 Task: Reply   to parteek.kumar@softage.net and add a cc to Aakash.mishra@softage.net and bcc to Ayush@softage.net with a subject Subject0000000012 with a message Message0000000014. Reply   to Aakash.mishra@softage.net with a subject Subject0000000013 with a message Message0000000014 and with an attachment of Attach0000000004. Reply   to parteek.kumar@softage.net and add a cc to Aakash.mishra@softage.net with a subject Subject0000000013 with a message Message0000000014 and with an attachment of Attach0000000004. Reply   to parteek.kumar@softage.net and add a cc to Aakash.mishra@softage.net and bcc to Ayush@softage.net with a subject Subject0000000012 with a message Message0000000014 and with an attachment of Attach0000000004. Reply   to Aakash.mishra@softage.net with a subject Subject0000000014 with a message Message0000000014 and with an attachment of Attach0000000004 and upload Attach0000000005 to Onedrive and share
Action: Mouse moved to (1030, 272)
Screenshot: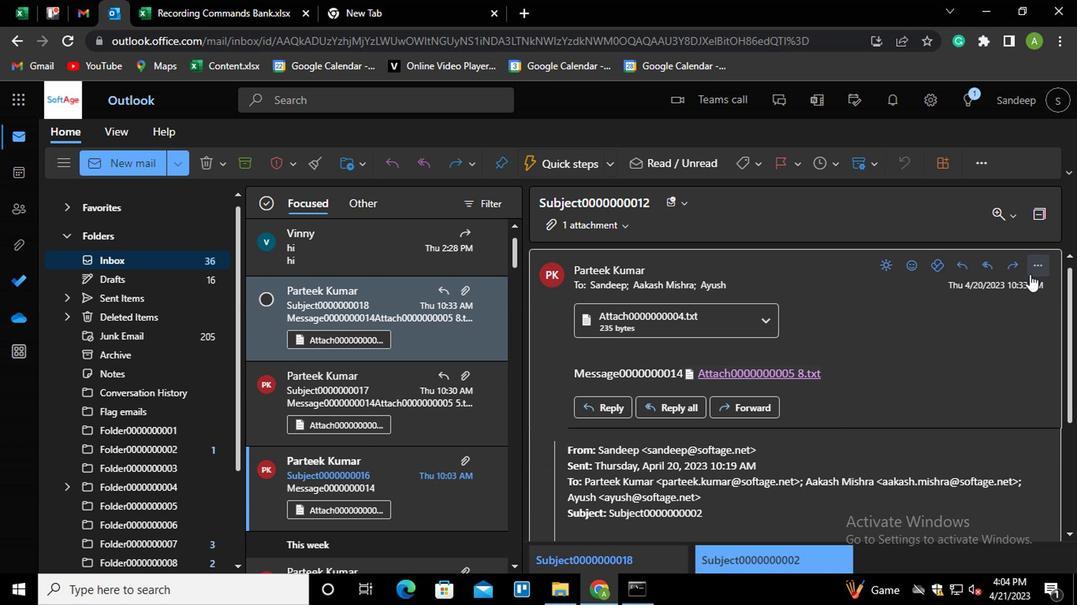 
Action: Mouse pressed left at (1030, 272)
Screenshot: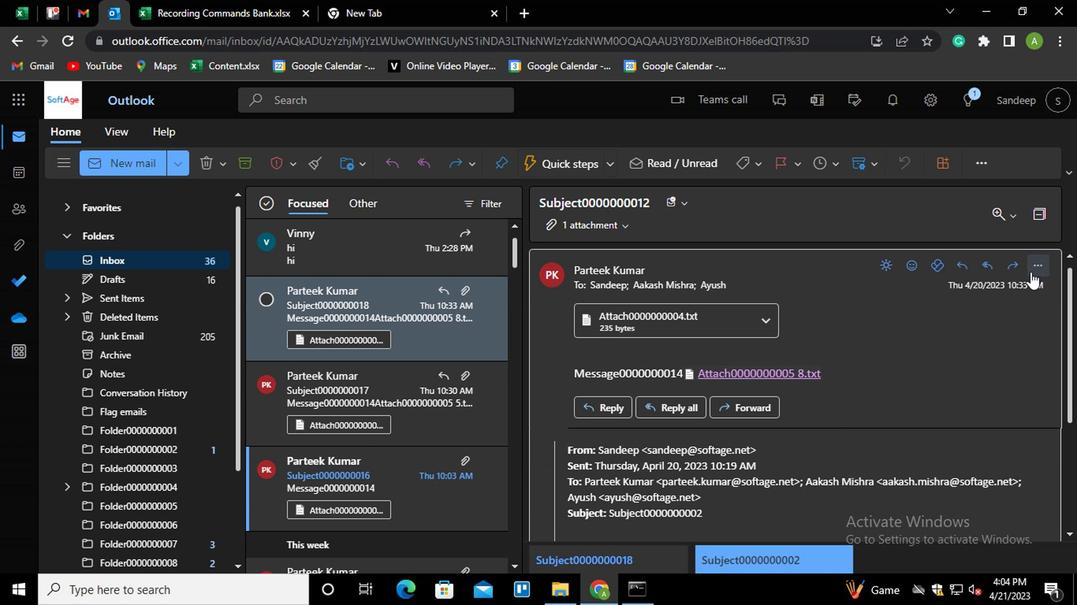 
Action: Mouse moved to (920, 106)
Screenshot: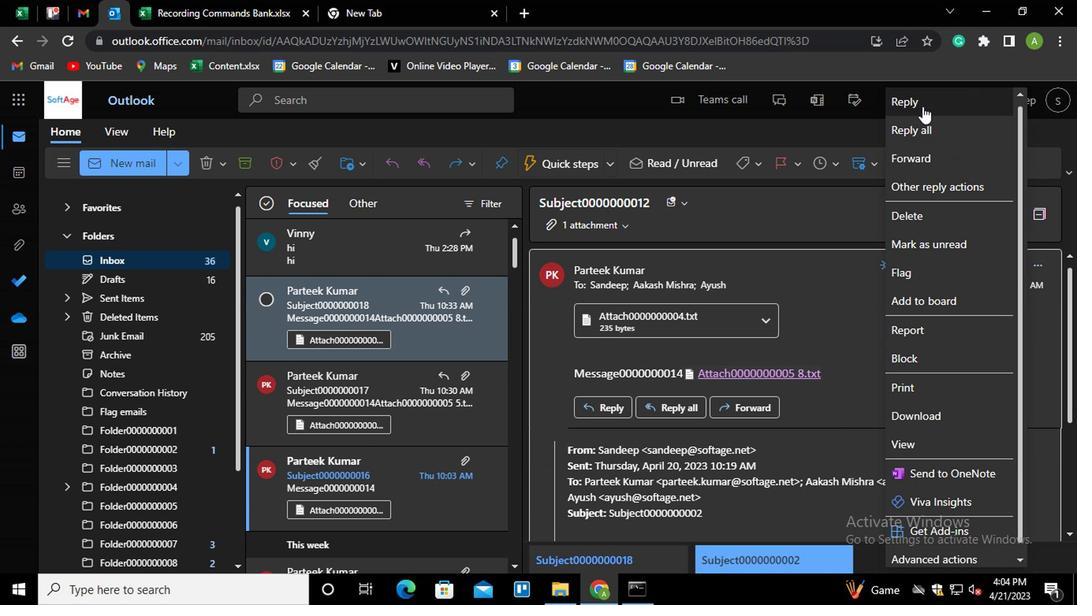
Action: Mouse pressed left at (920, 106)
Screenshot: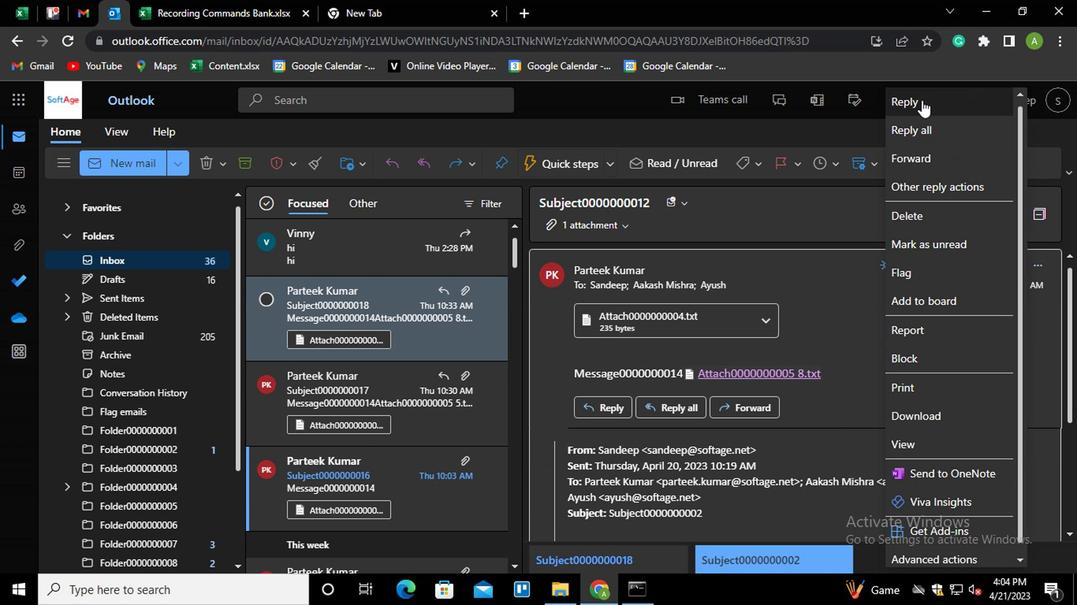 
Action: Mouse moved to (722, 274)
Screenshot: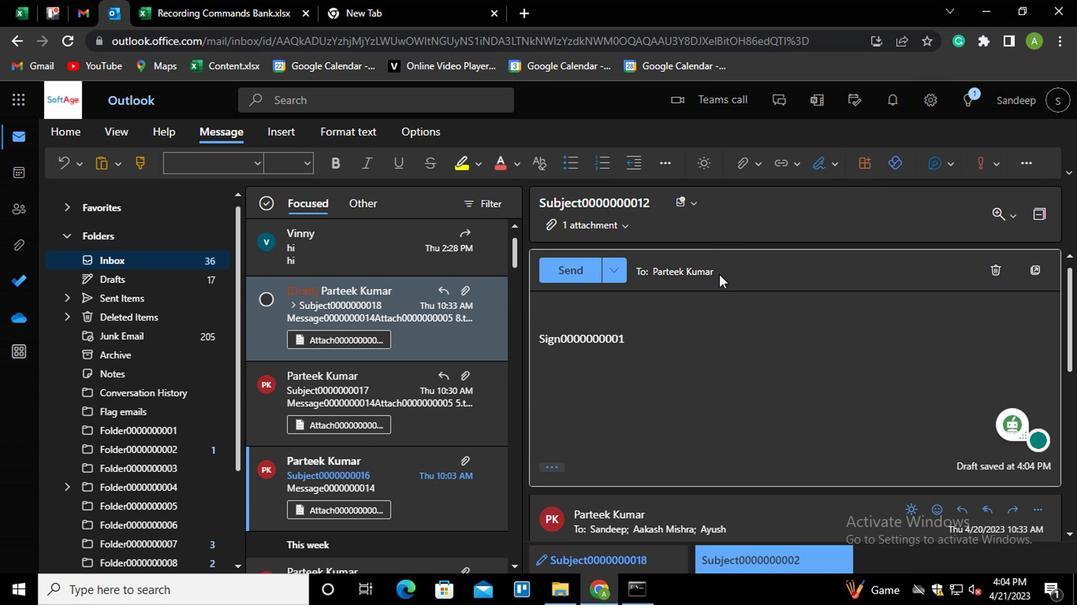 
Action: Mouse pressed left at (722, 274)
Screenshot: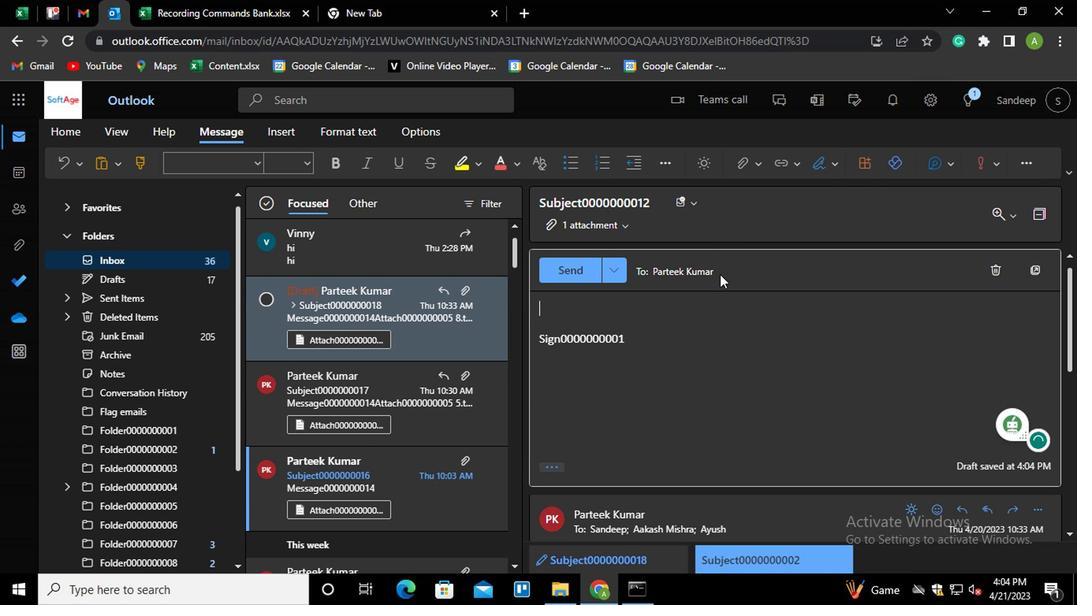 
Action: Mouse moved to (1013, 314)
Screenshot: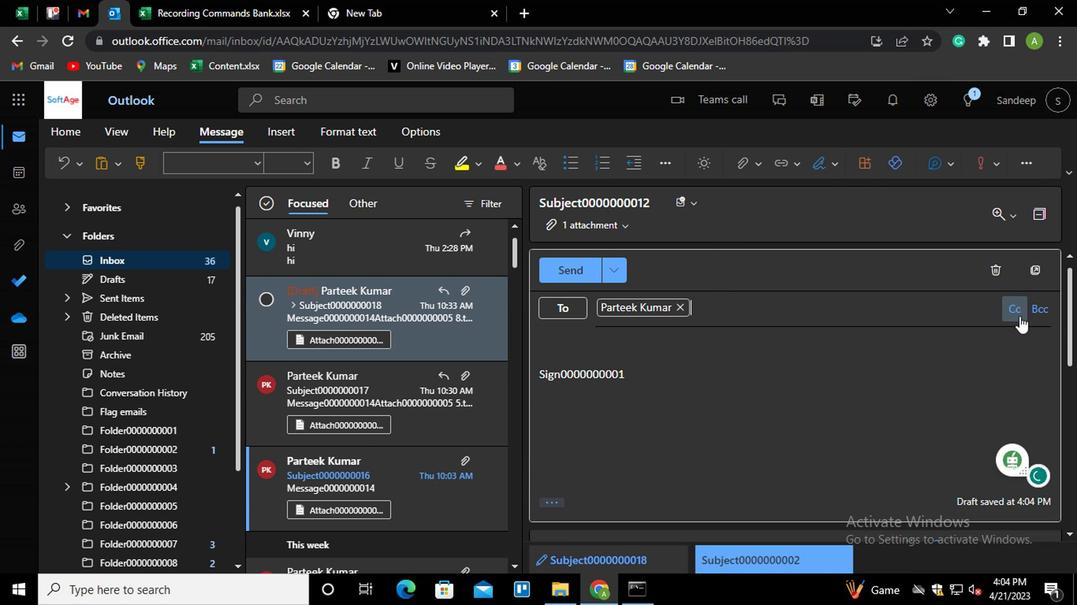 
Action: Mouse pressed left at (1013, 314)
Screenshot: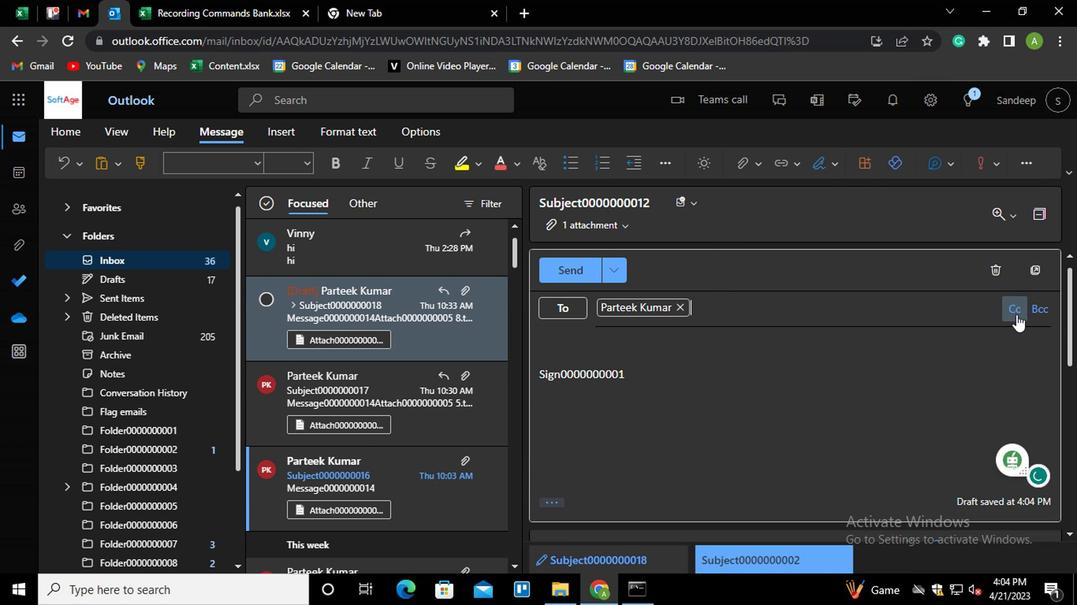 
Action: Mouse moved to (605, 318)
Screenshot: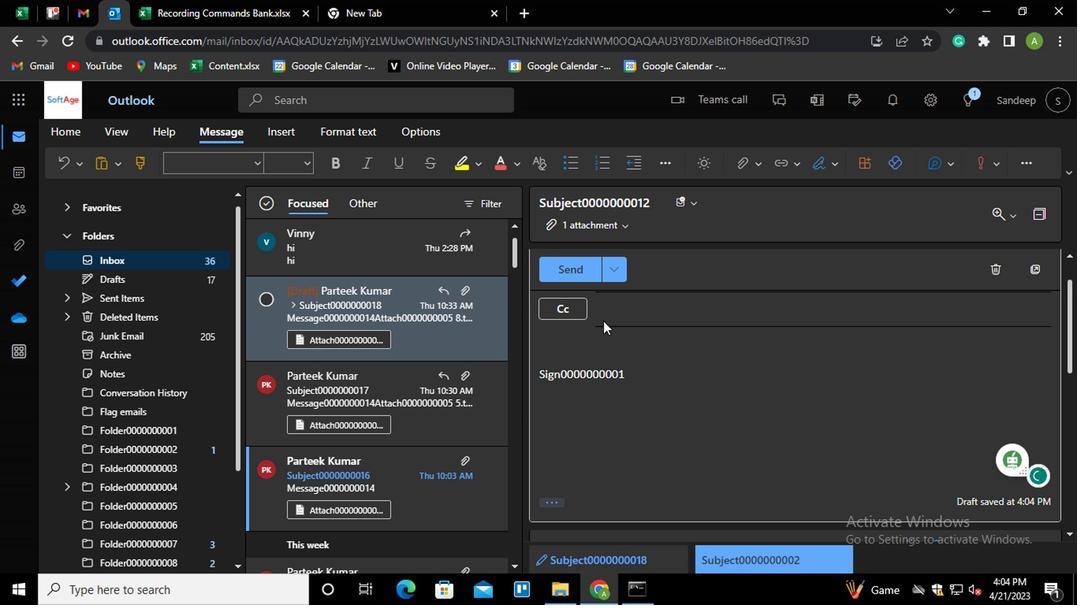 
Action: Key pressed aa<Key.enter>
Screenshot: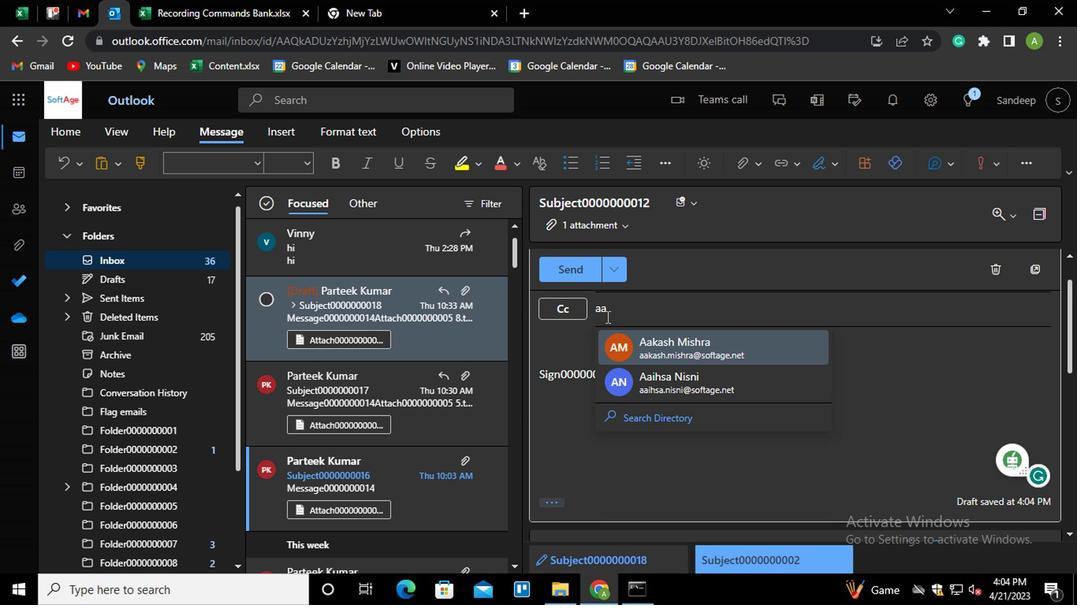
Action: Mouse moved to (1017, 354)
Screenshot: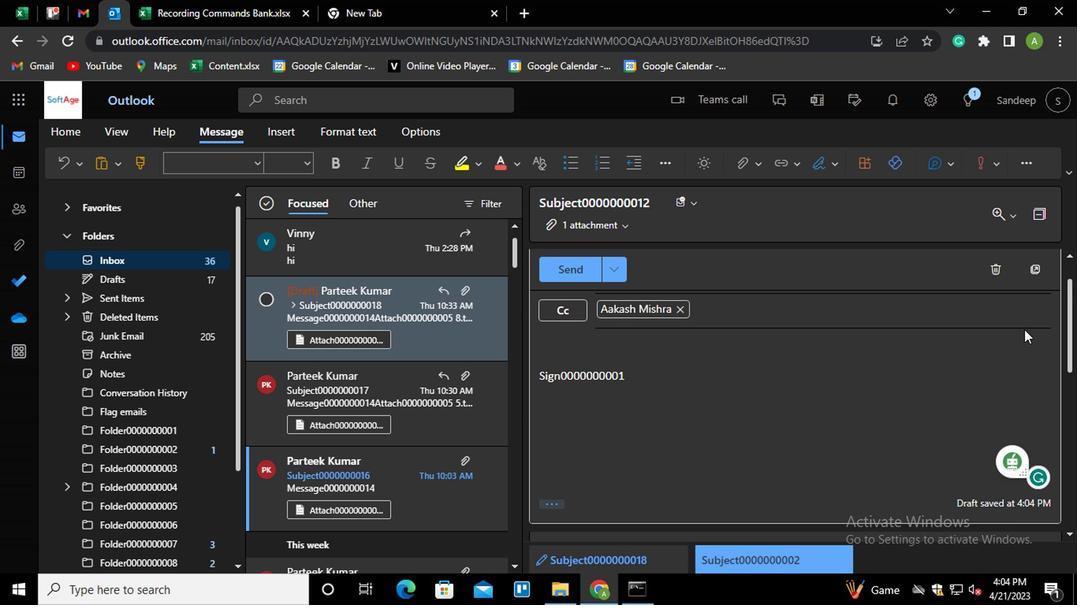 
Action: Mouse scrolled (1017, 354) with delta (0, 0)
Screenshot: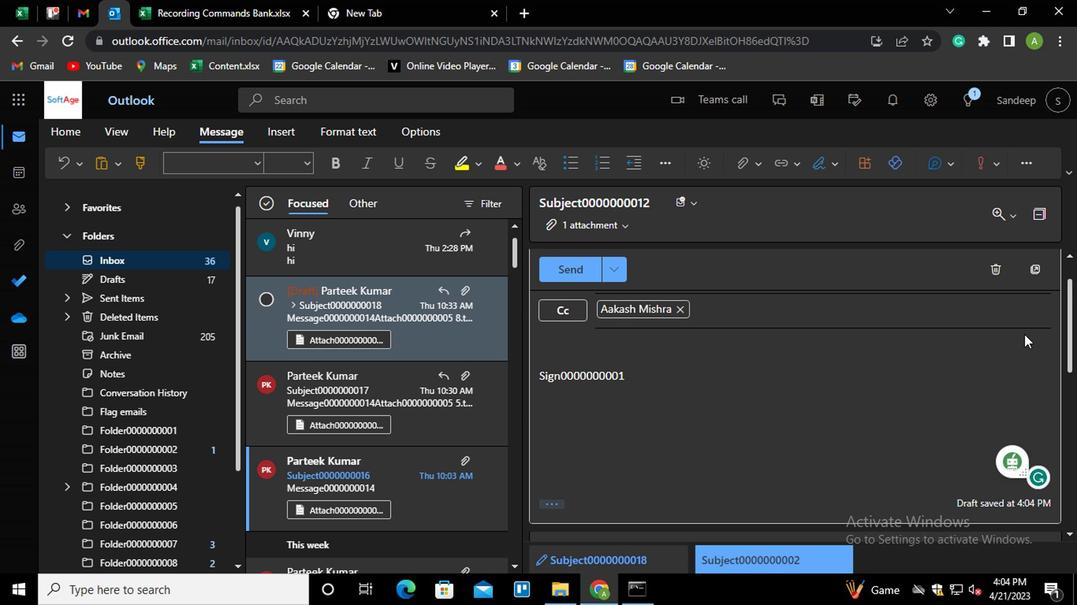 
Action: Mouse scrolled (1017, 354) with delta (0, 0)
Screenshot: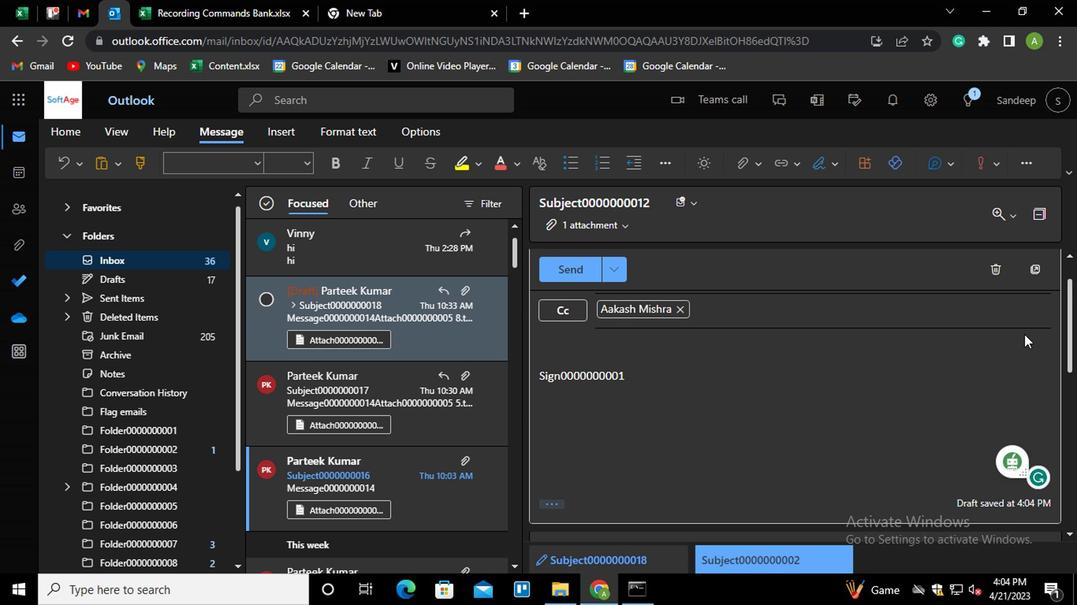 
Action: Mouse moved to (892, 387)
Screenshot: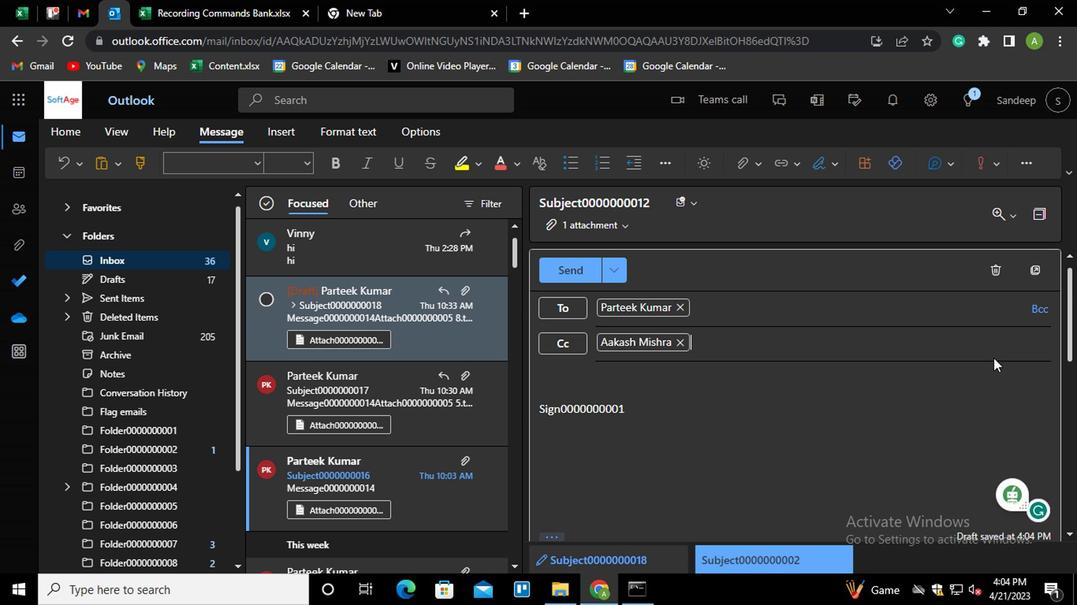 
Action: Mouse scrolled (892, 388) with delta (0, 1)
Screenshot: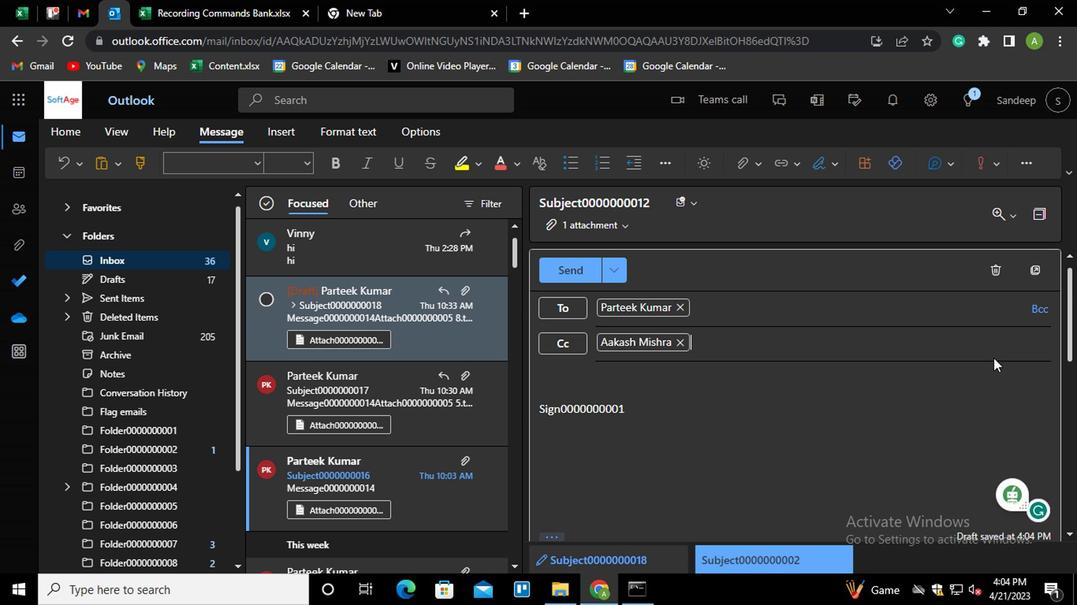 
Action: Mouse moved to (820, 394)
Screenshot: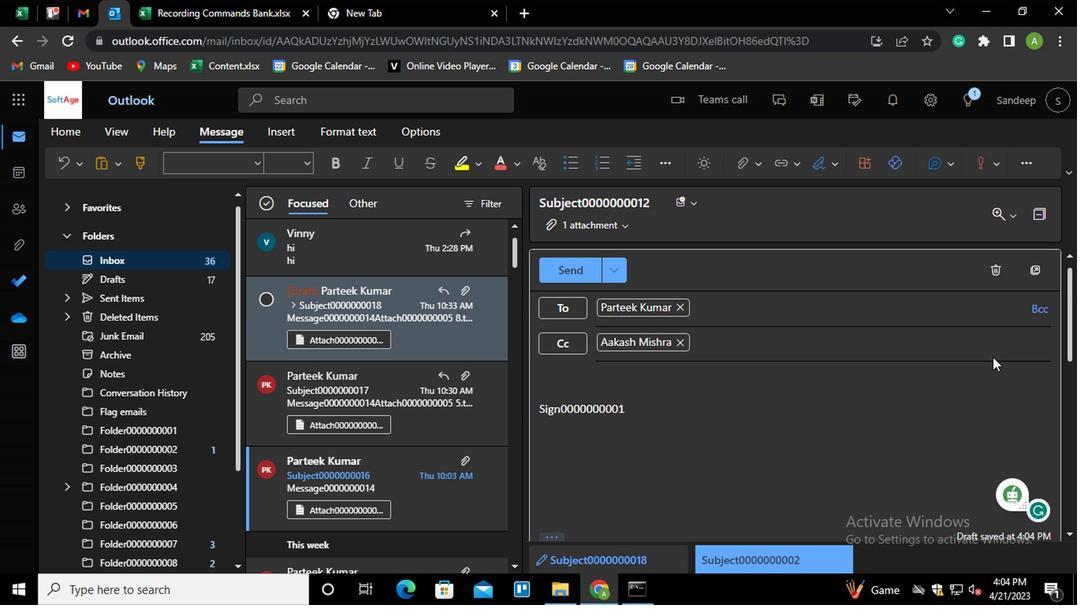 
Action: Mouse scrolled (820, 395) with delta (0, 0)
Screenshot: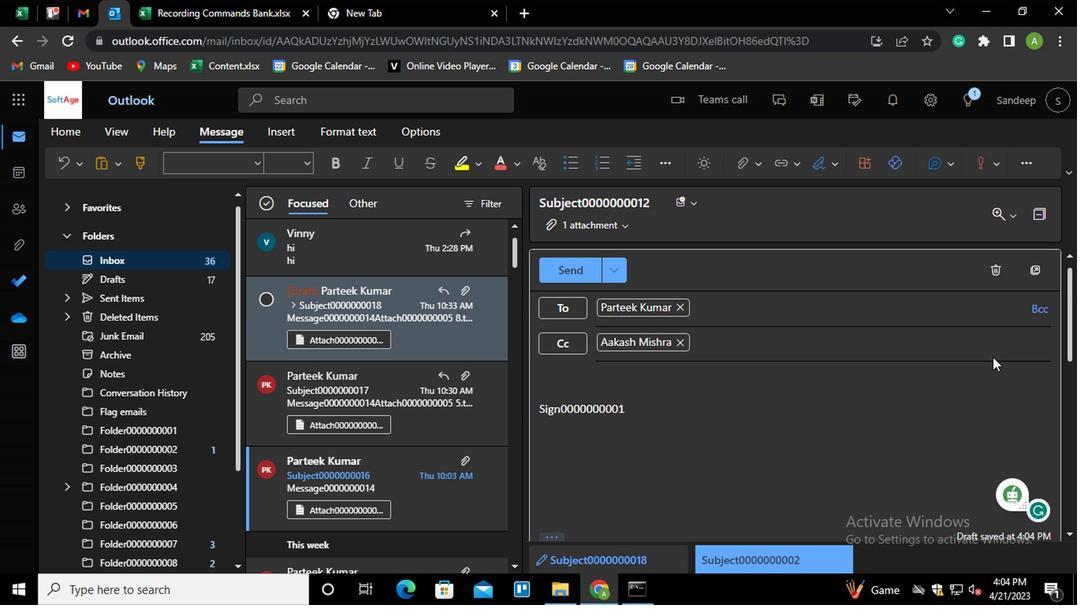 
Action: Mouse moved to (1044, 304)
Screenshot: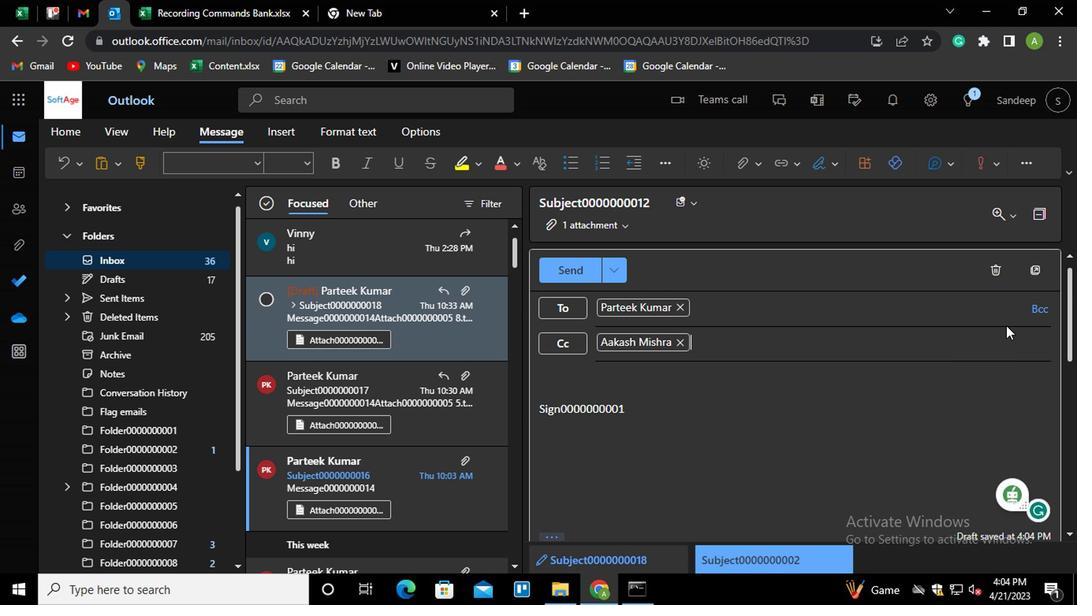 
Action: Mouse pressed left at (1044, 304)
Screenshot: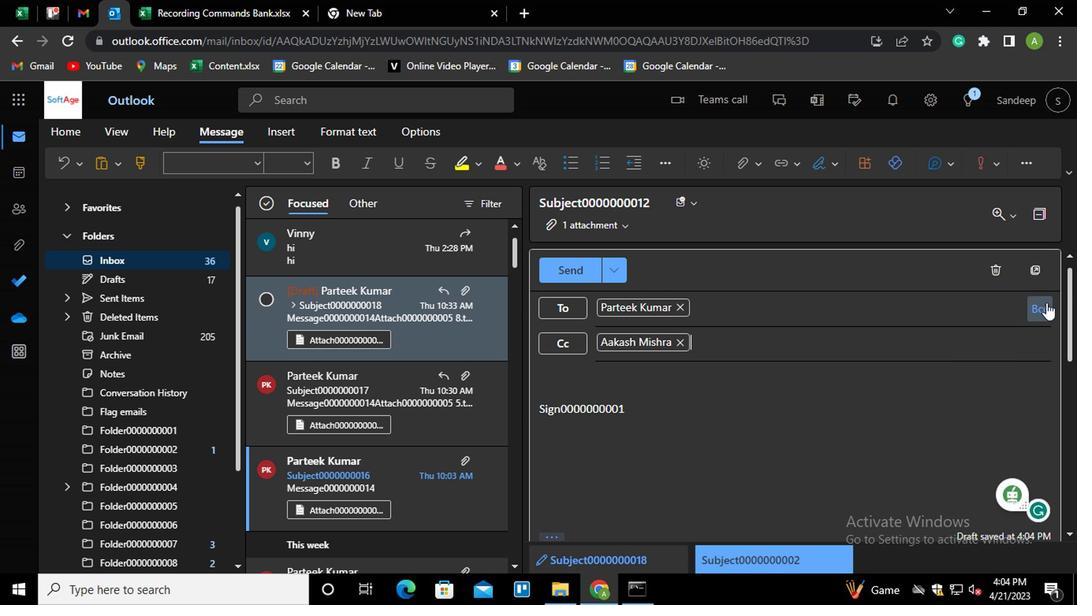 
Action: Mouse moved to (712, 349)
Screenshot: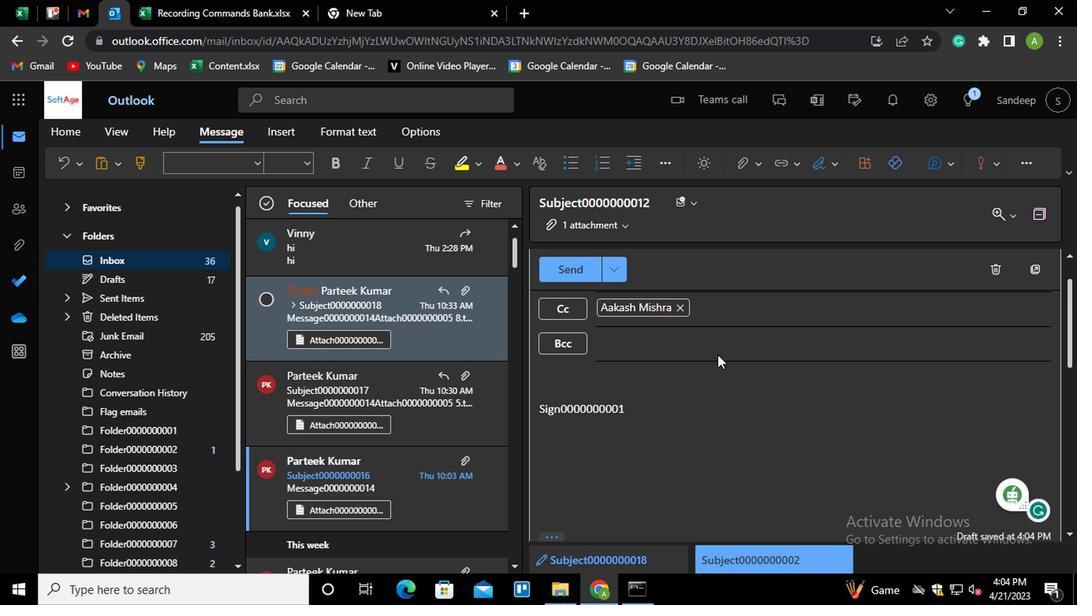
Action: Mouse pressed left at (712, 349)
Screenshot: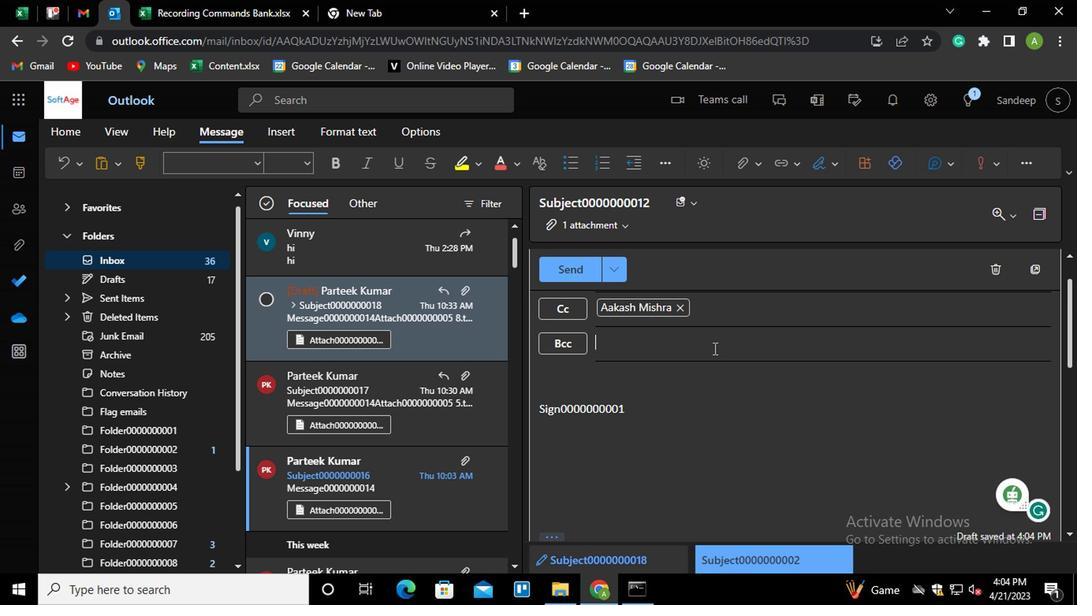 
Action: Key pressed ayu<Key.enter>
Screenshot: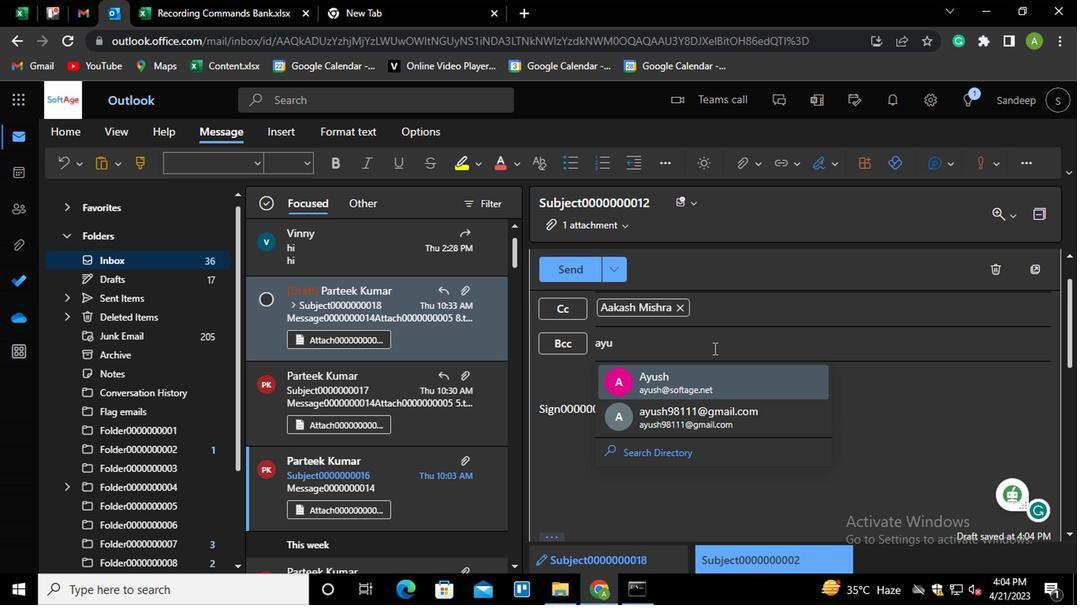 
Action: Mouse moved to (628, 457)
Screenshot: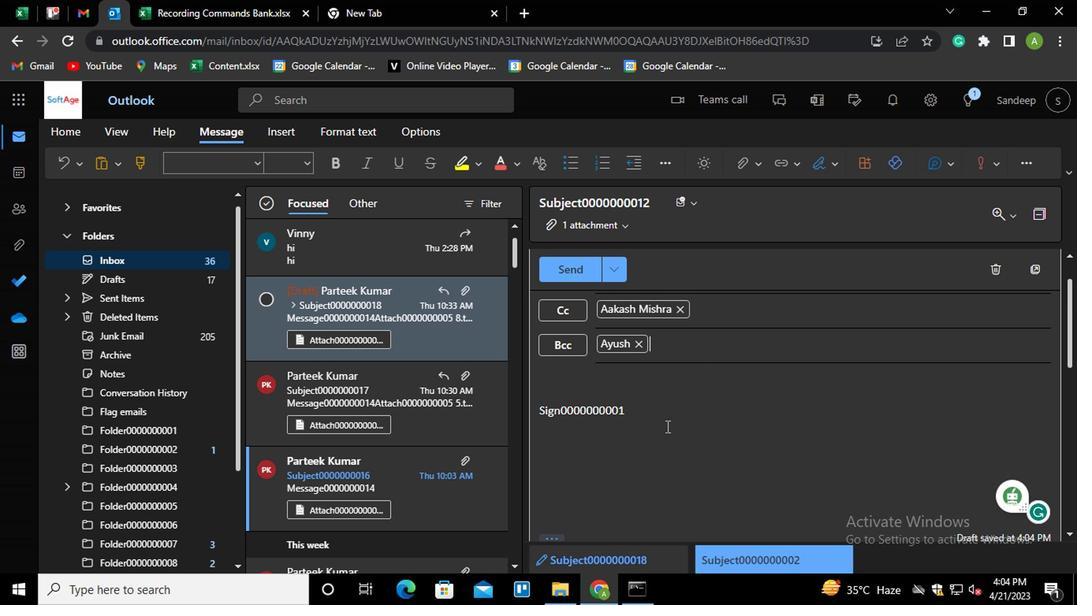 
Action: Mouse scrolled (628, 456) with delta (0, 0)
Screenshot: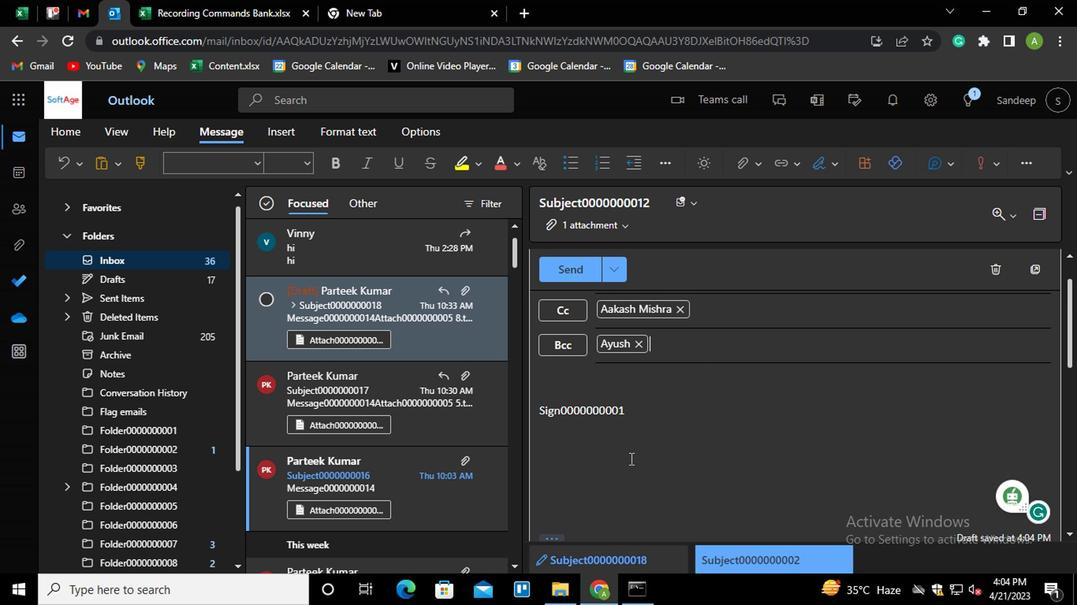 
Action: Mouse moved to (553, 458)
Screenshot: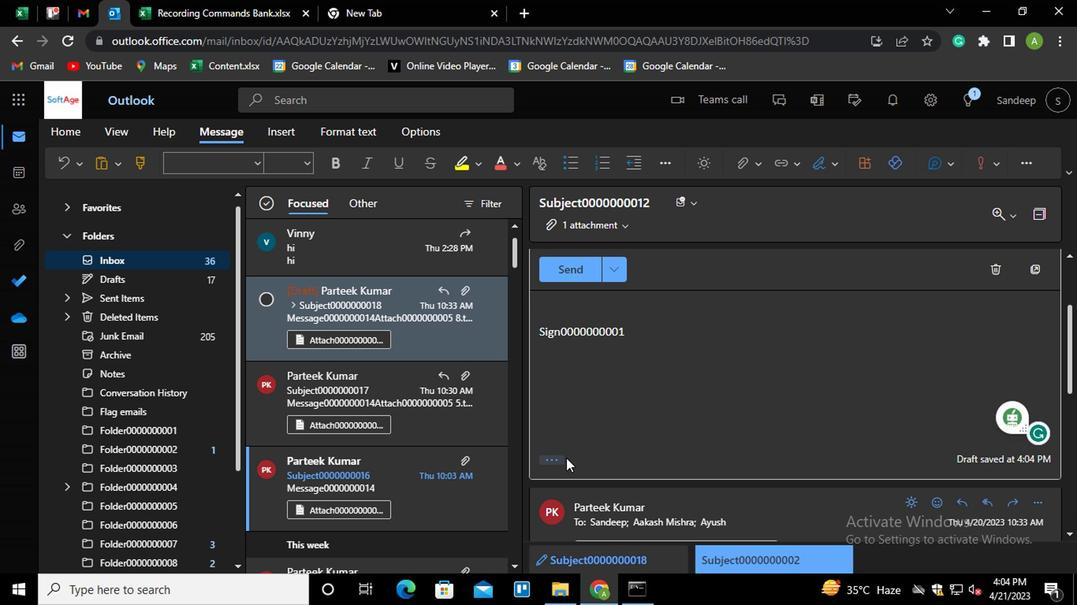 
Action: Mouse pressed left at (553, 458)
Screenshot: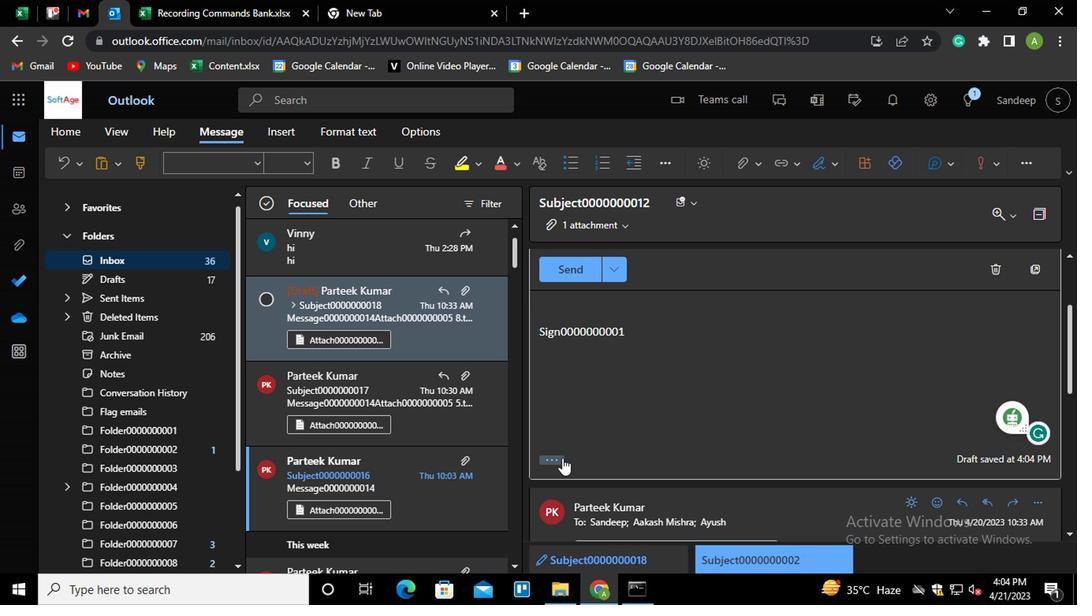 
Action: Mouse moved to (583, 436)
Screenshot: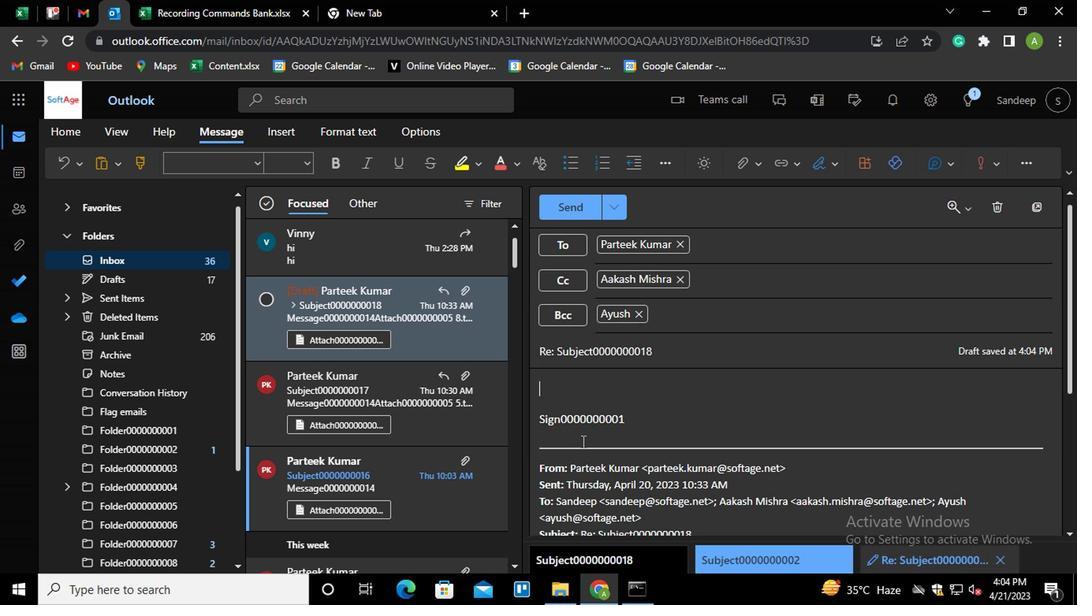 
Action: Mouse scrolled (583, 437) with delta (0, 1)
Screenshot: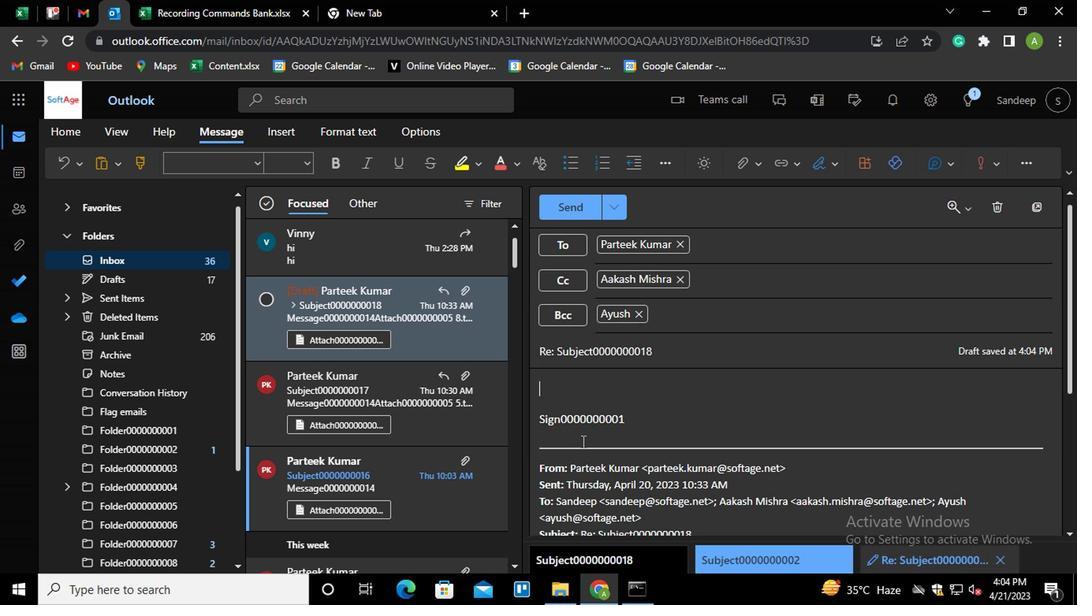 
Action: Mouse moved to (666, 351)
Screenshot: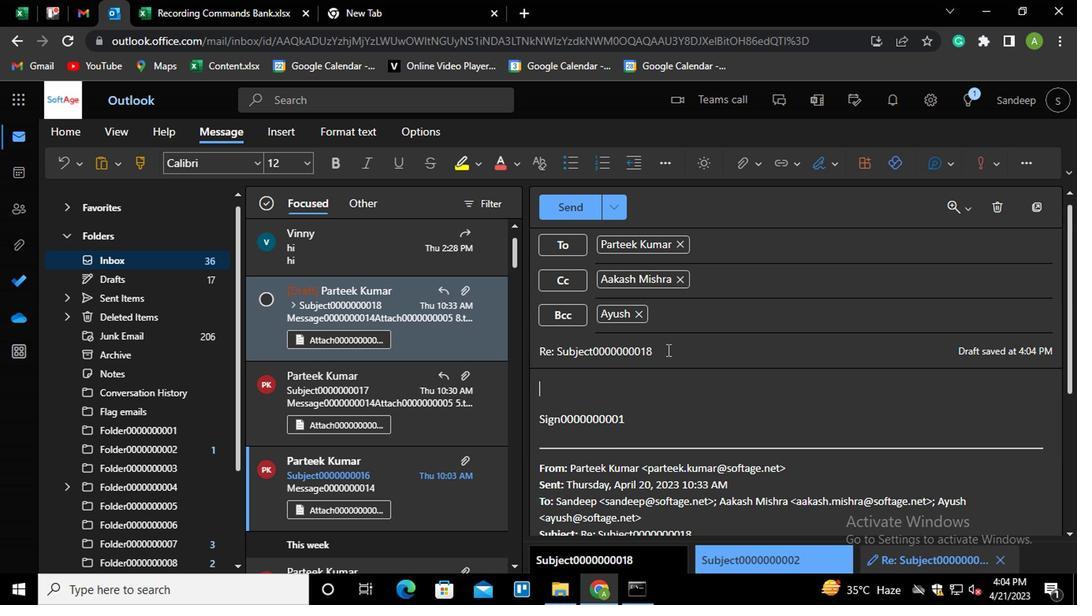 
Action: Mouse pressed left at (666, 351)
Screenshot: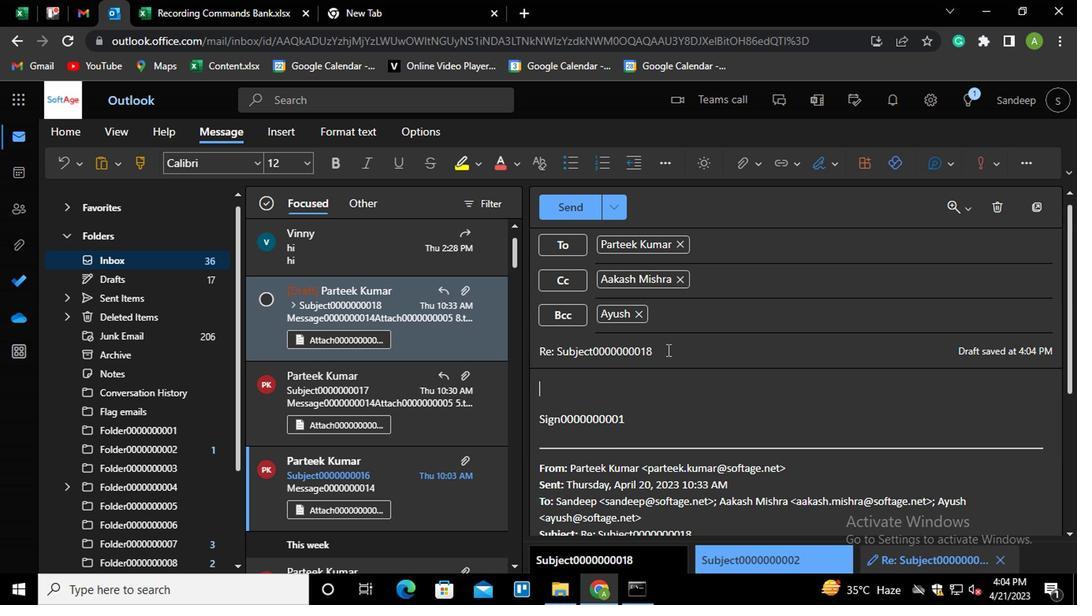
Action: Mouse moved to (664, 352)
Screenshot: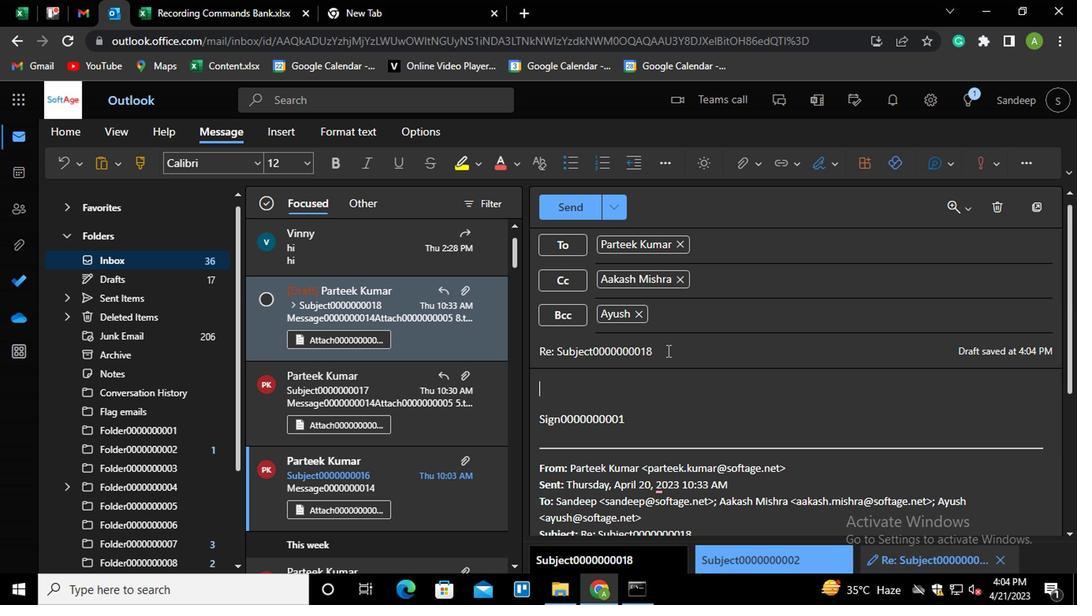 
Action: Key pressed <Key.shift_r><Key.home><Key.shift>SUBJECT0000000012
Screenshot: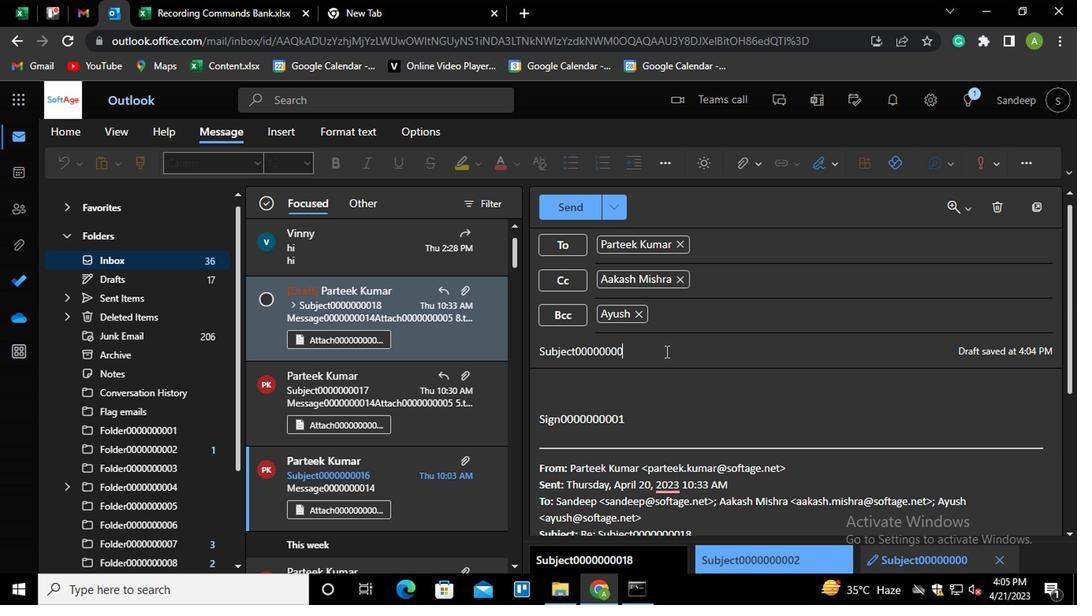 
Action: Mouse moved to (632, 424)
Screenshot: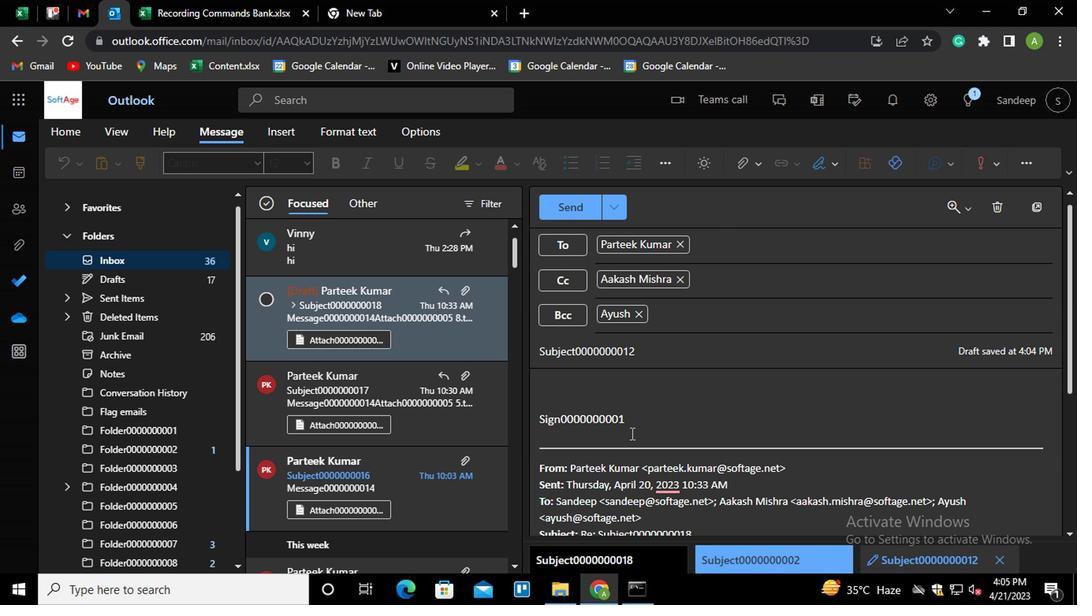 
Action: Mouse pressed left at (632, 424)
Screenshot: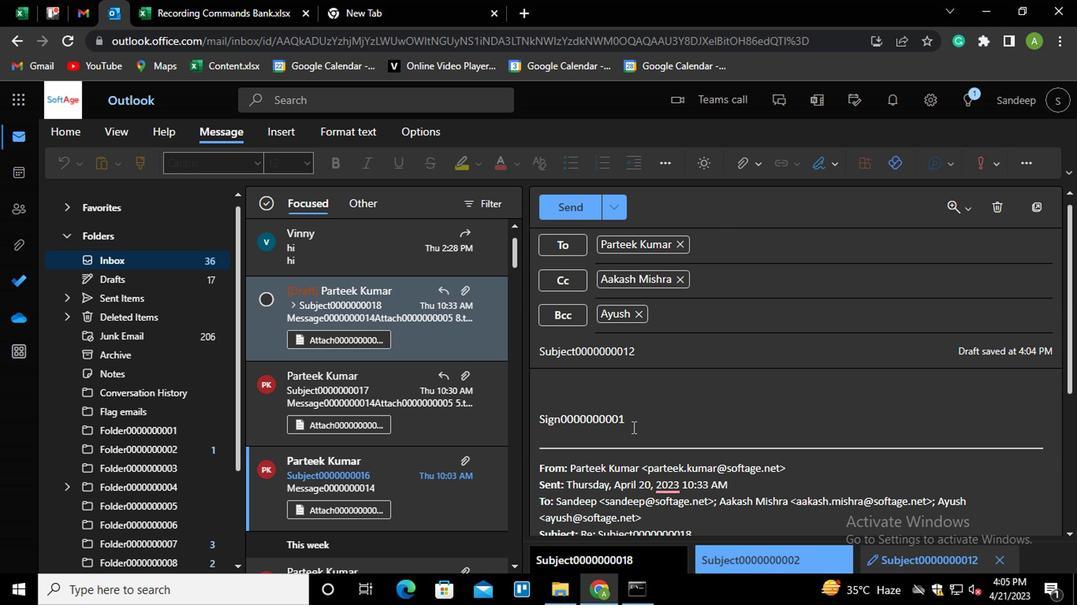 
Action: Key pressed <Key.shift_r><Key.enter><Key.shift_r><Key.home><Key.up><Key.backspace><Key.shift_r>MESSAGE0000000014
Screenshot: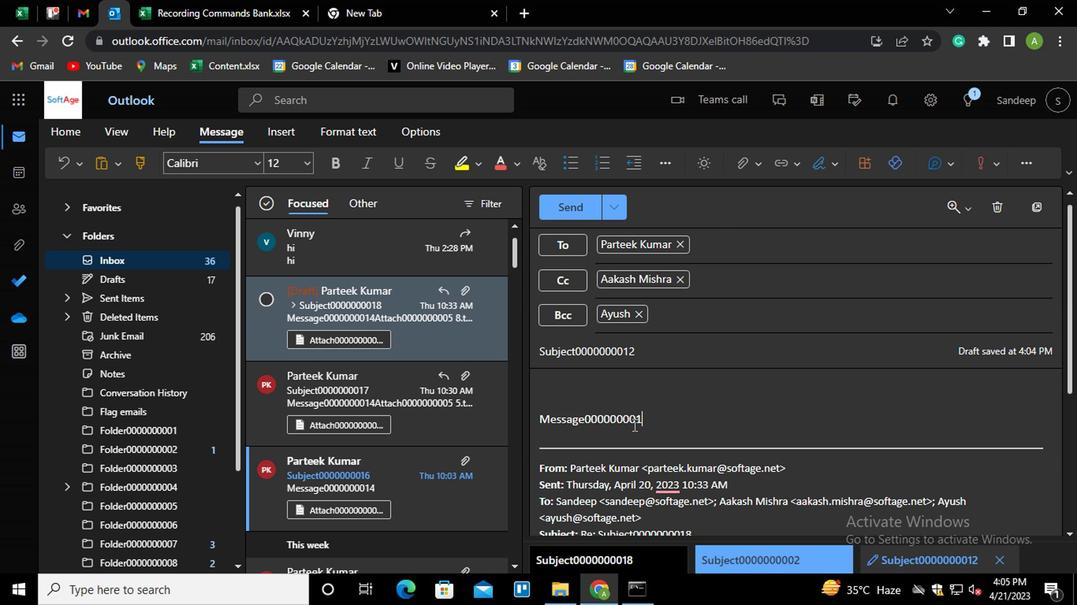 
Action: Mouse moved to (570, 215)
Screenshot: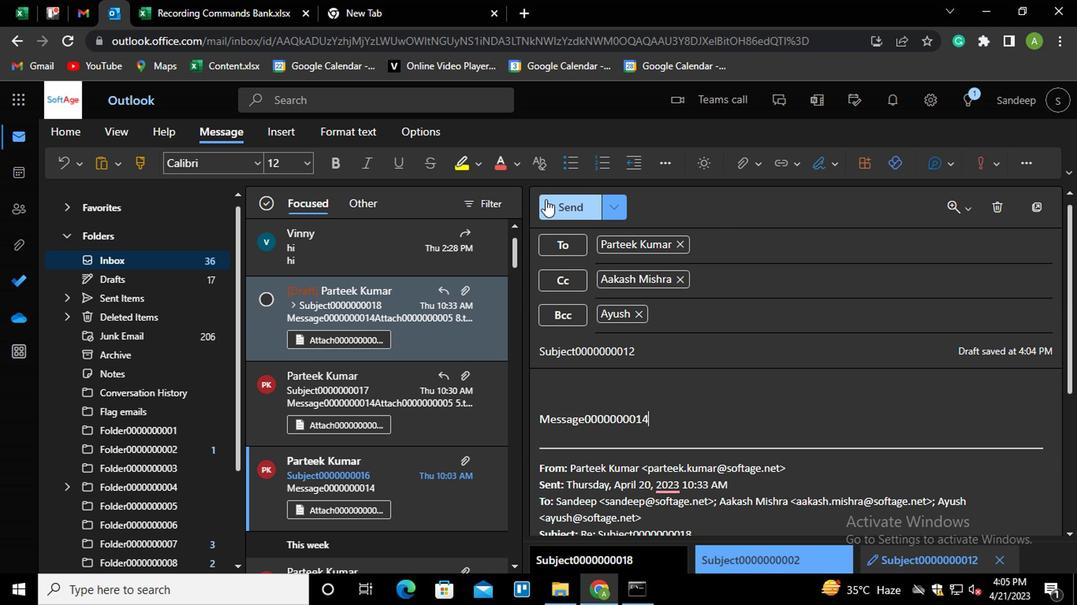 
Action: Mouse pressed left at (570, 215)
Screenshot: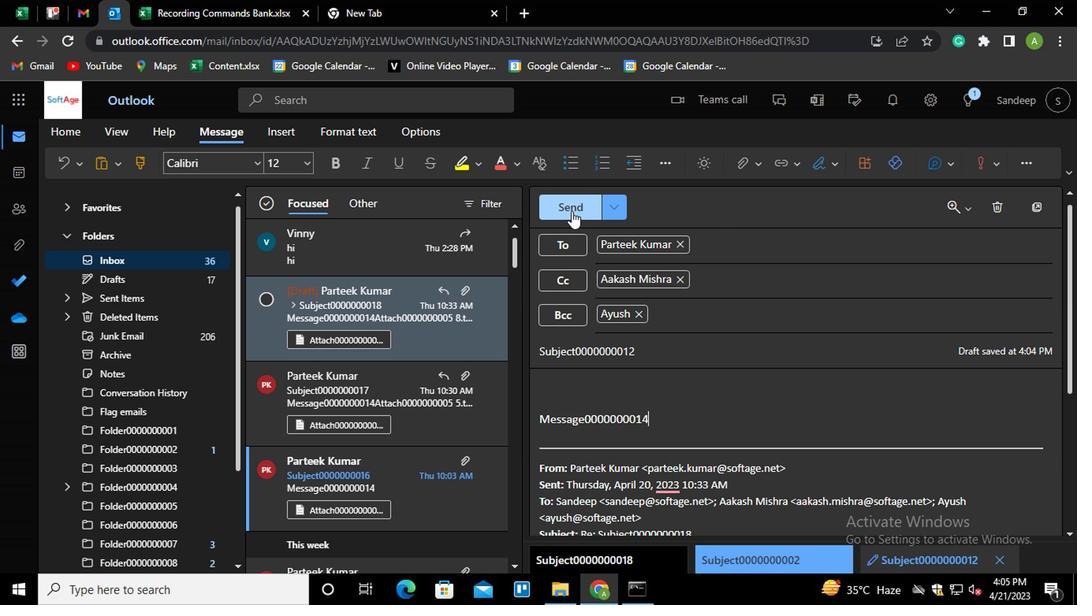 
Action: Mouse moved to (378, 401)
Screenshot: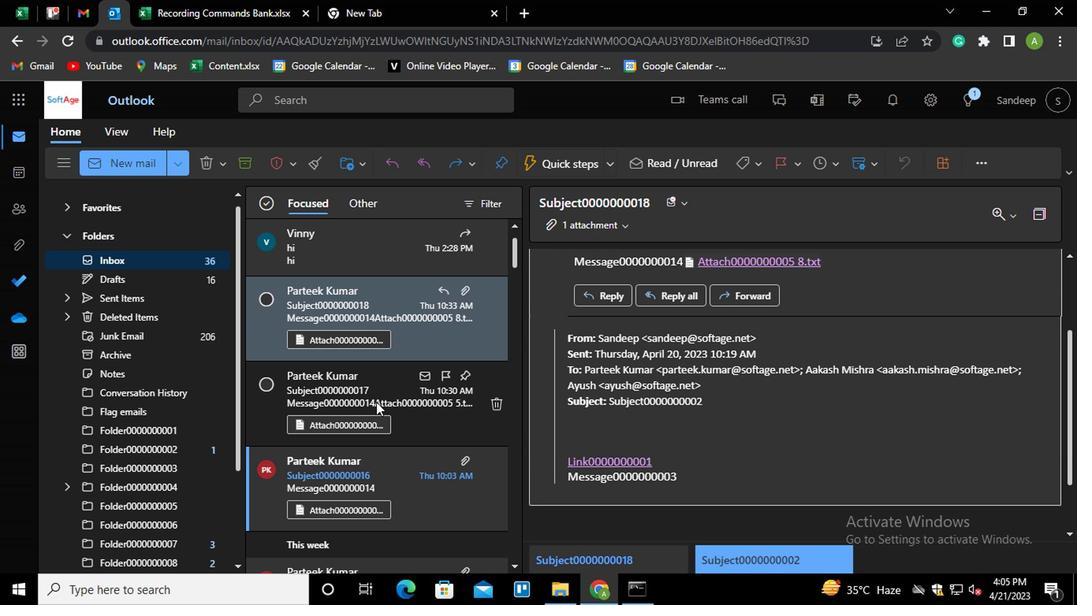 
Action: Mouse scrolled (378, 400) with delta (0, 0)
Screenshot: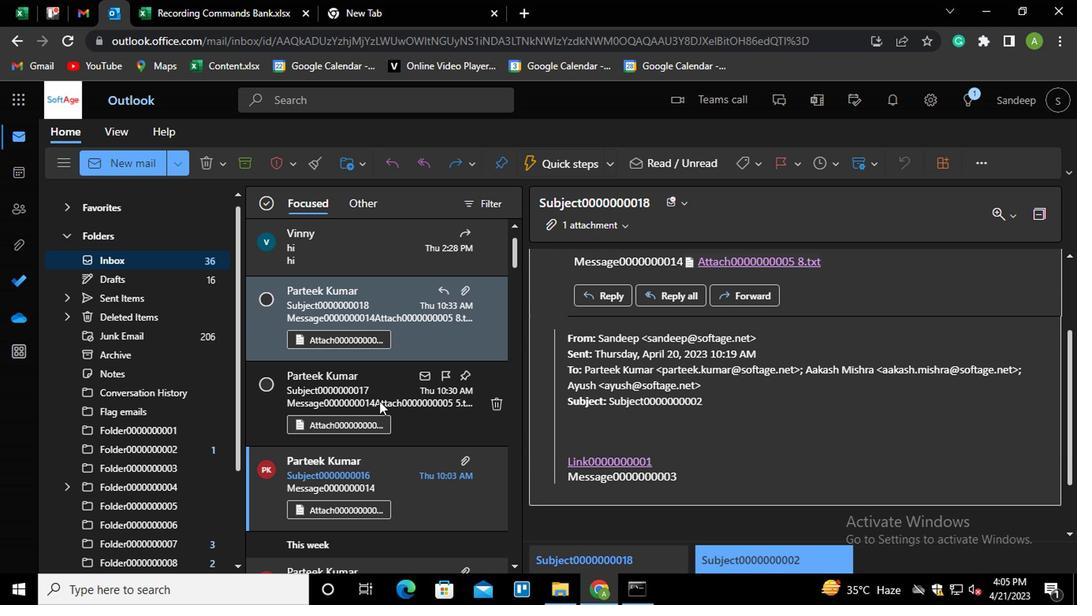 
Action: Mouse scrolled (378, 400) with delta (0, 0)
Screenshot: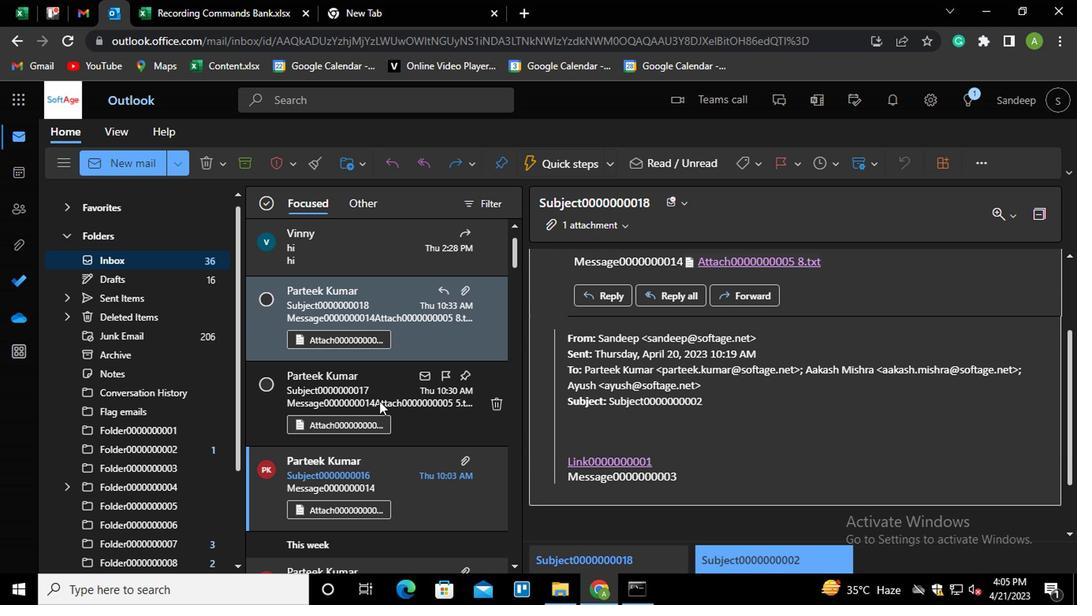 
Action: Mouse moved to (384, 398)
Screenshot: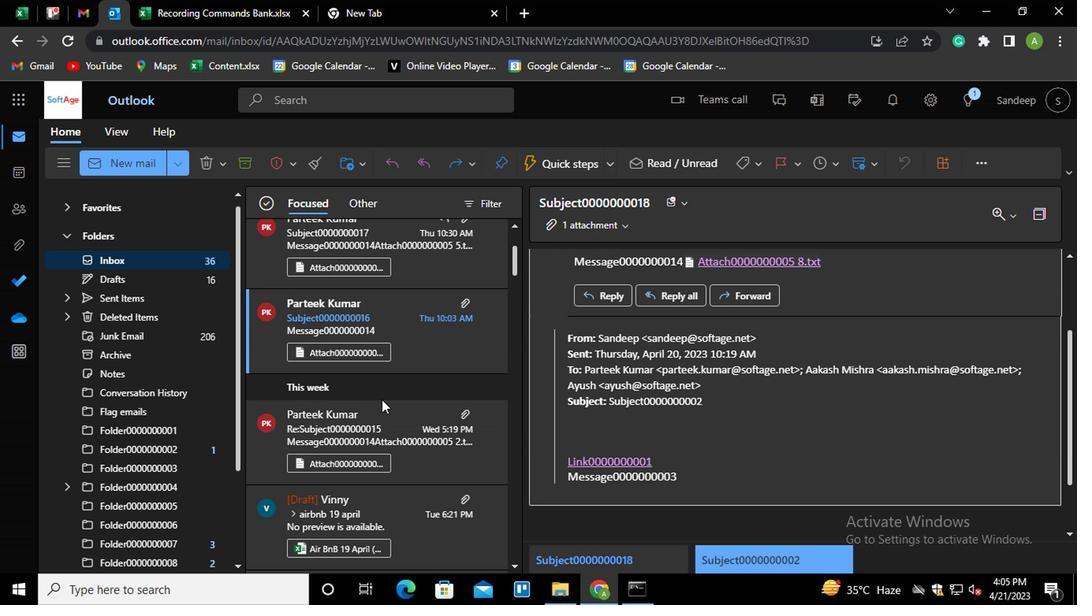 
Action: Mouse scrolled (384, 397) with delta (0, -1)
Screenshot: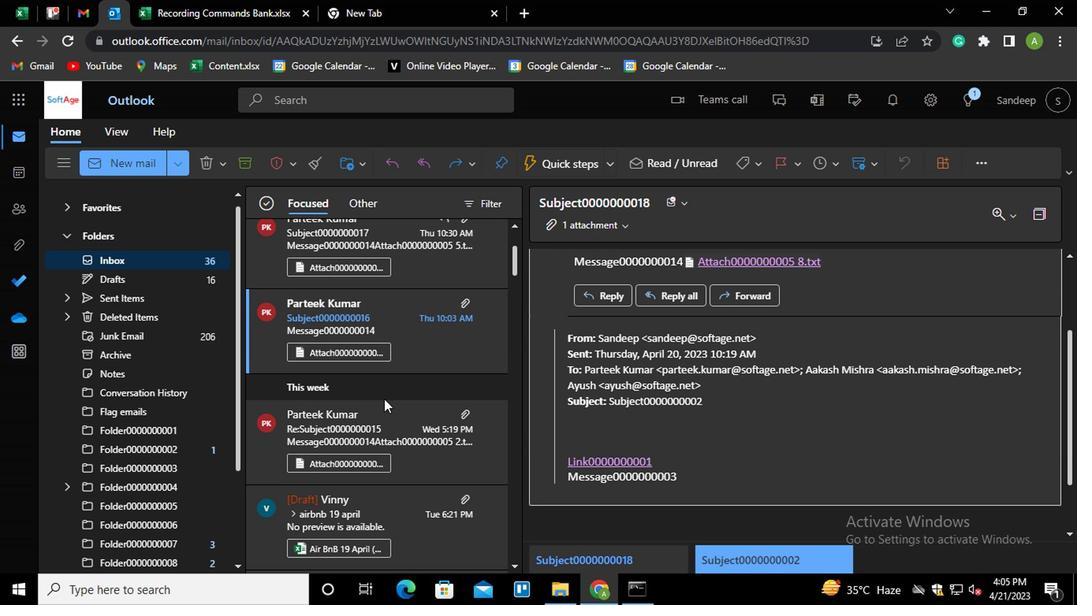 
Action: Mouse scrolled (384, 397) with delta (0, -1)
Screenshot: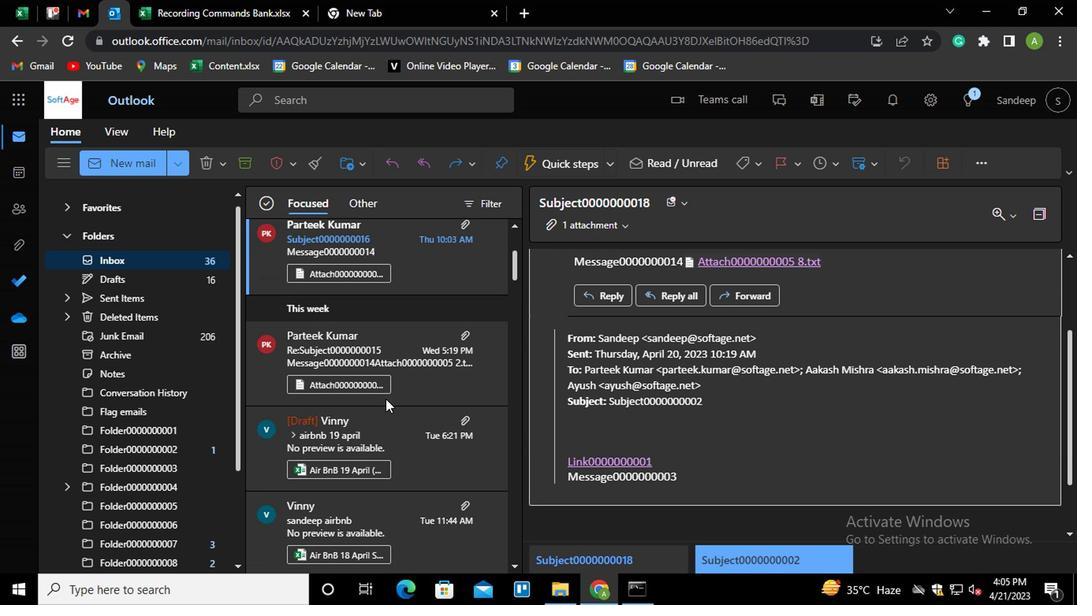 
Action: Mouse scrolled (384, 397) with delta (0, -1)
Screenshot: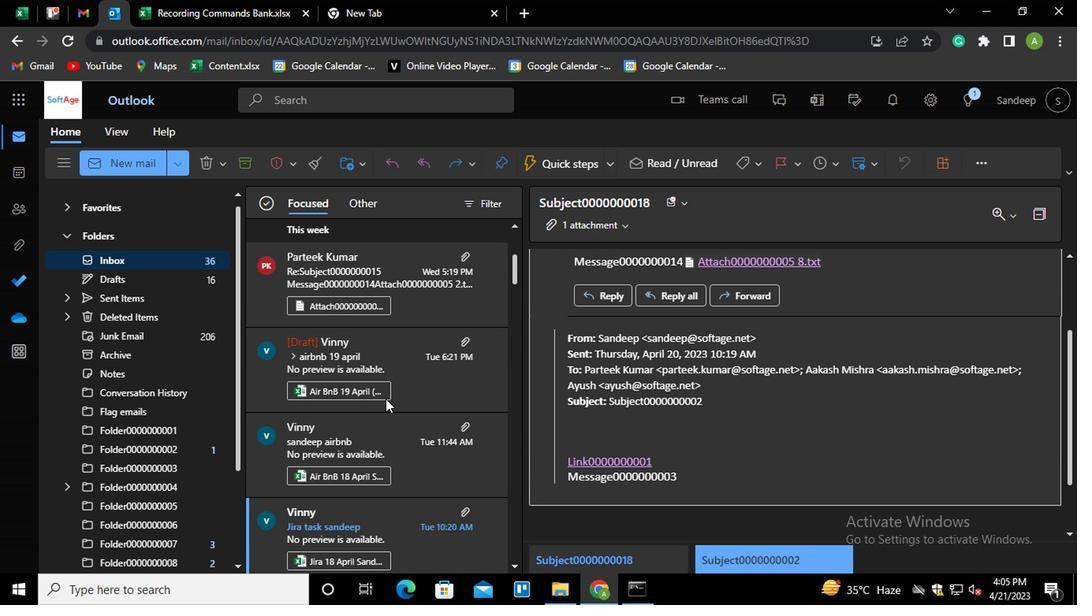 
Action: Mouse moved to (385, 398)
Screenshot: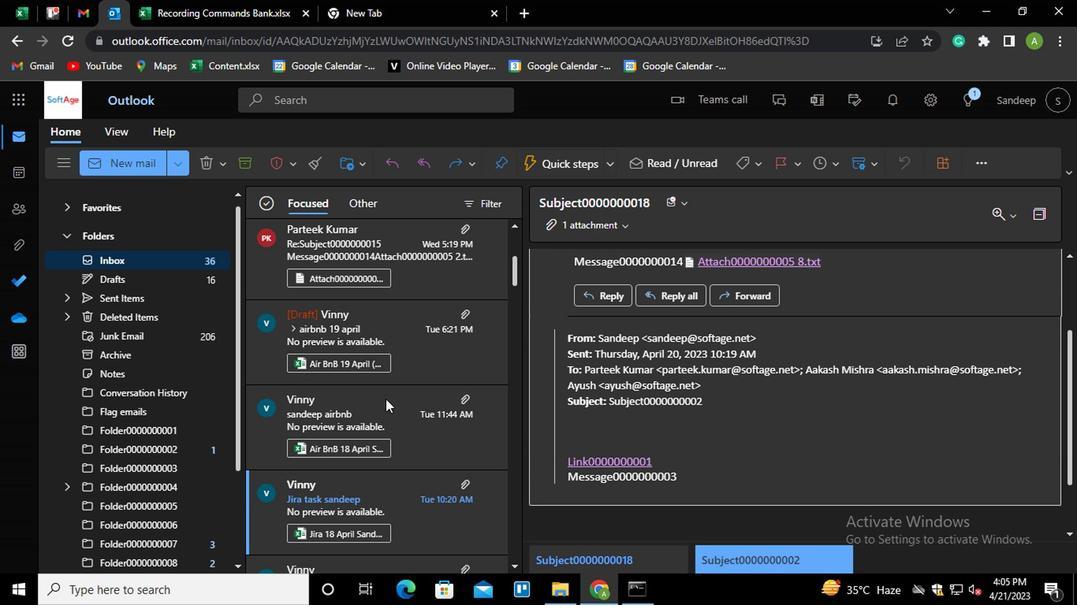
Action: Mouse scrolled (385, 397) with delta (0, -1)
Screenshot: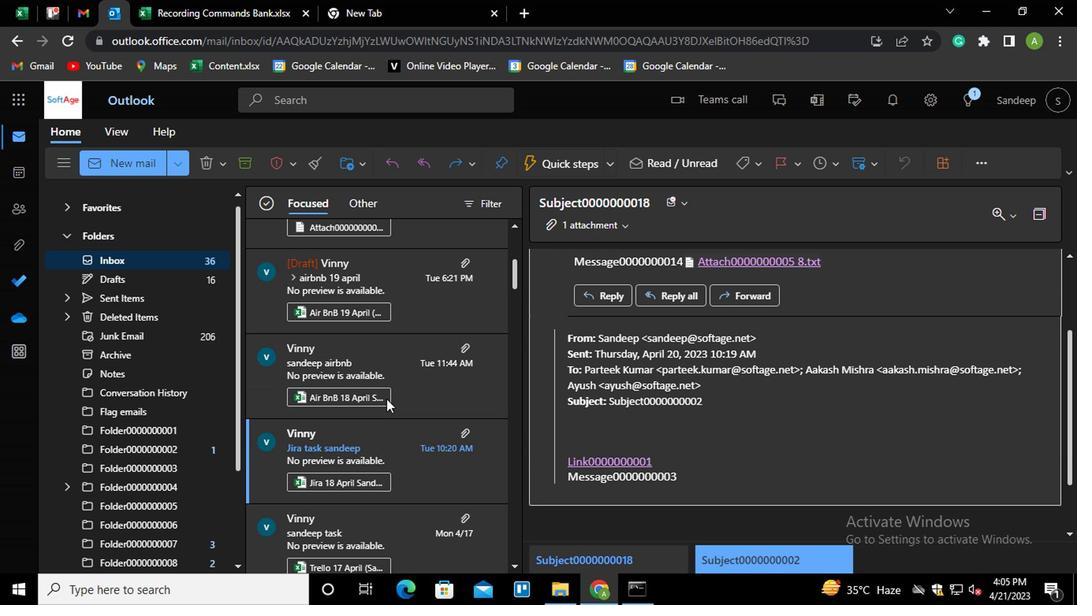 
Action: Mouse scrolled (385, 397) with delta (0, -1)
Screenshot: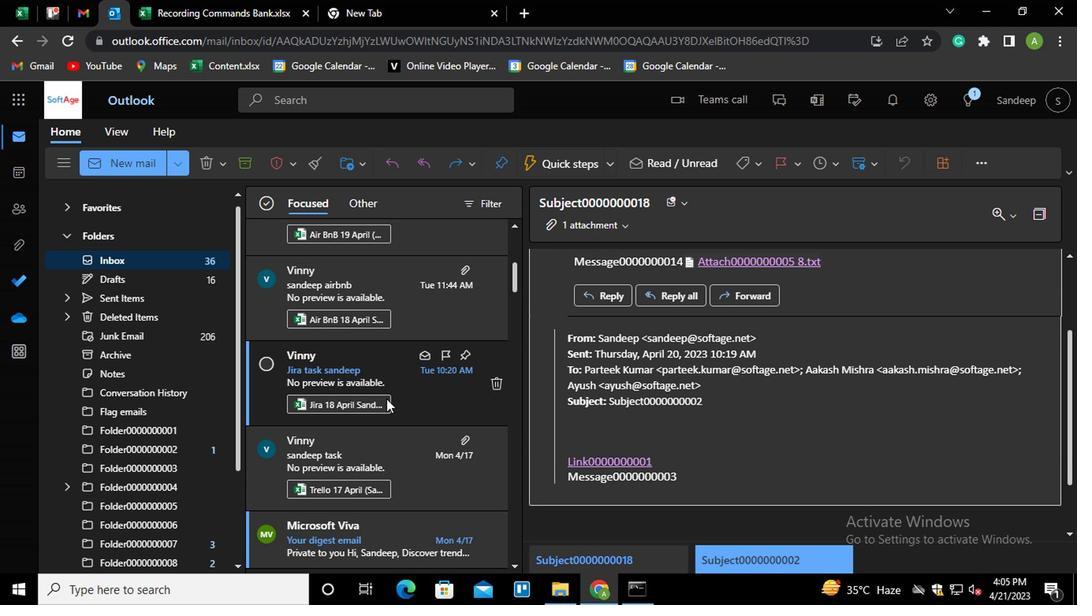 
Action: Mouse scrolled (385, 397) with delta (0, -1)
Screenshot: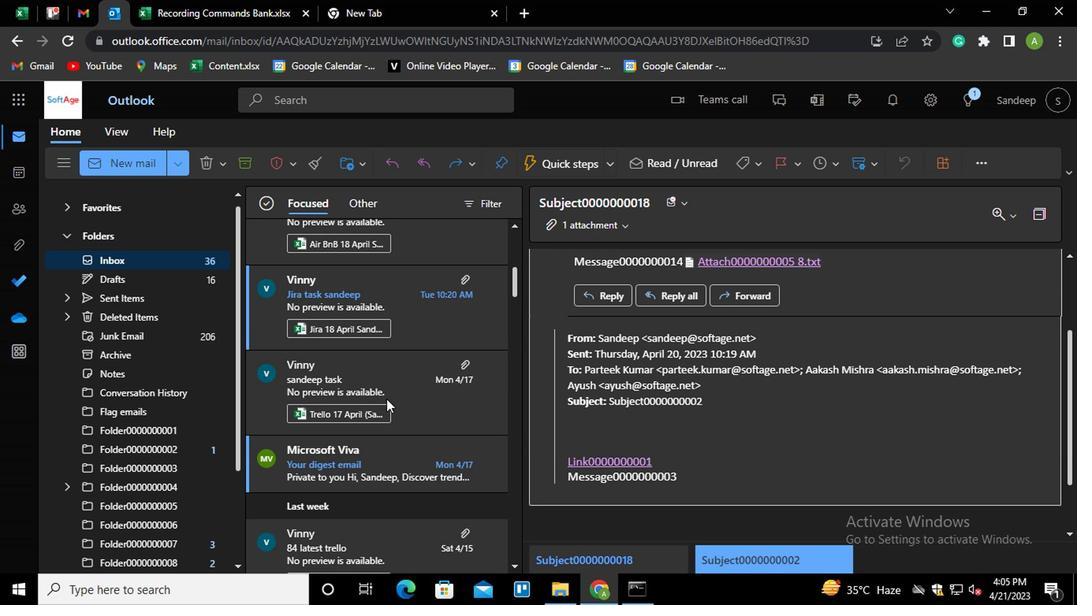 
Action: Mouse scrolled (385, 397) with delta (0, -1)
Screenshot: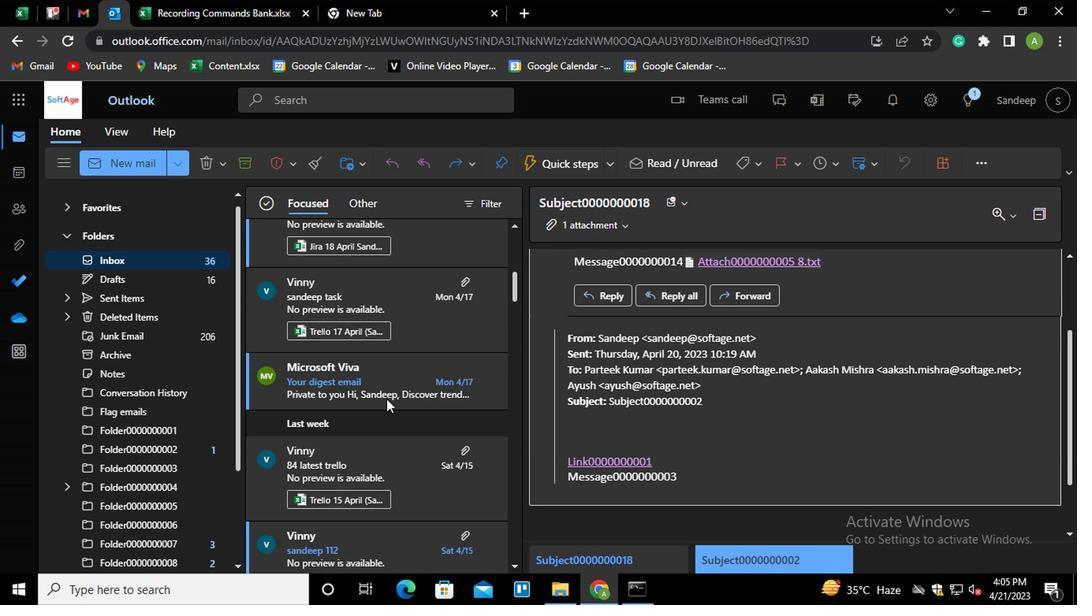 
Action: Mouse scrolled (385, 397) with delta (0, -1)
Screenshot: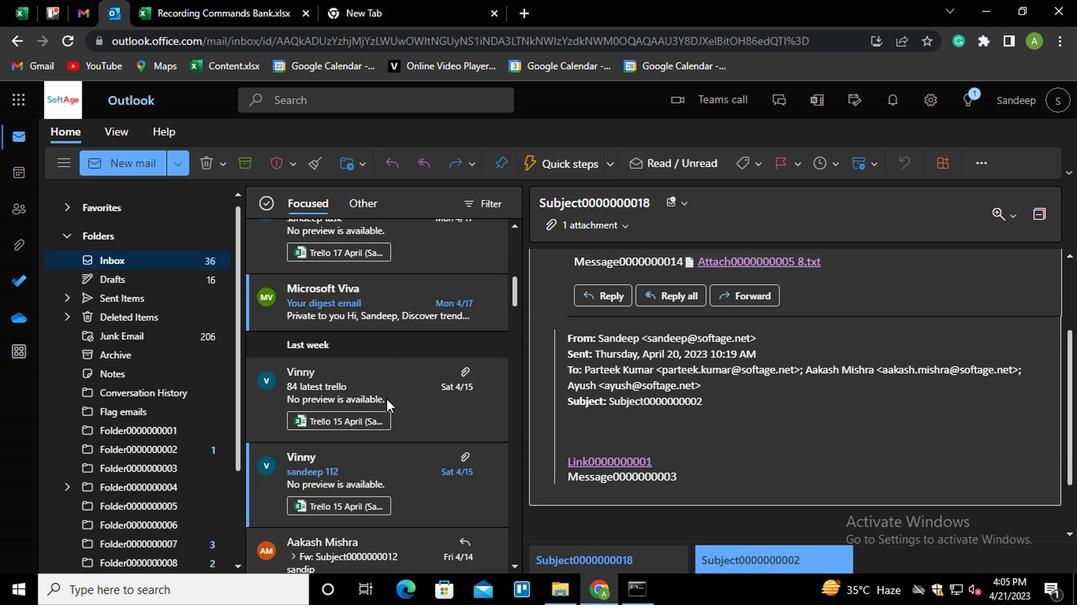 
Action: Mouse moved to (385, 398)
Screenshot: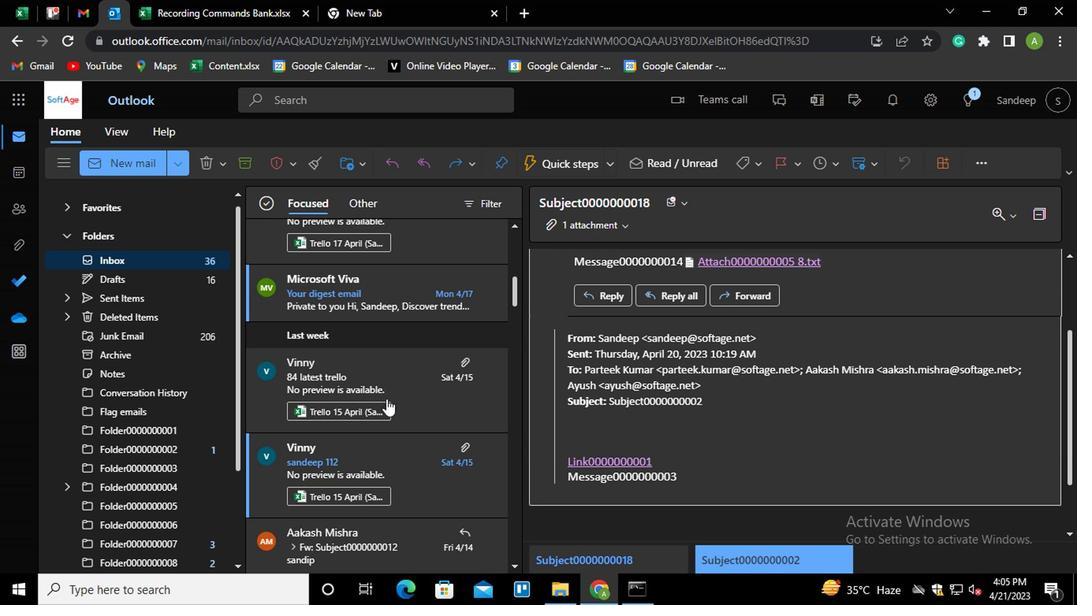 
Action: Mouse scrolled (385, 397) with delta (0, -1)
Screenshot: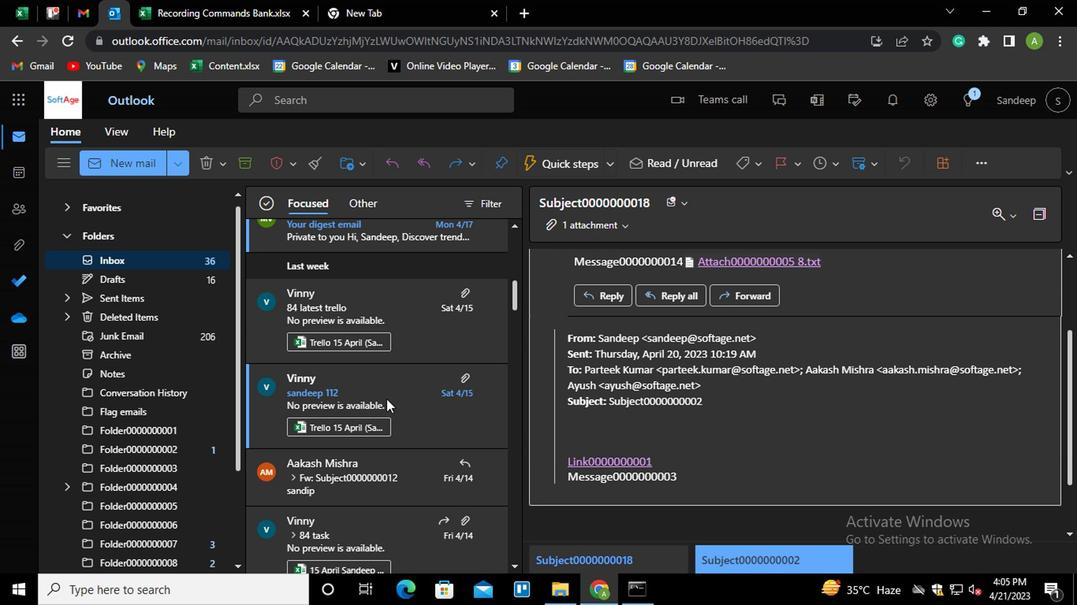 
Action: Mouse pressed left at (385, 398)
Screenshot: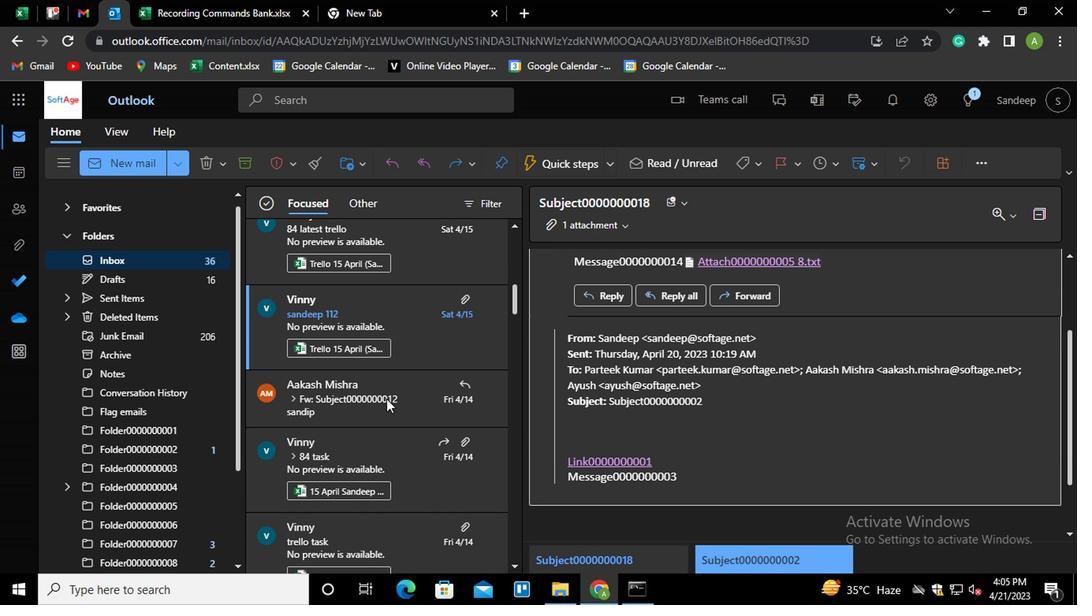 
Action: Mouse moved to (1039, 323)
Screenshot: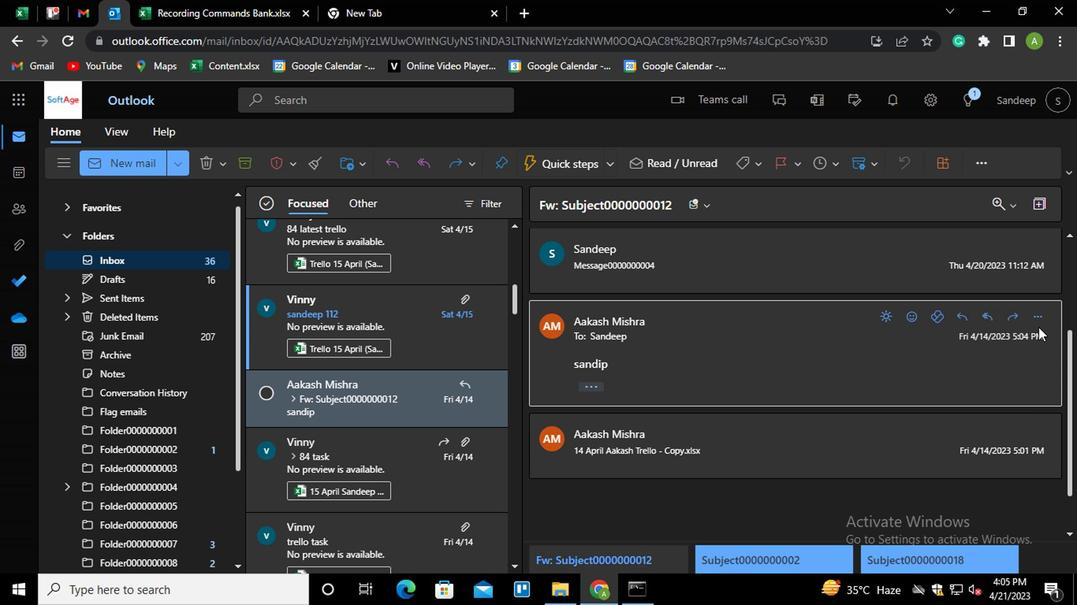 
Action: Mouse pressed left at (1039, 323)
Screenshot: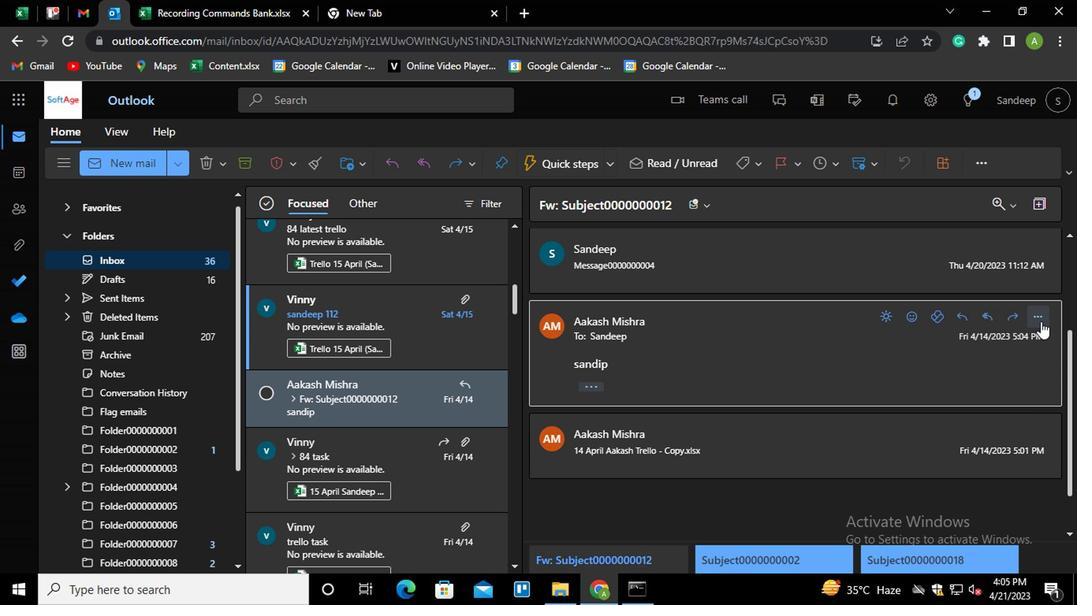 
Action: Mouse moved to (924, 110)
Screenshot: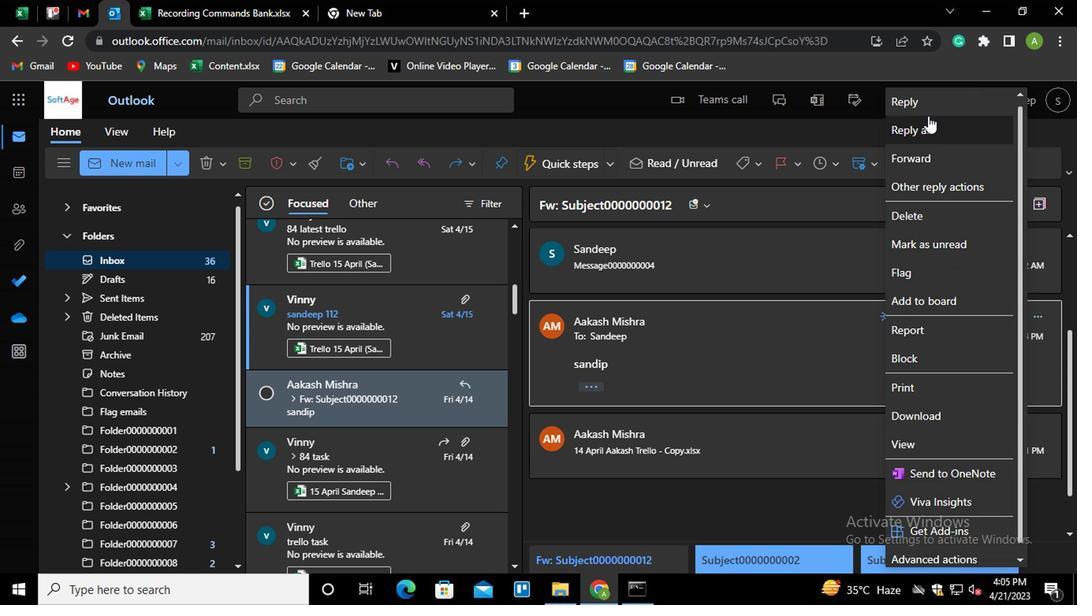 
Action: Mouse pressed left at (924, 110)
Screenshot: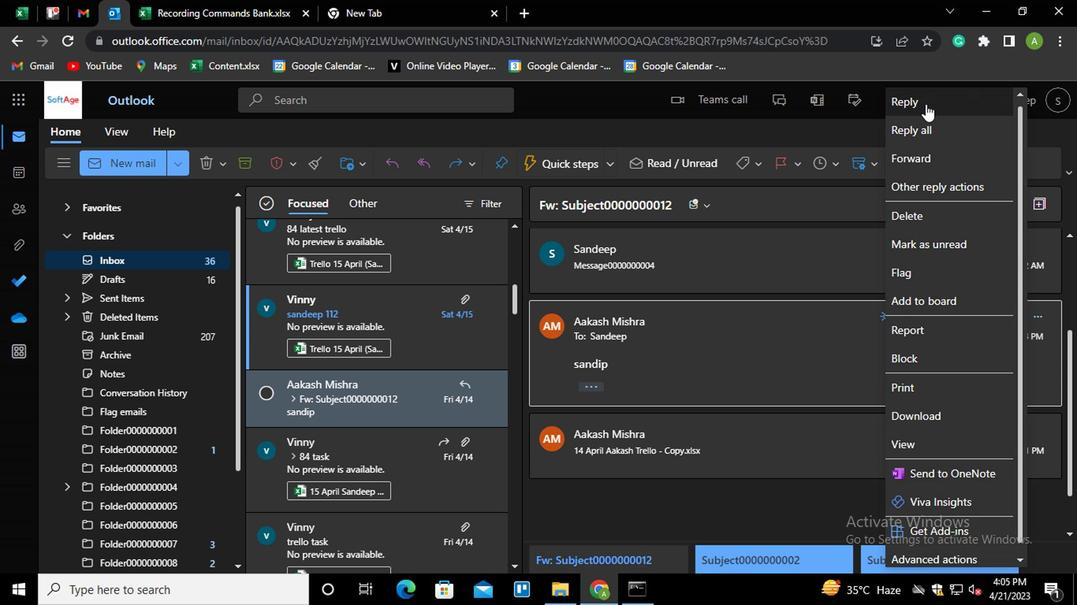 
Action: Mouse moved to (556, 514)
Screenshot: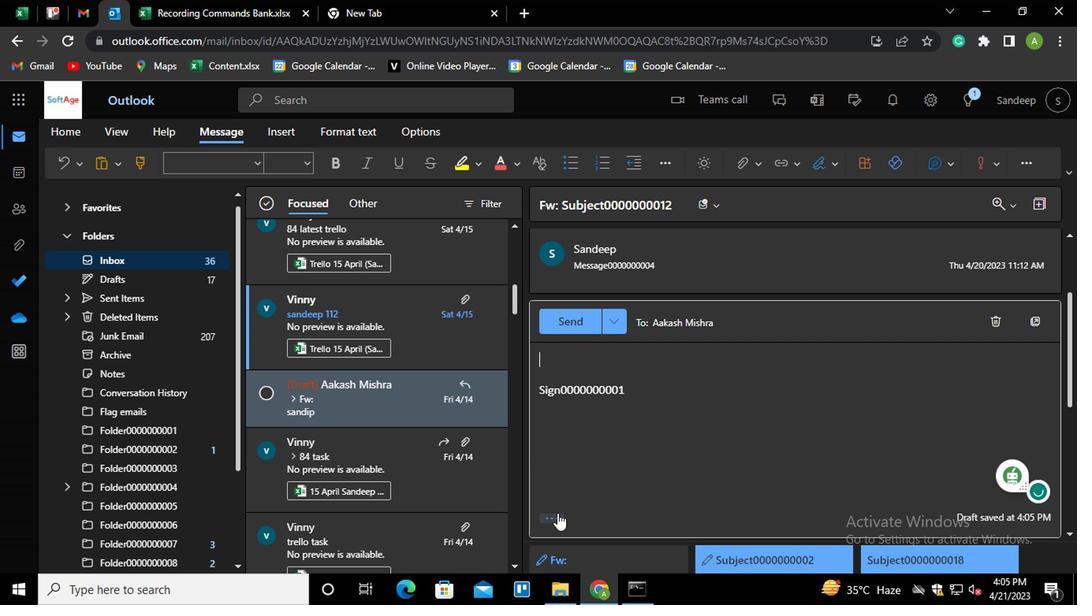 
Action: Mouse pressed left at (556, 514)
Screenshot: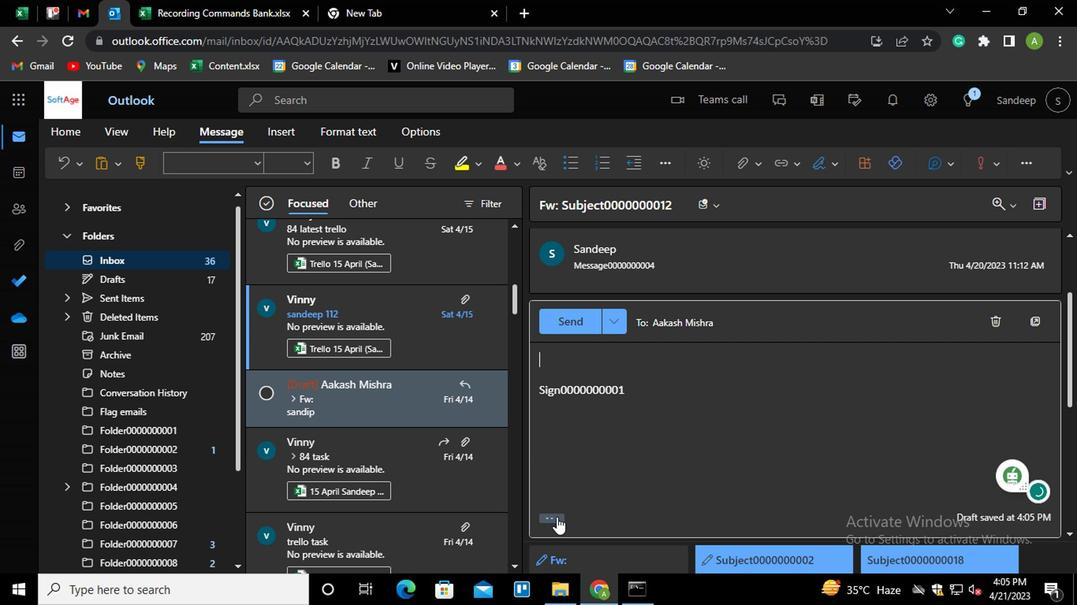 
Action: Mouse moved to (599, 407)
Screenshot: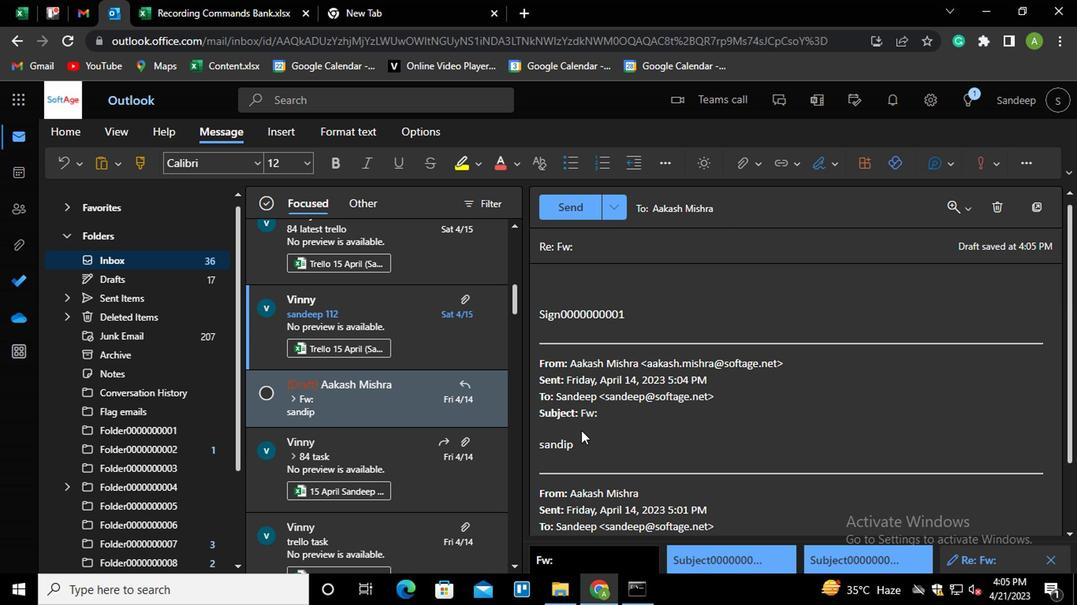 
Action: Mouse scrolled (599, 409) with delta (0, 1)
Screenshot: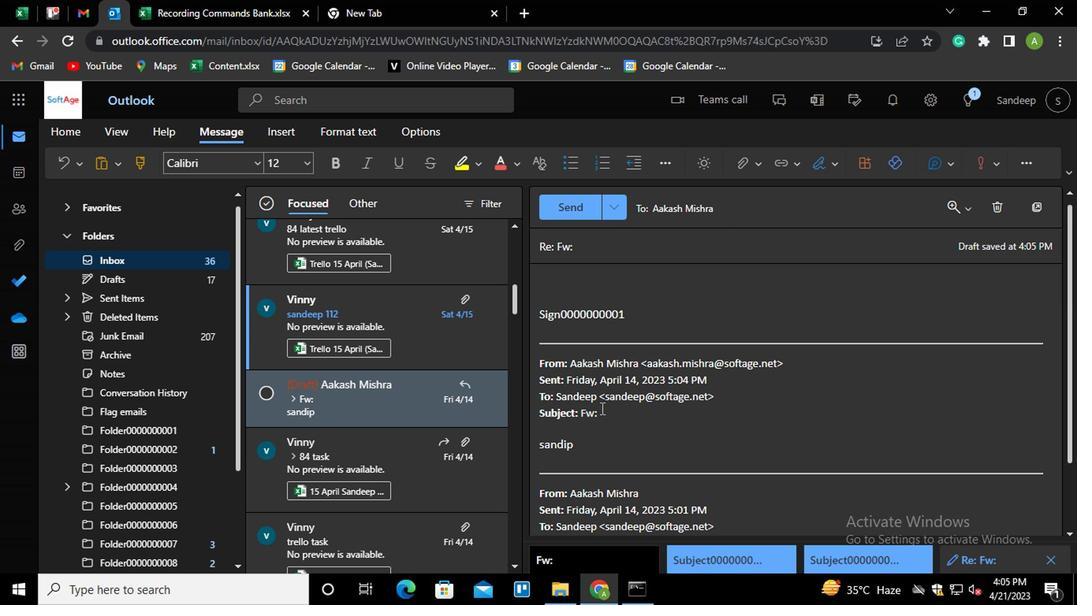 
Action: Mouse scrolled (599, 409) with delta (0, 1)
Screenshot: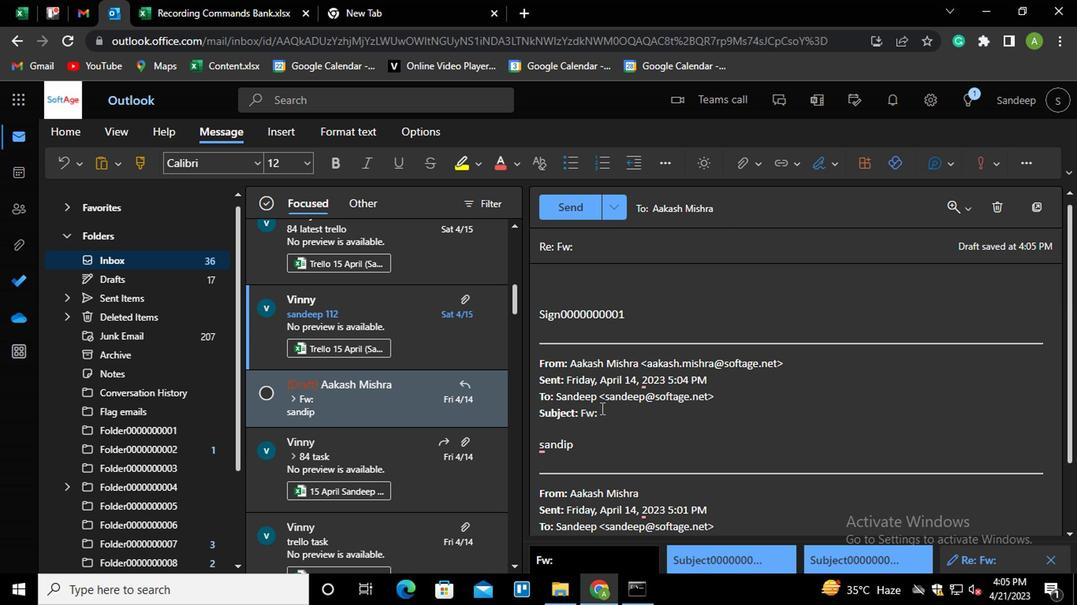 
Action: Mouse scrolled (599, 409) with delta (0, 1)
Screenshot: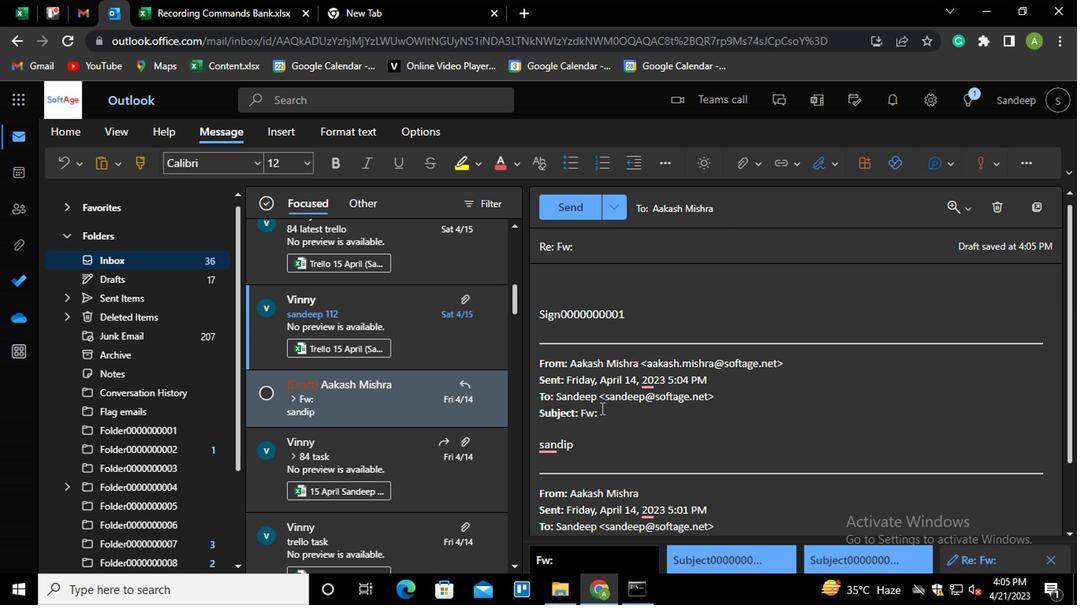 
Action: Mouse moved to (591, 308)
Screenshot: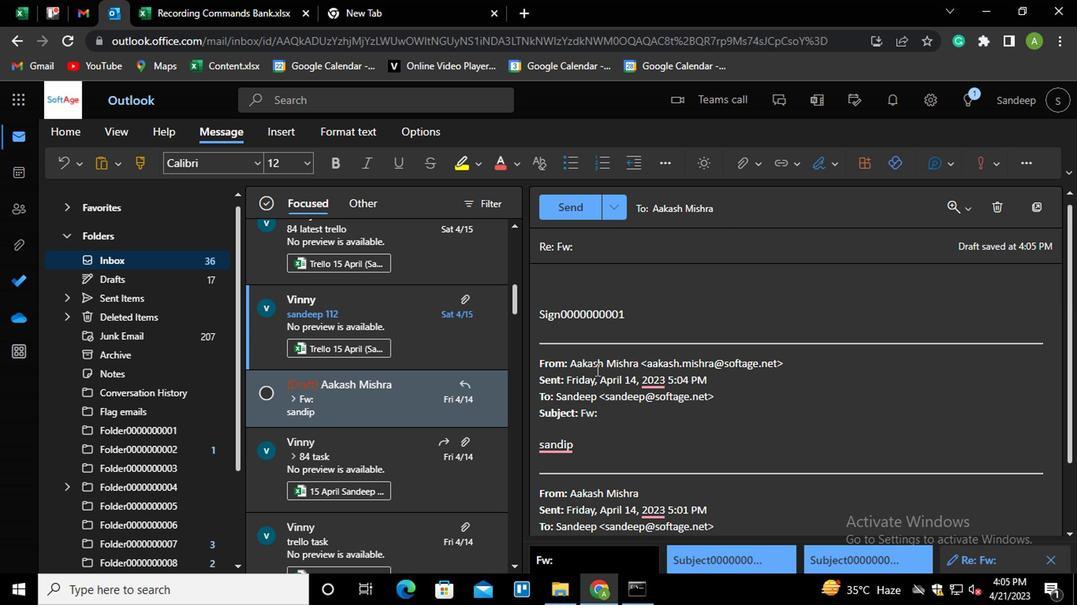 
Action: Mouse scrolled (591, 308) with delta (0, 0)
Screenshot: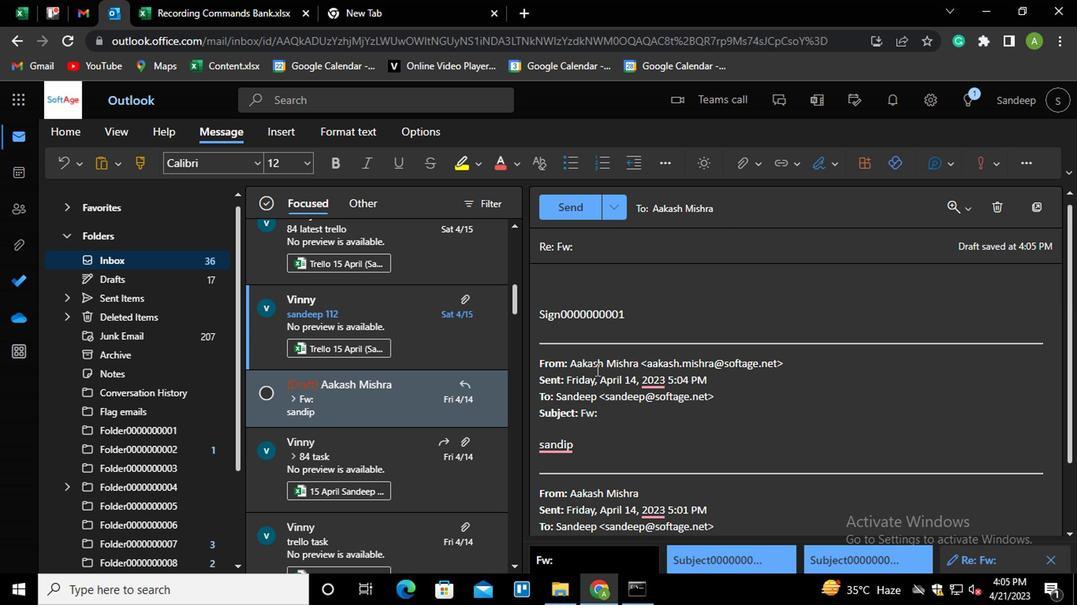 
Action: Mouse moved to (591, 306)
Screenshot: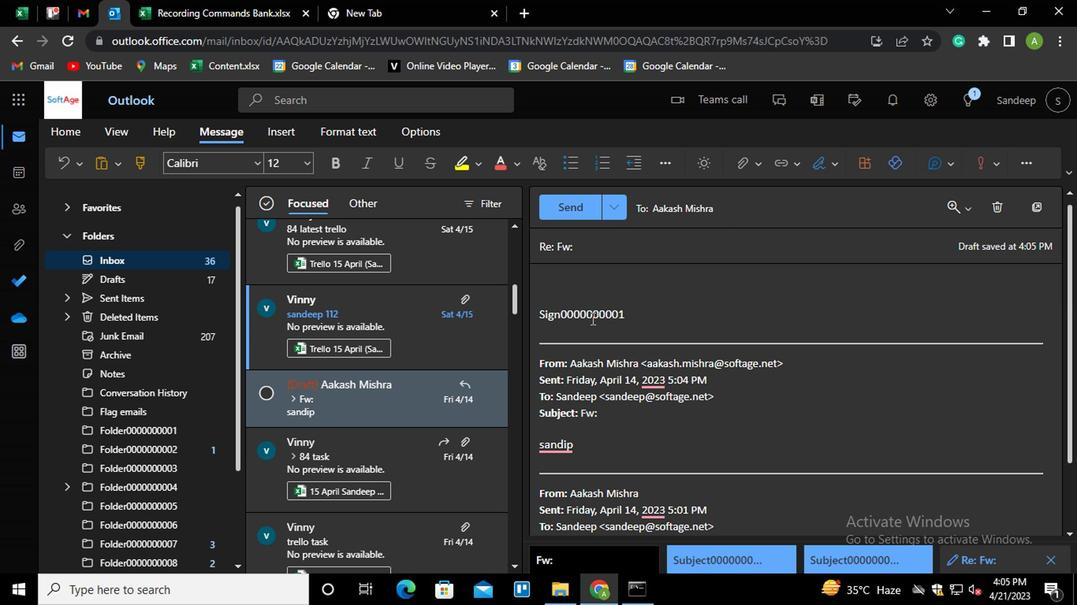 
Action: Mouse scrolled (591, 308) with delta (0, 1)
Screenshot: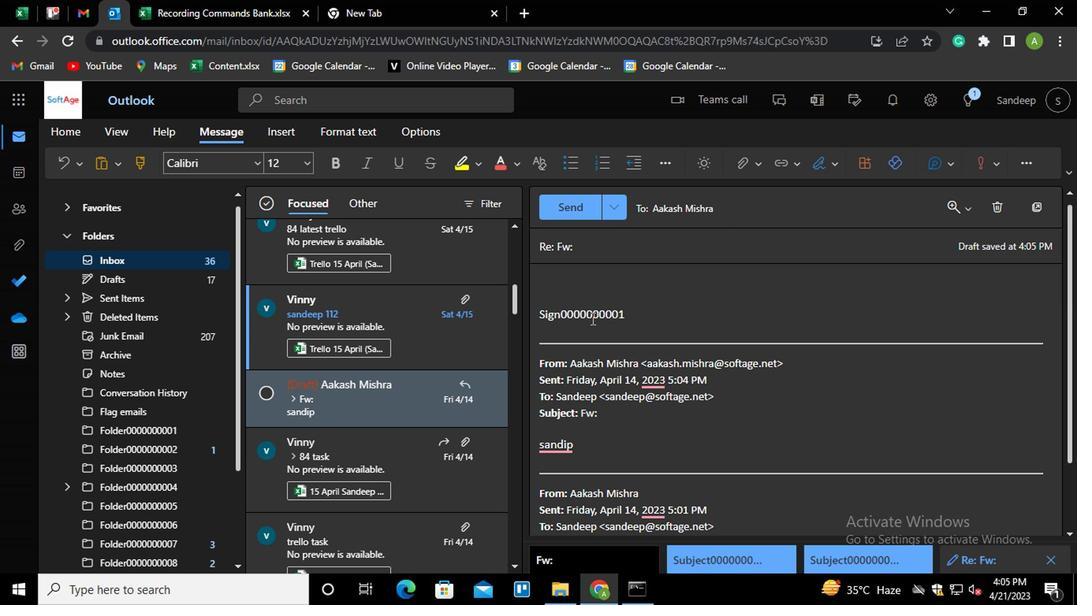 
Action: Mouse moved to (591, 306)
Screenshot: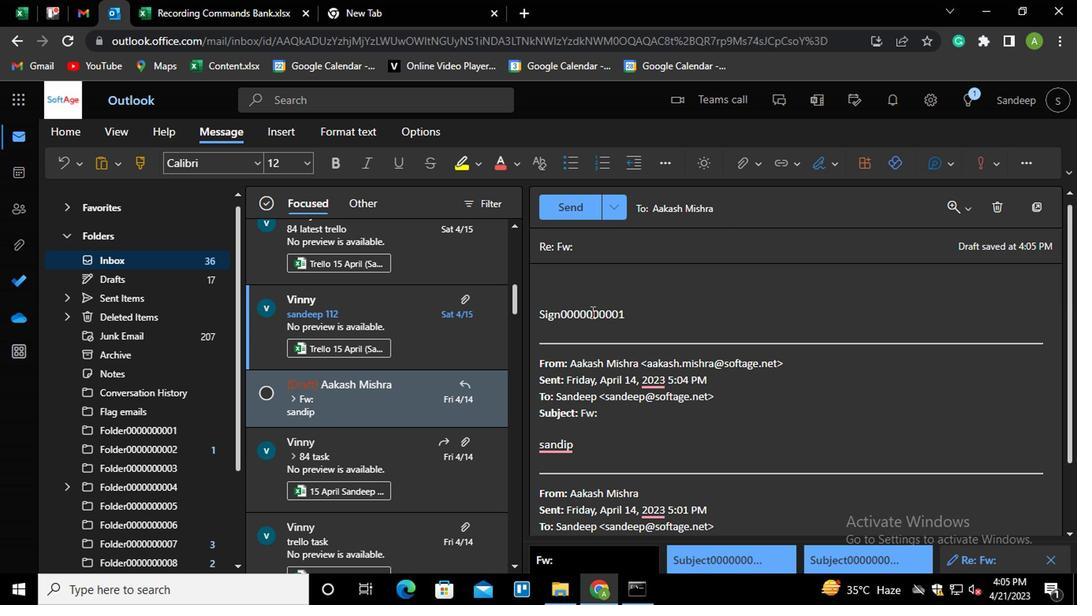 
Action: Mouse scrolled (591, 306) with delta (0, 0)
Screenshot: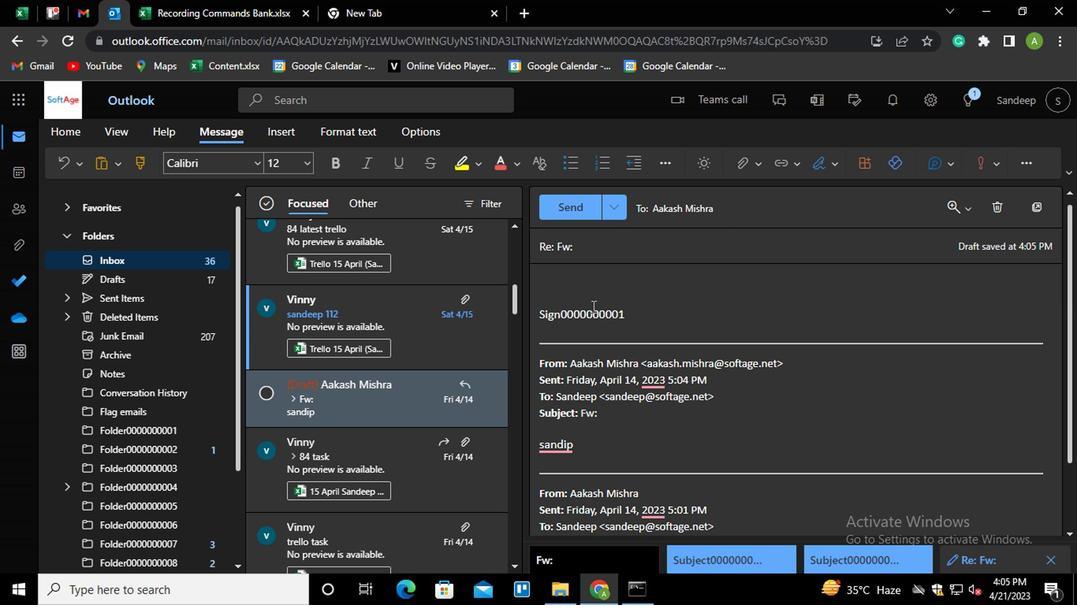 
Action: Mouse scrolled (591, 306) with delta (0, 0)
Screenshot: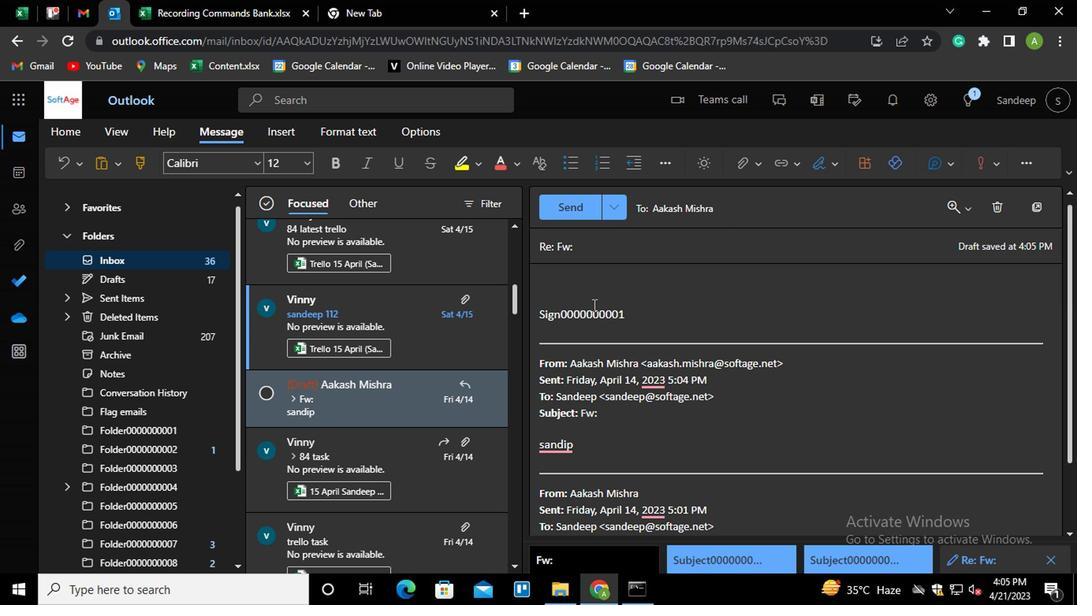 
Action: Mouse moved to (597, 294)
Screenshot: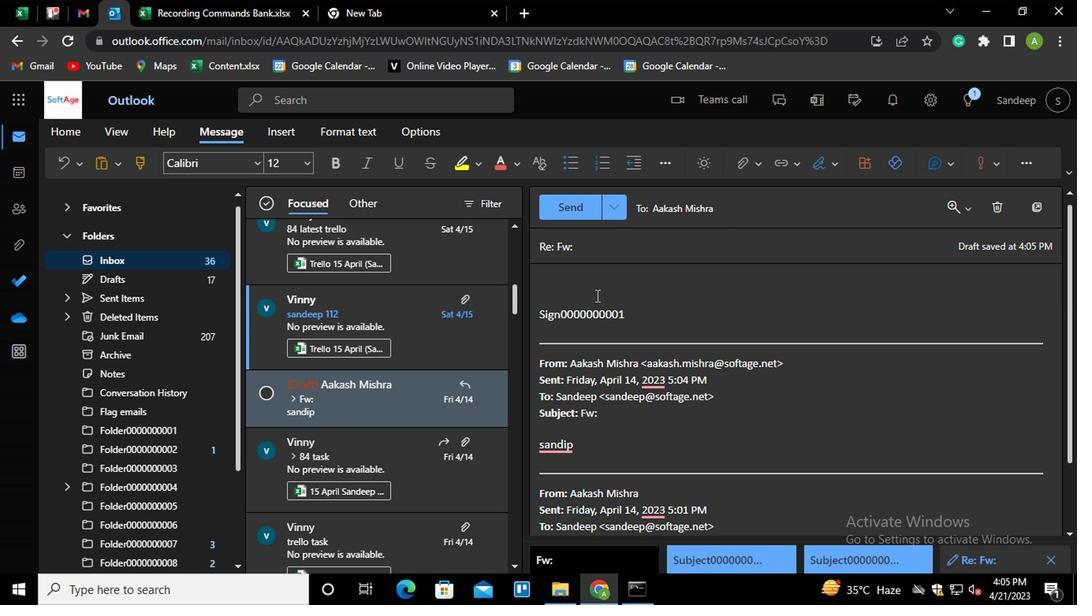 
Action: Mouse scrolled (597, 295) with delta (0, 1)
Screenshot: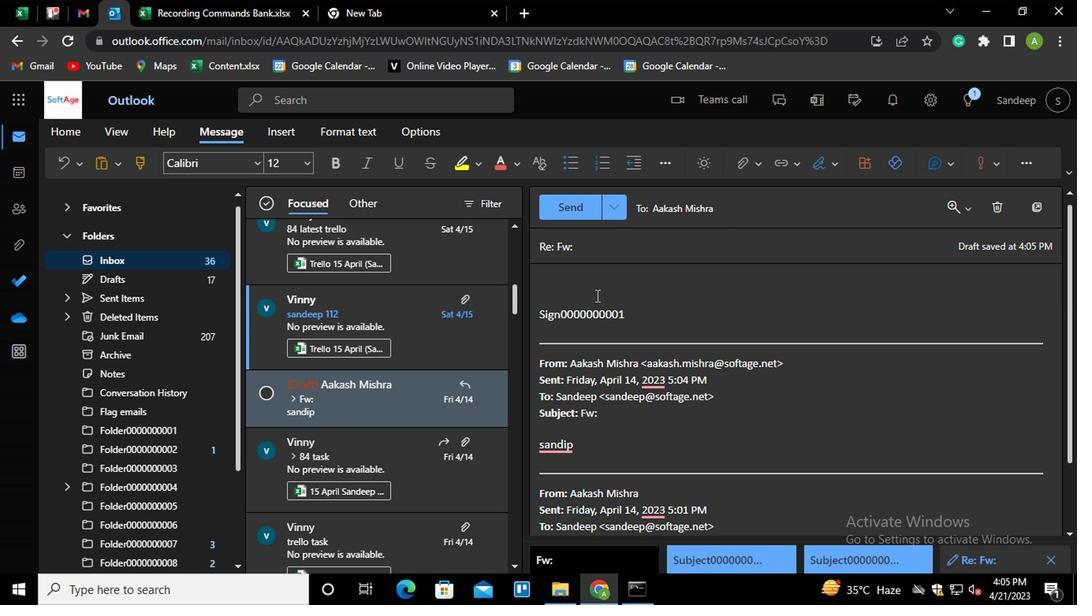 
Action: Mouse moved to (597, 294)
Screenshot: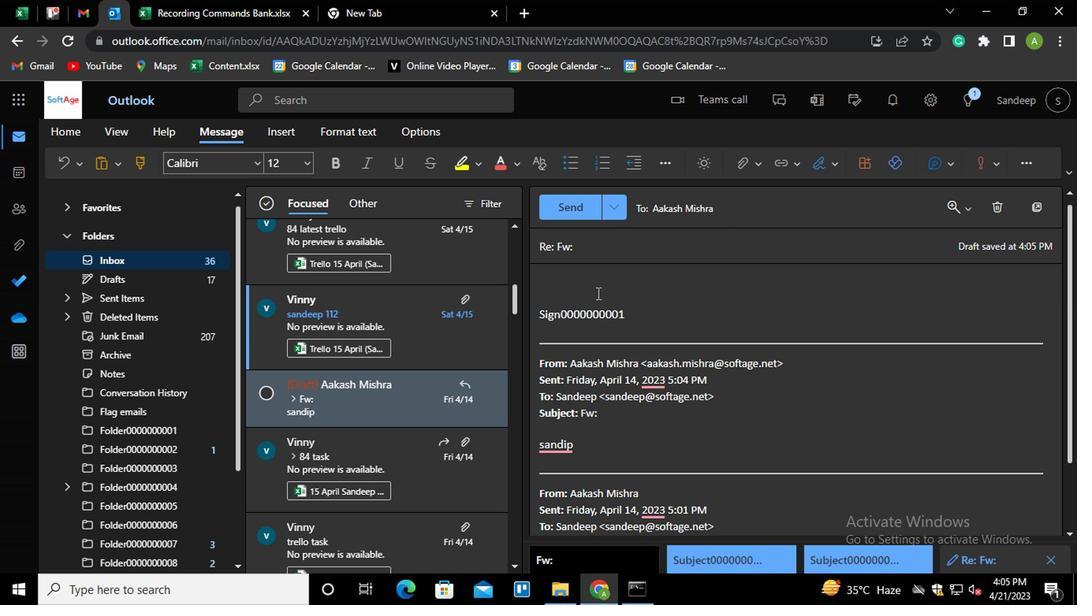 
Action: Mouse scrolled (597, 294) with delta (0, 0)
Screenshot: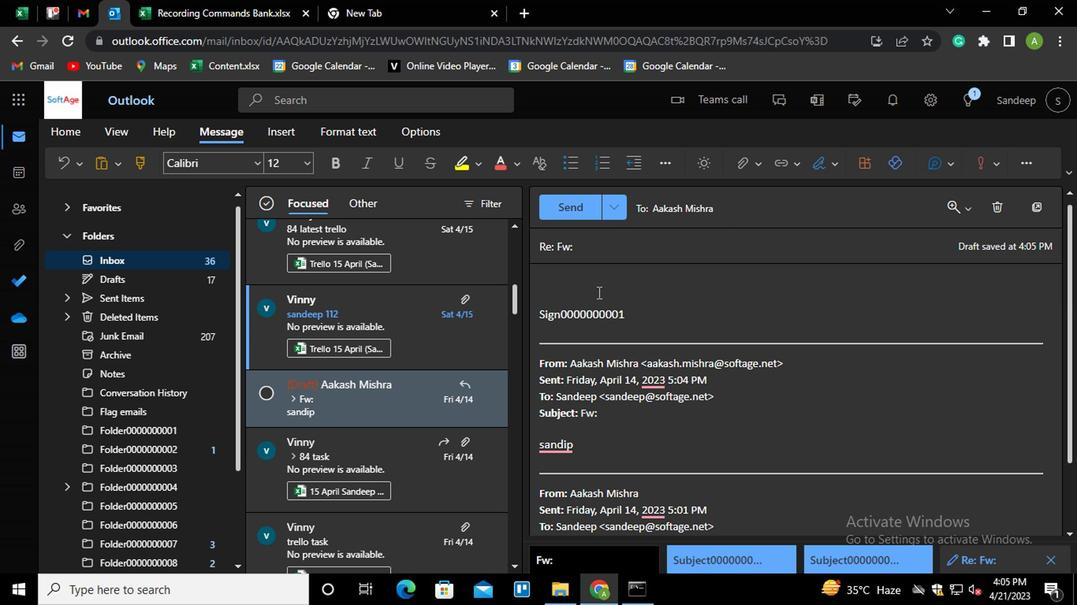 
Action: Mouse scrolled (597, 294) with delta (0, 0)
Screenshot: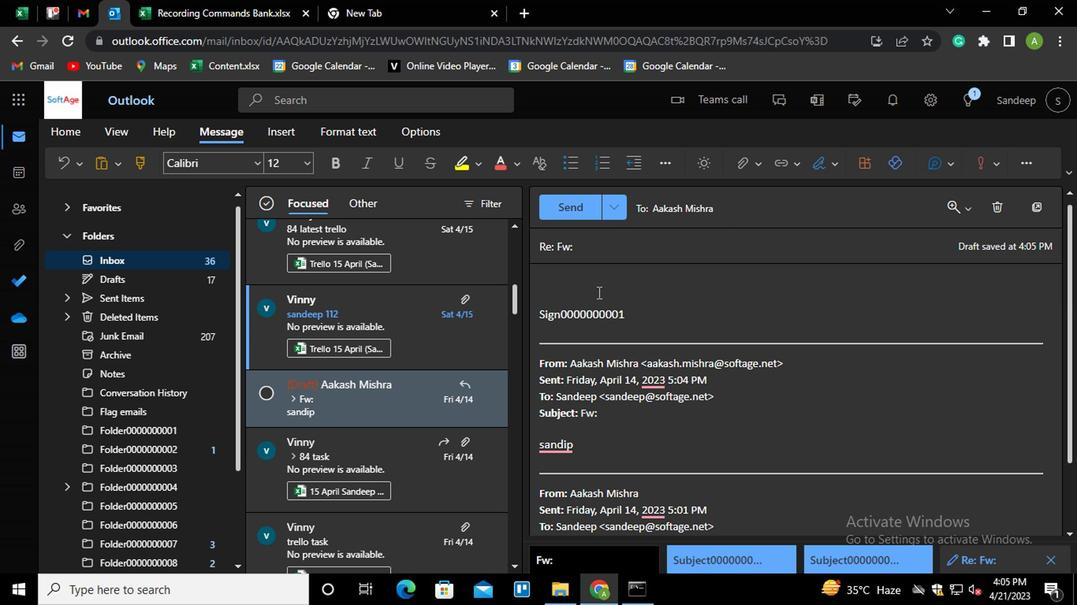 
Action: Mouse moved to (743, 247)
Screenshot: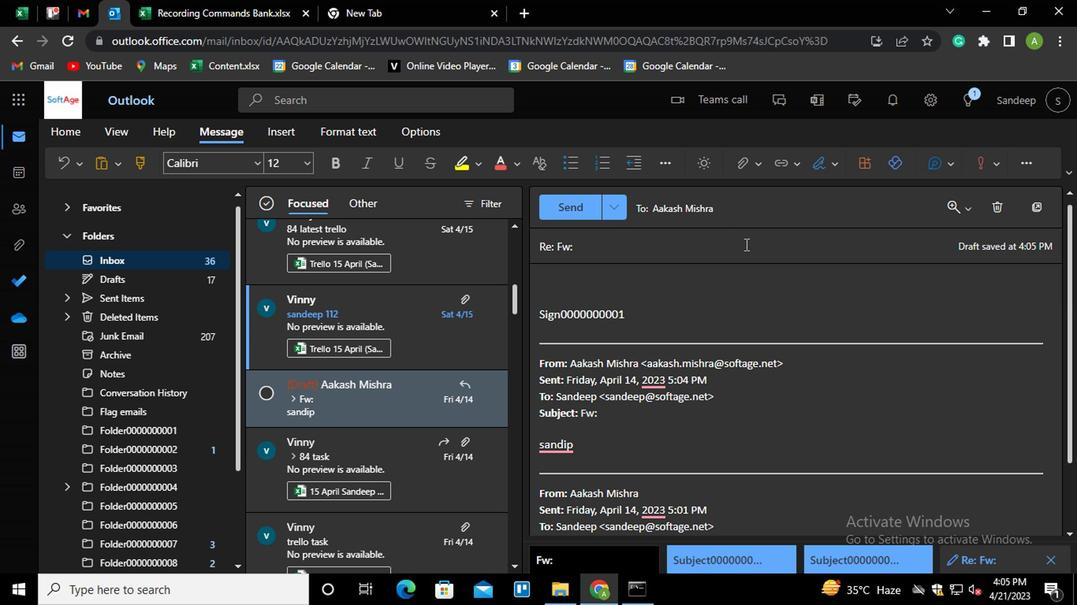 
Action: Mouse pressed left at (743, 247)
Screenshot: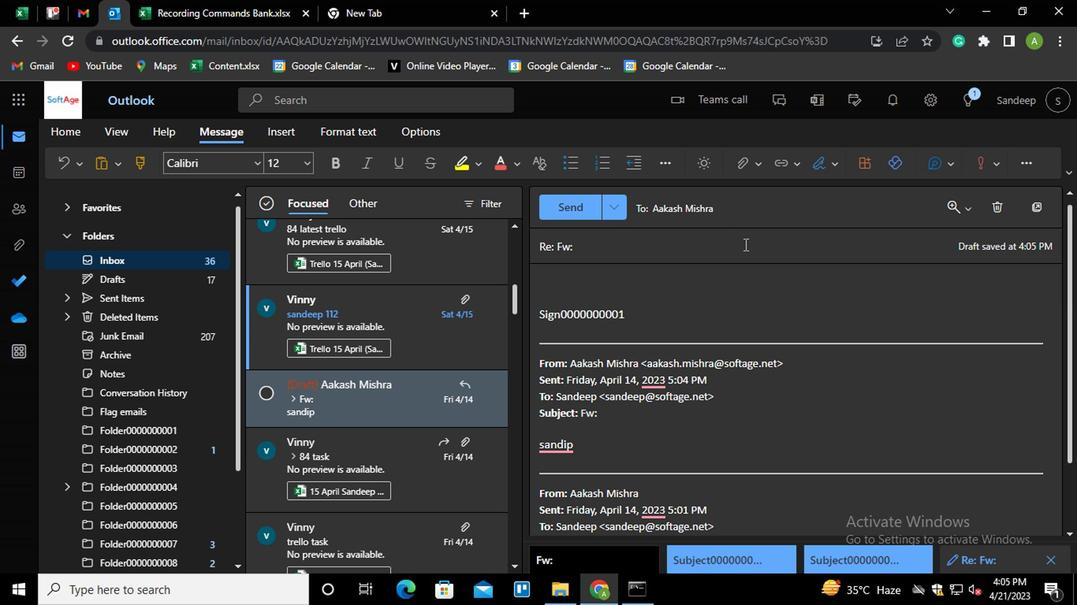 
Action: Mouse moved to (743, 247)
Screenshot: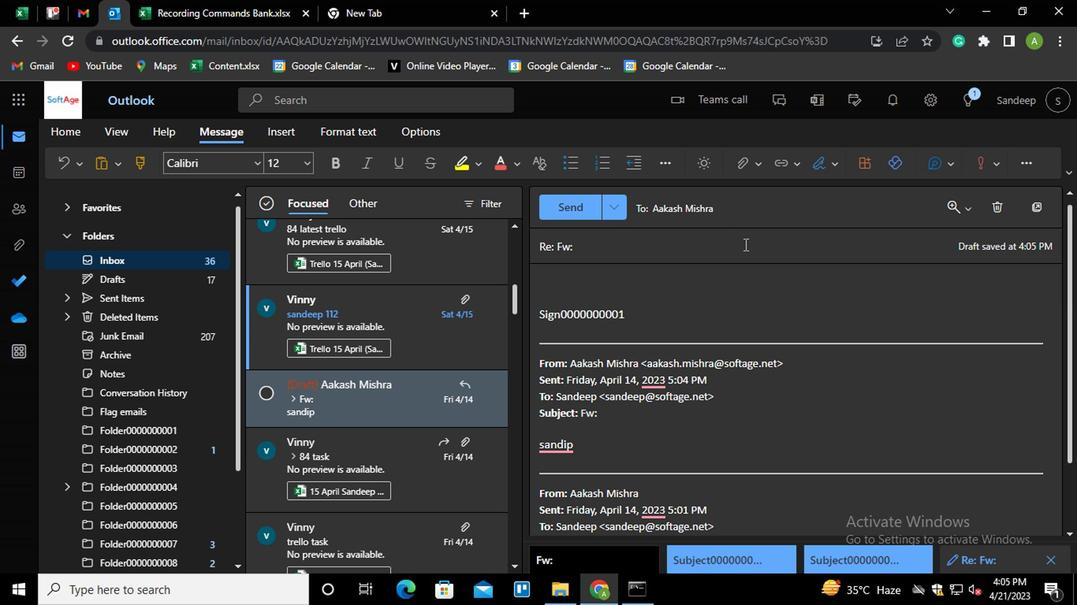 
Action: Key pressed <Key.shift>SUBJECT0000000013
Screenshot: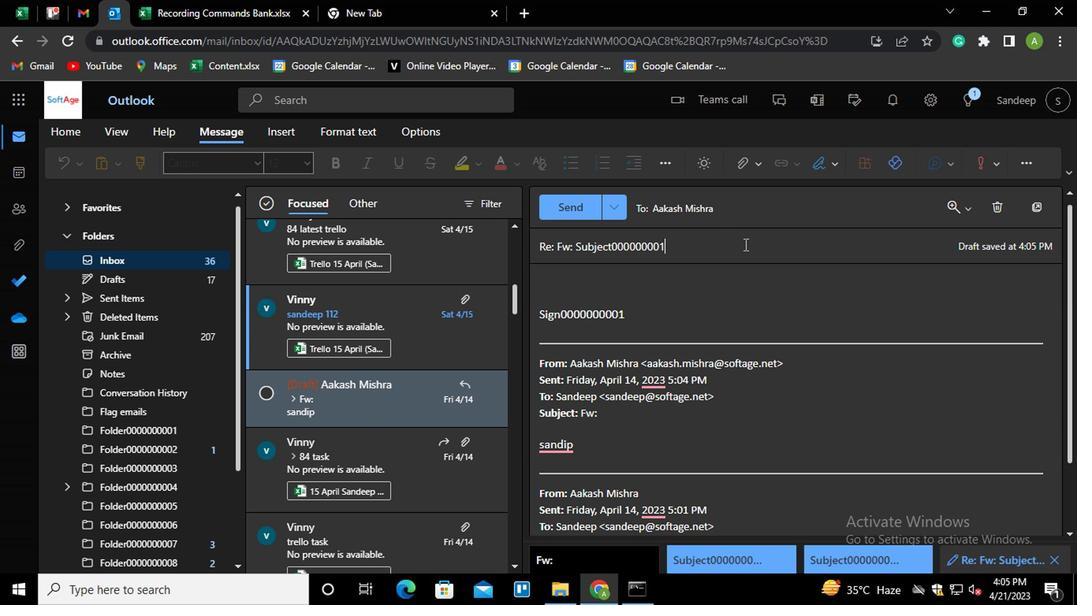 
Action: Mouse moved to (652, 315)
Screenshot: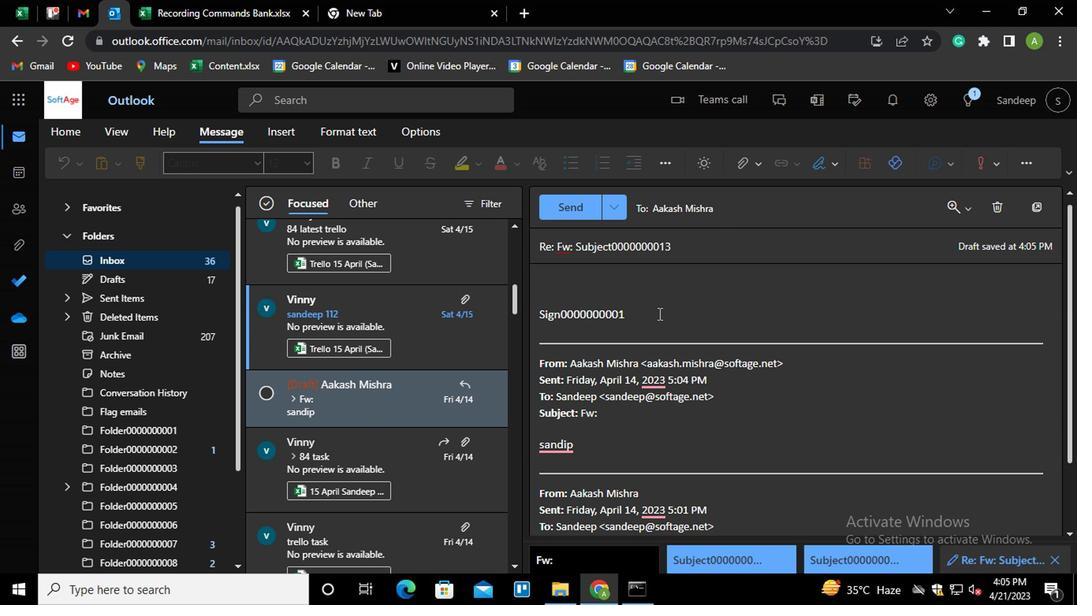 
Action: Mouse pressed left at (652, 315)
Screenshot: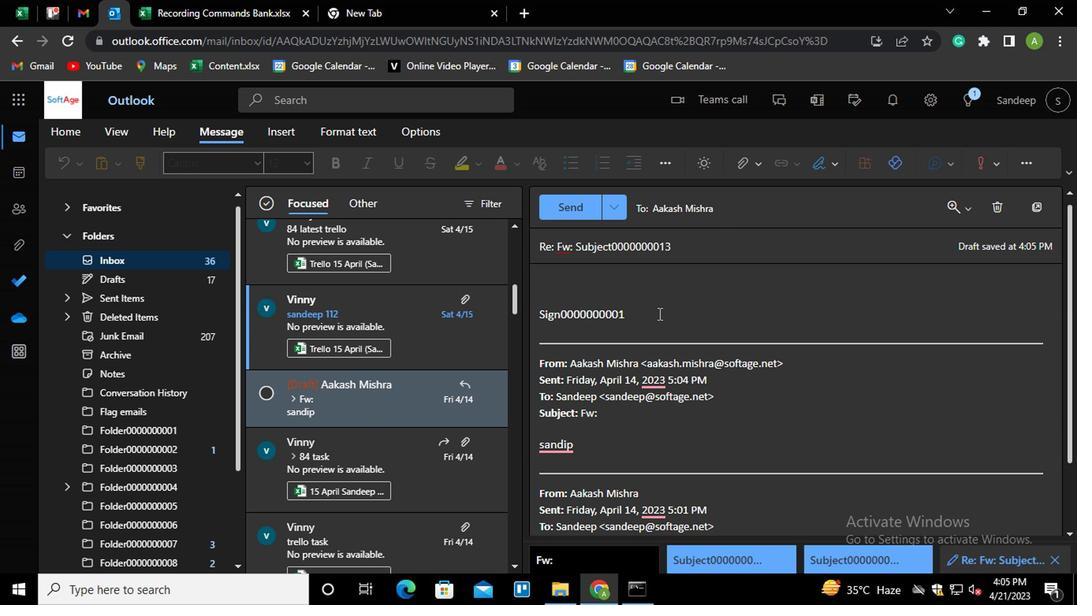 
Action: Key pressed <Key.shift_r><Key.home><Key.shift_r><Key.shift_r><Key.shift_r><Key.shift_r><Key.shift_r><Key.shift_r><Key.shift_r><Key.shift_r><Key.shift_r>MESSAGE0000000014
Screenshot: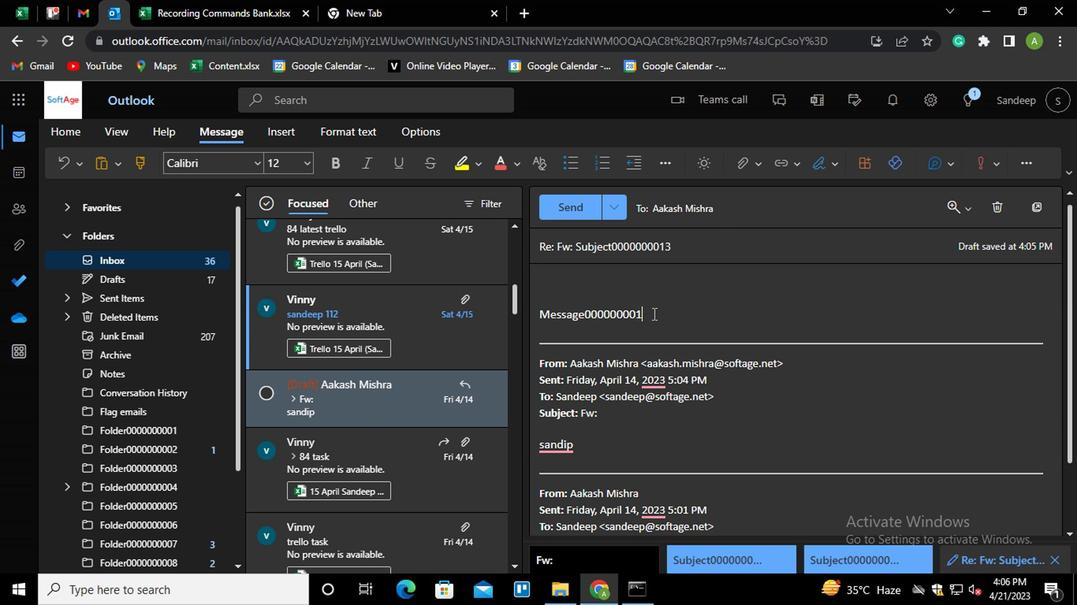 
Action: Mouse moved to (740, 172)
Screenshot: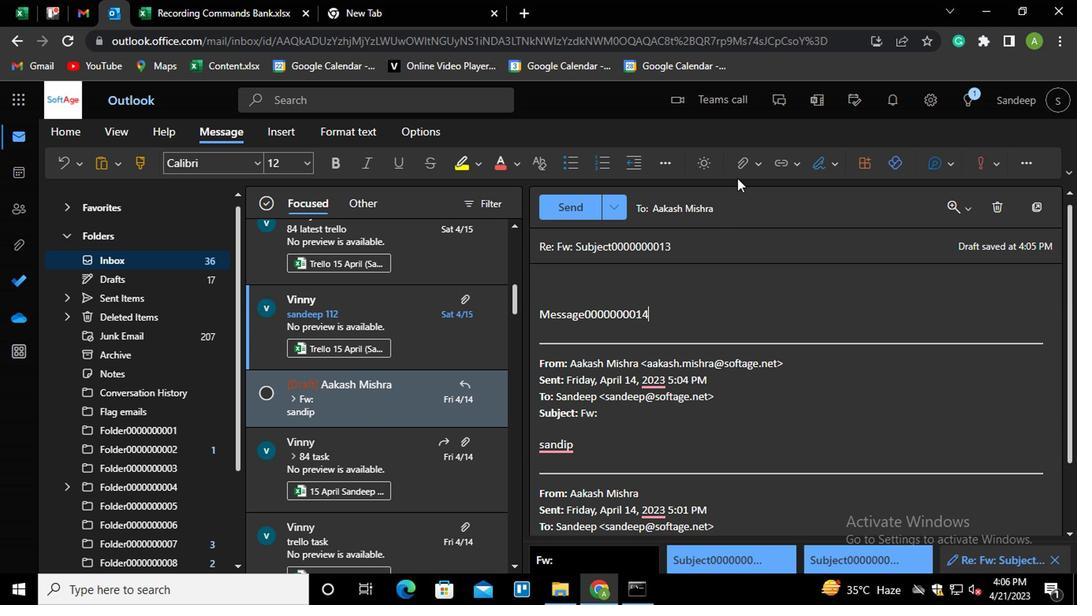 
Action: Mouse pressed left at (740, 172)
Screenshot: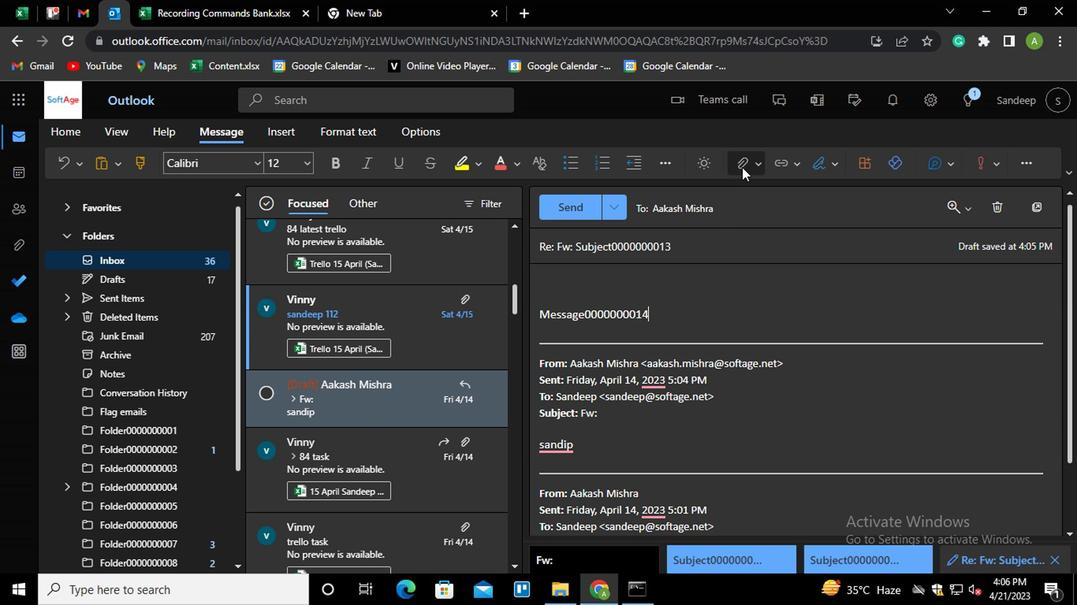 
Action: Mouse moved to (646, 194)
Screenshot: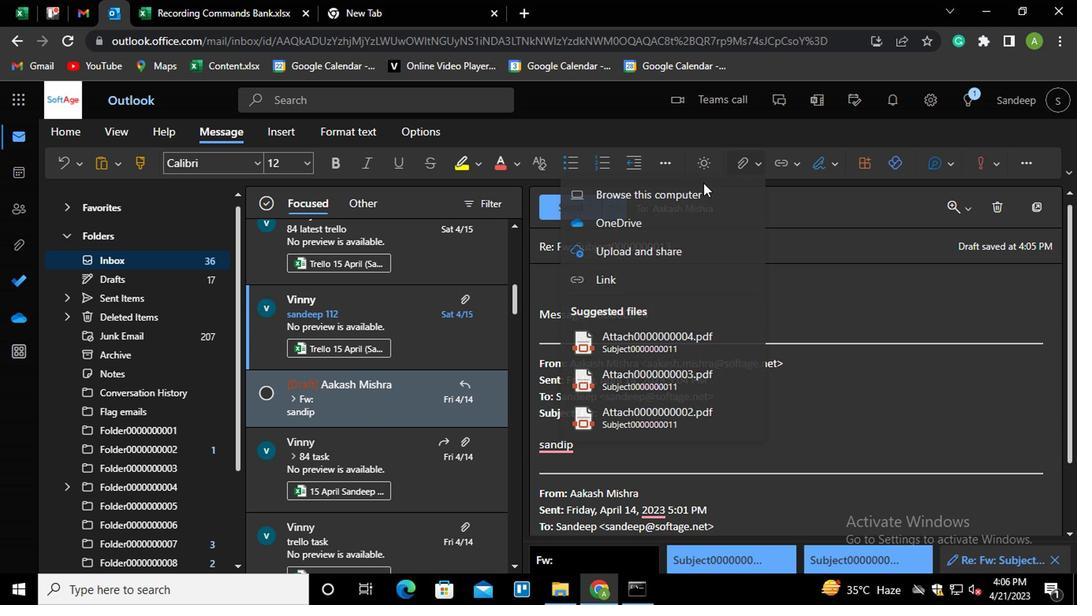 
Action: Mouse pressed left at (646, 194)
Screenshot: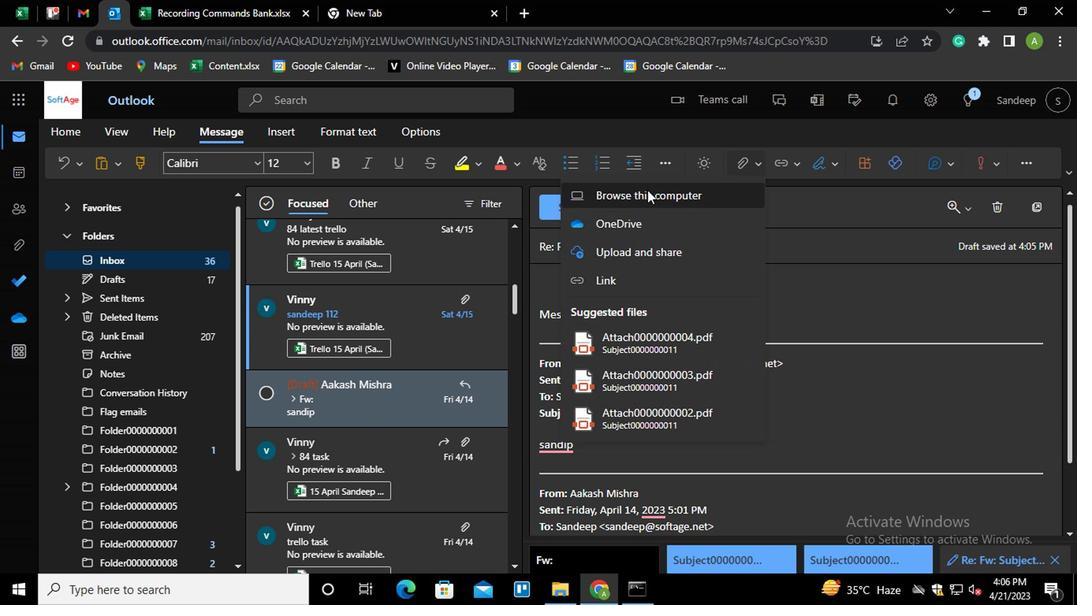 
Action: Mouse moved to (276, 174)
Screenshot: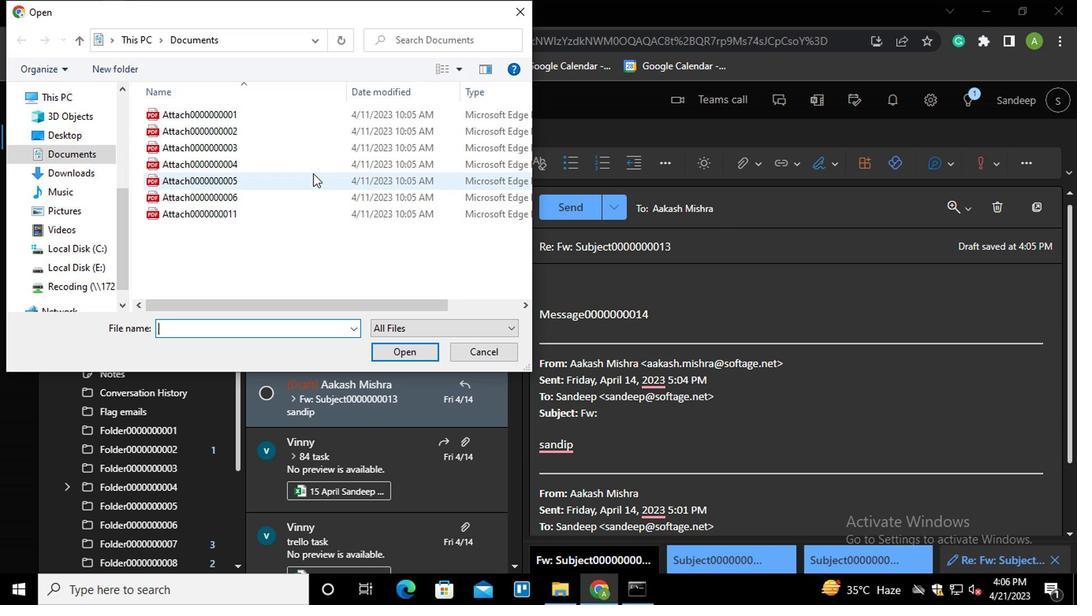 
Action: Mouse pressed left at (276, 174)
Screenshot: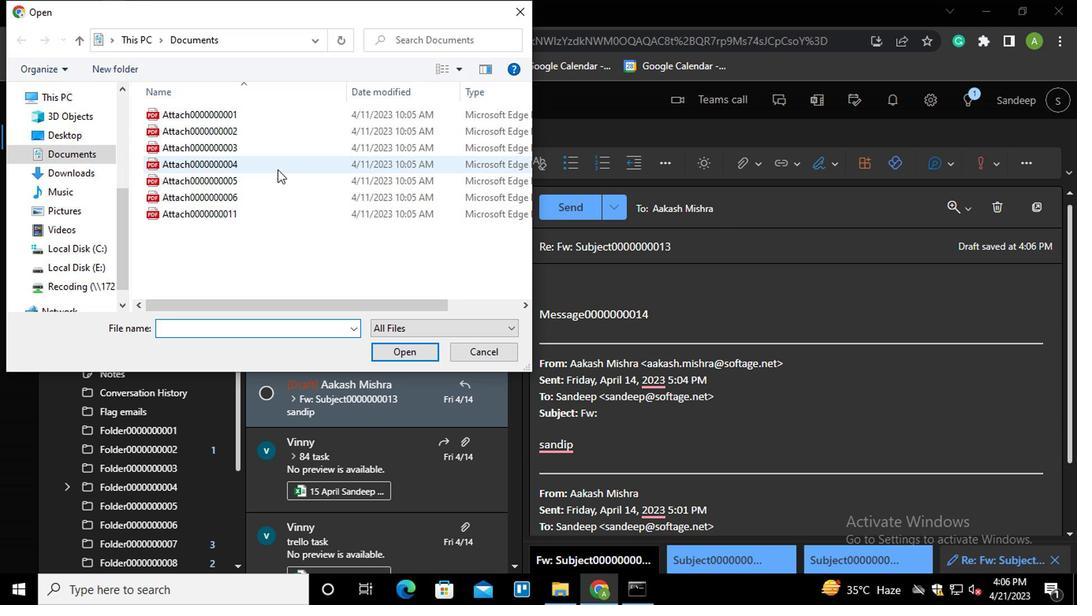 
Action: Mouse moved to (400, 356)
Screenshot: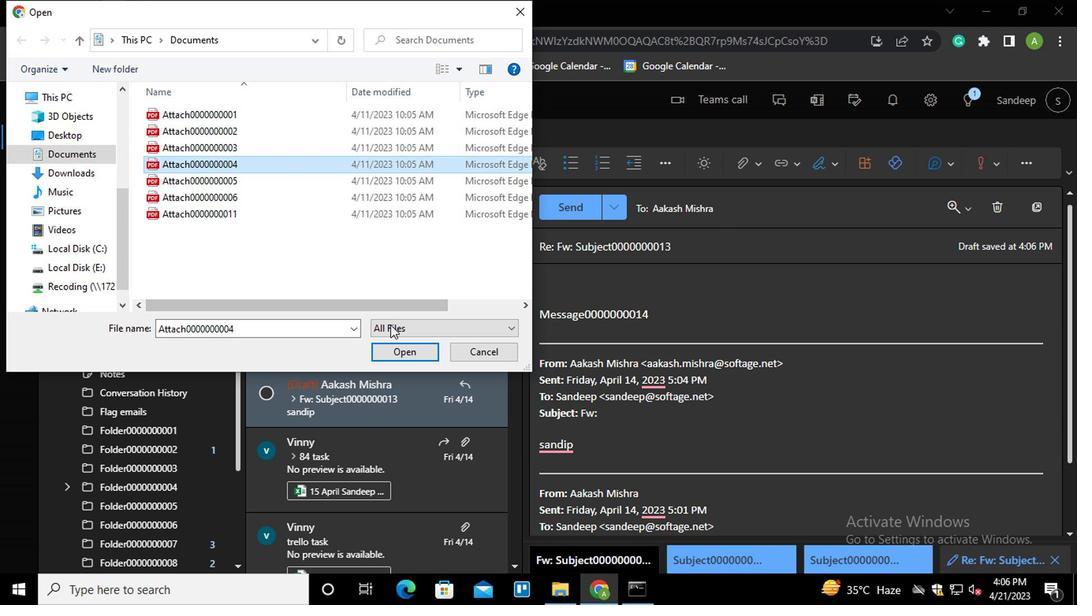 
Action: Mouse pressed left at (400, 356)
Screenshot: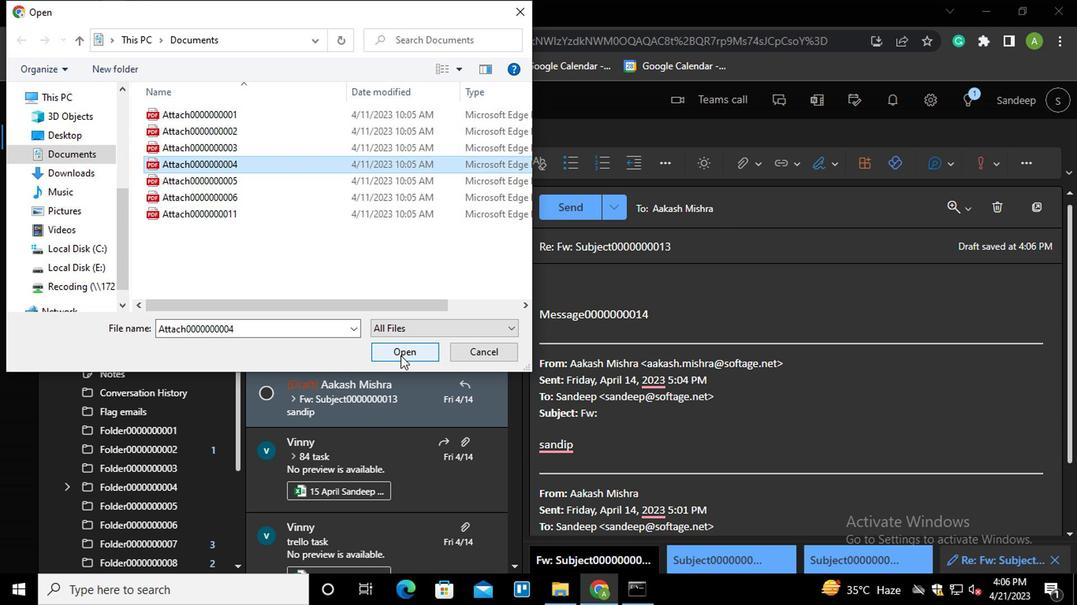 
Action: Mouse moved to (580, 214)
Screenshot: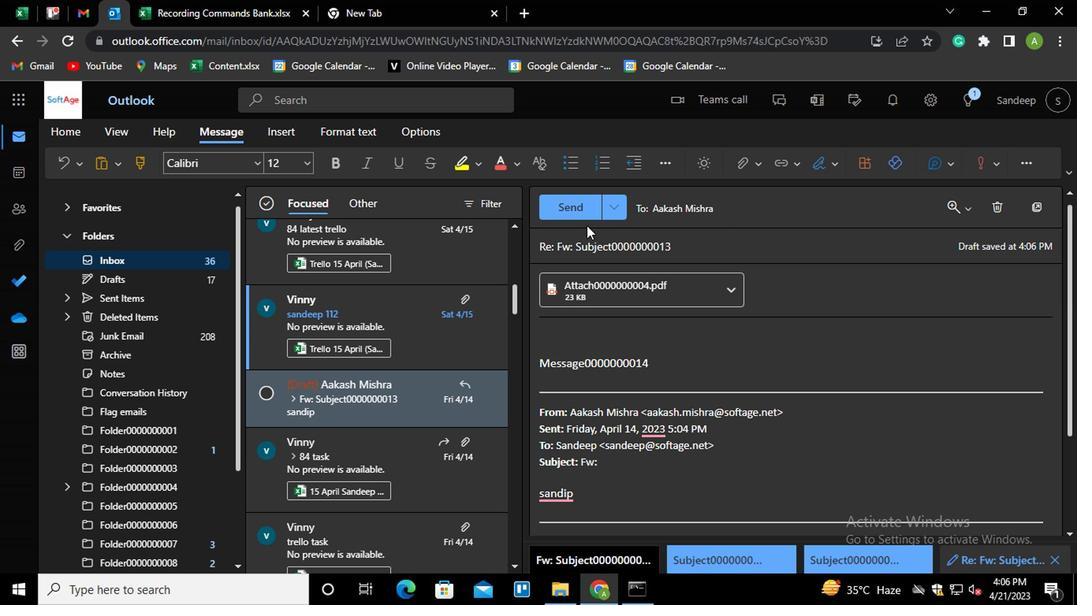 
Action: Mouse pressed left at (580, 214)
Screenshot: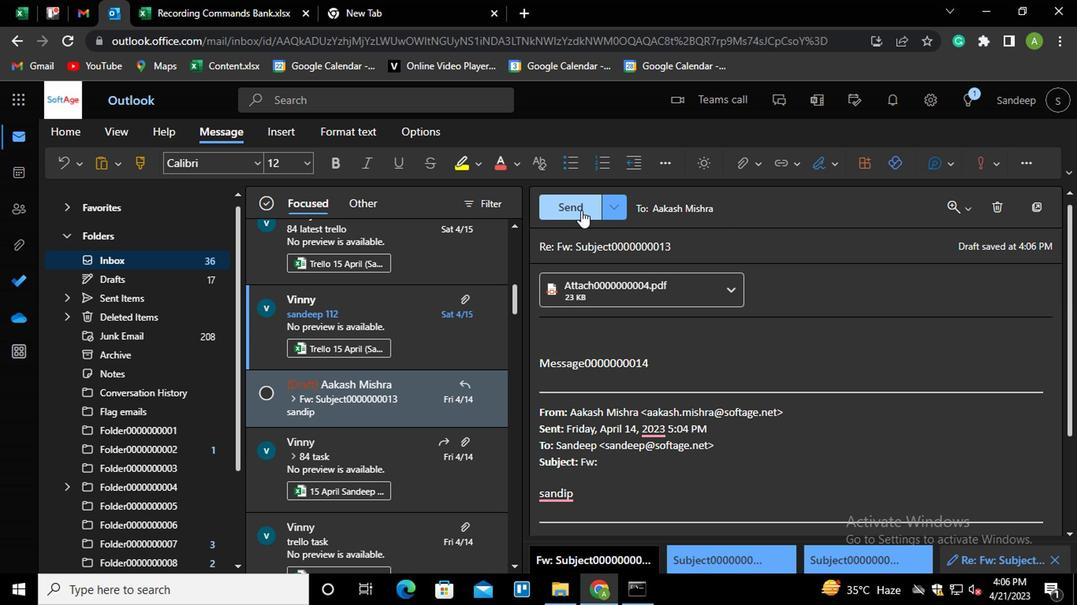 
Action: Mouse moved to (382, 346)
Screenshot: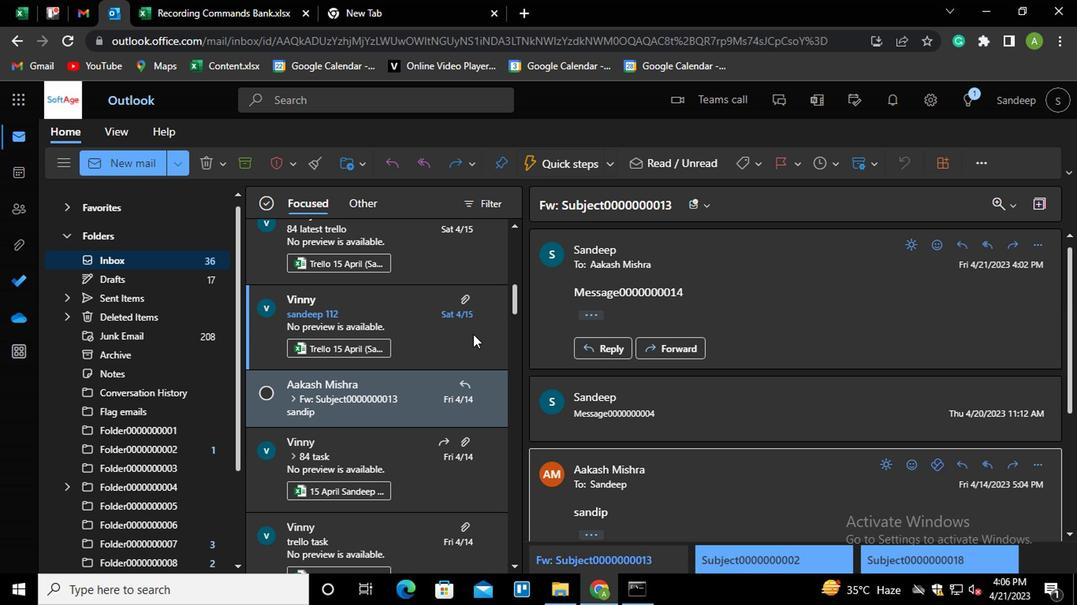 
Action: Mouse scrolled (382, 347) with delta (0, 1)
Screenshot: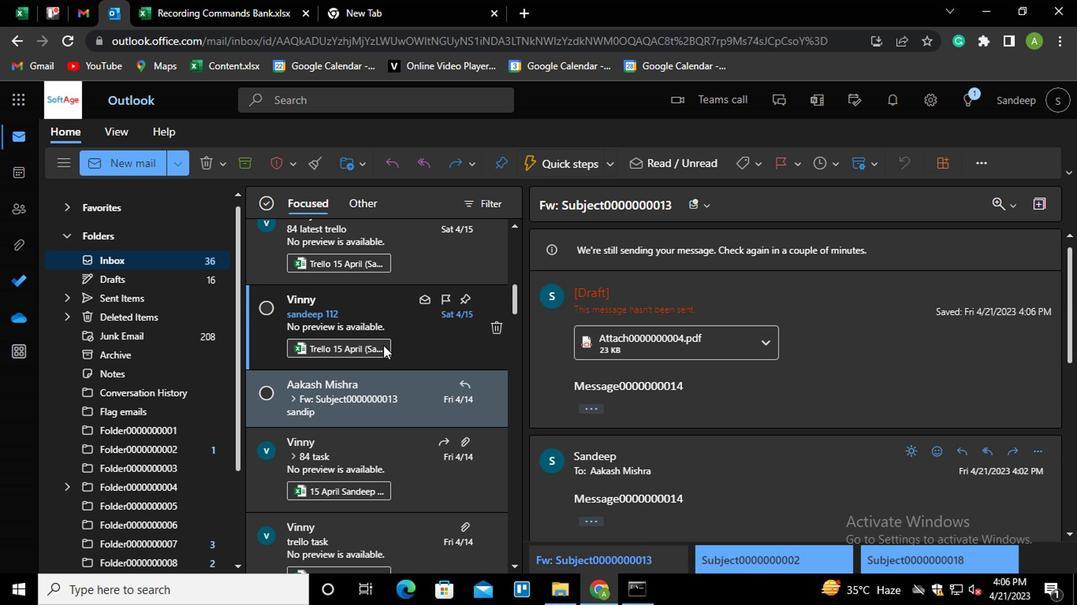 
Action: Mouse scrolled (382, 347) with delta (0, 1)
Screenshot: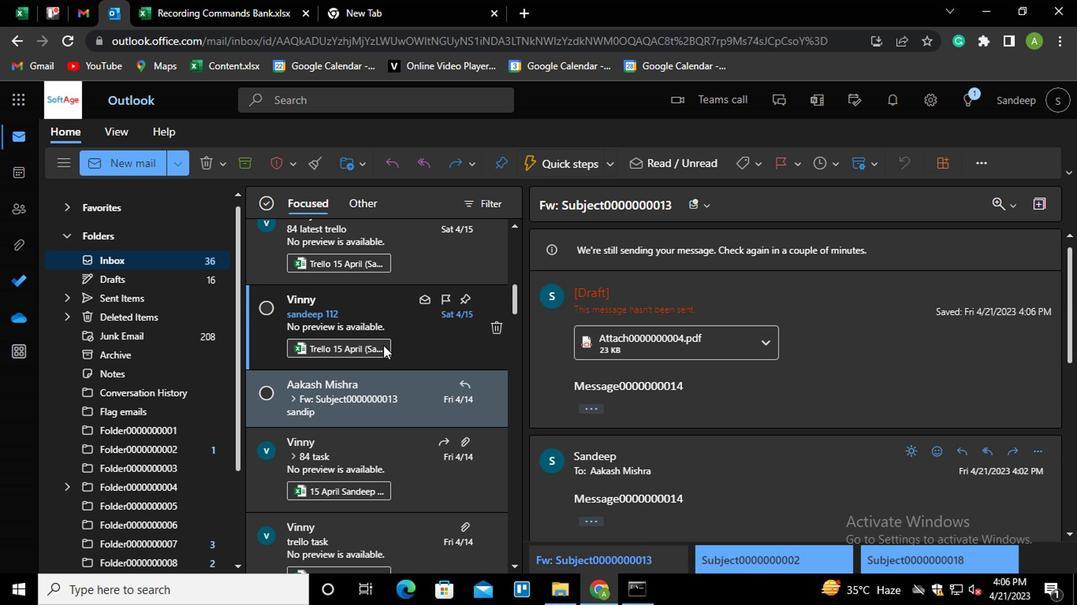 
Action: Mouse moved to (381, 346)
Screenshot: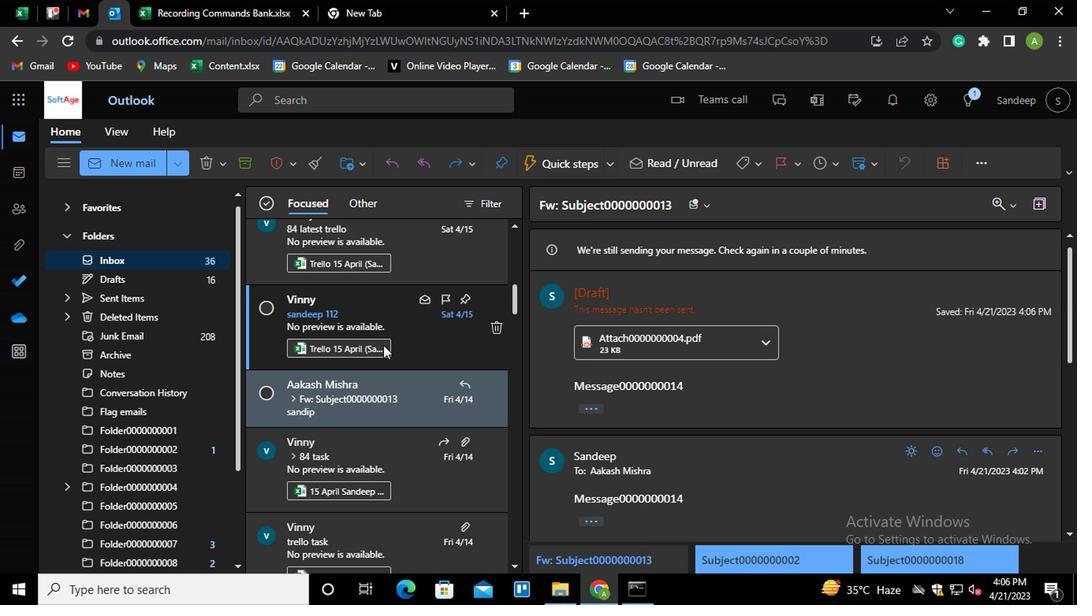 
Action: Mouse scrolled (381, 347) with delta (0, 1)
Screenshot: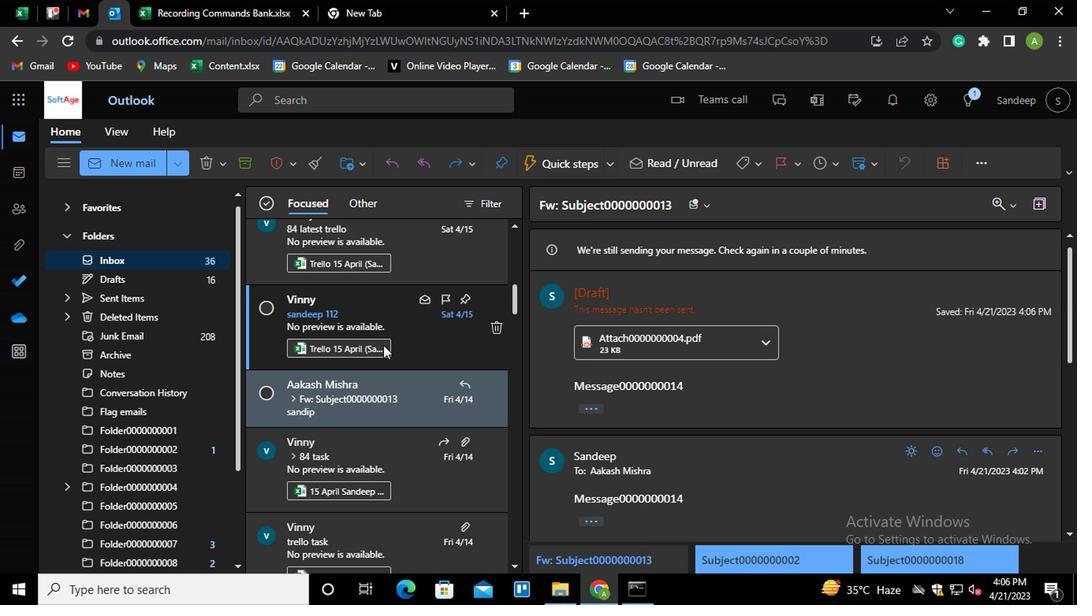 
Action: Mouse scrolled (381, 347) with delta (0, 1)
Screenshot: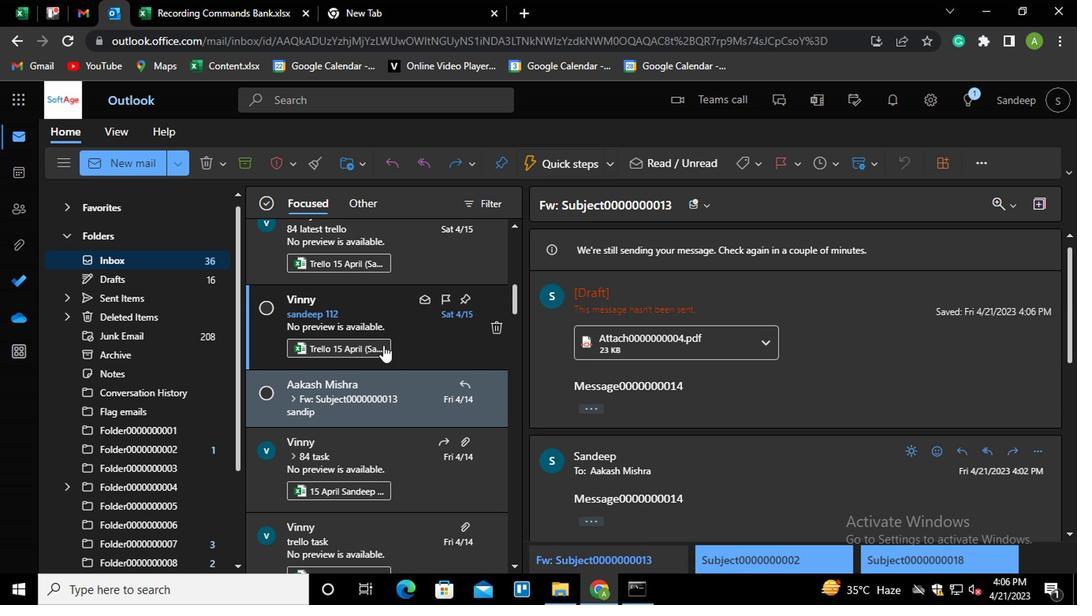 
Action: Mouse scrolled (381, 347) with delta (0, 1)
Screenshot: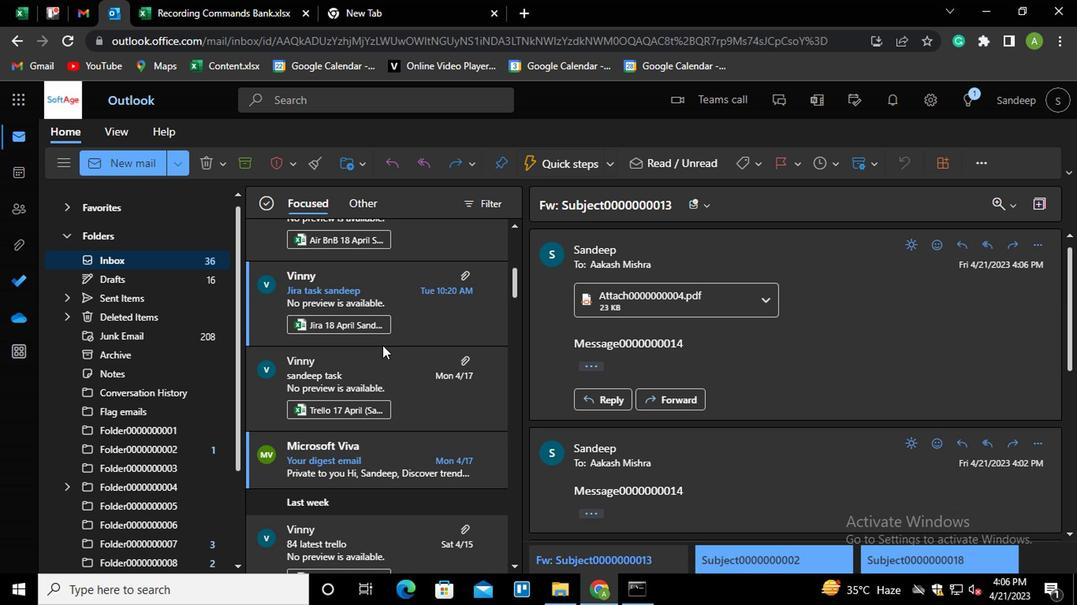
Action: Mouse scrolled (381, 347) with delta (0, 1)
Screenshot: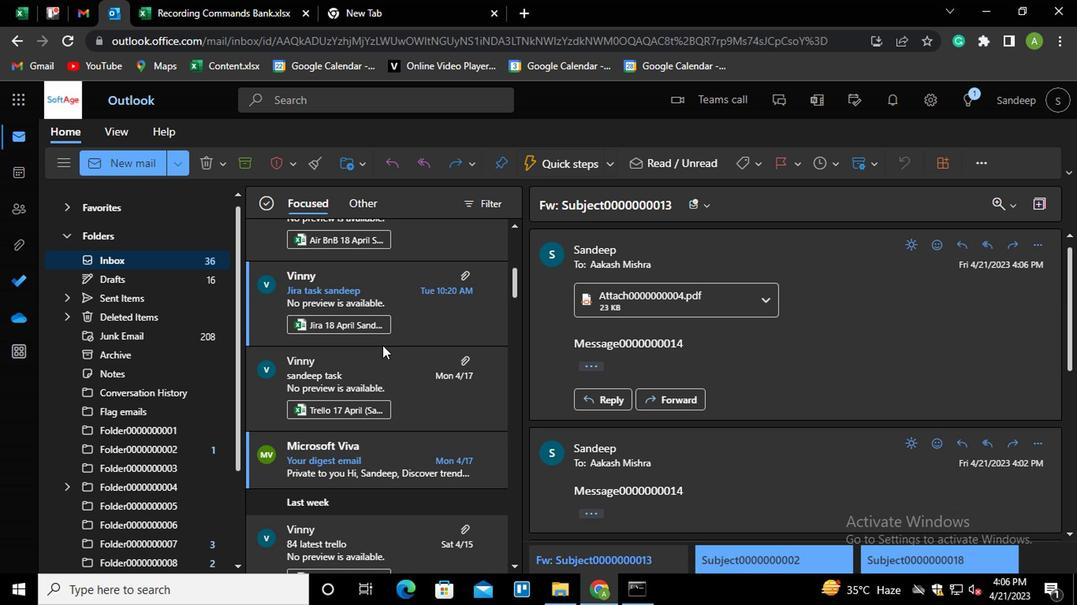 
Action: Mouse scrolled (381, 347) with delta (0, 1)
Screenshot: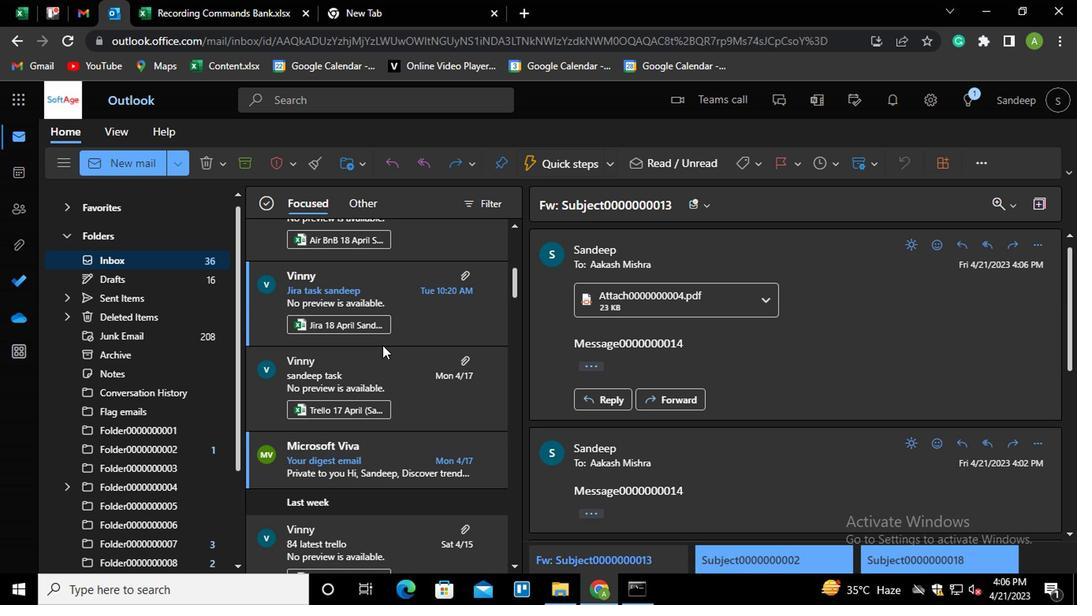 
Action: Mouse scrolled (381, 347) with delta (0, 1)
Screenshot: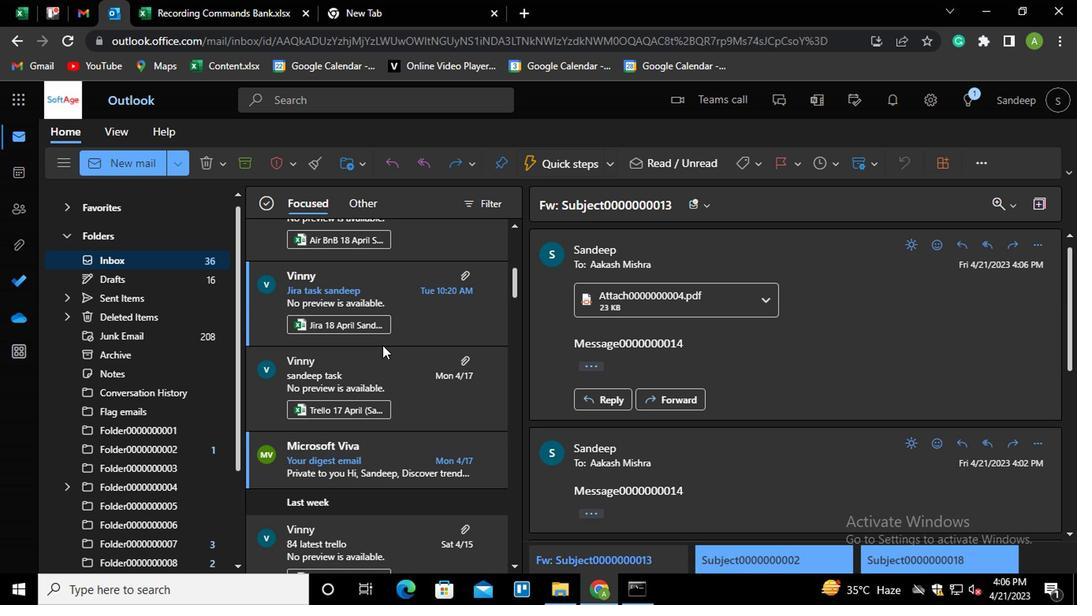 
Action: Mouse scrolled (381, 347) with delta (0, 1)
Screenshot: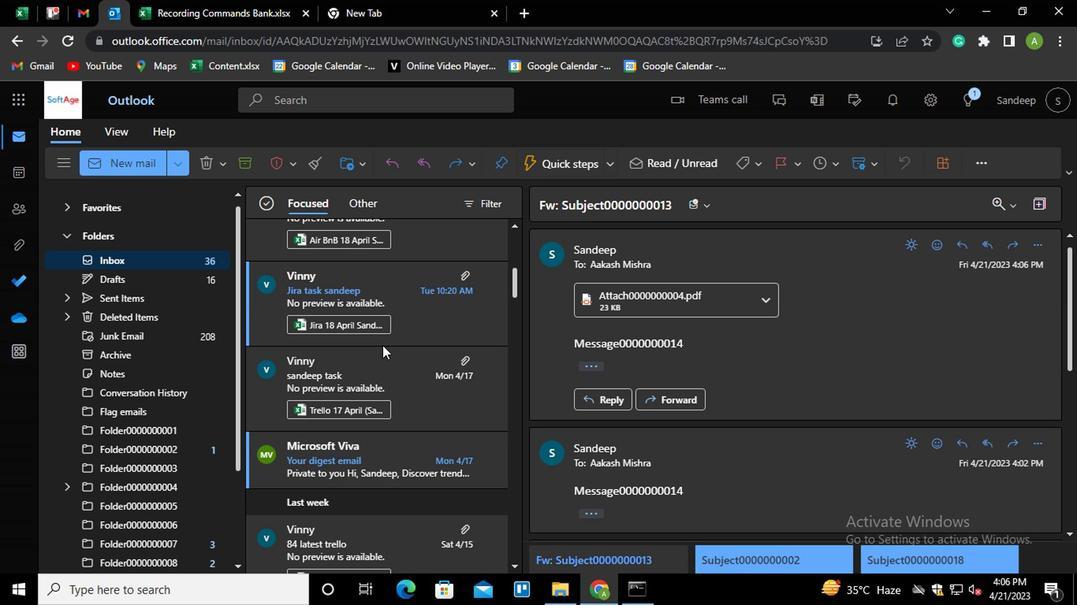 
Action: Mouse scrolled (381, 347) with delta (0, 1)
Screenshot: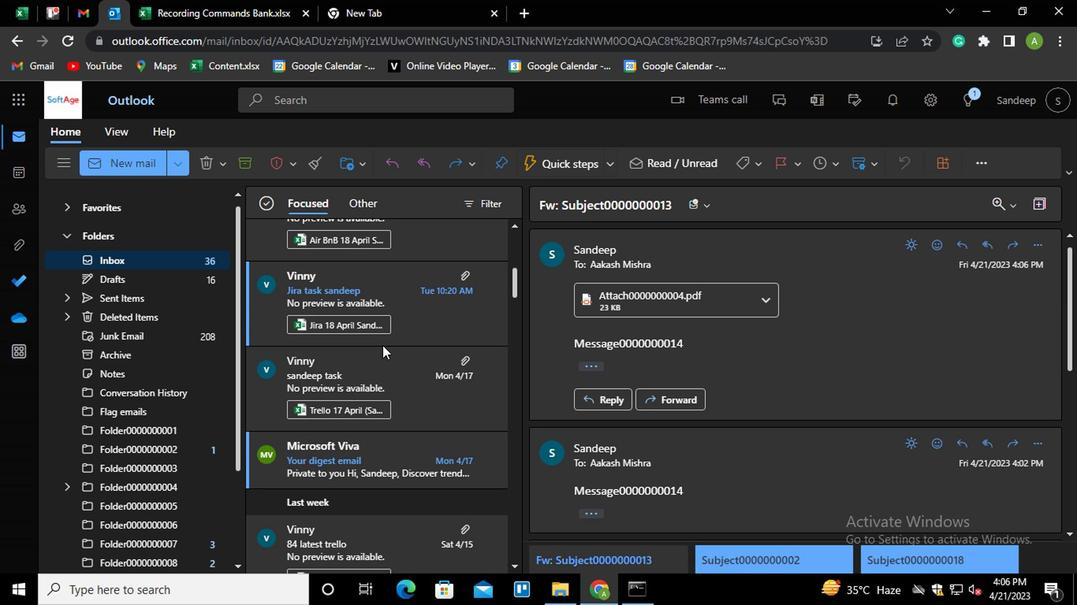 
Action: Mouse scrolled (381, 347) with delta (0, 1)
Screenshot: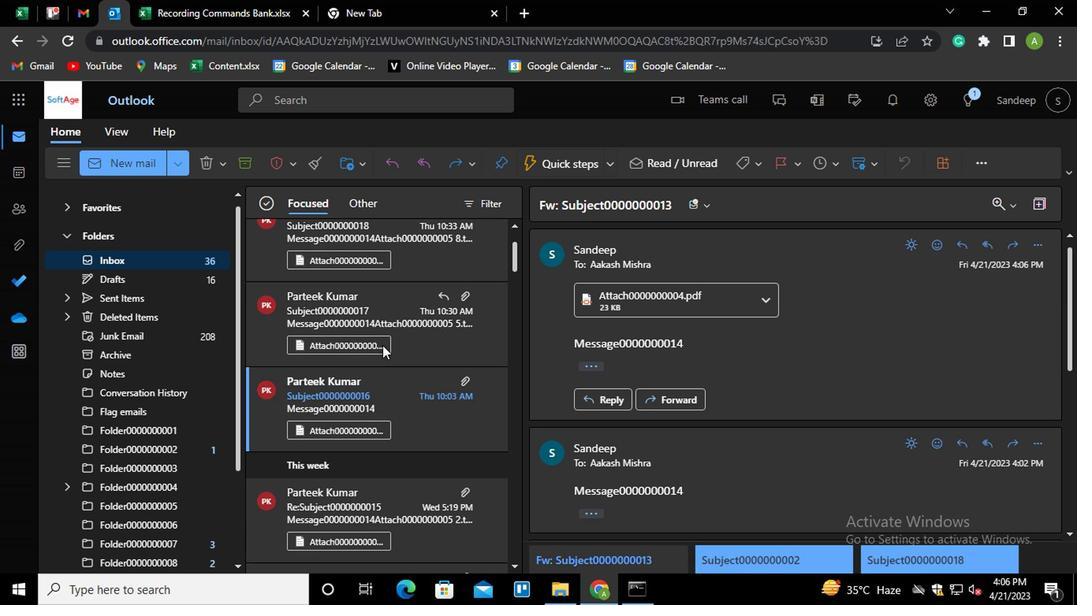 
Action: Mouse scrolled (381, 347) with delta (0, 1)
Screenshot: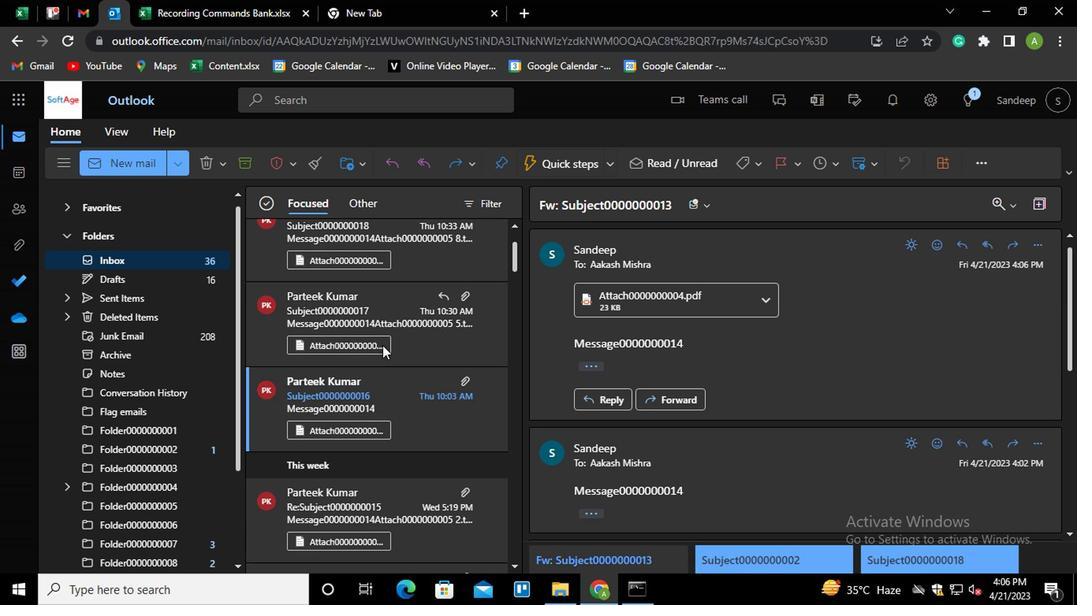 
Action: Mouse scrolled (381, 347) with delta (0, 1)
Screenshot: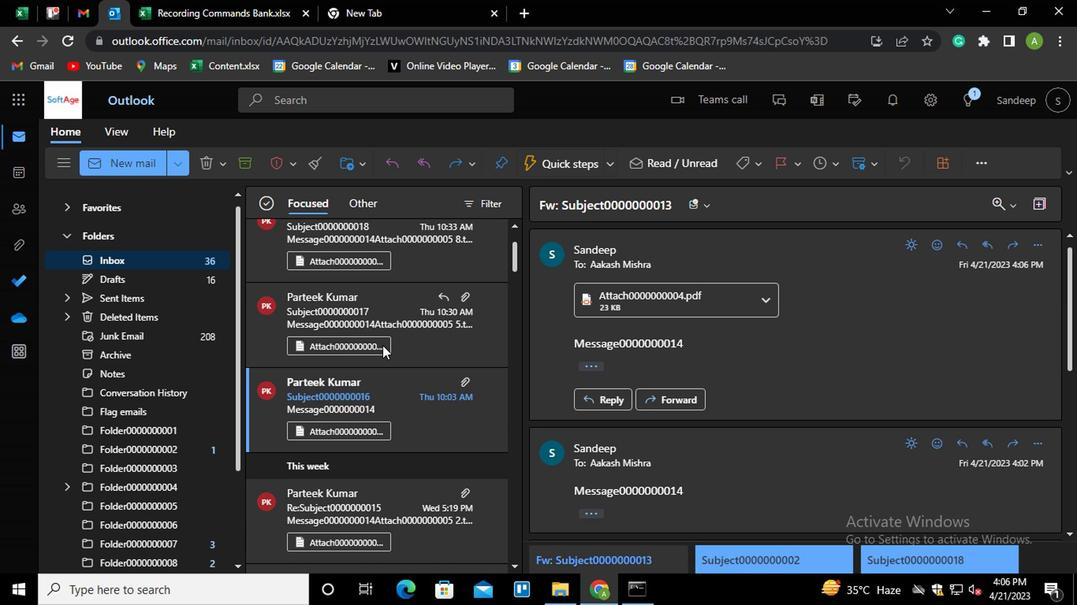 
Action: Mouse scrolled (381, 347) with delta (0, 1)
Screenshot: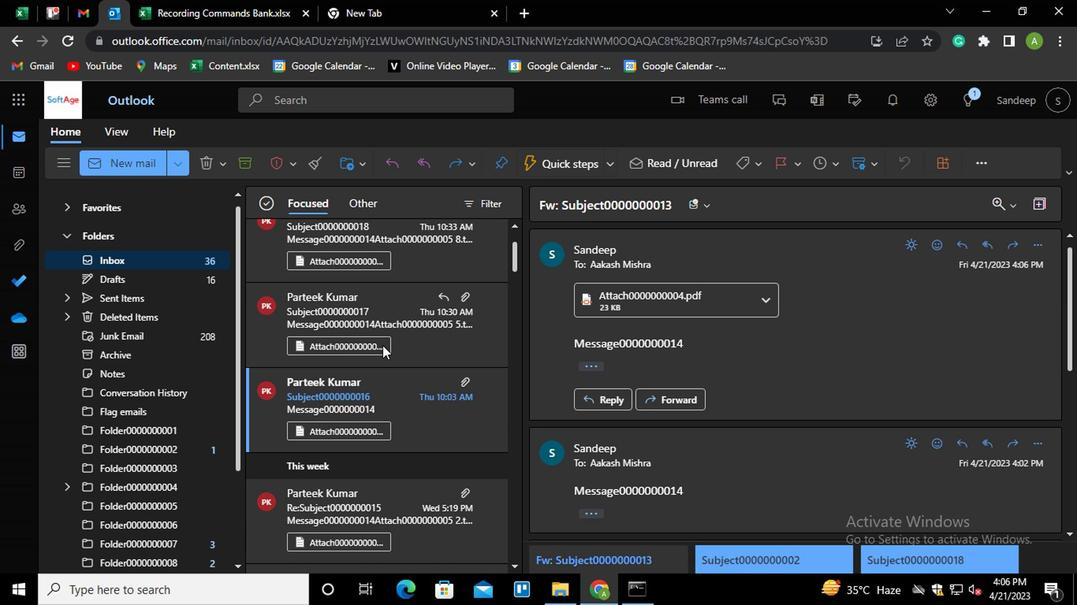 
Action: Mouse scrolled (381, 347) with delta (0, 1)
Screenshot: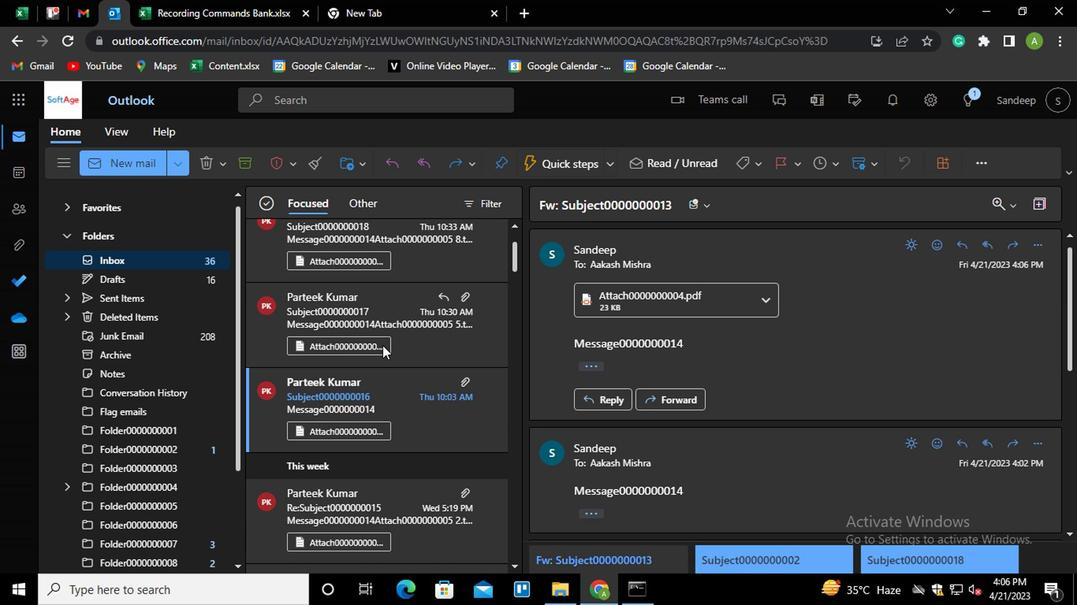 
Action: Mouse scrolled (381, 347) with delta (0, 1)
Screenshot: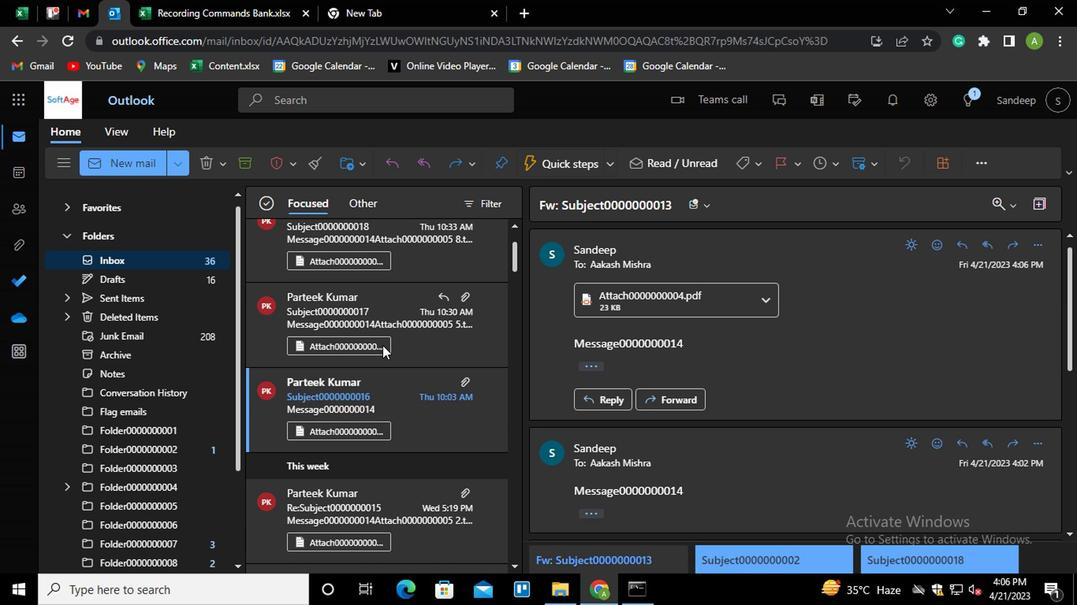 
Action: Mouse moved to (381, 314)
Screenshot: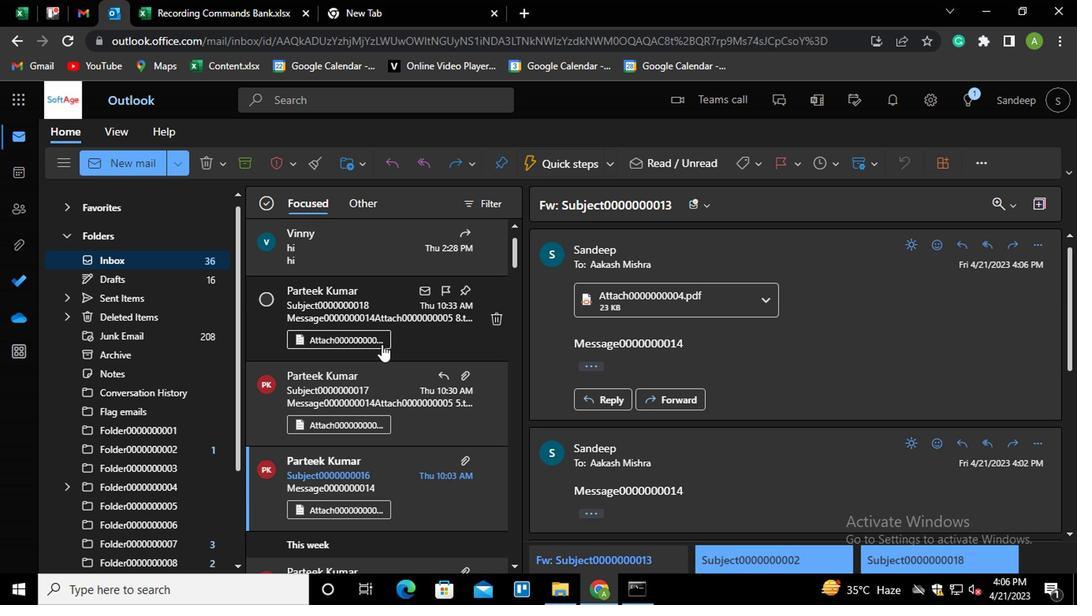 
Action: Mouse pressed left at (381, 314)
Screenshot: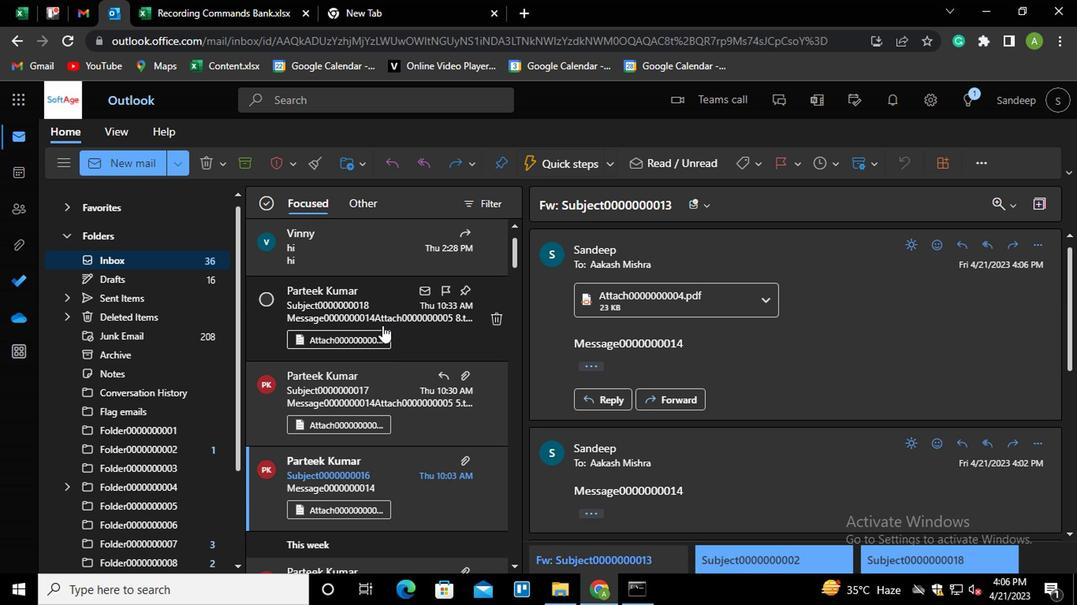 
Action: Mouse moved to (1040, 267)
Screenshot: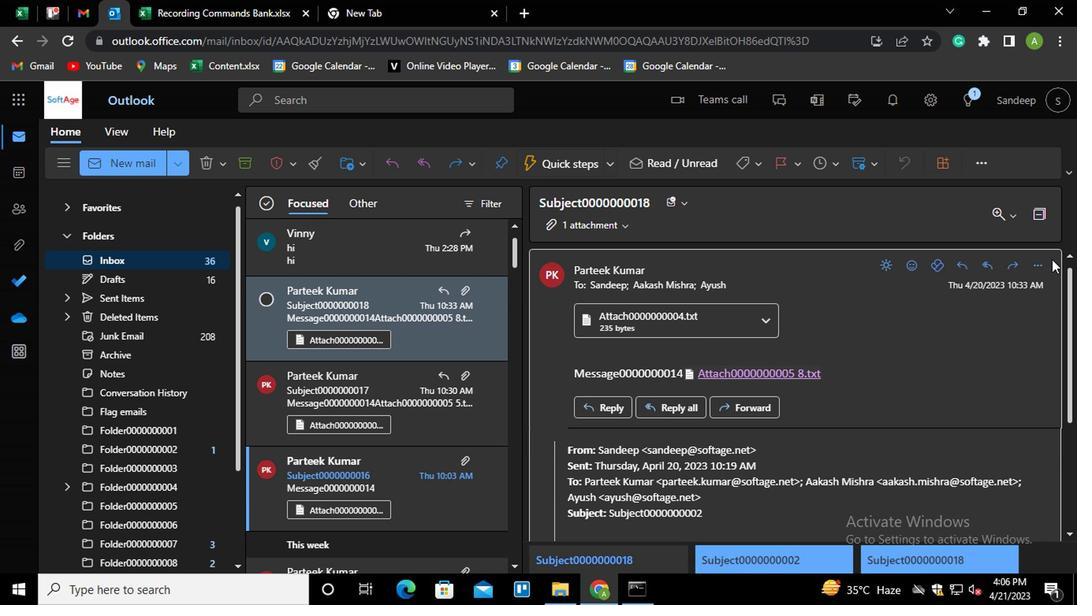 
Action: Mouse pressed left at (1040, 267)
Screenshot: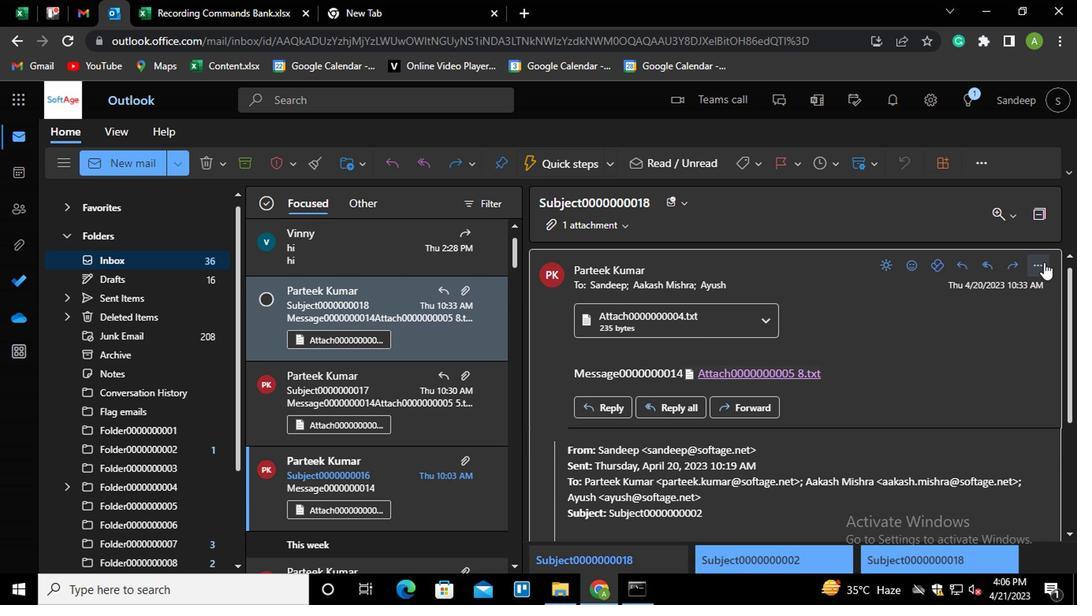 
Action: Mouse moved to (916, 106)
Screenshot: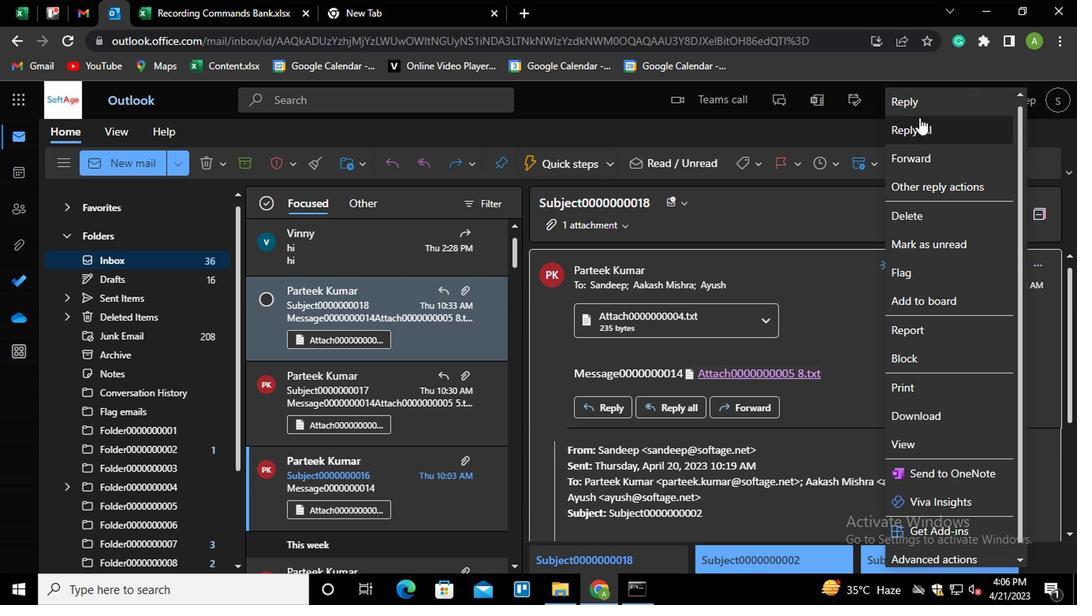 
Action: Mouse pressed left at (916, 106)
Screenshot: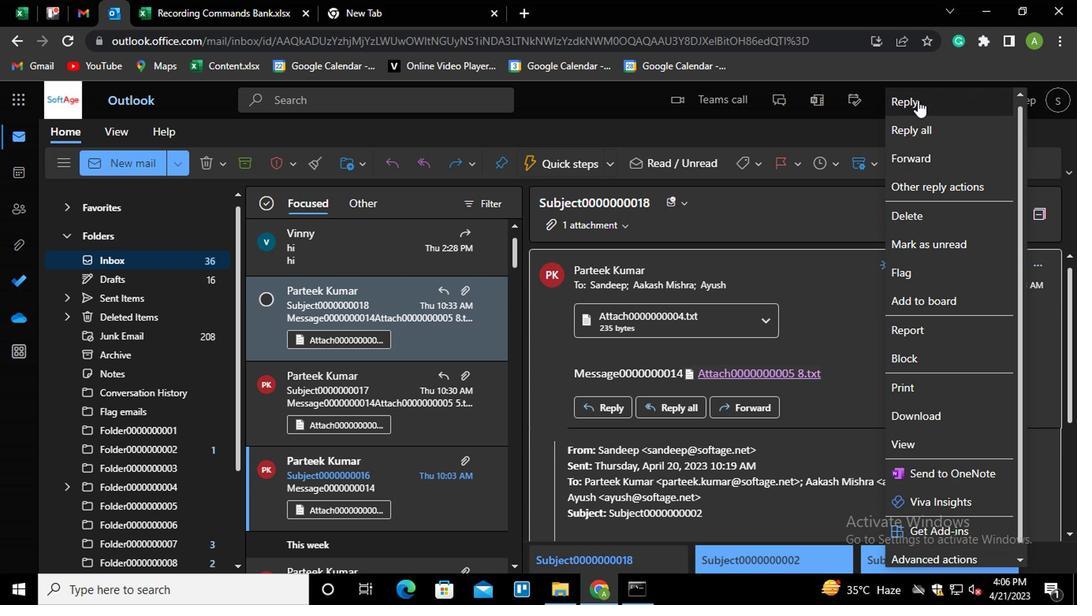 
Action: Mouse moved to (553, 460)
Screenshot: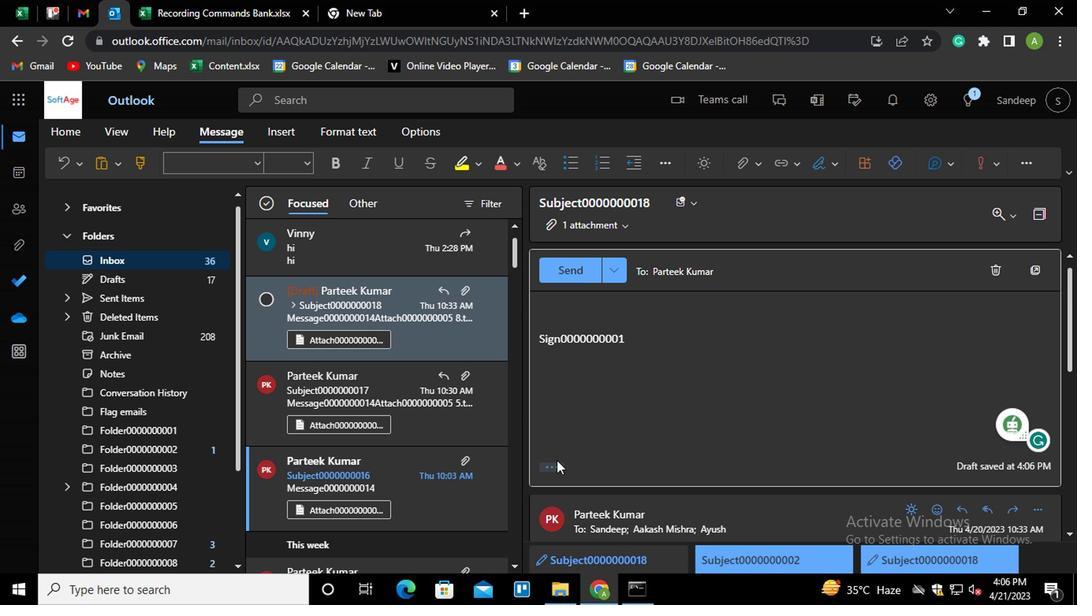 
Action: Mouse pressed left at (553, 460)
Screenshot: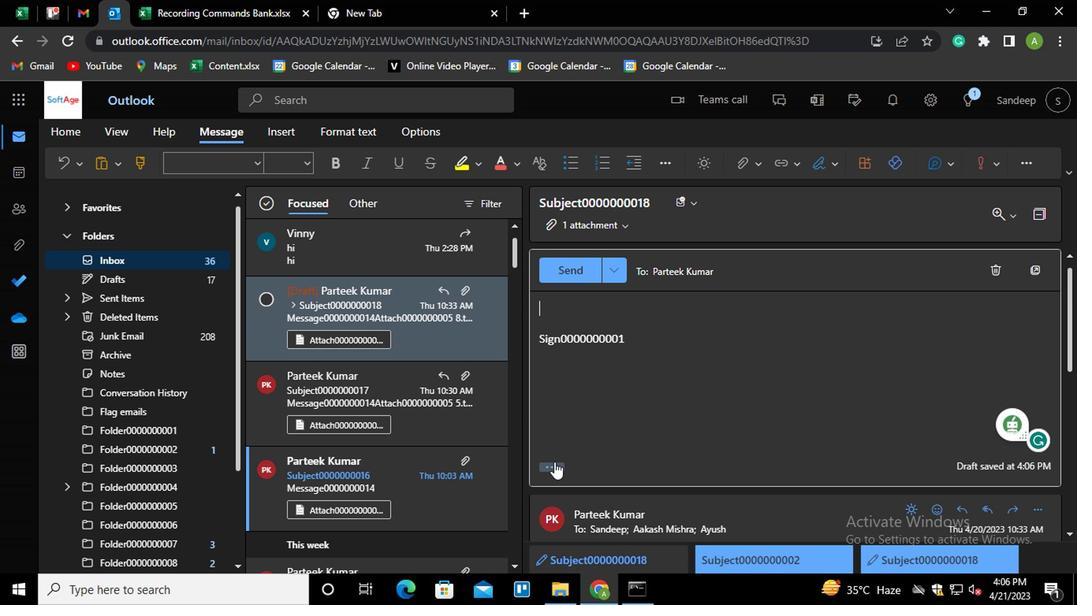 
Action: Mouse moved to (666, 312)
Screenshot: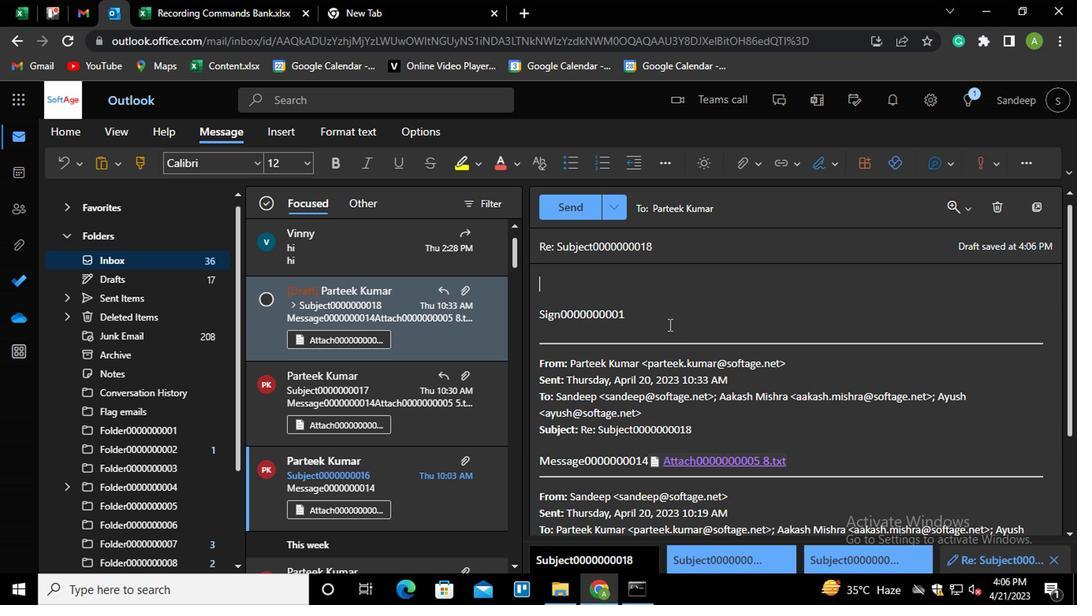 
Action: Mouse scrolled (666, 313) with delta (0, 0)
Screenshot: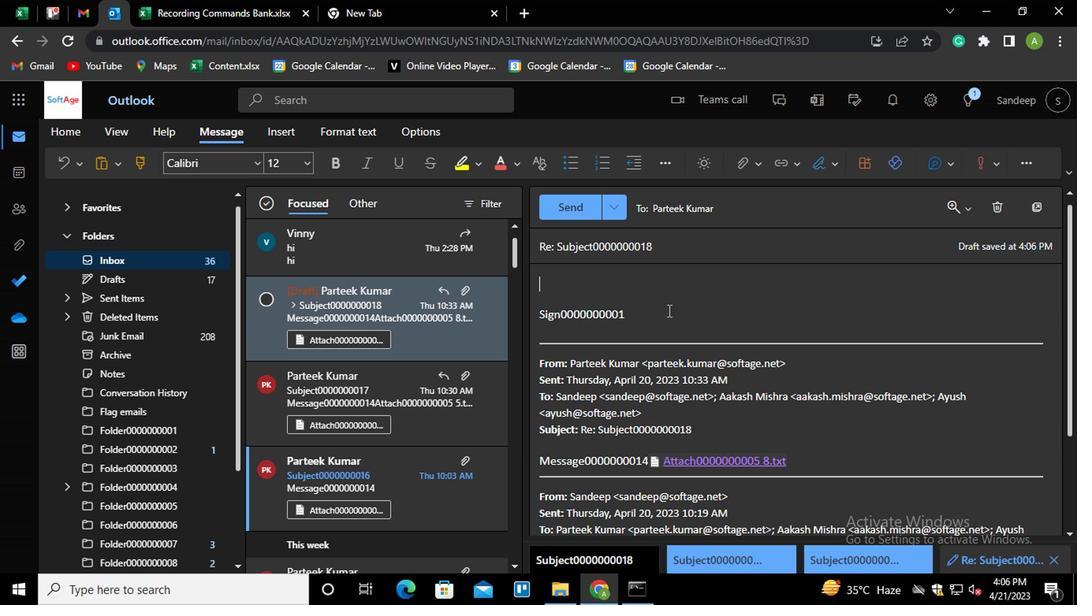 
Action: Mouse scrolled (666, 313) with delta (0, 0)
Screenshot: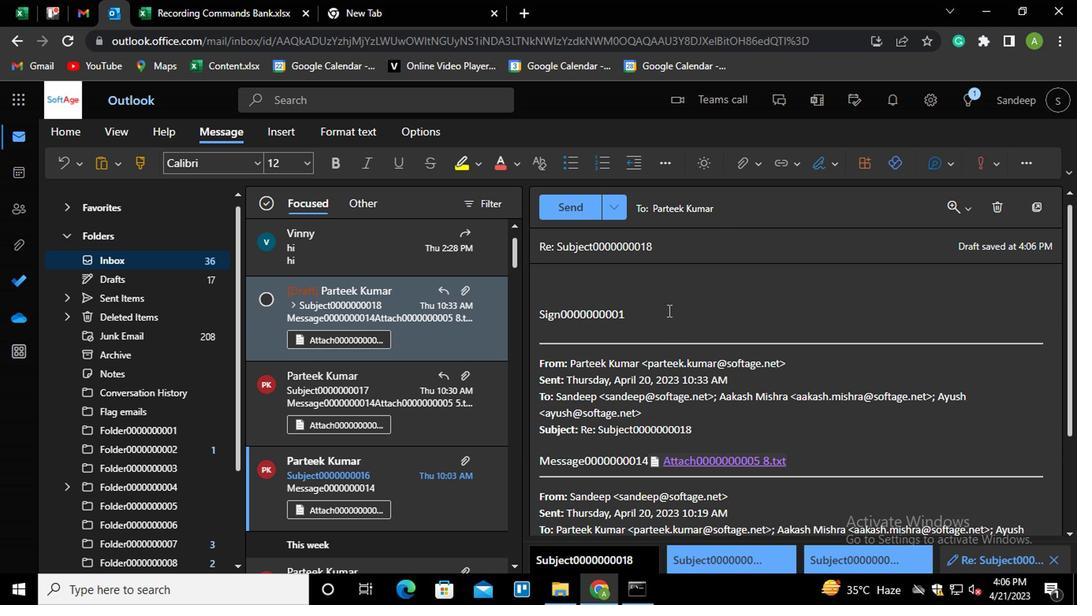 
Action: Mouse moved to (679, 295)
Screenshot: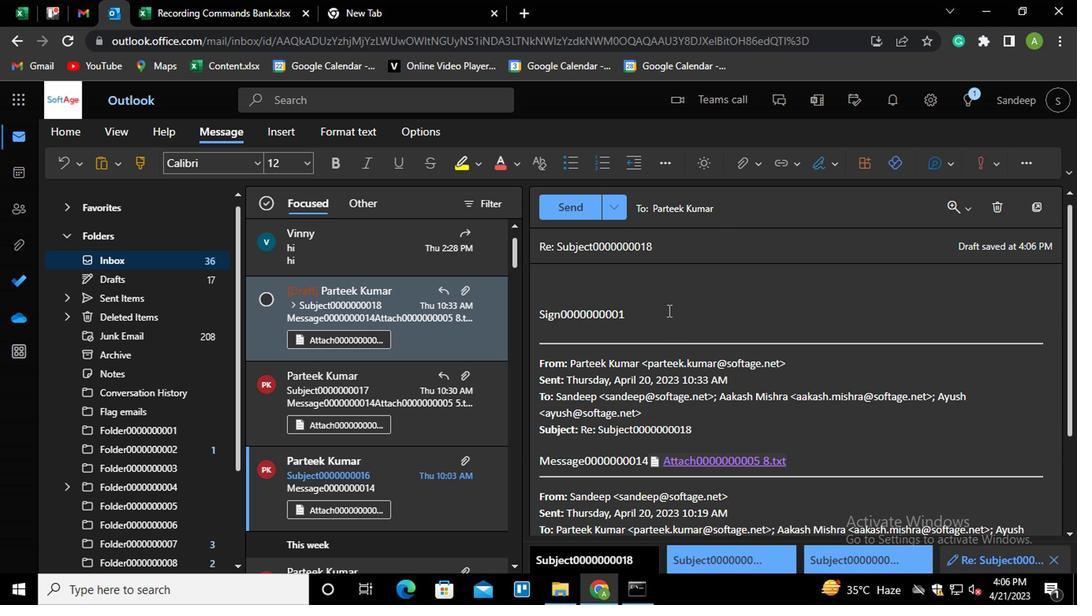 
Action: Mouse scrolled (679, 296) with delta (0, 0)
Screenshot: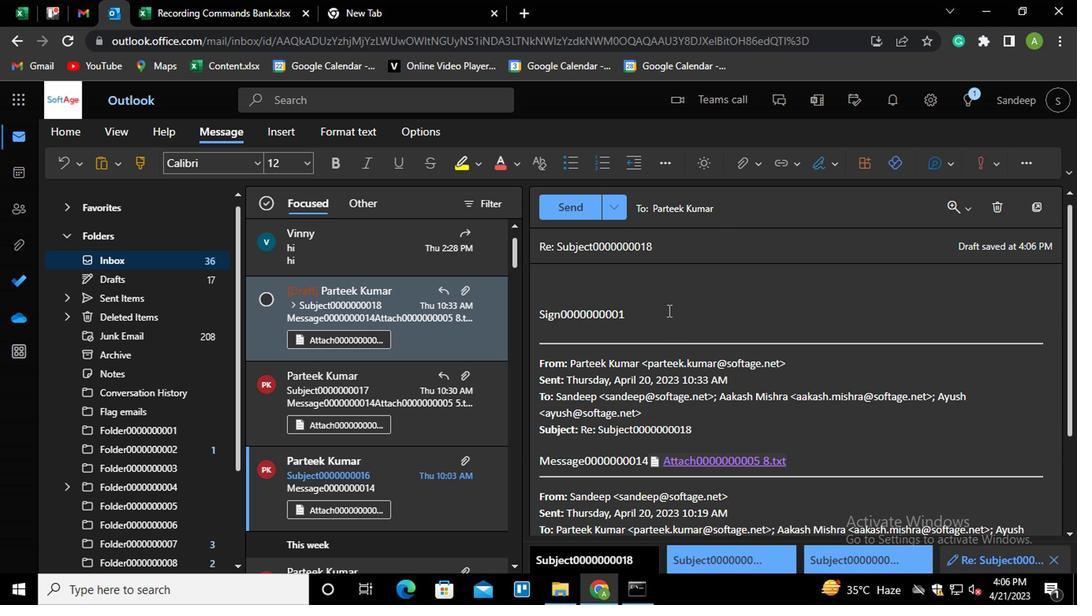 
Action: Mouse scrolled (679, 296) with delta (0, 0)
Screenshot: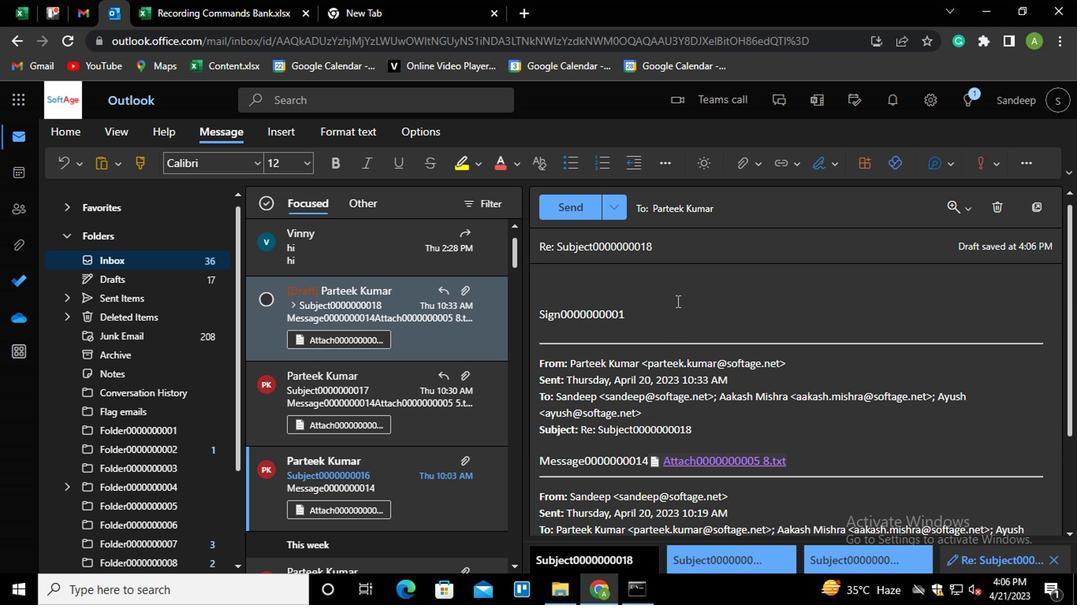 
Action: Mouse scrolled (679, 296) with delta (0, 0)
Screenshot: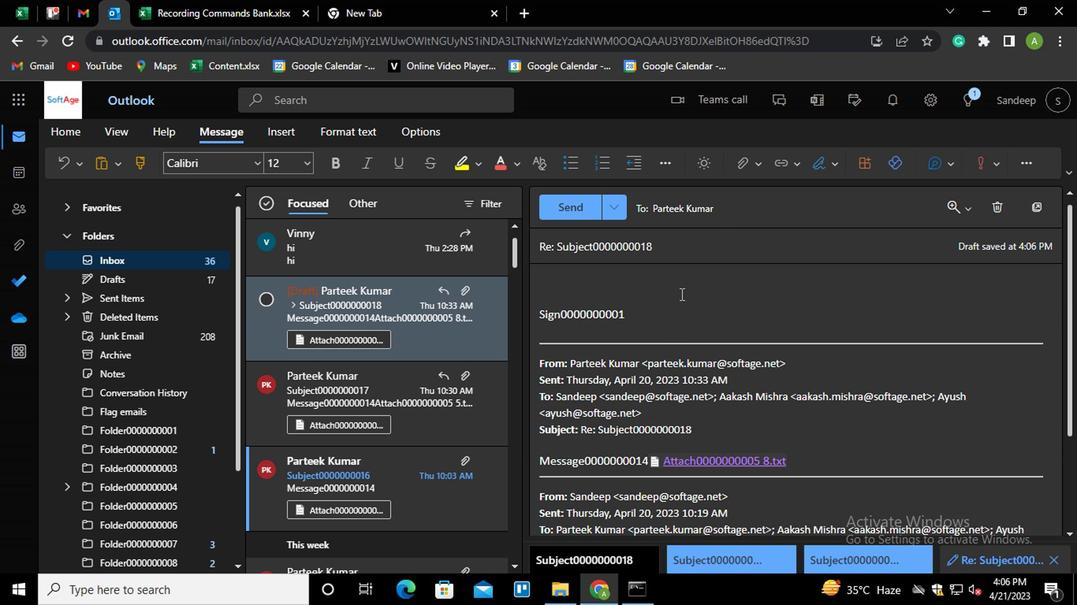 
Action: Mouse moved to (765, 219)
Screenshot: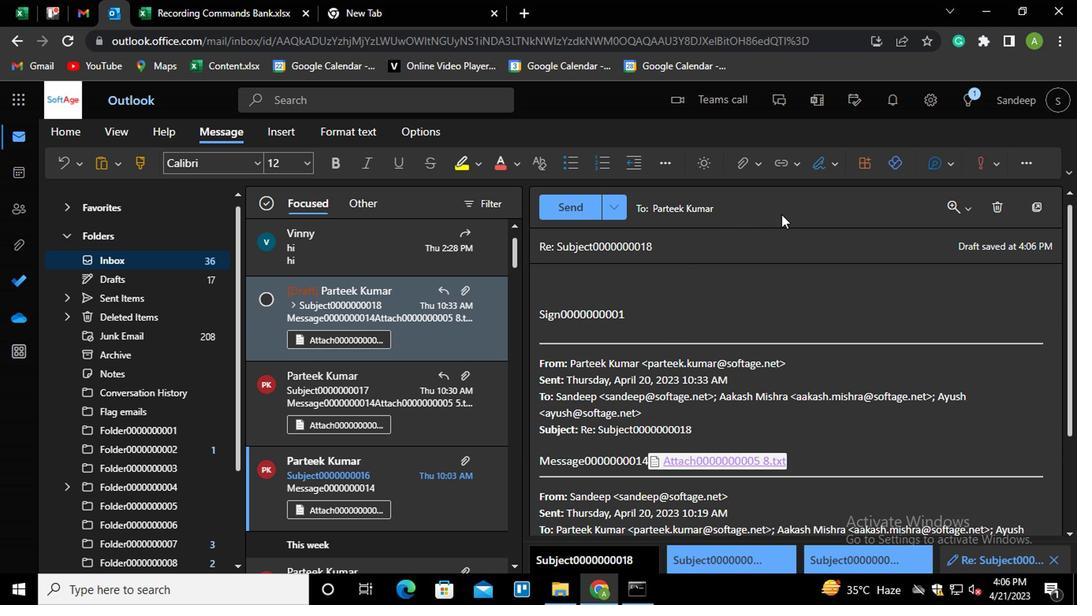 
Action: Mouse pressed left at (765, 219)
Screenshot: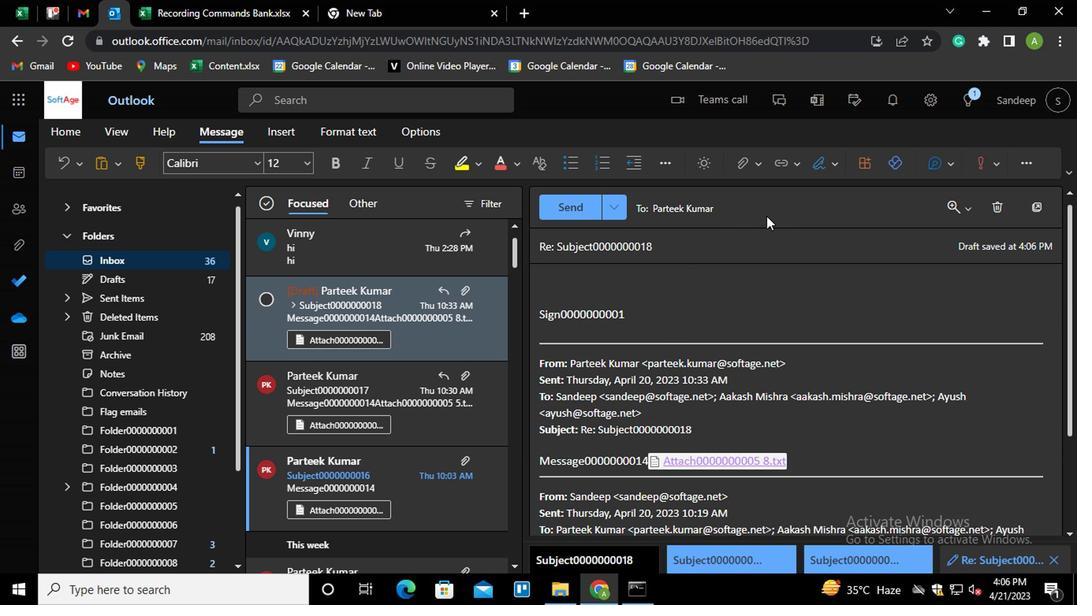 
Action: Mouse moved to (666, 290)
Screenshot: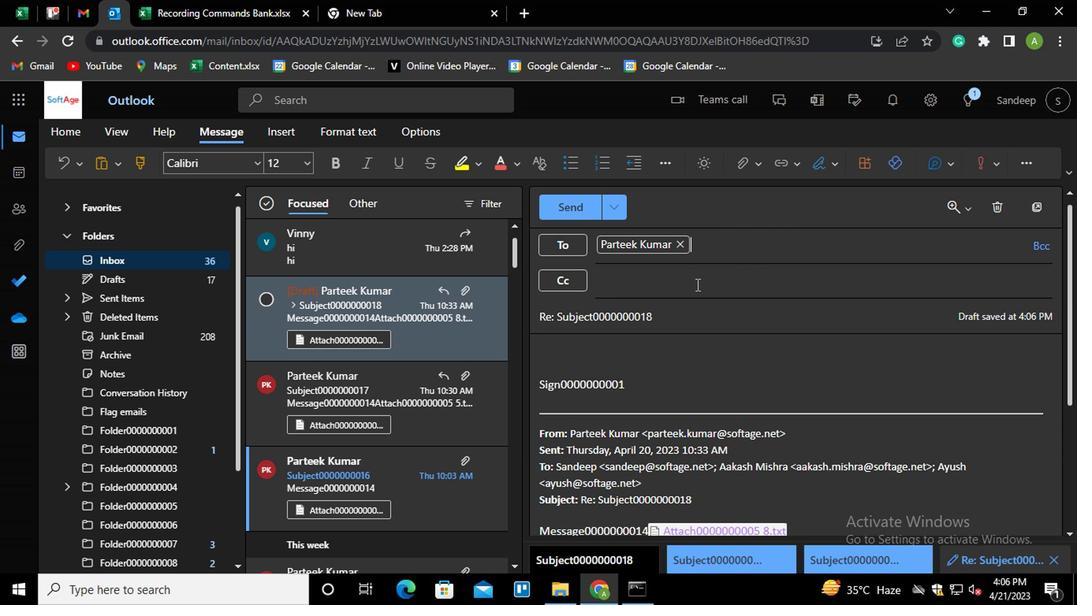 
Action: Mouse pressed left at (666, 290)
Screenshot: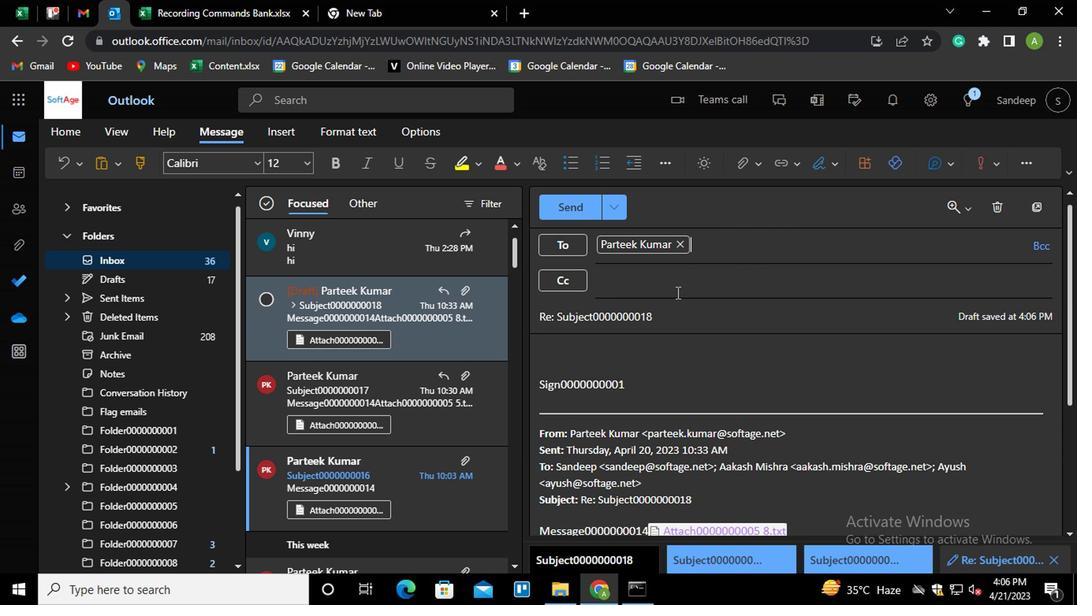 
Action: Key pressed AA<Key.enter>
Screenshot: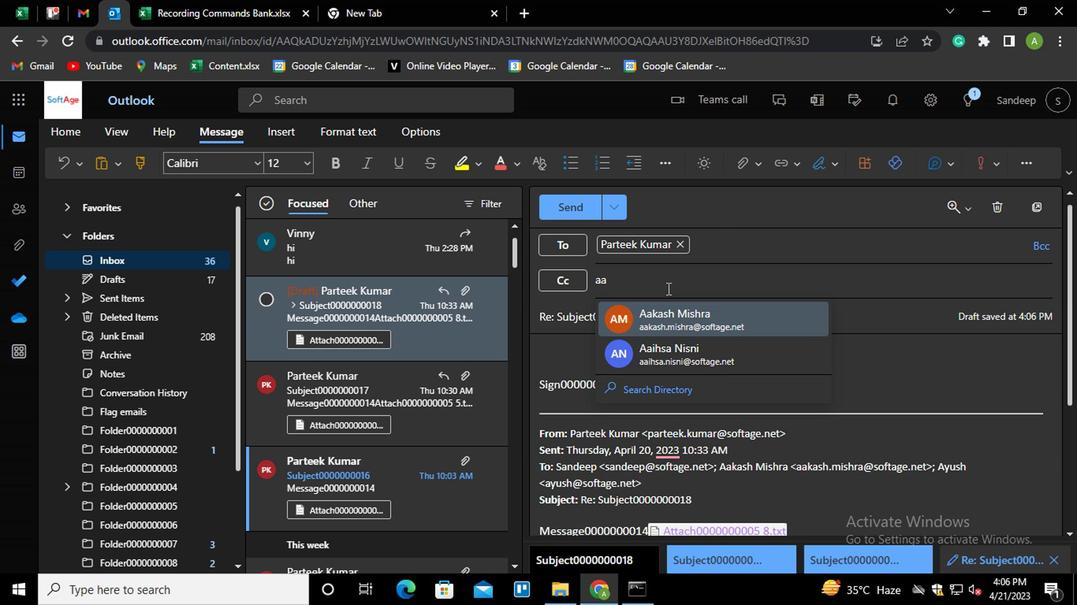 
Action: Mouse moved to (664, 324)
Screenshot: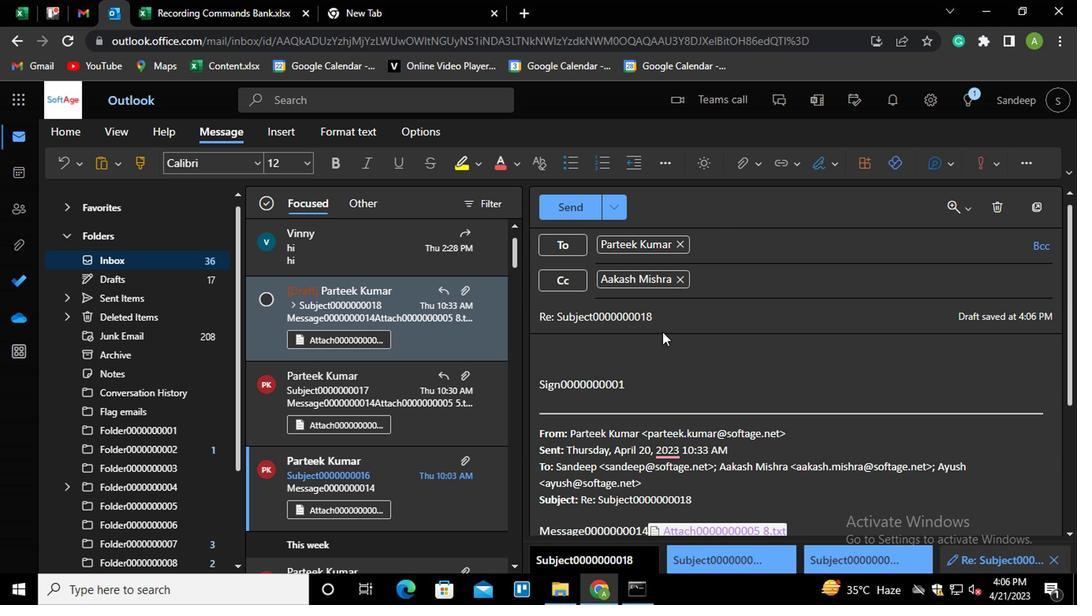 
Action: Mouse pressed left at (664, 324)
Screenshot: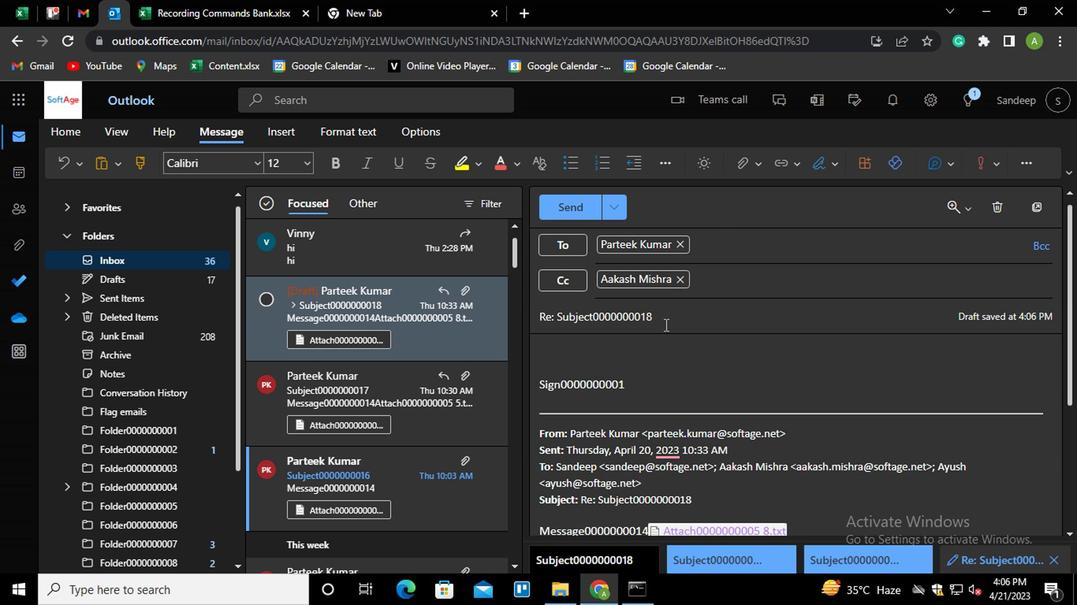 
Action: Key pressed <Key.shift_r><Key.home><Key.shift>SUBJECT0000000013
Screenshot: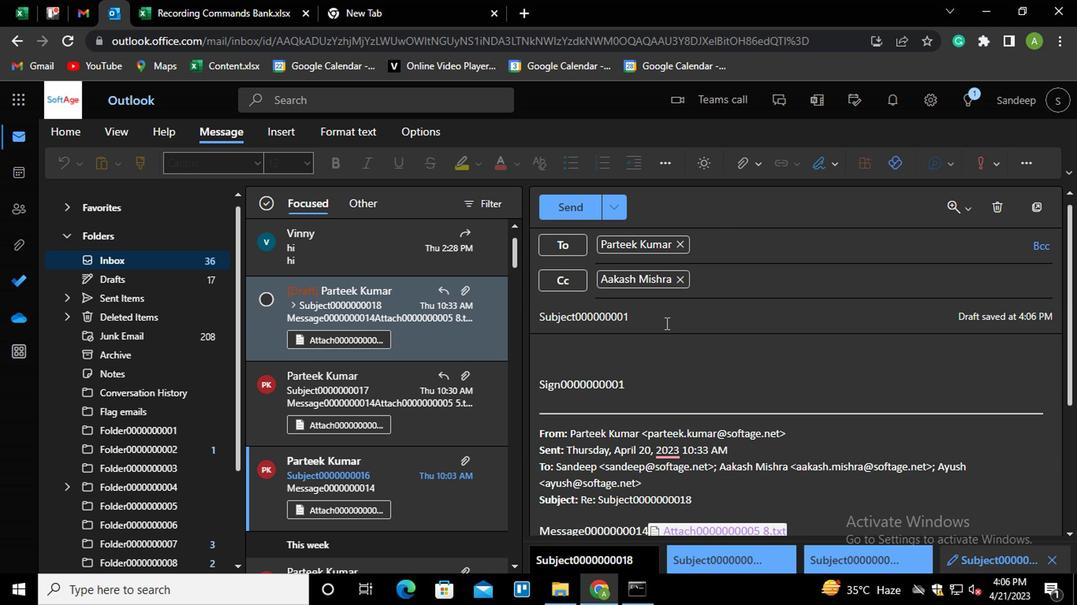 
Action: Mouse moved to (631, 389)
Screenshot: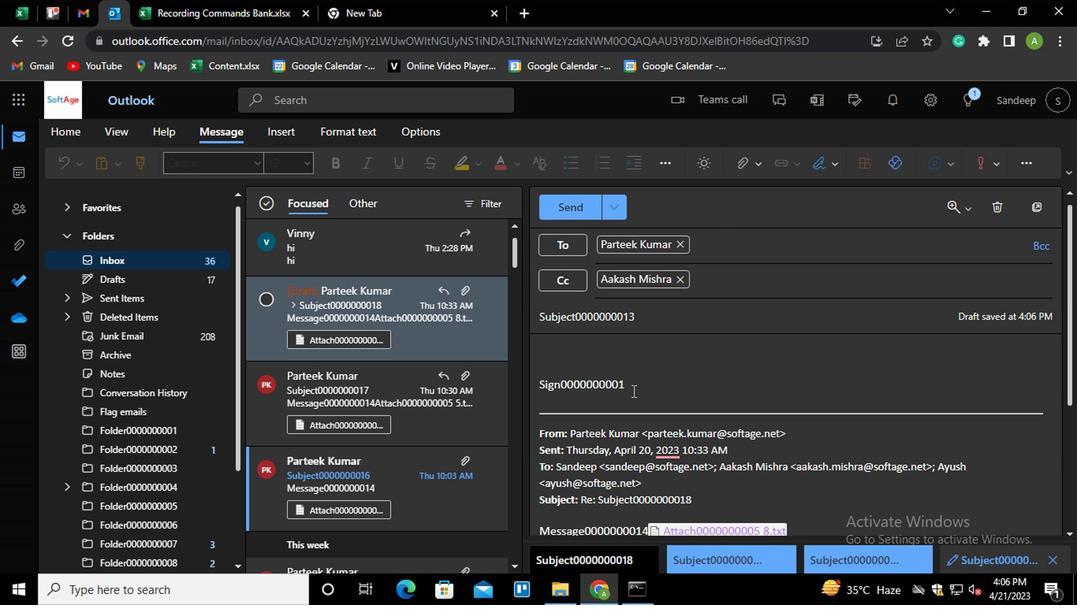 
Action: Mouse pressed left at (631, 389)
Screenshot: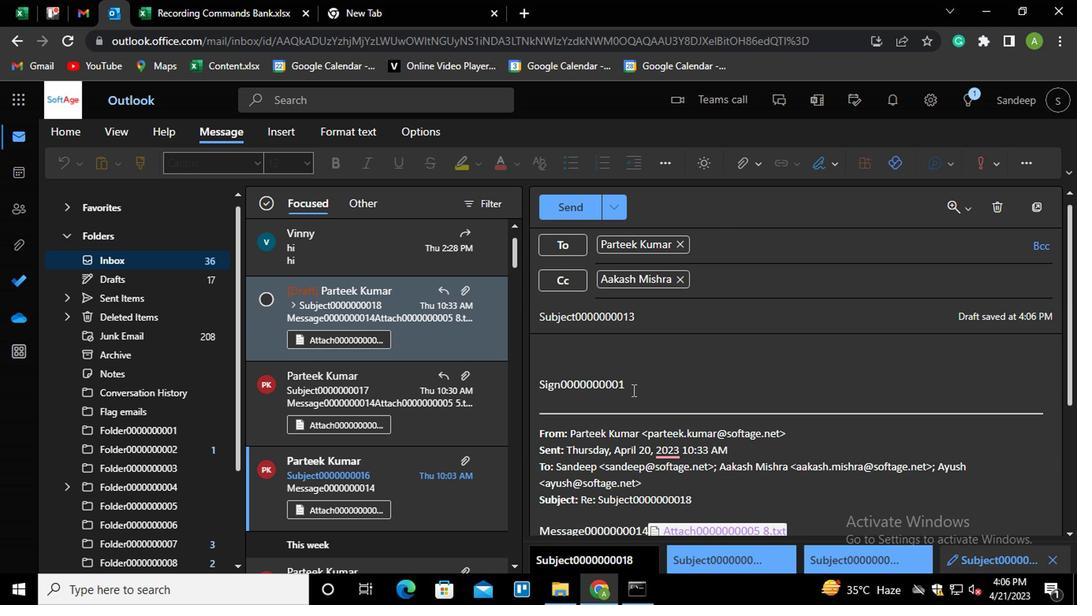 
Action: Key pressed <Key.shift_r><Key.home><Key.shift_r>MESSAGE0000000014
Screenshot: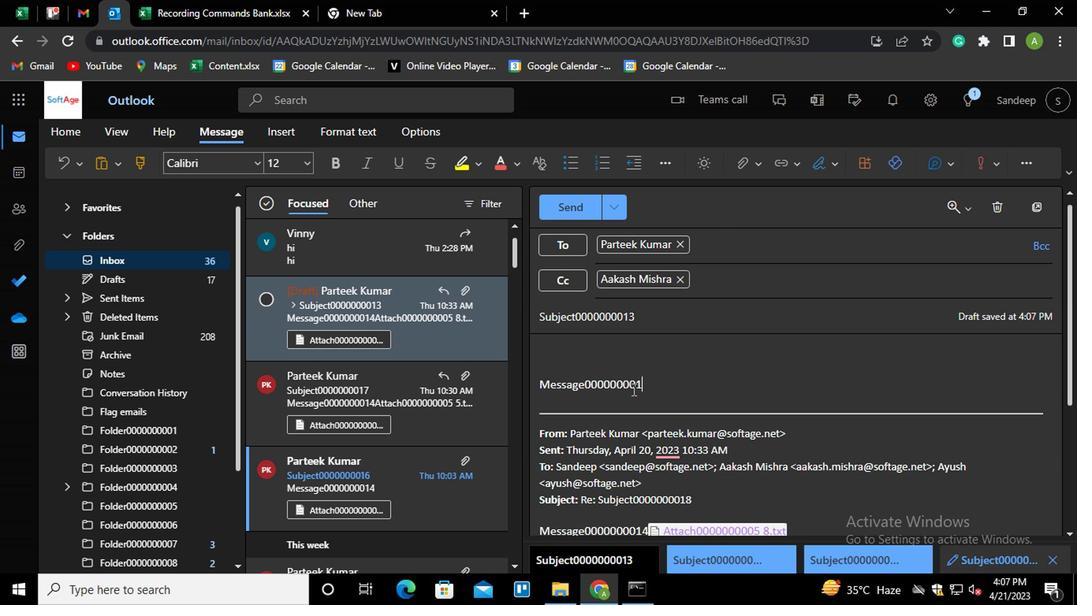 
Action: Mouse moved to (744, 171)
Screenshot: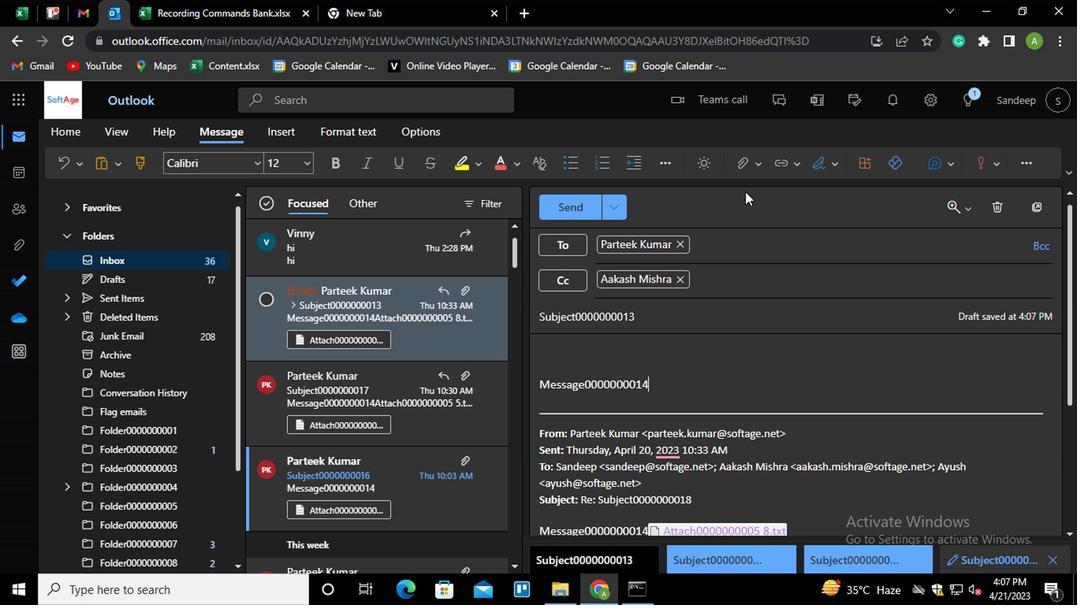 
Action: Mouse pressed left at (744, 171)
Screenshot: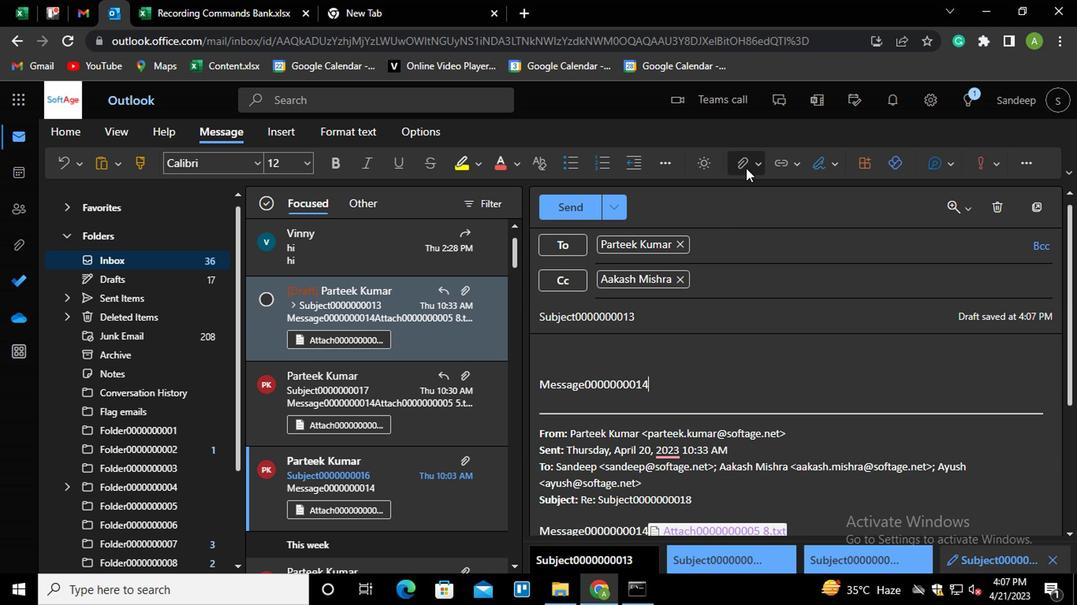 
Action: Mouse moved to (644, 207)
Screenshot: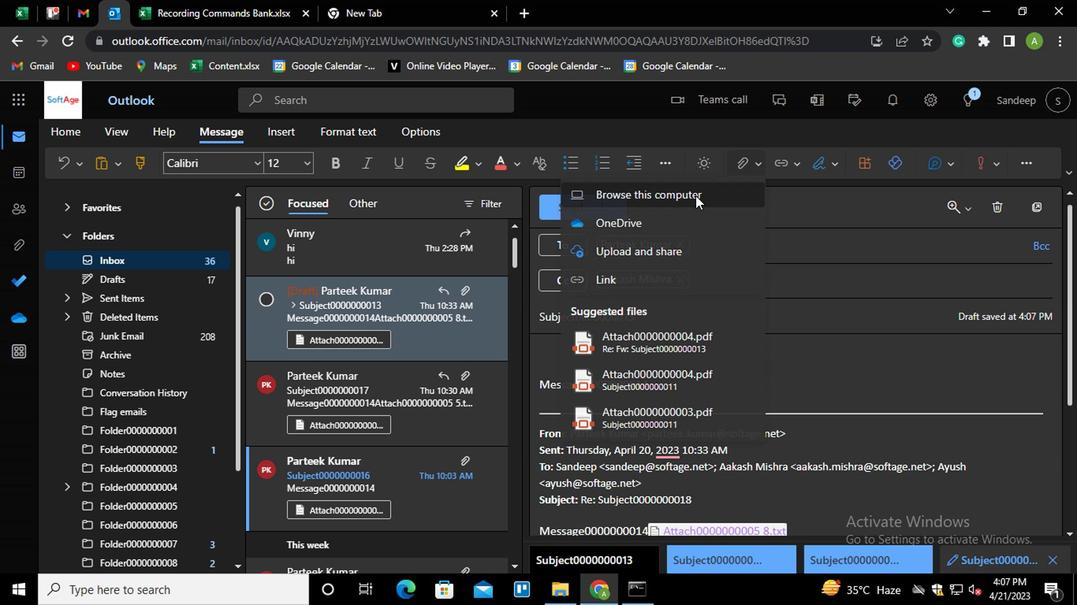 
Action: Mouse pressed left at (644, 207)
Screenshot: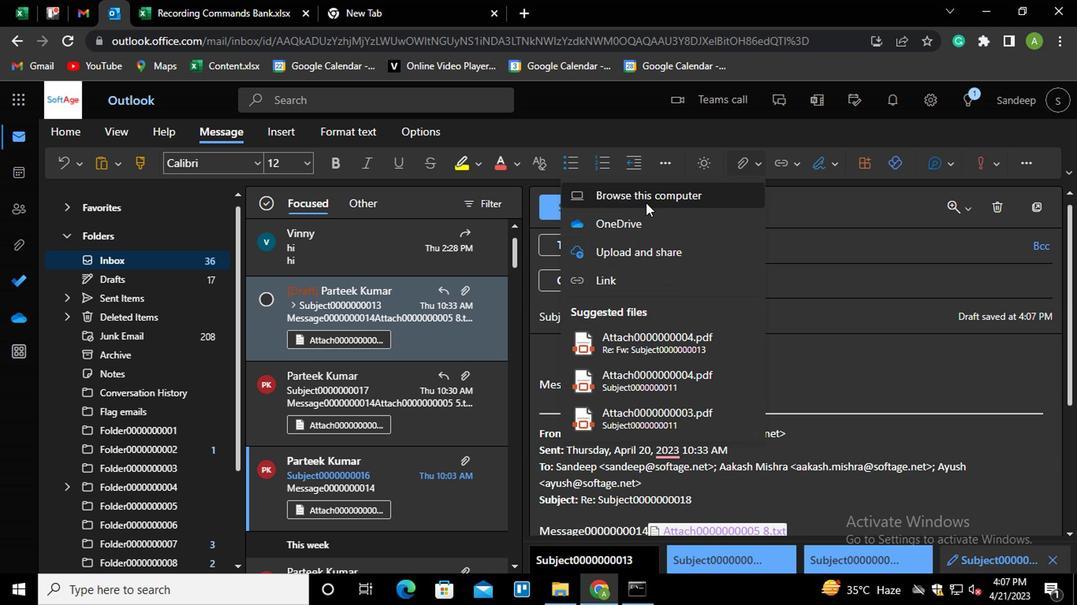
Action: Mouse moved to (208, 164)
Screenshot: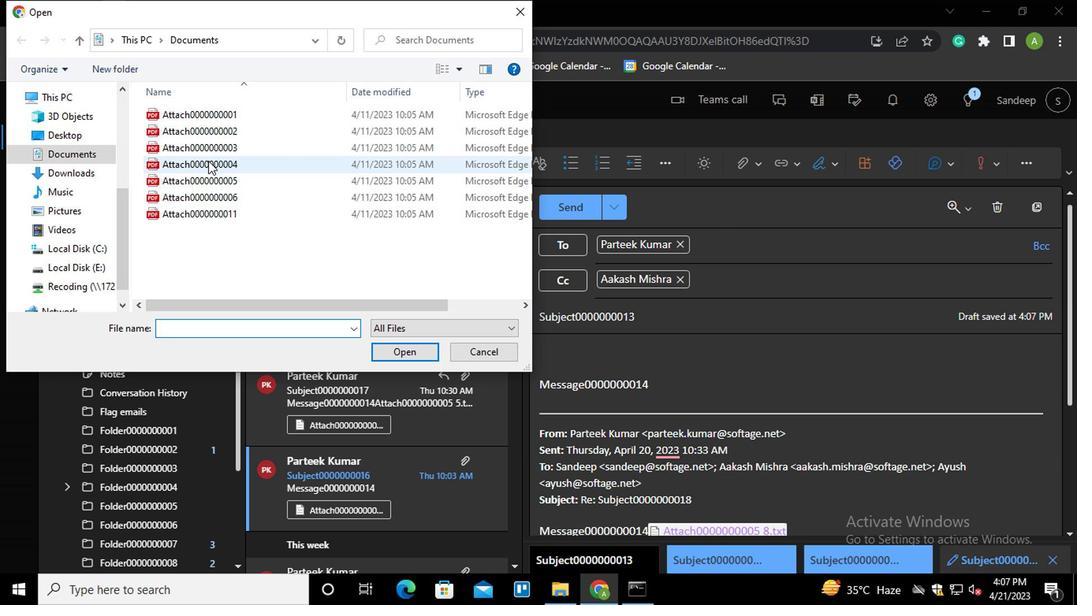 
Action: Mouse pressed left at (208, 164)
Screenshot: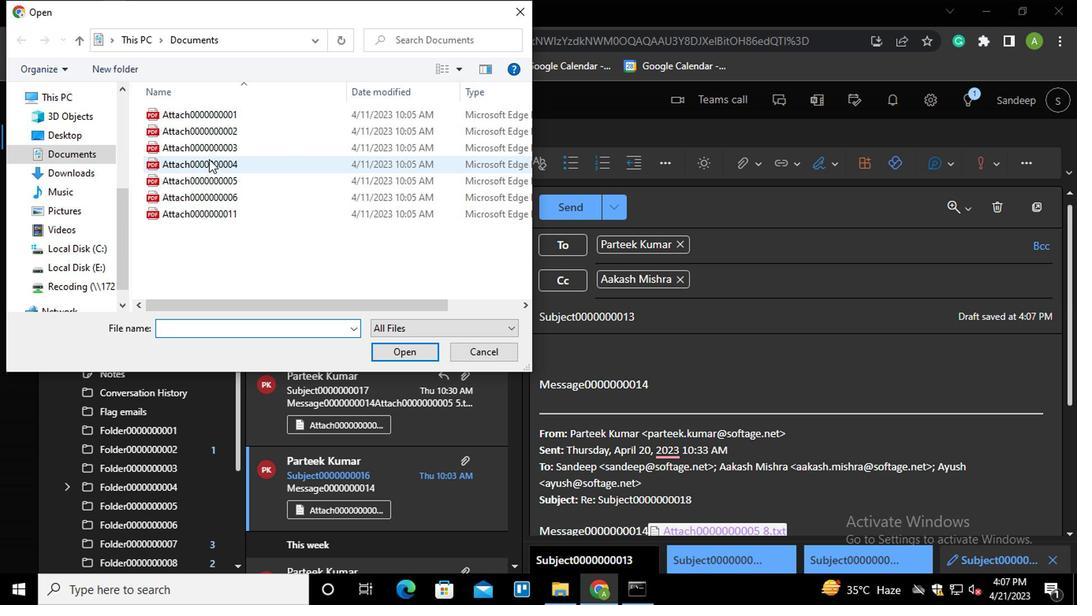 
Action: Mouse moved to (396, 352)
Screenshot: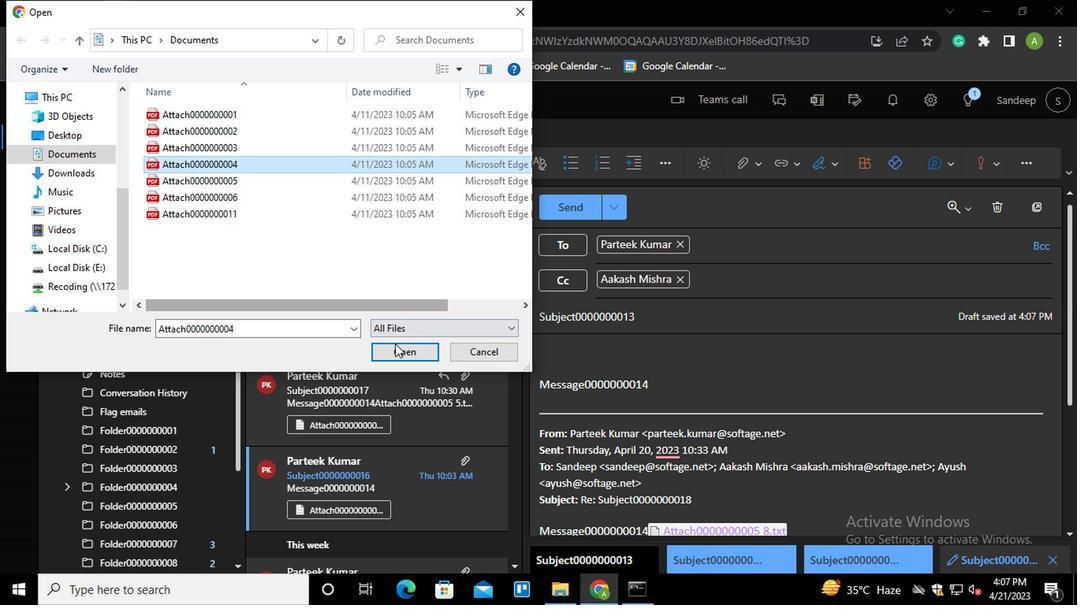 
Action: Mouse pressed left at (396, 352)
Screenshot: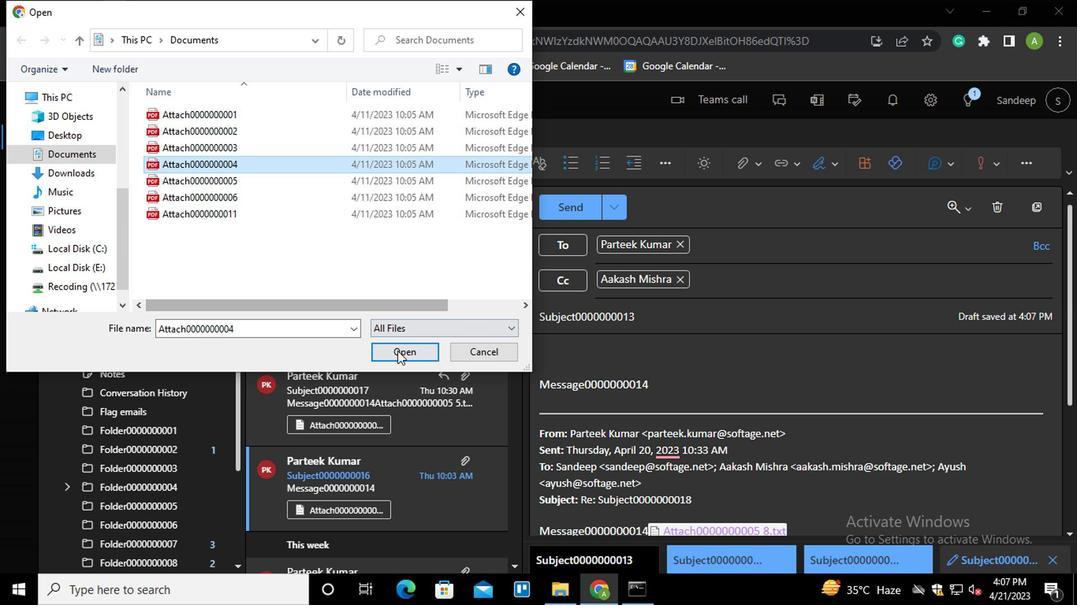 
Action: Mouse moved to (575, 213)
Screenshot: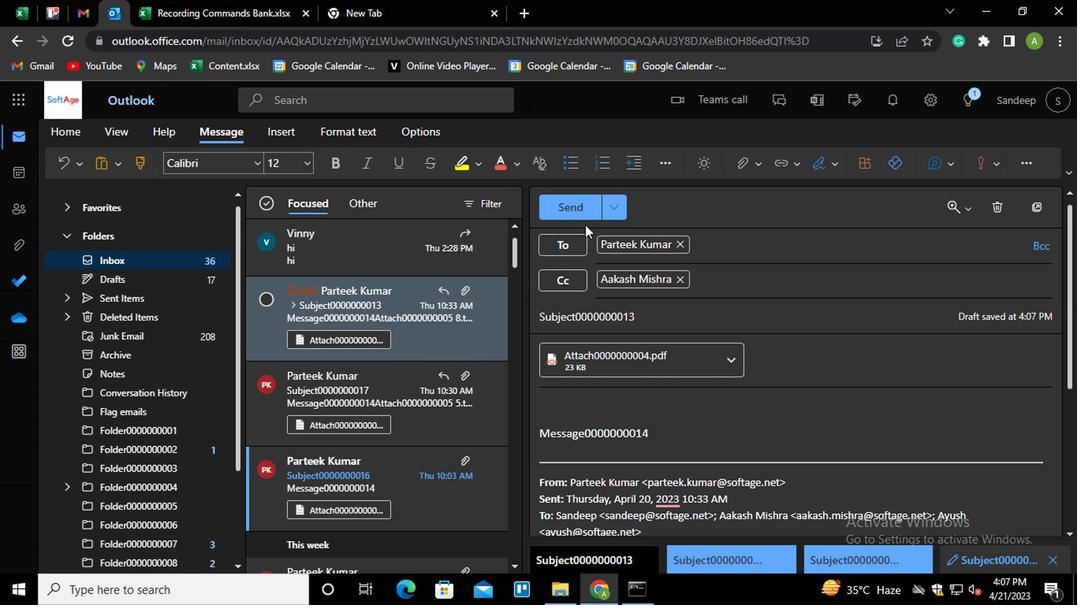 
Action: Mouse pressed left at (575, 213)
Screenshot: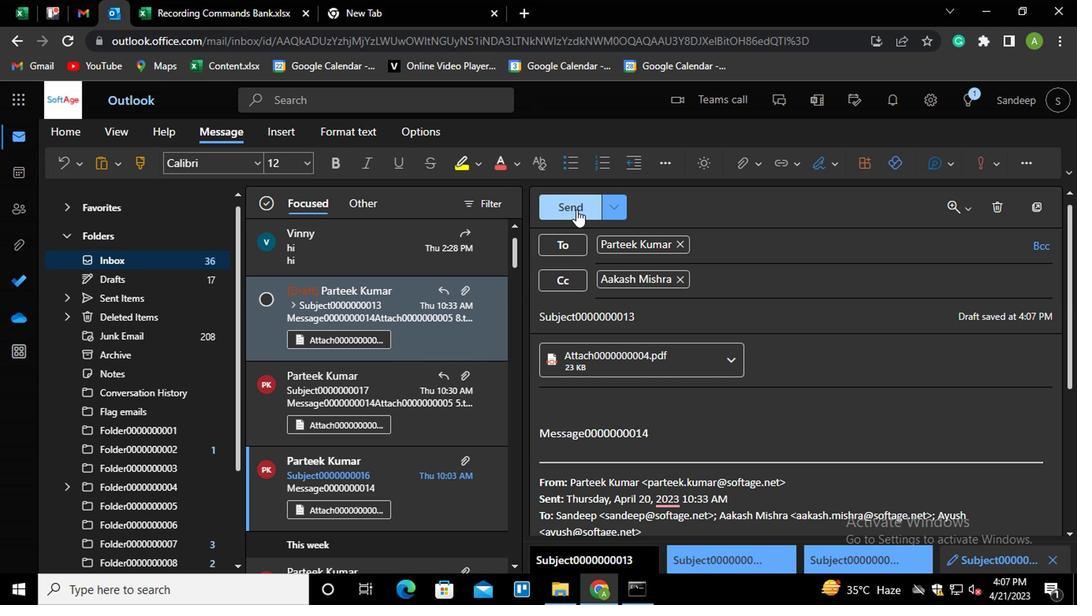 
Action: Mouse moved to (365, 304)
Screenshot: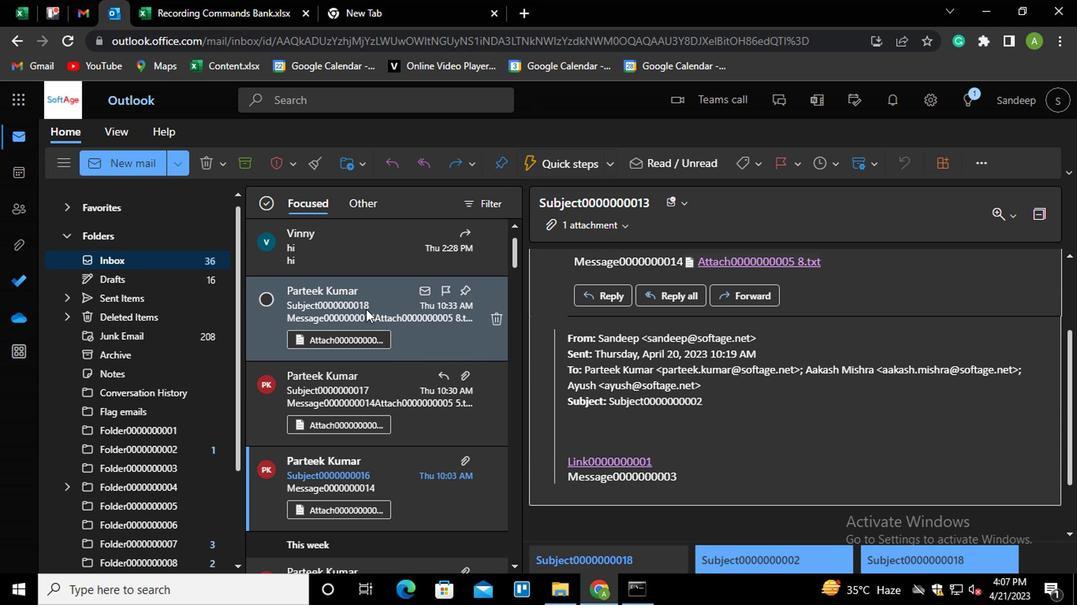 
Action: Mouse pressed left at (365, 304)
Screenshot: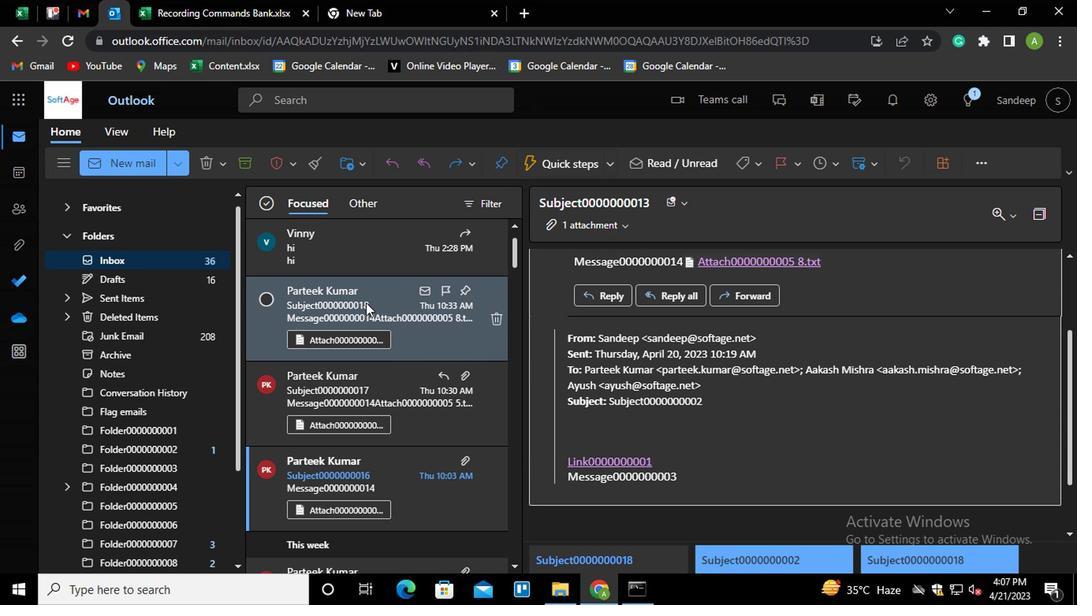 
Action: Mouse moved to (1002, 306)
Screenshot: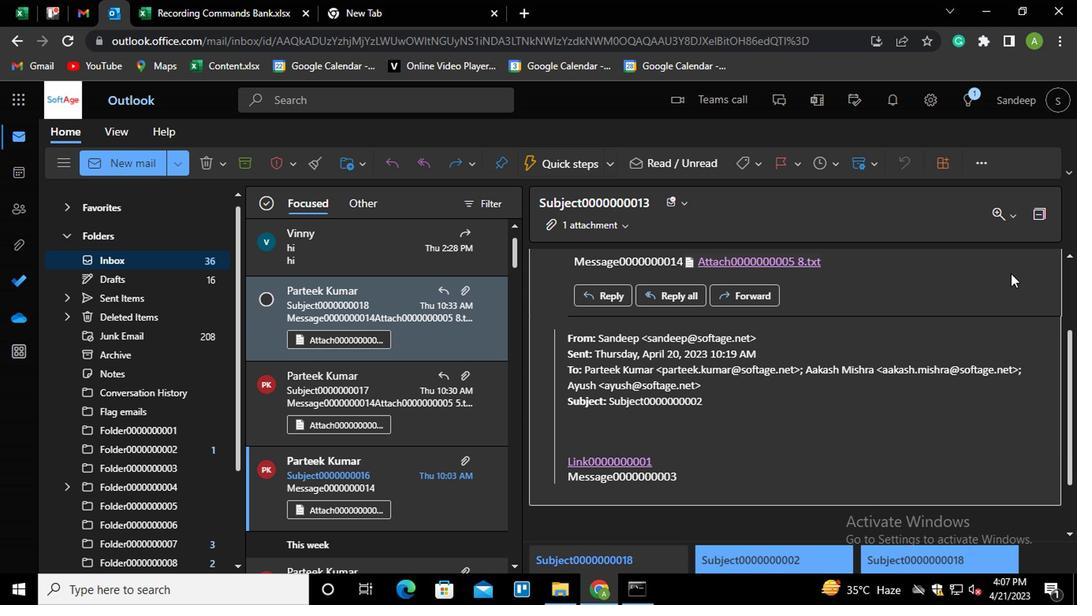 
Action: Mouse scrolled (1002, 306) with delta (0, 0)
Screenshot: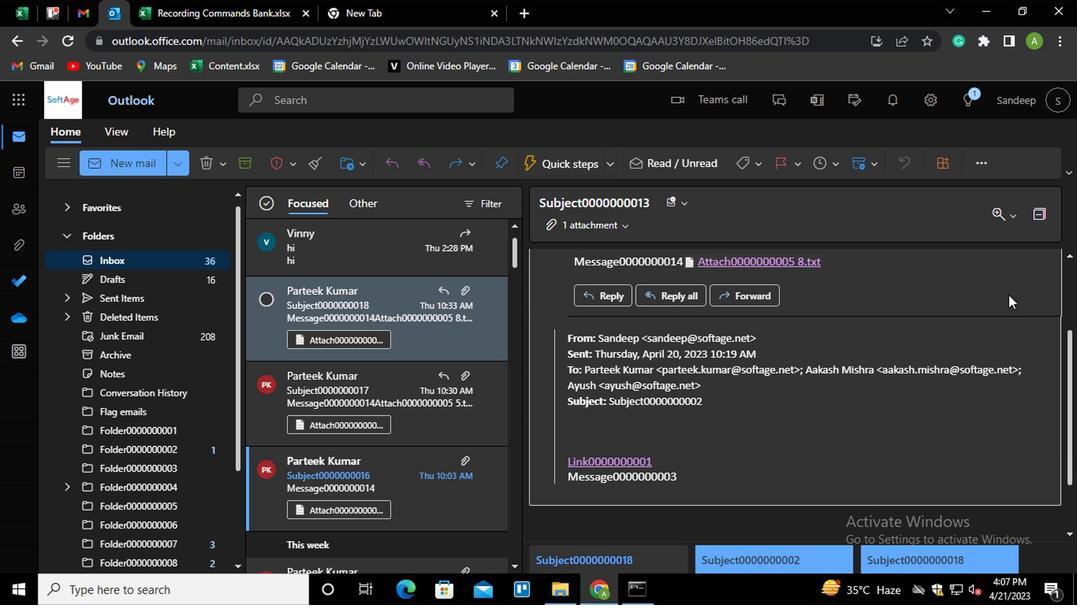 
Action: Mouse scrolled (1002, 306) with delta (0, 0)
Screenshot: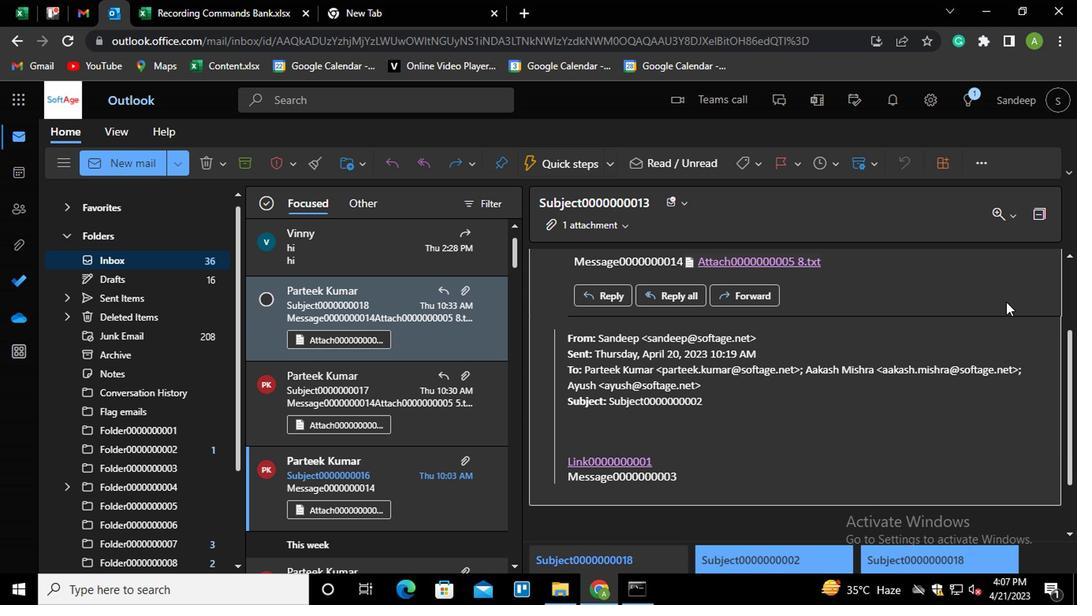 
Action: Mouse scrolled (1002, 306) with delta (0, 0)
Screenshot: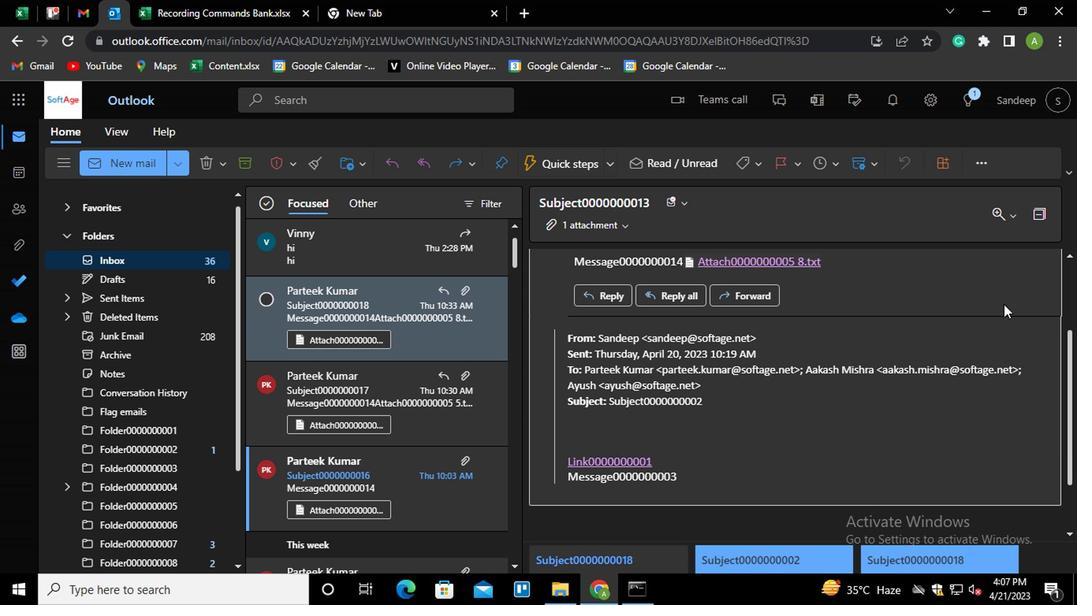 
Action: Mouse moved to (1034, 271)
Screenshot: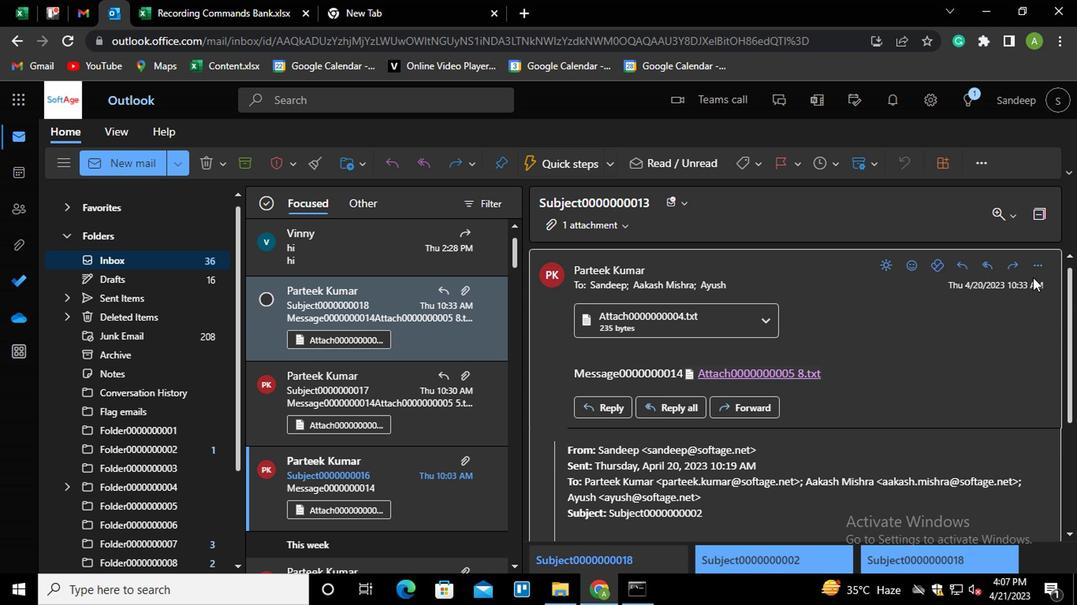 
Action: Mouse pressed left at (1034, 271)
Screenshot: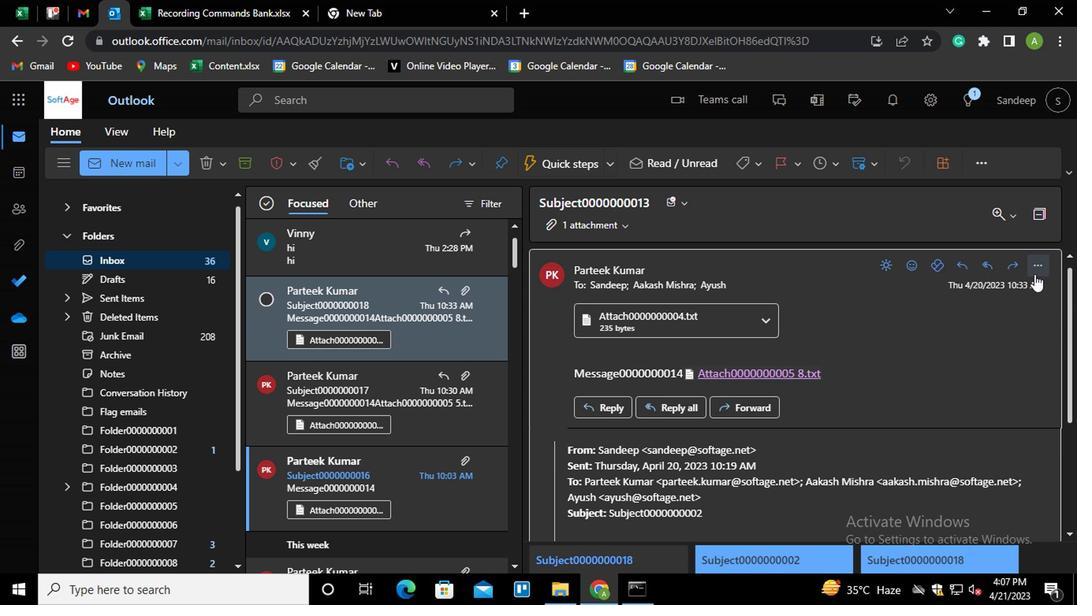 
Action: Mouse moved to (924, 102)
Screenshot: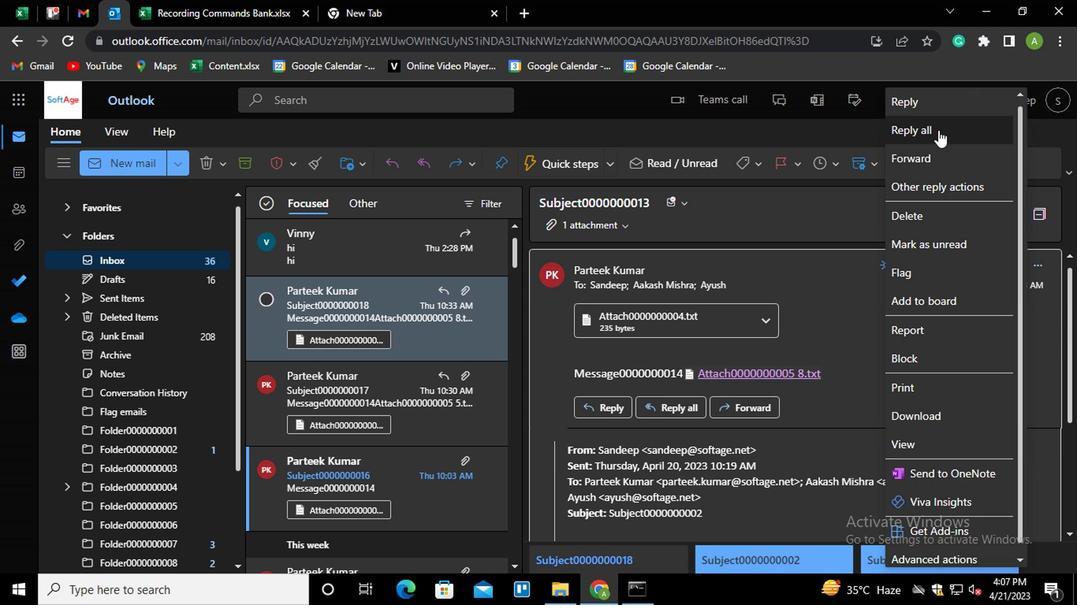 
Action: Mouse pressed left at (924, 102)
Screenshot: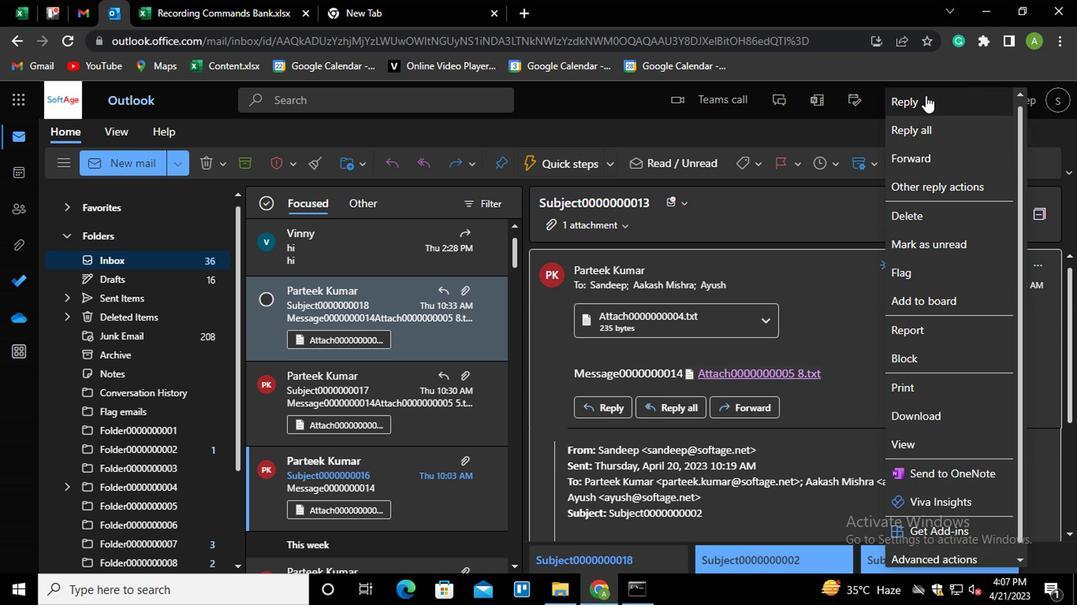 
Action: Mouse moved to (558, 465)
Screenshot: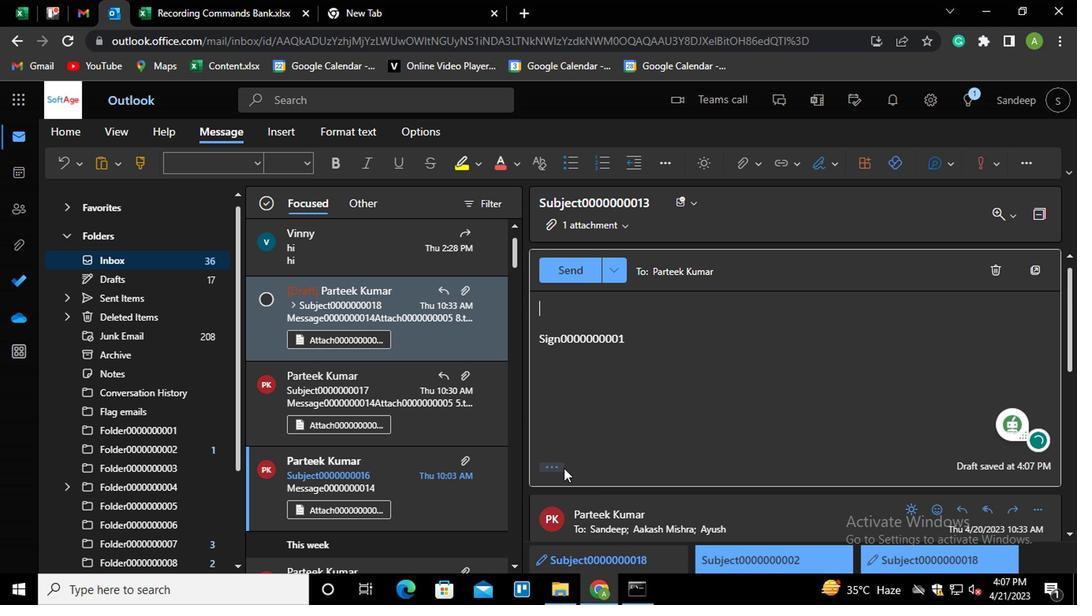 
Action: Mouse pressed left at (558, 465)
Screenshot: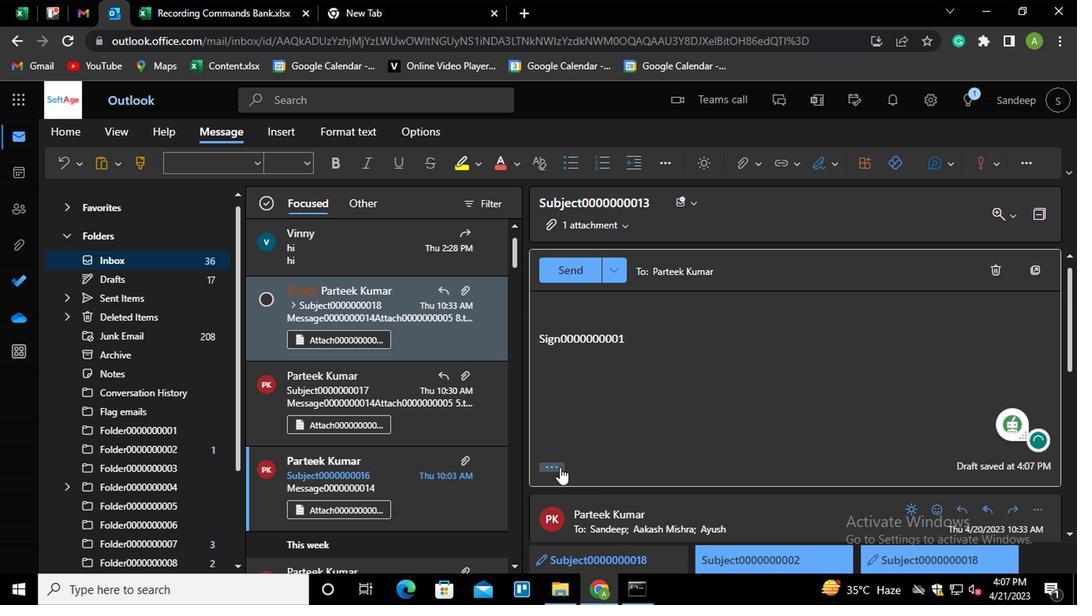 
Action: Mouse moved to (734, 296)
Screenshot: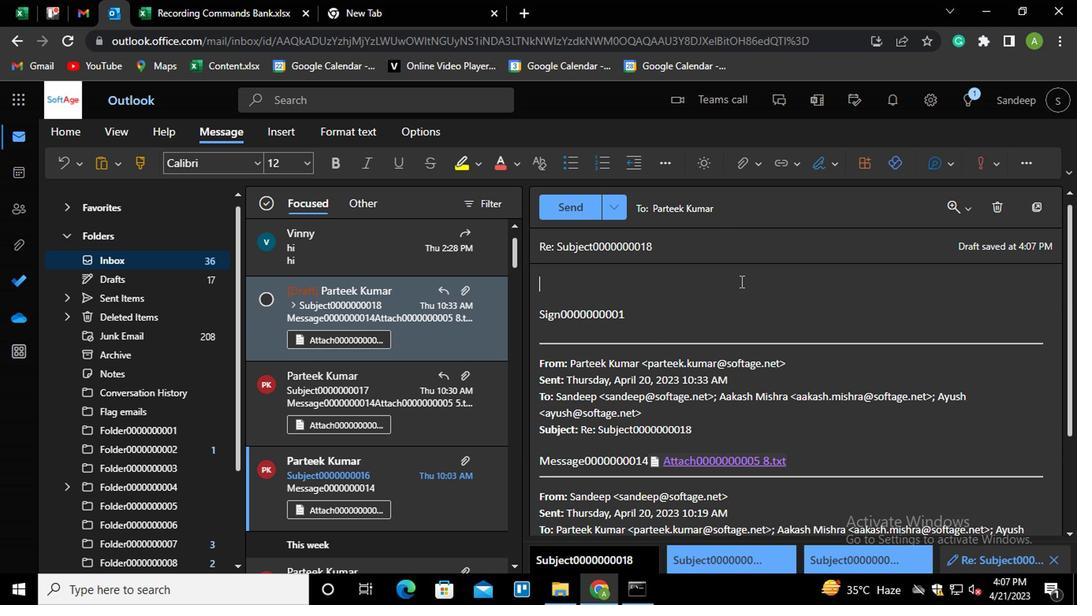 
Action: Mouse scrolled (734, 297) with delta (0, 1)
Screenshot: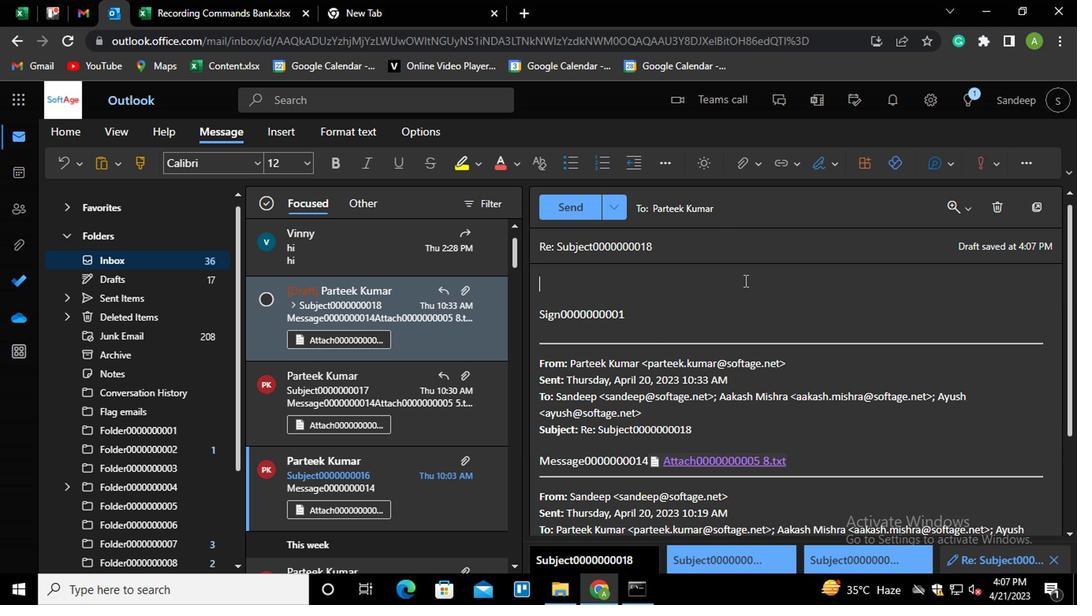 
Action: Mouse scrolled (734, 297) with delta (0, 1)
Screenshot: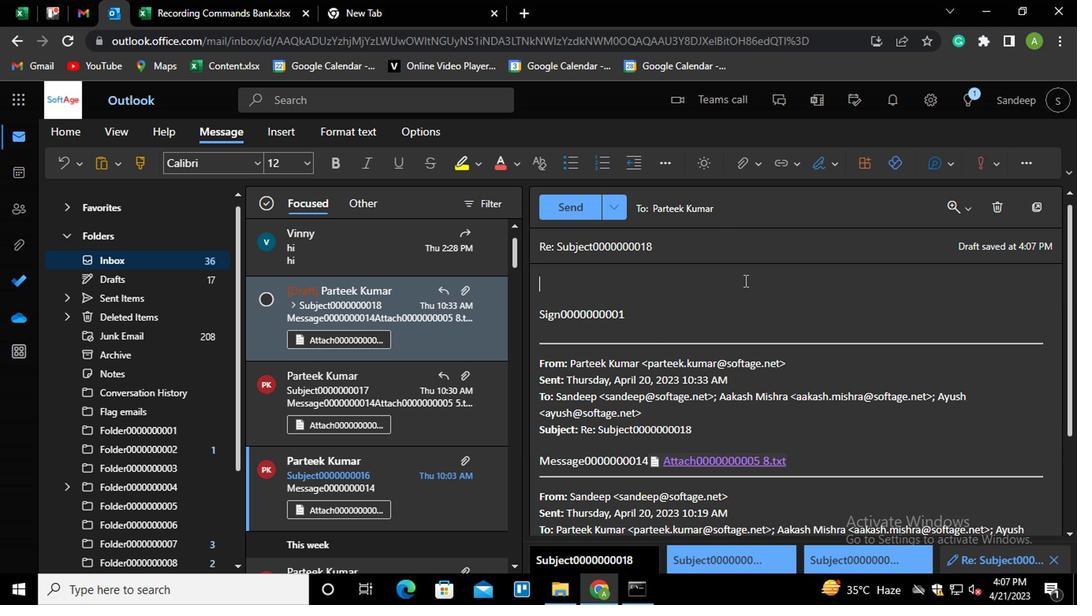 
Action: Mouse scrolled (734, 297) with delta (0, 1)
Screenshot: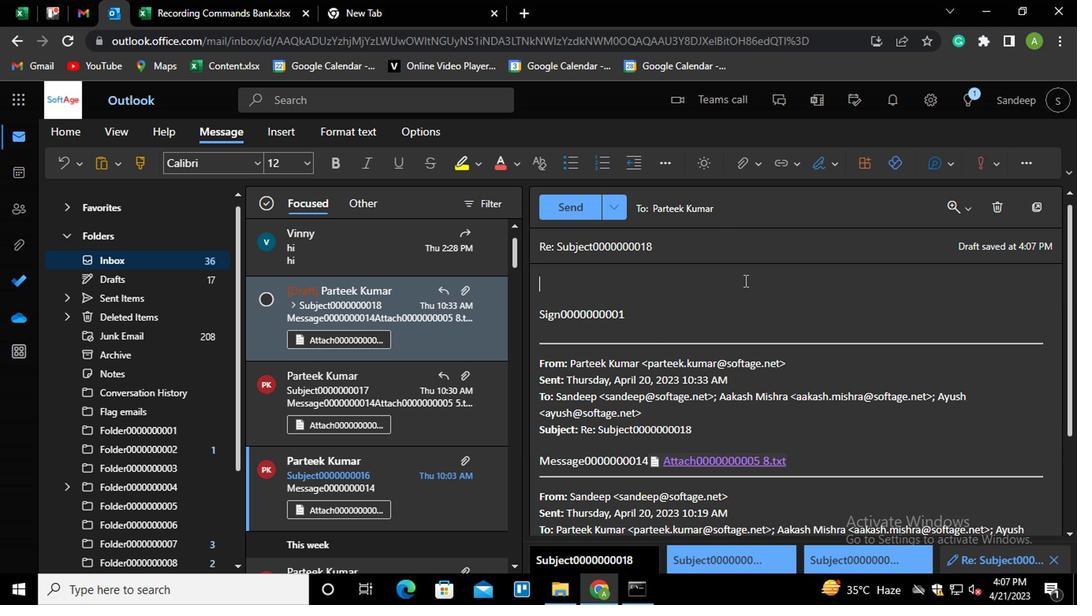 
Action: Mouse moved to (716, 213)
Screenshot: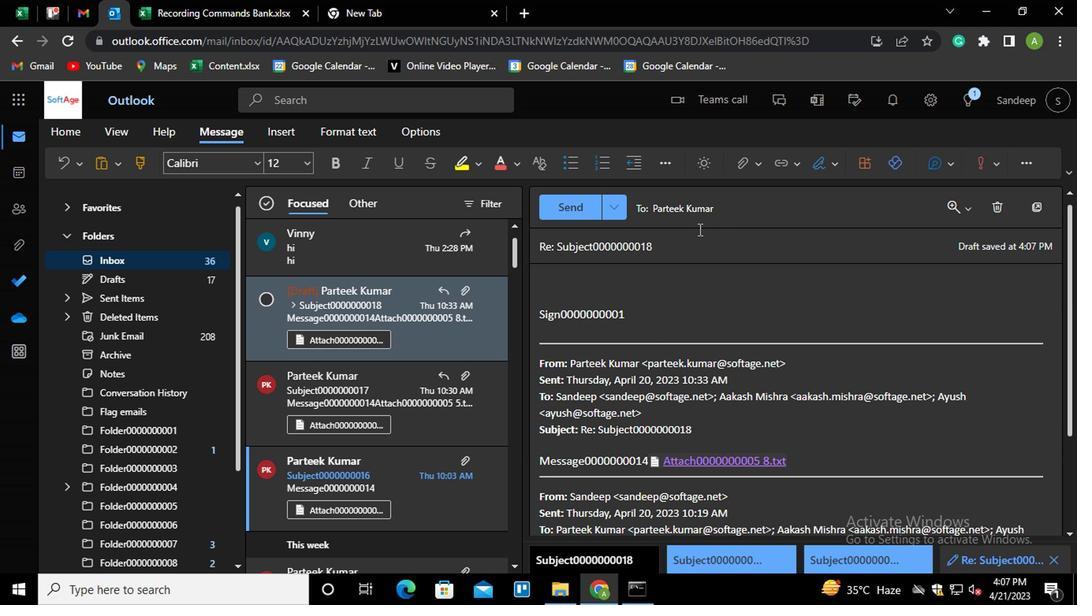 
Action: Mouse pressed left at (716, 213)
Screenshot: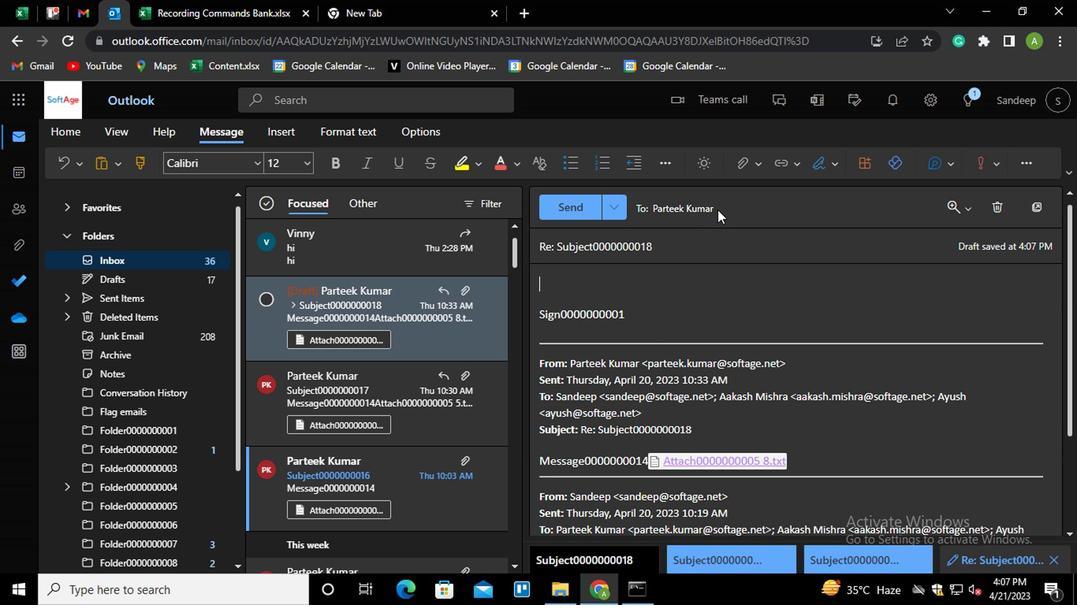 
Action: Mouse moved to (650, 292)
Screenshot: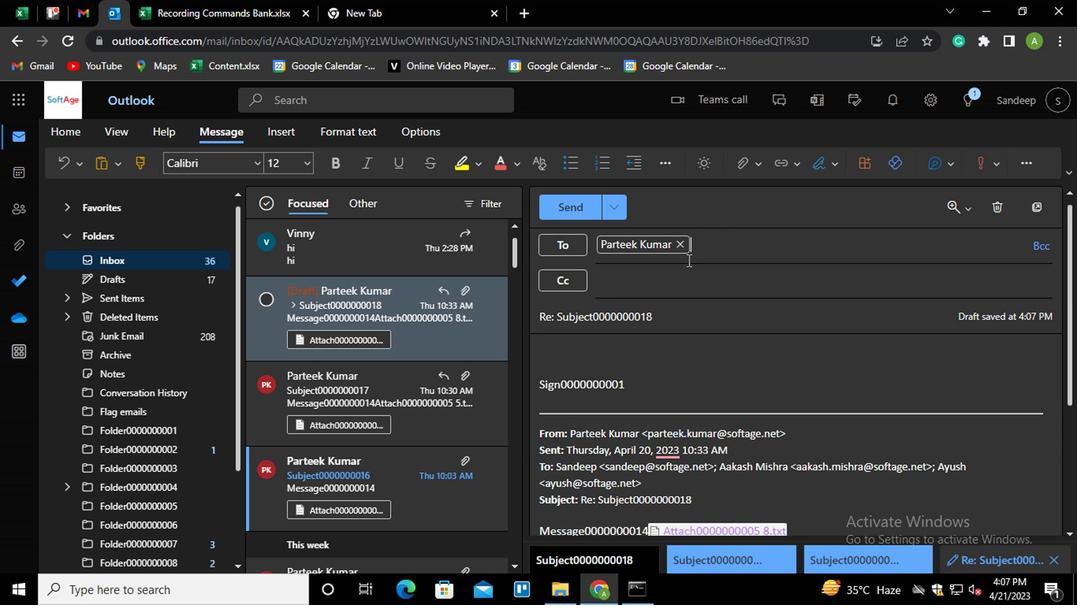 
Action: Mouse pressed left at (650, 292)
Screenshot: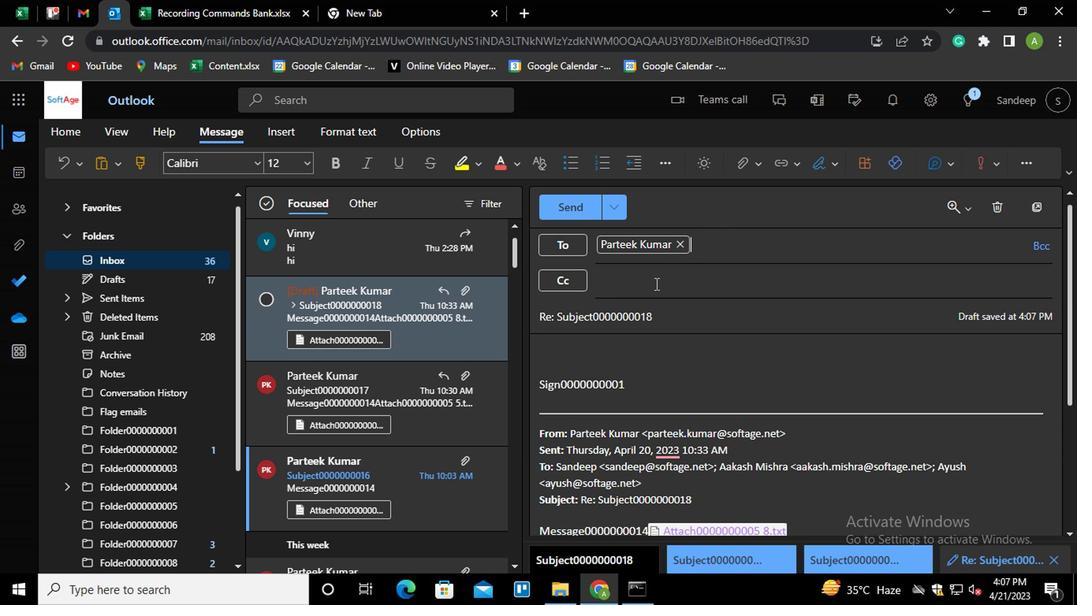 
Action: Mouse moved to (644, 291)
Screenshot: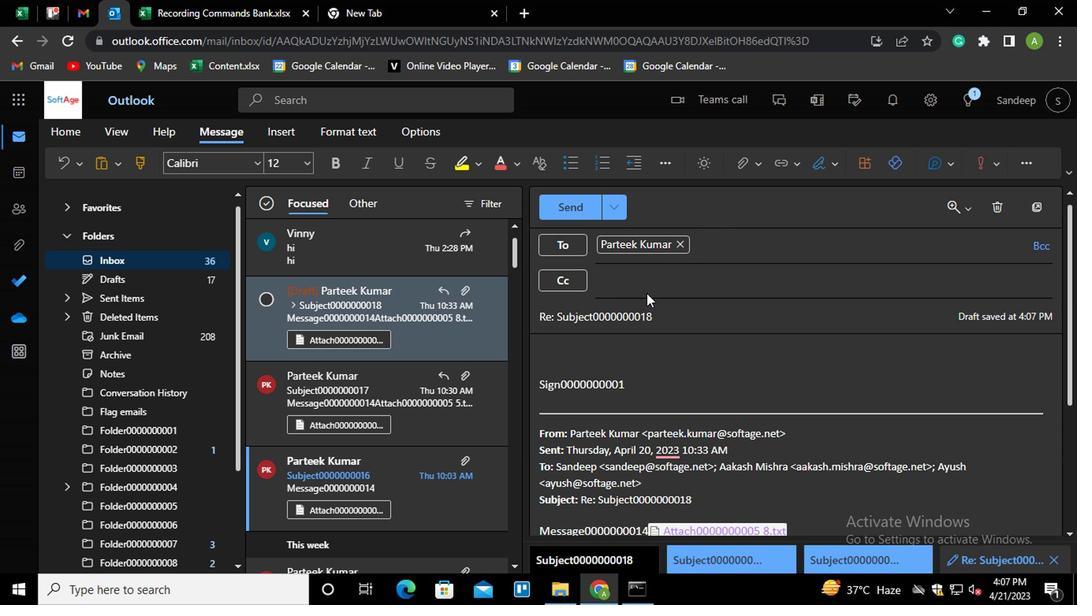 
Action: Mouse pressed left at (644, 291)
Screenshot: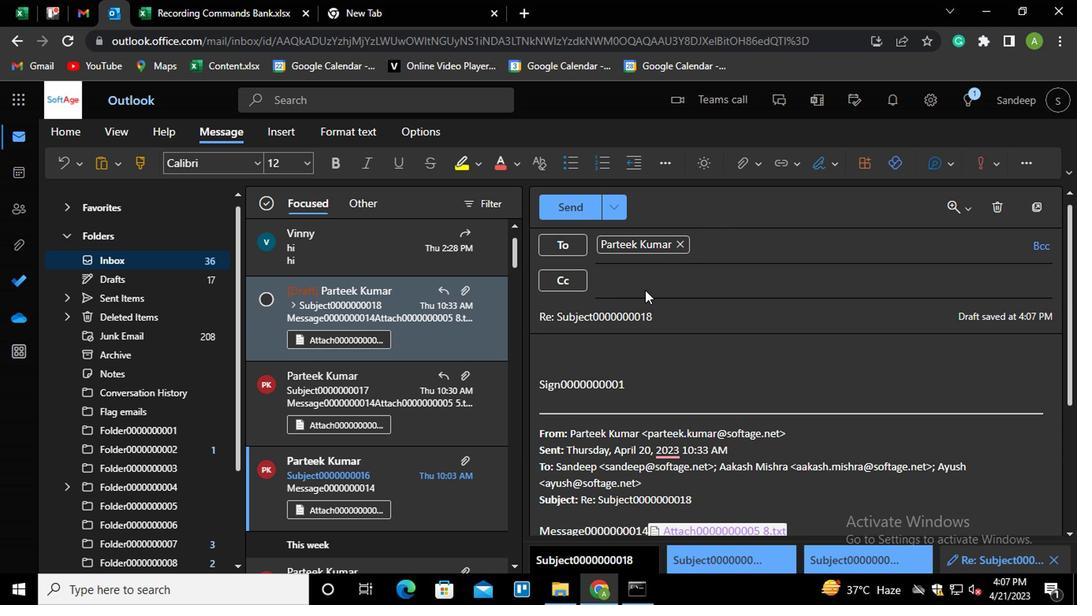 
Action: Mouse moved to (642, 289)
Screenshot: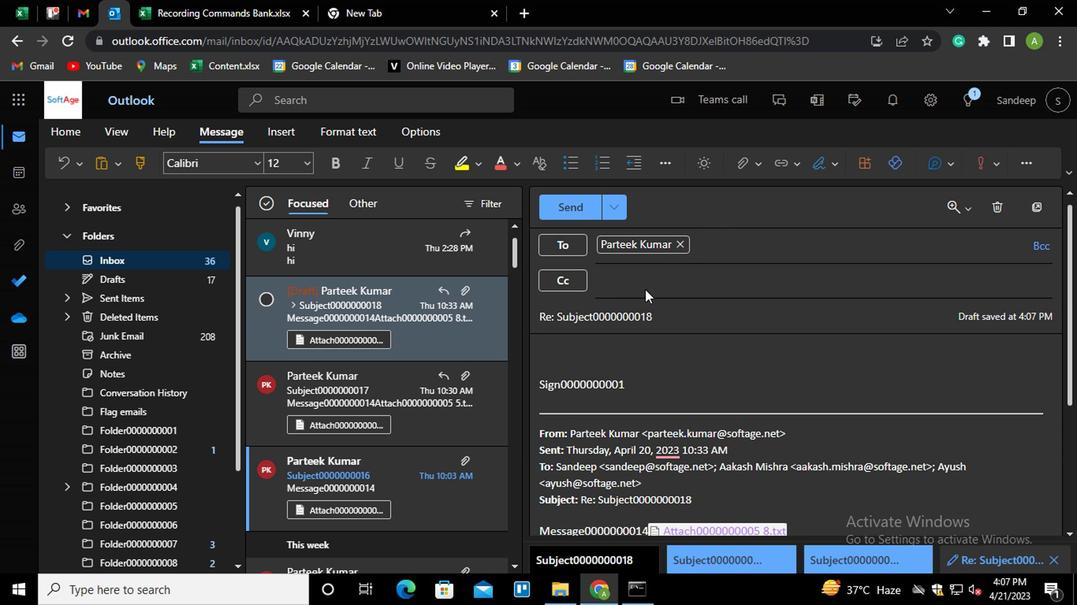 
Action: Key pressed AA<Key.enter>
Screenshot: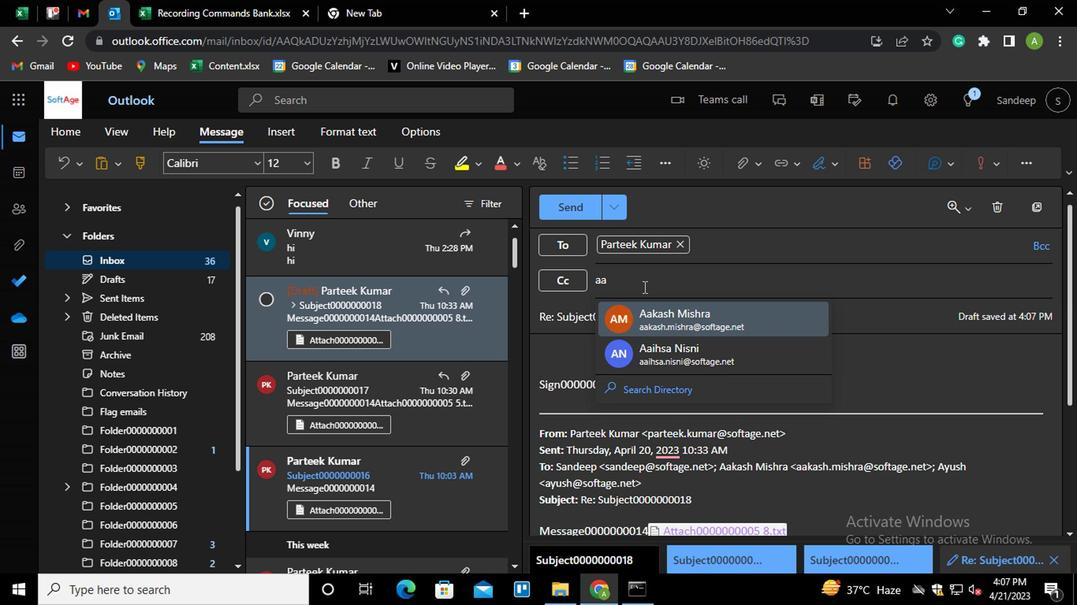 
Action: Mouse moved to (1038, 252)
Screenshot: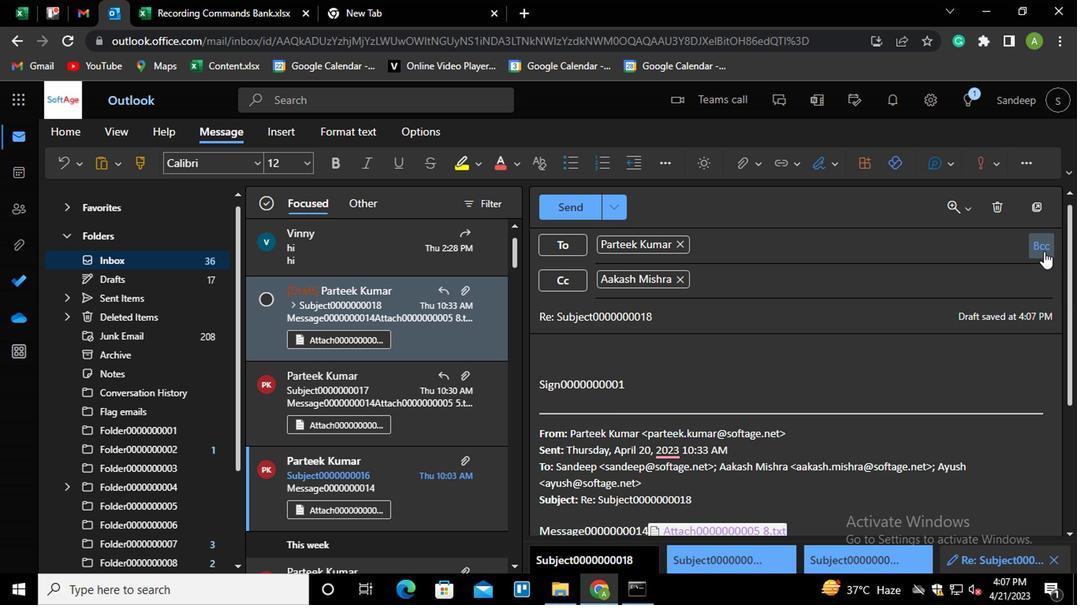 
Action: Mouse pressed left at (1038, 252)
Screenshot: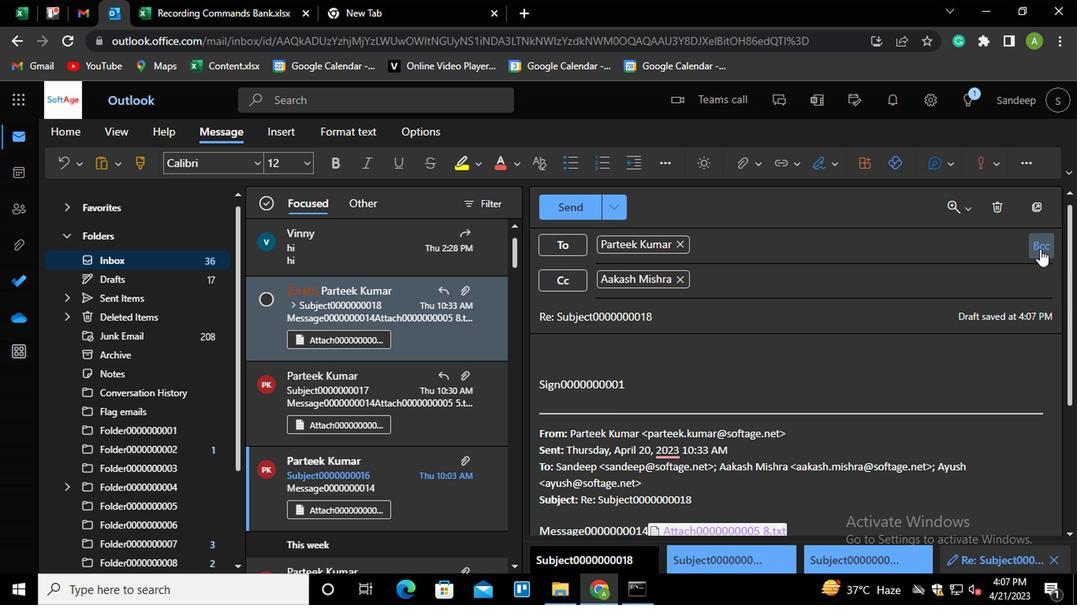
Action: Mouse moved to (794, 292)
Screenshot: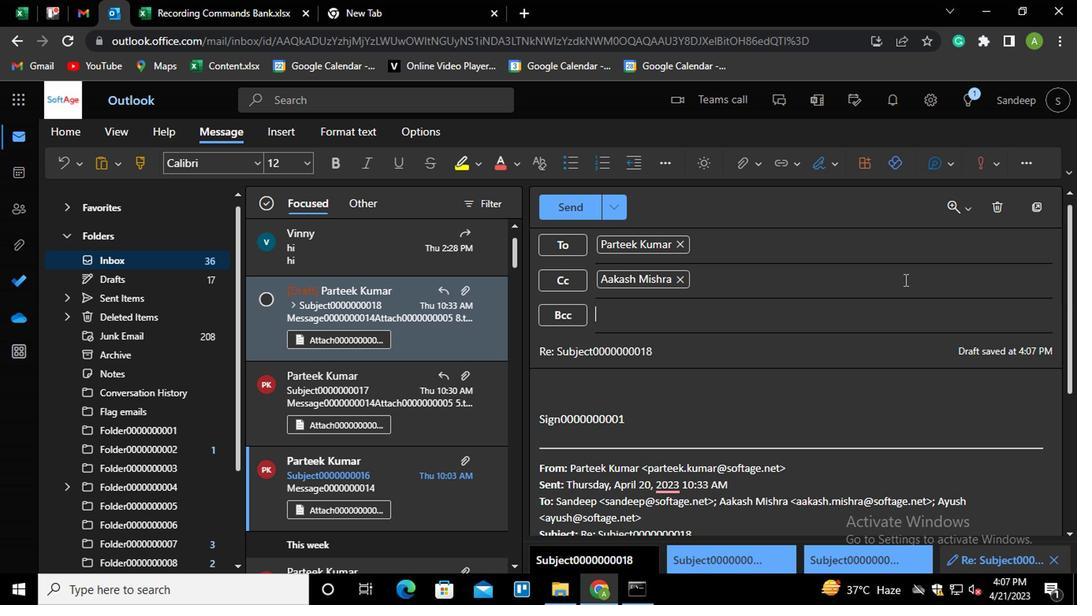 
Action: Key pressed AYU<Key.enter>
Screenshot: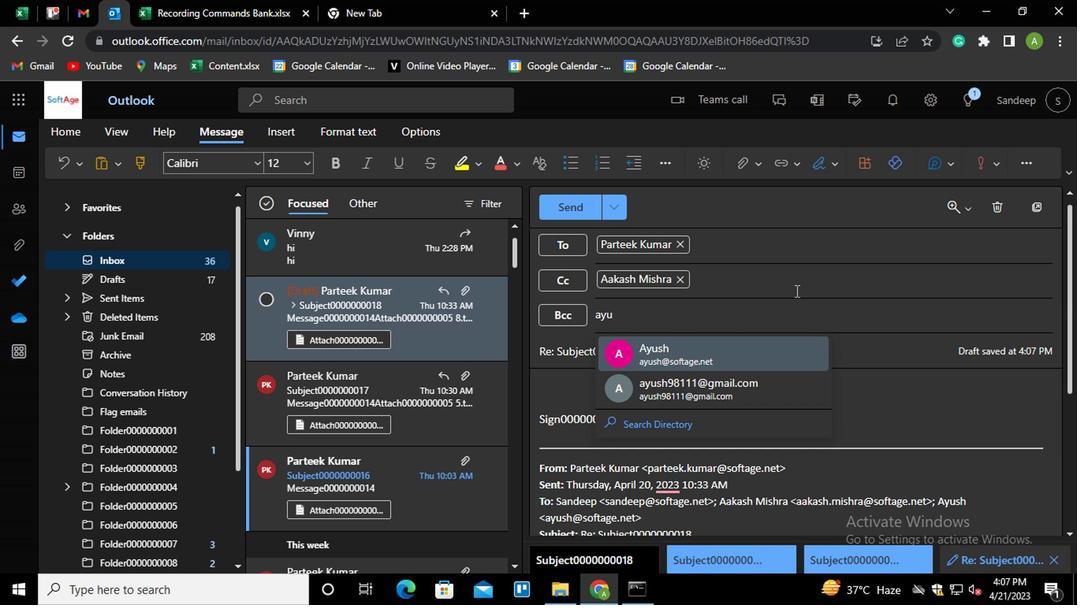 
Action: Mouse moved to (682, 352)
Screenshot: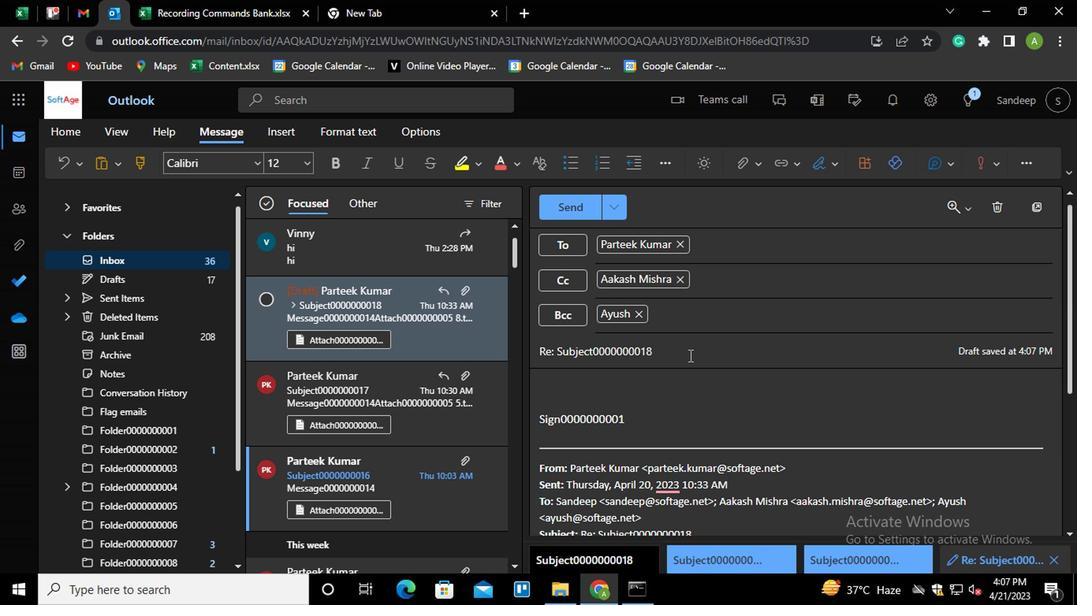 
Action: Mouse pressed left at (682, 352)
Screenshot: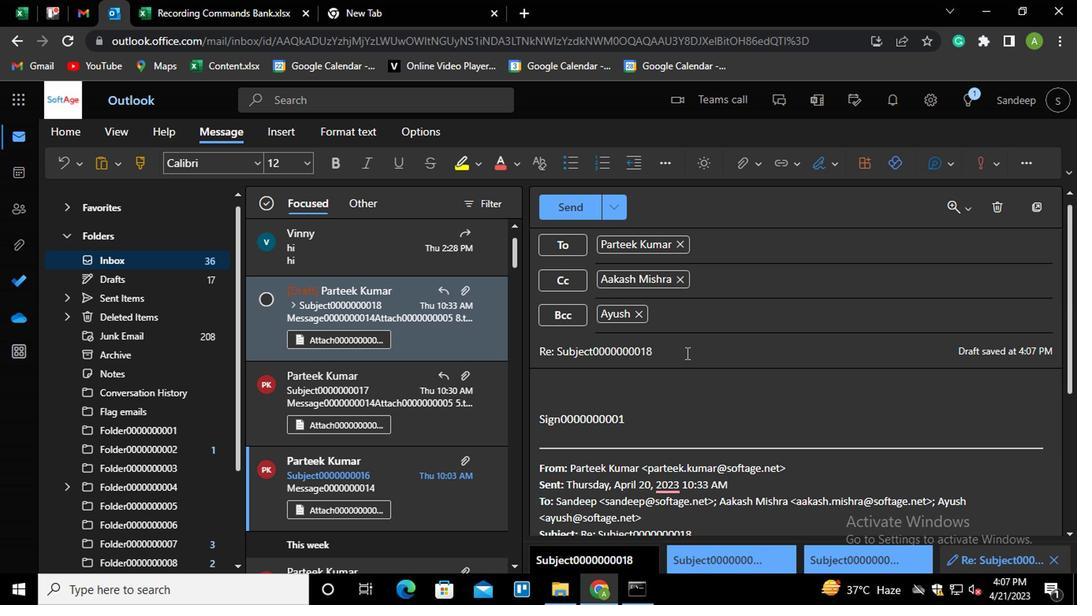 
Action: Key pressed <Key.shift_r><Key.home><Key.shift>SUBJECT0000000012
Screenshot: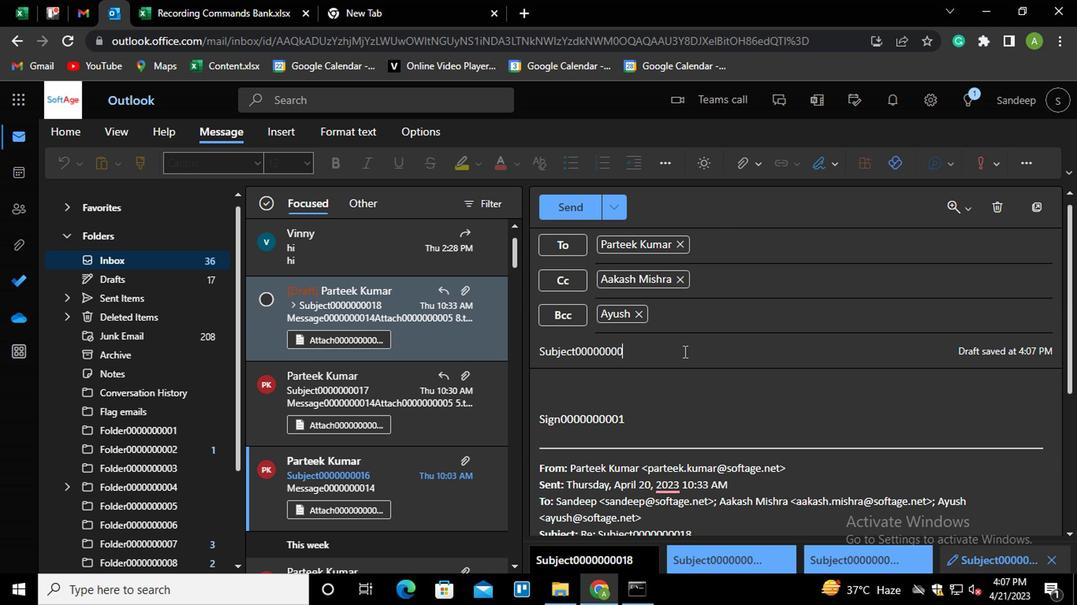 
Action: Mouse moved to (629, 432)
Screenshot: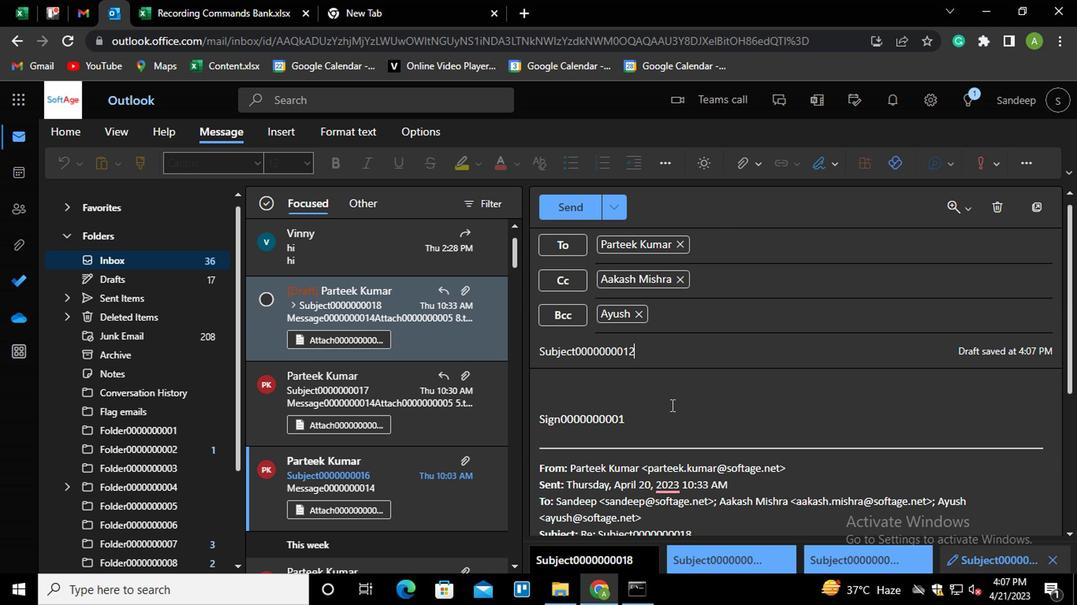 
Action: Mouse pressed left at (629, 432)
Screenshot: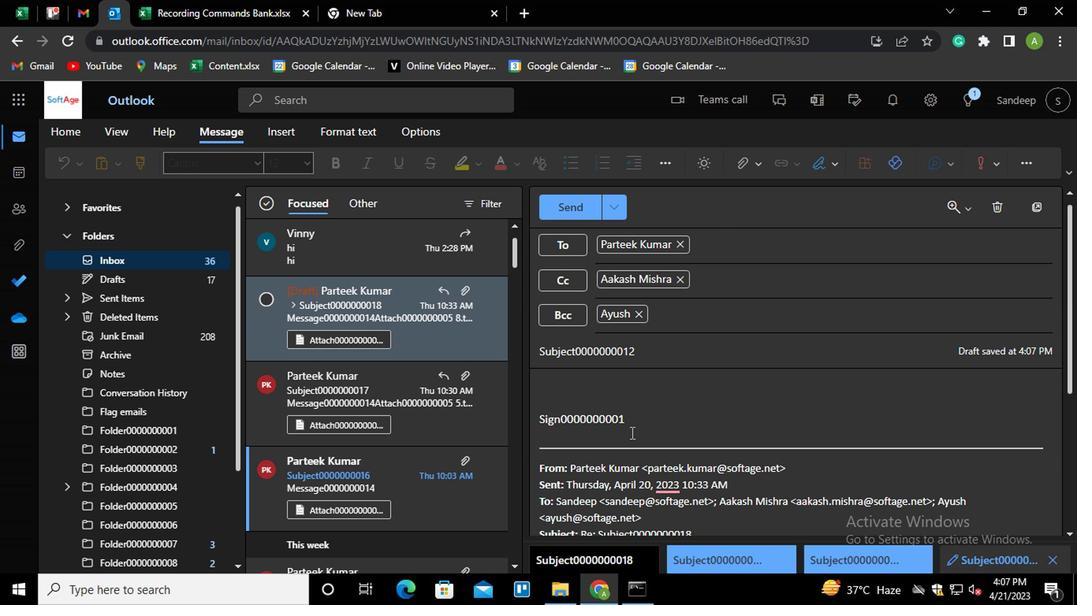 
Action: Mouse moved to (632, 420)
Screenshot: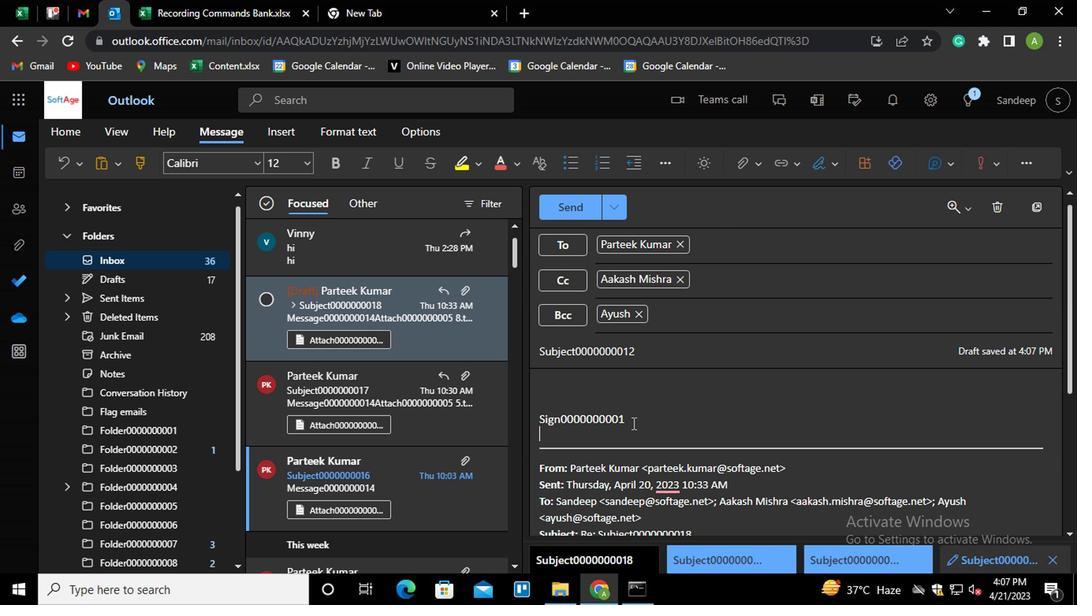 
Action: Mouse pressed left at (632, 420)
Screenshot: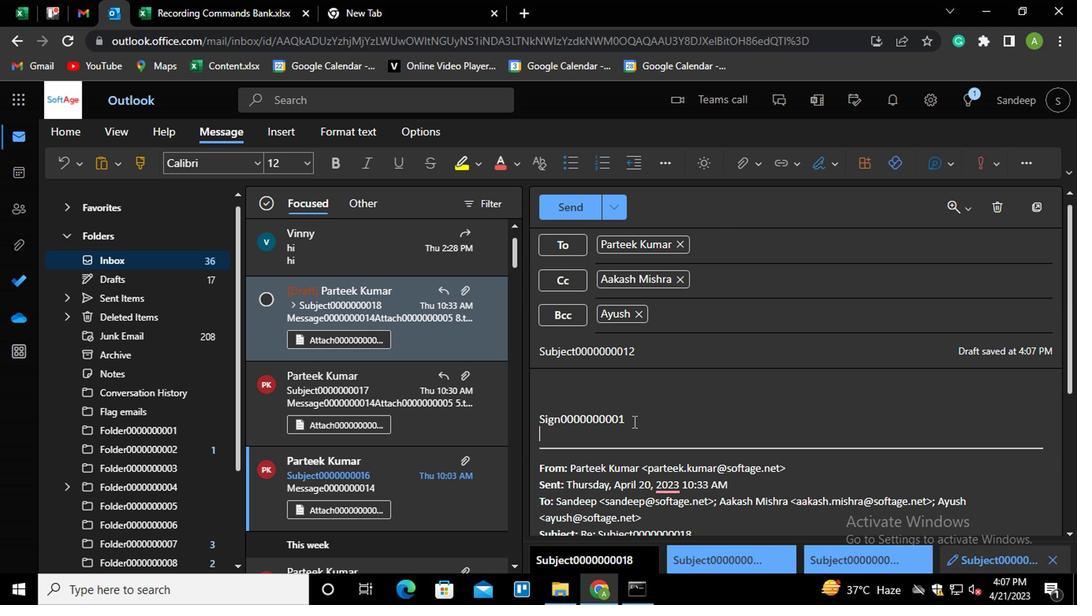 
Action: Key pressed <Key.shift_r><Key.home><Key.shift_r>MESSAGE0000000014
Screenshot: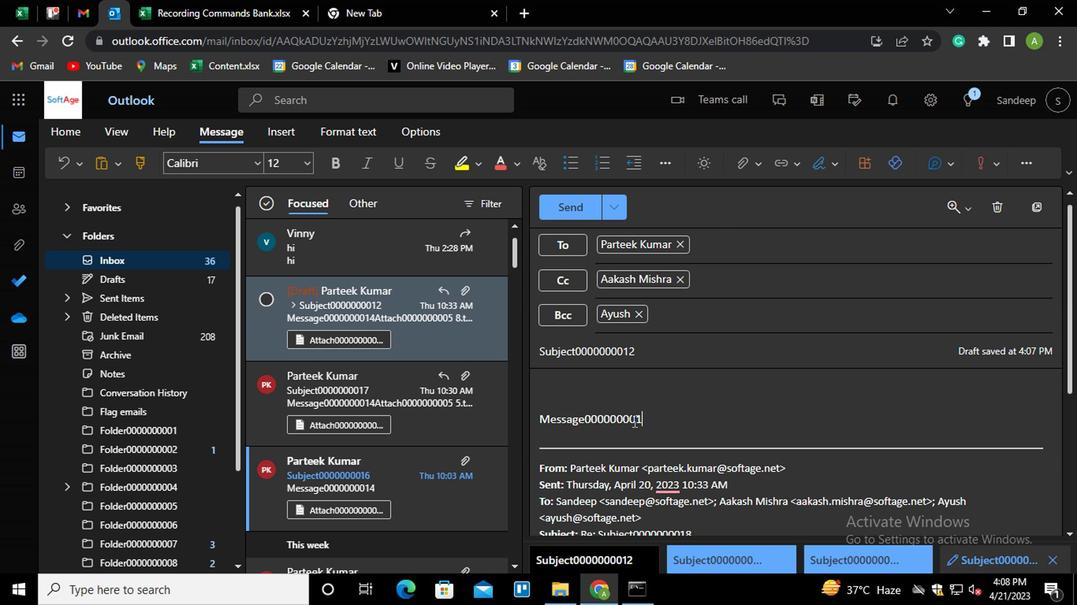 
Action: Mouse moved to (754, 171)
Screenshot: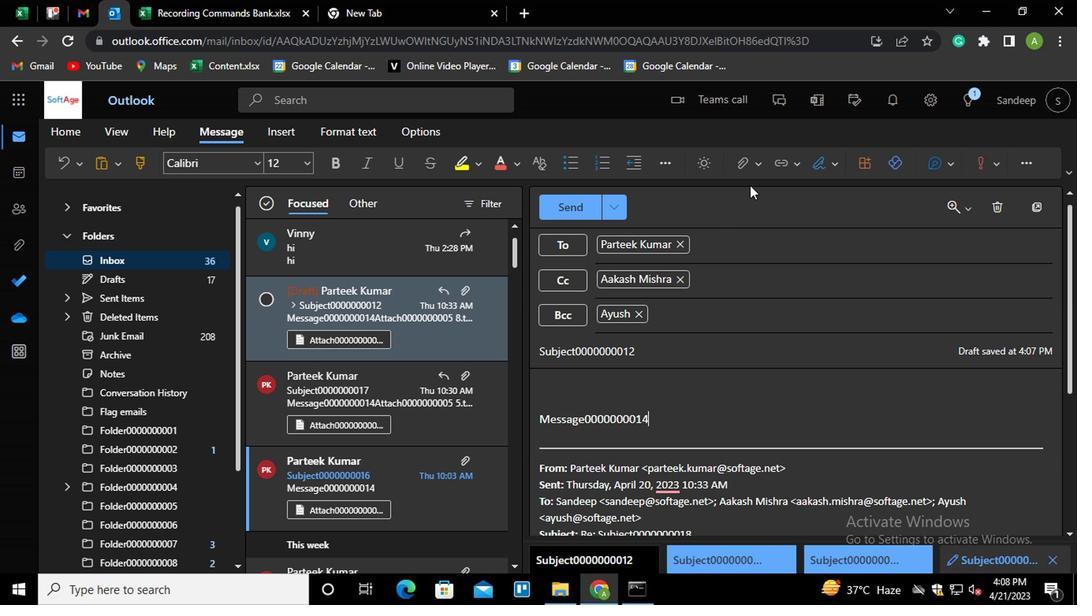 
Action: Mouse pressed left at (754, 171)
Screenshot: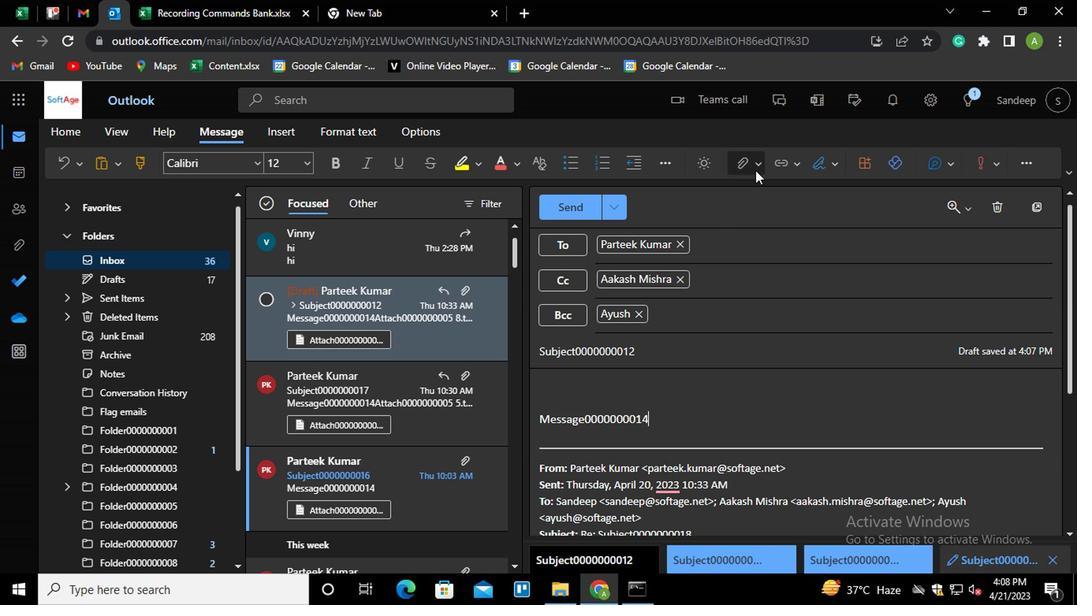 
Action: Mouse moved to (640, 203)
Screenshot: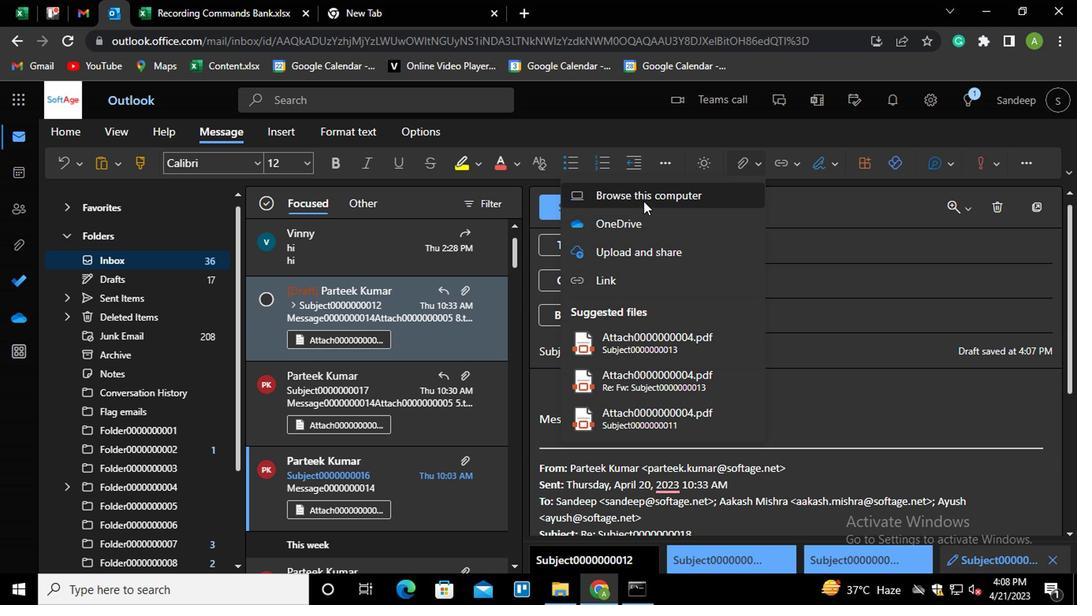 
Action: Mouse pressed left at (640, 203)
Screenshot: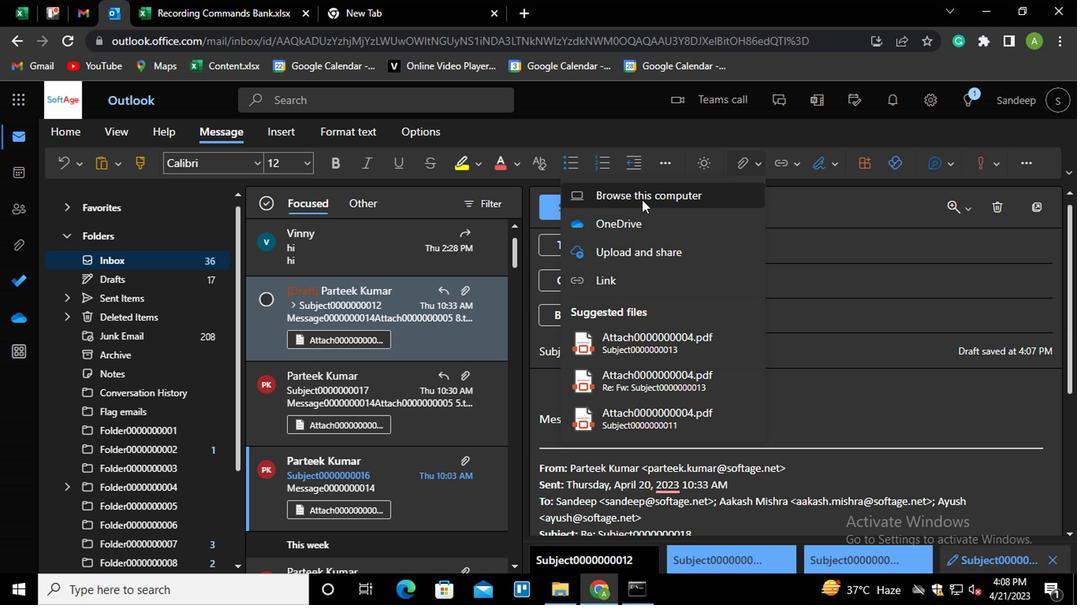 
Action: Mouse moved to (240, 166)
Screenshot: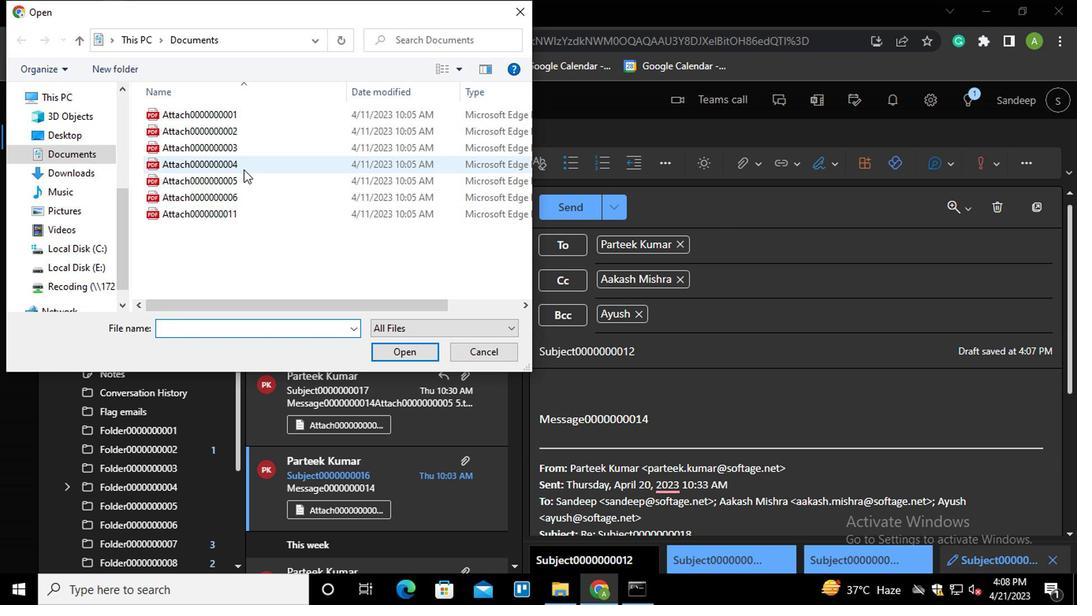 
Action: Mouse pressed left at (240, 166)
Screenshot: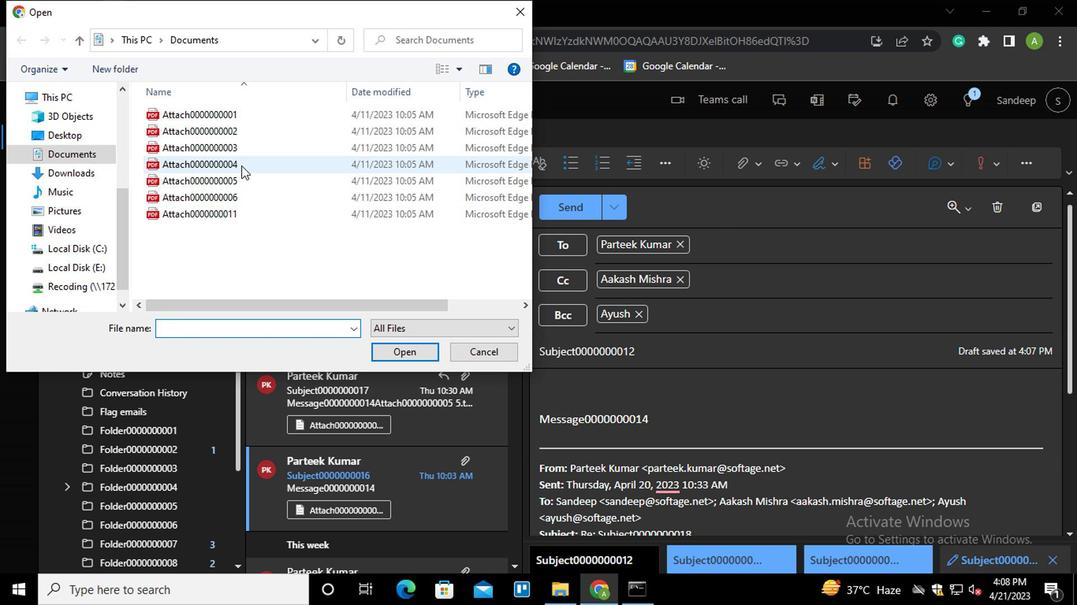 
Action: Mouse moved to (403, 351)
Screenshot: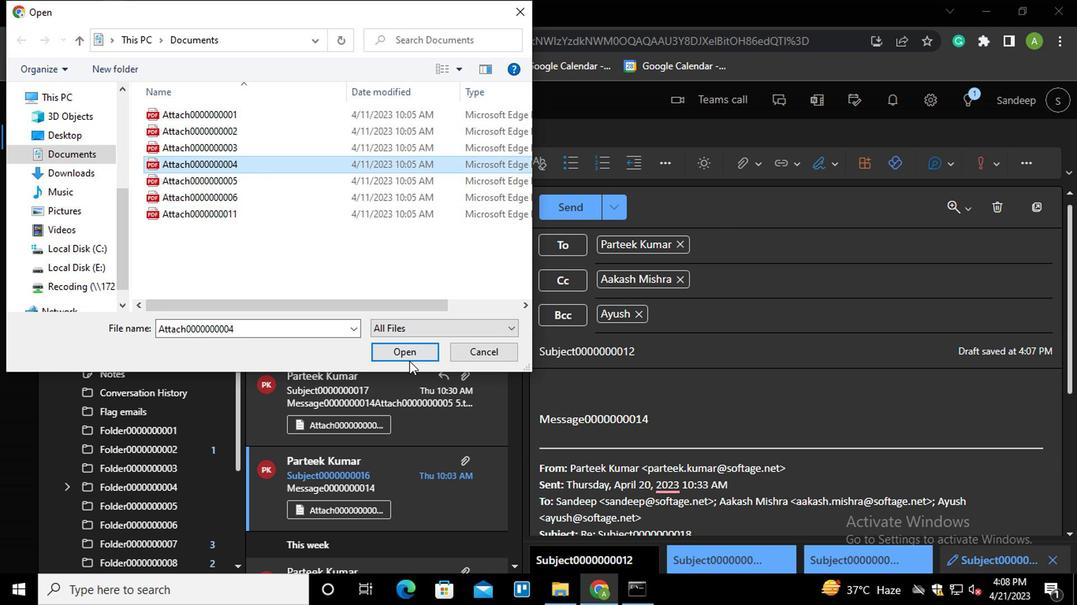 
Action: Mouse pressed left at (403, 351)
Screenshot: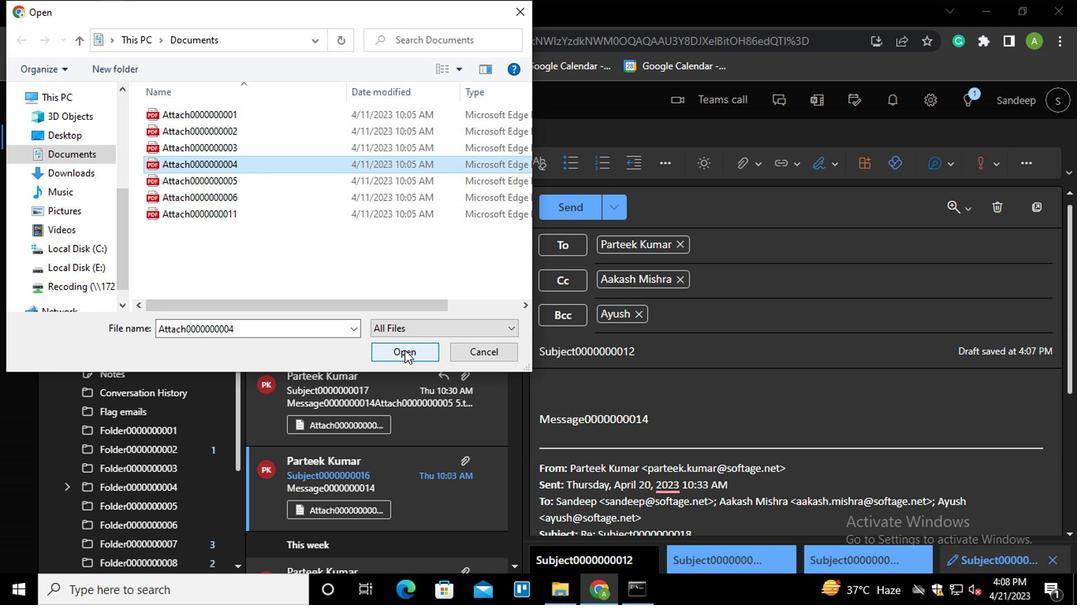 
Action: Mouse moved to (547, 216)
Screenshot: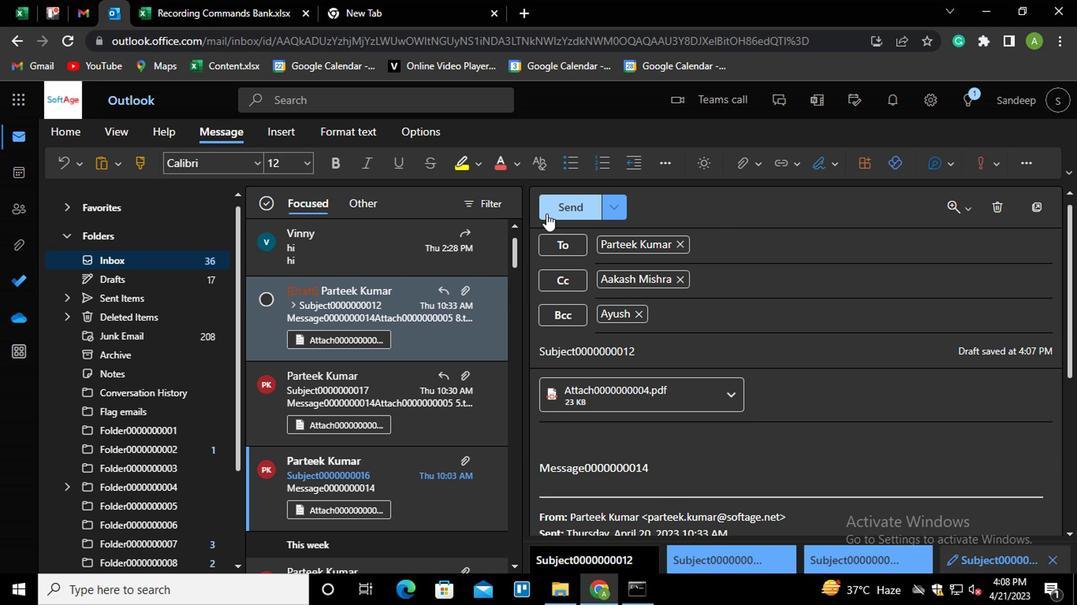 
Action: Mouse pressed left at (547, 216)
Screenshot: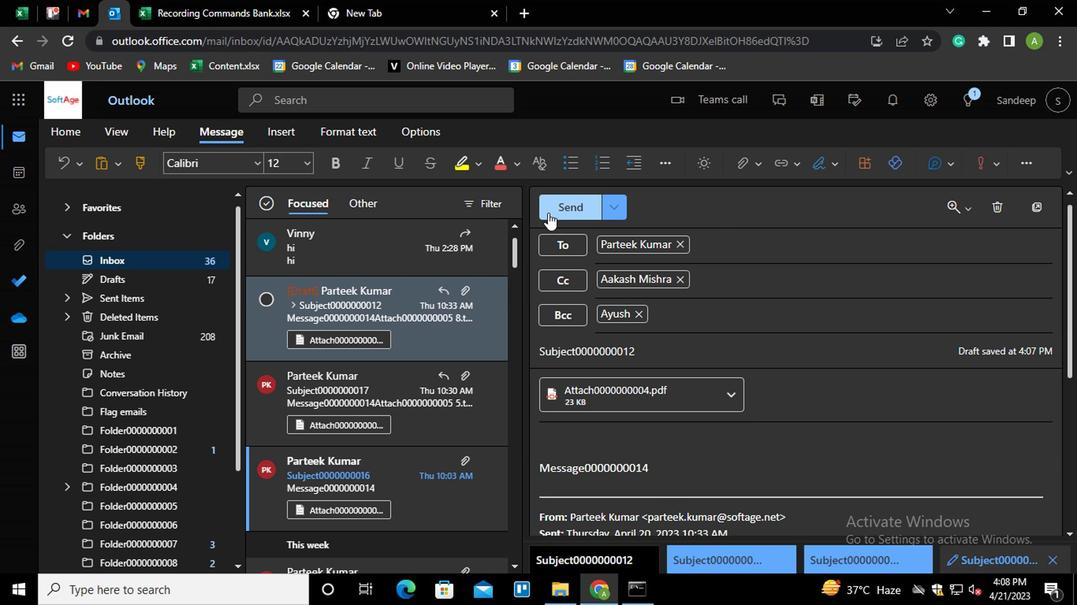 
Action: Mouse moved to (392, 407)
Screenshot: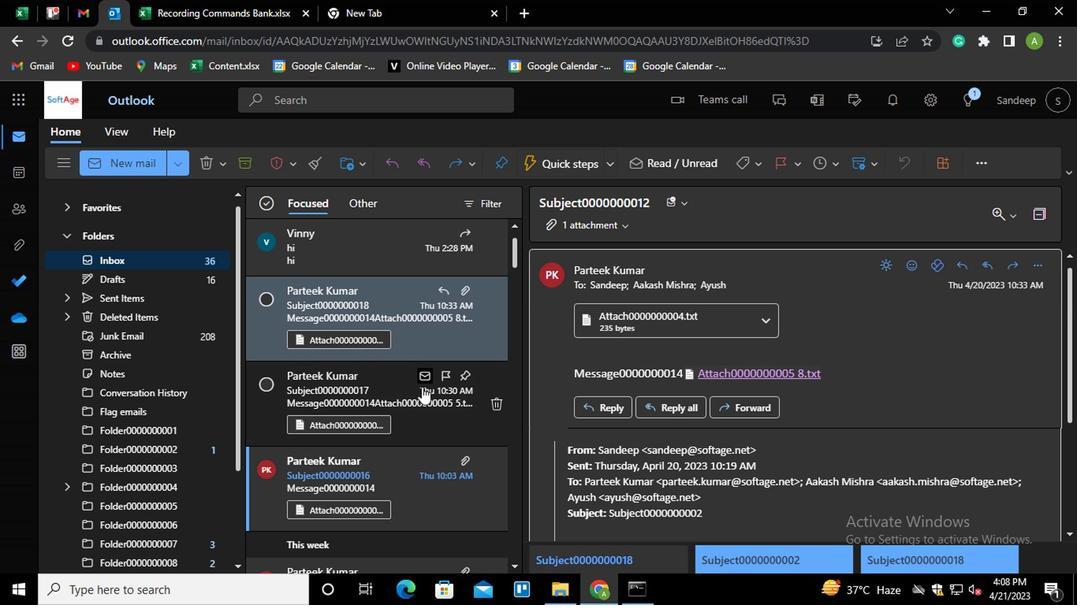 
Action: Mouse scrolled (392, 406) with delta (0, 0)
Screenshot: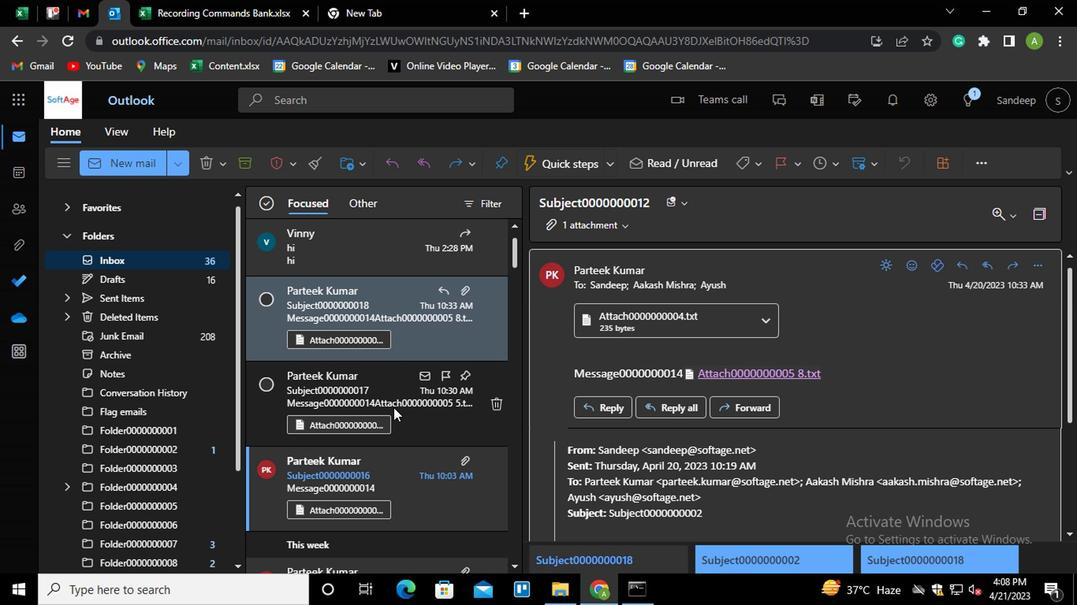 
Action: Mouse scrolled (392, 406) with delta (0, 0)
Screenshot: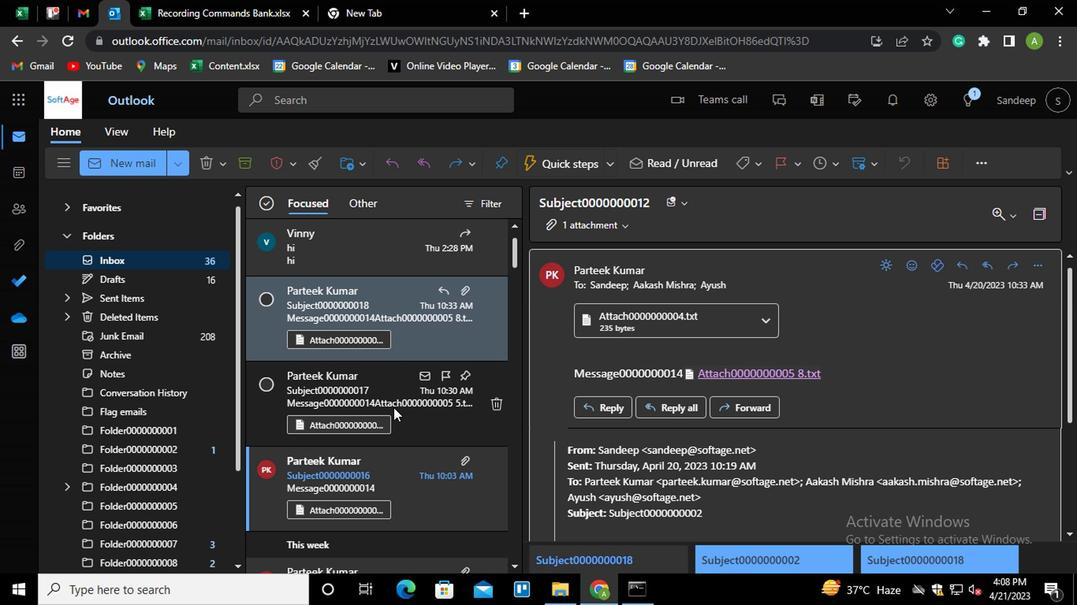 
Action: Mouse scrolled (392, 406) with delta (0, 0)
Screenshot: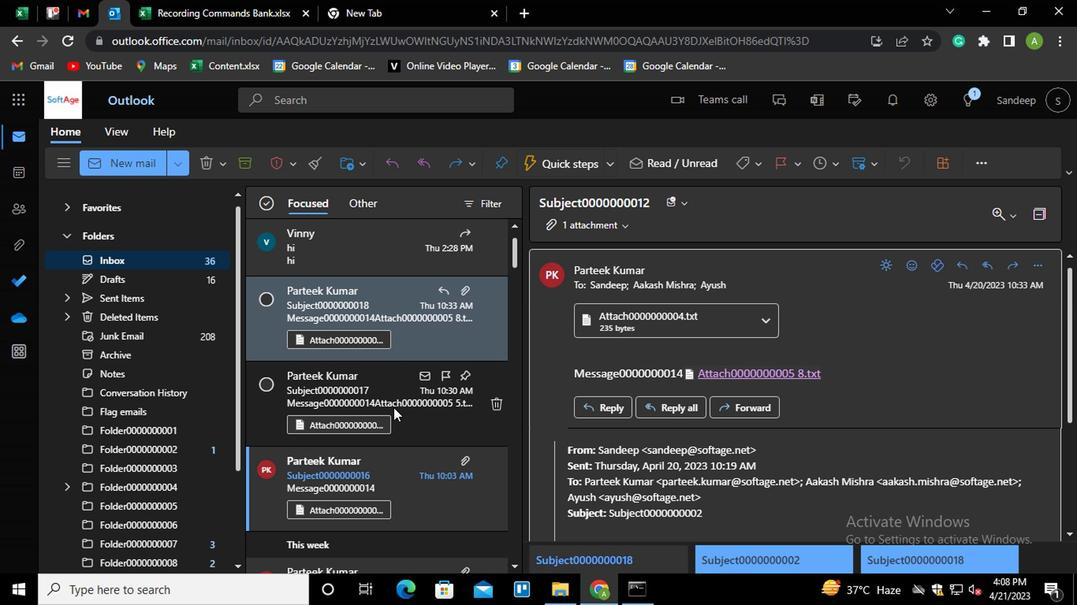 
Action: Mouse scrolled (392, 406) with delta (0, 0)
Screenshot: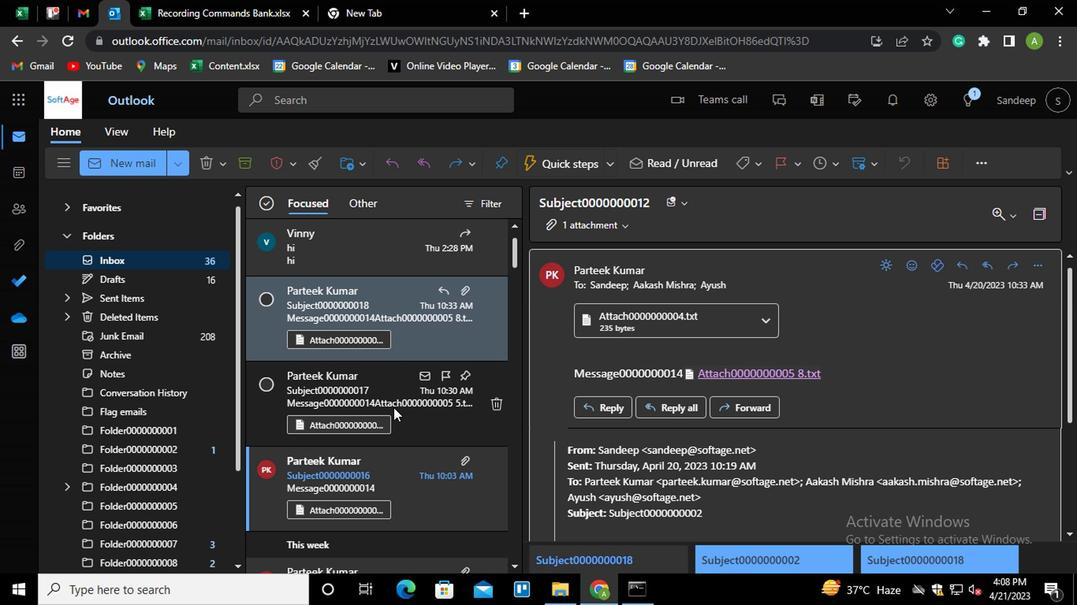
Action: Mouse scrolled (392, 406) with delta (0, 0)
Screenshot: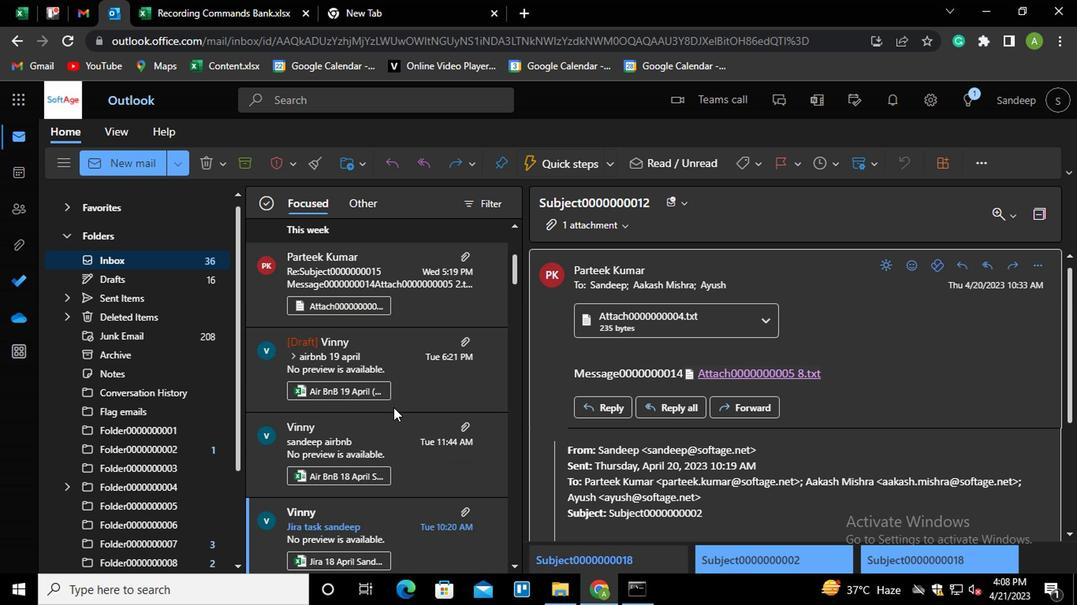 
Action: Mouse scrolled (392, 406) with delta (0, 0)
Screenshot: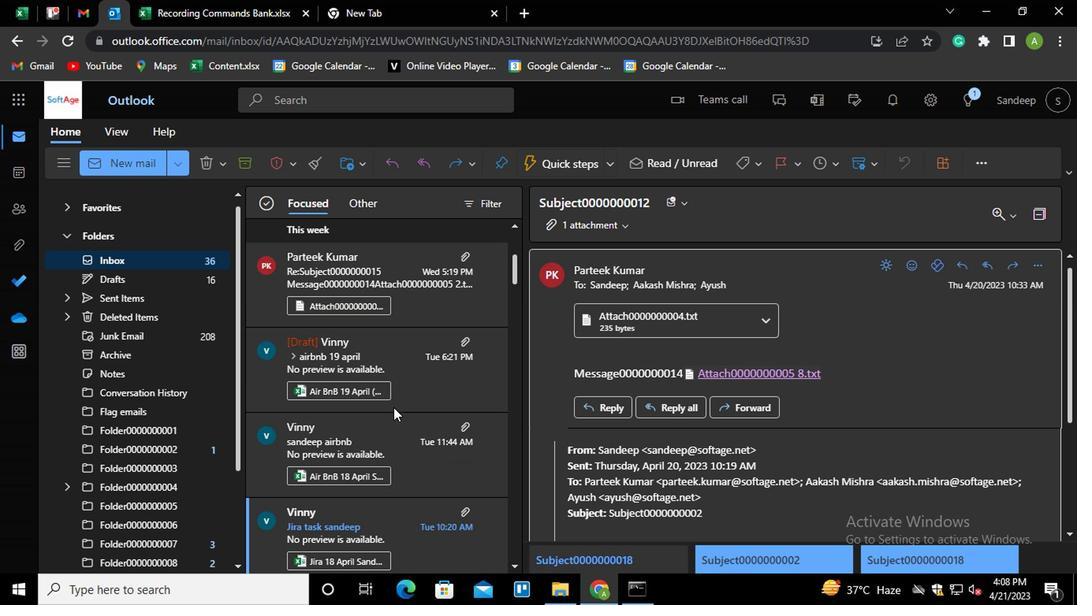 
Action: Mouse scrolled (392, 406) with delta (0, 0)
Screenshot: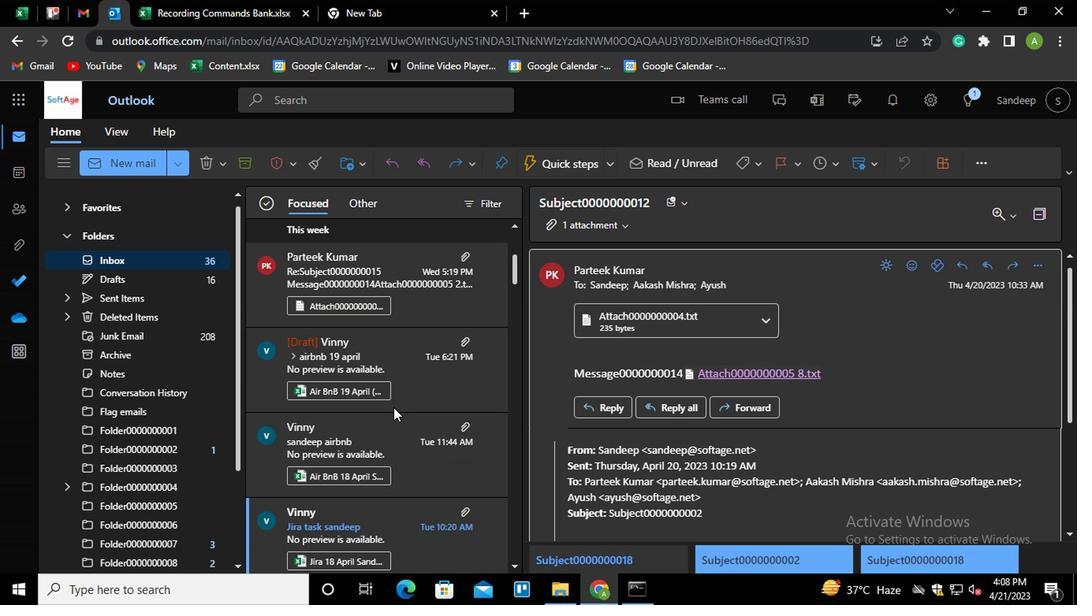 
Action: Mouse scrolled (392, 406) with delta (0, 0)
Screenshot: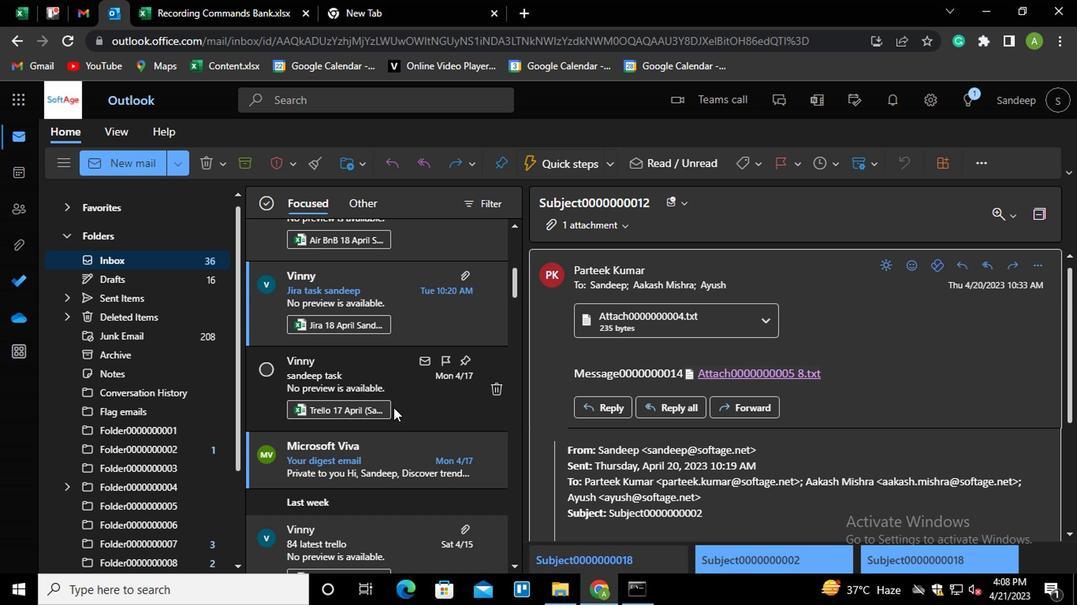 
Action: Mouse scrolled (392, 406) with delta (0, 0)
Screenshot: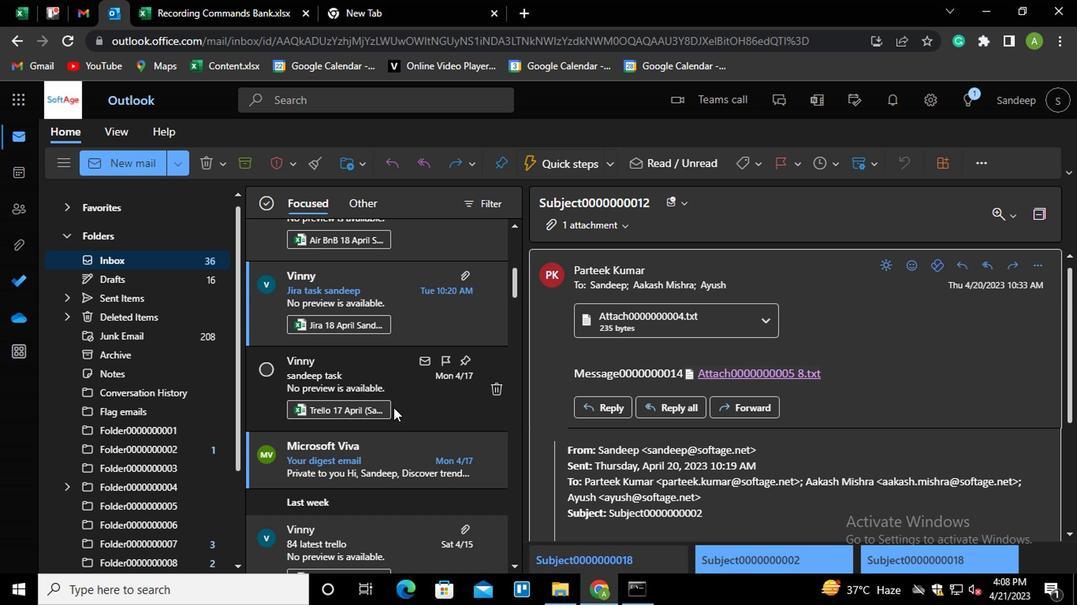 
Action: Mouse scrolled (392, 406) with delta (0, 0)
Screenshot: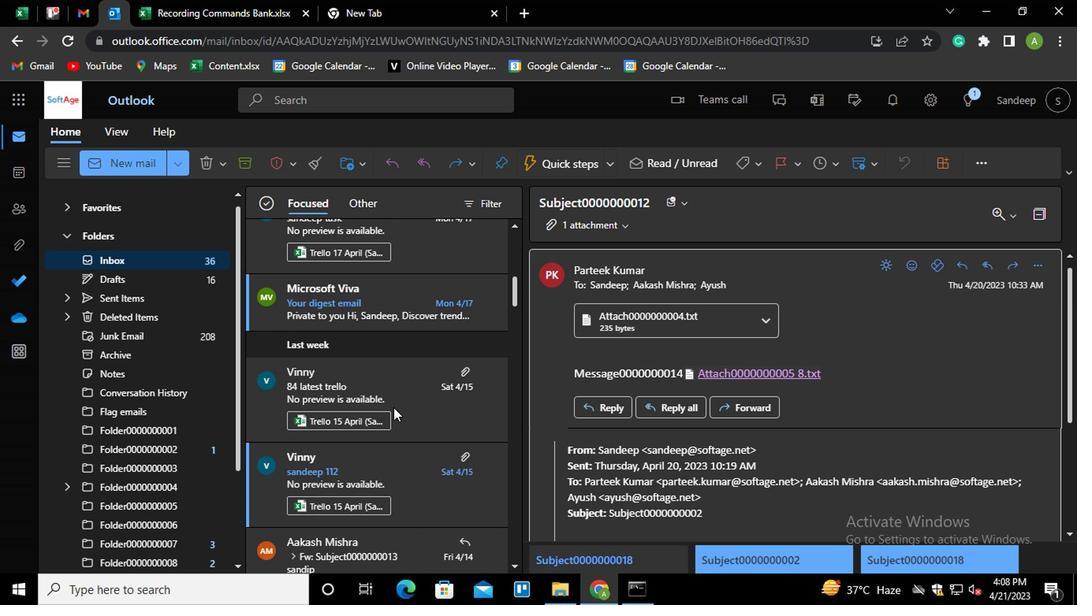 
Action: Mouse scrolled (392, 406) with delta (0, 0)
Screenshot: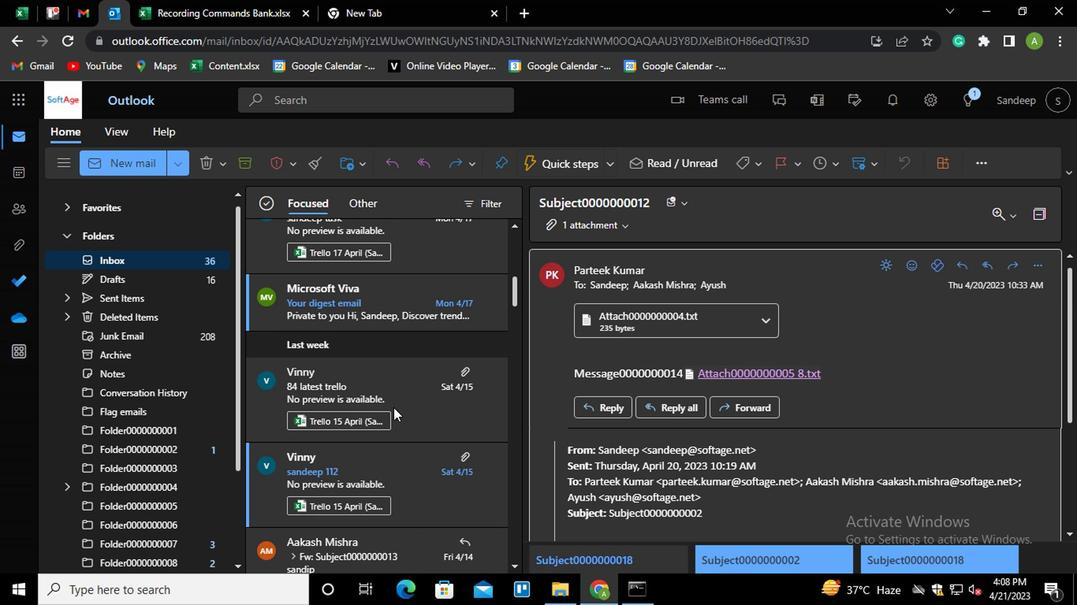 
Action: Mouse pressed left at (392, 407)
Screenshot: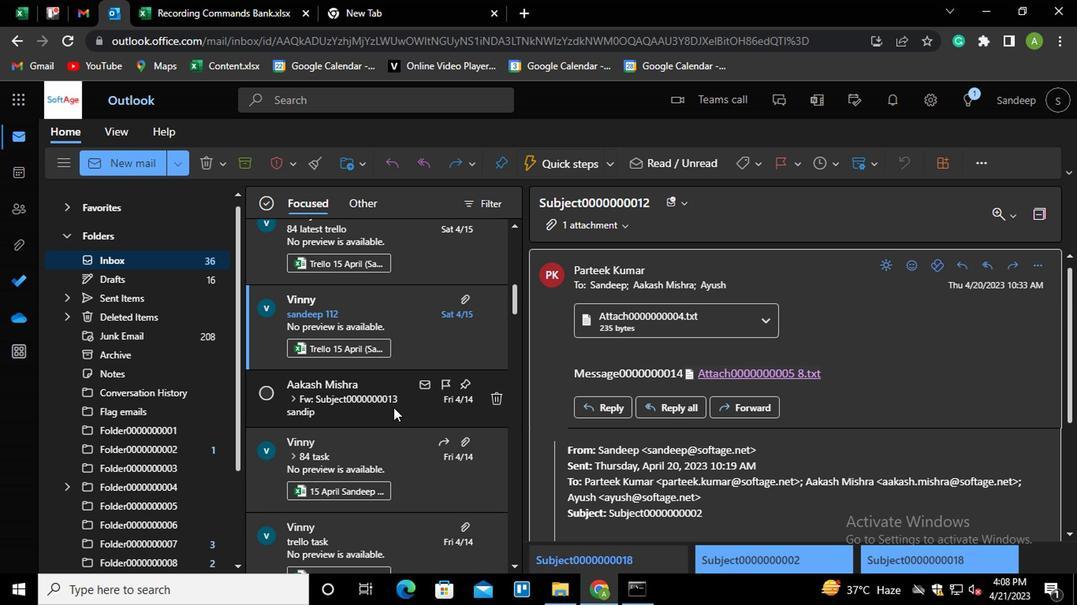 
Action: Mouse moved to (1040, 346)
Screenshot: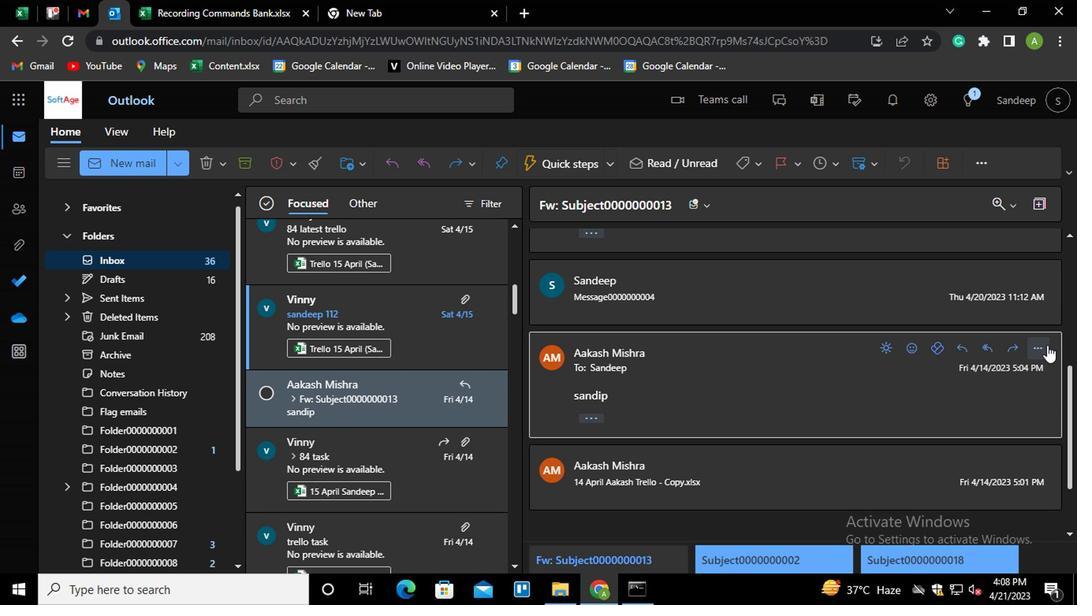 
Action: Mouse pressed left at (1040, 346)
Screenshot: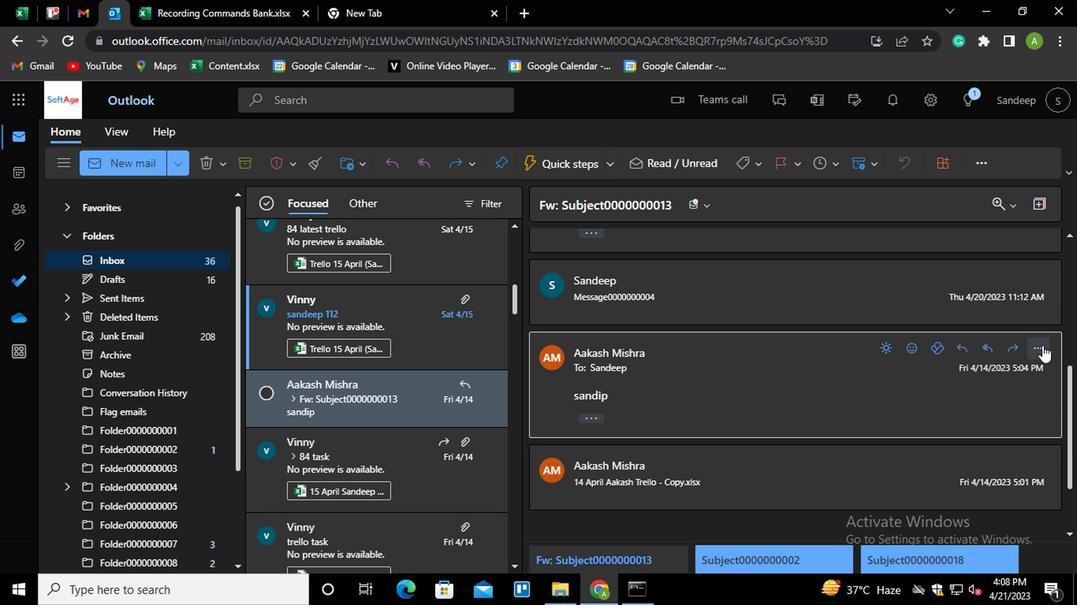 
Action: Mouse moved to (907, 108)
Screenshot: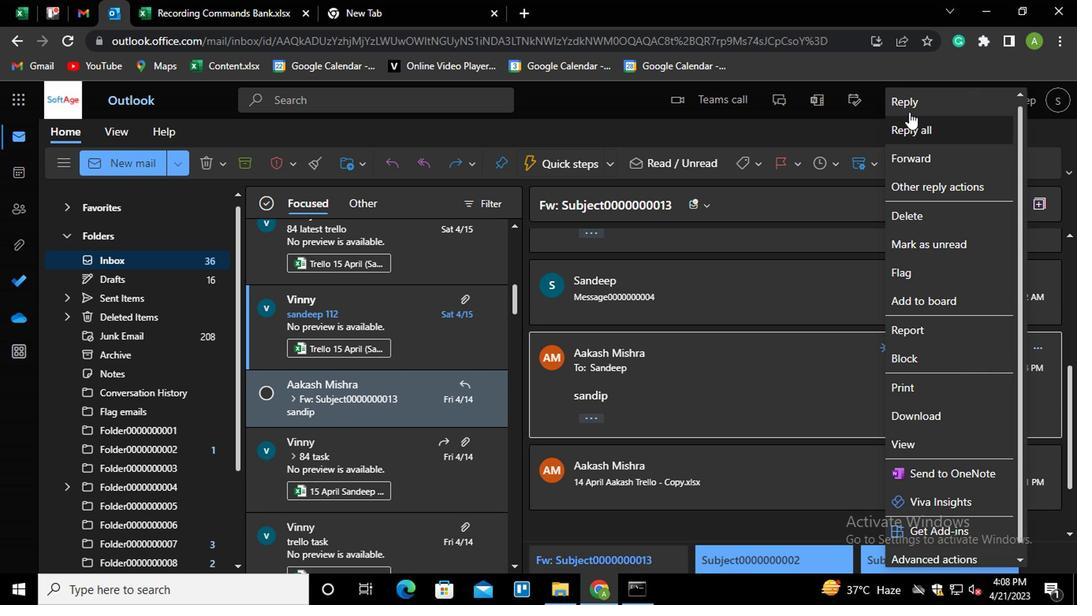 
Action: Mouse pressed left at (907, 108)
Screenshot: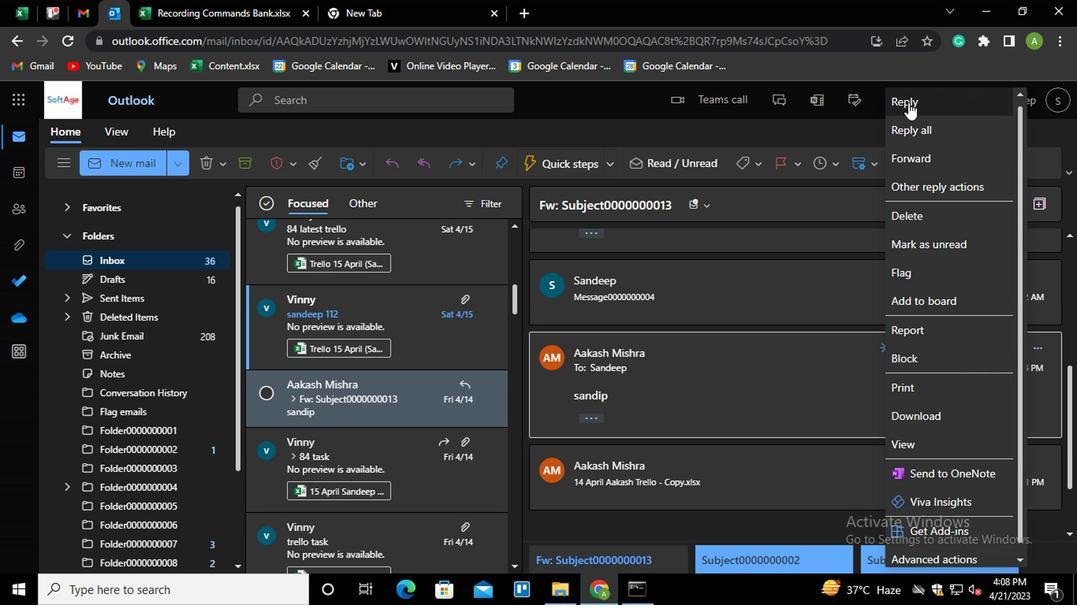 
Action: Mouse moved to (552, 518)
Screenshot: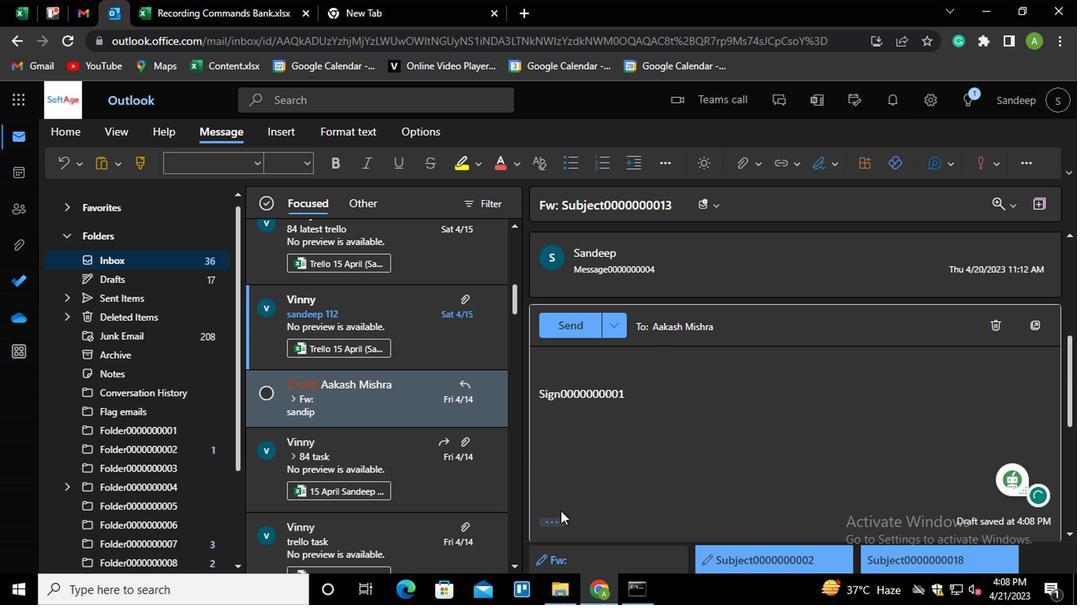 
Action: Mouse pressed left at (552, 518)
Screenshot: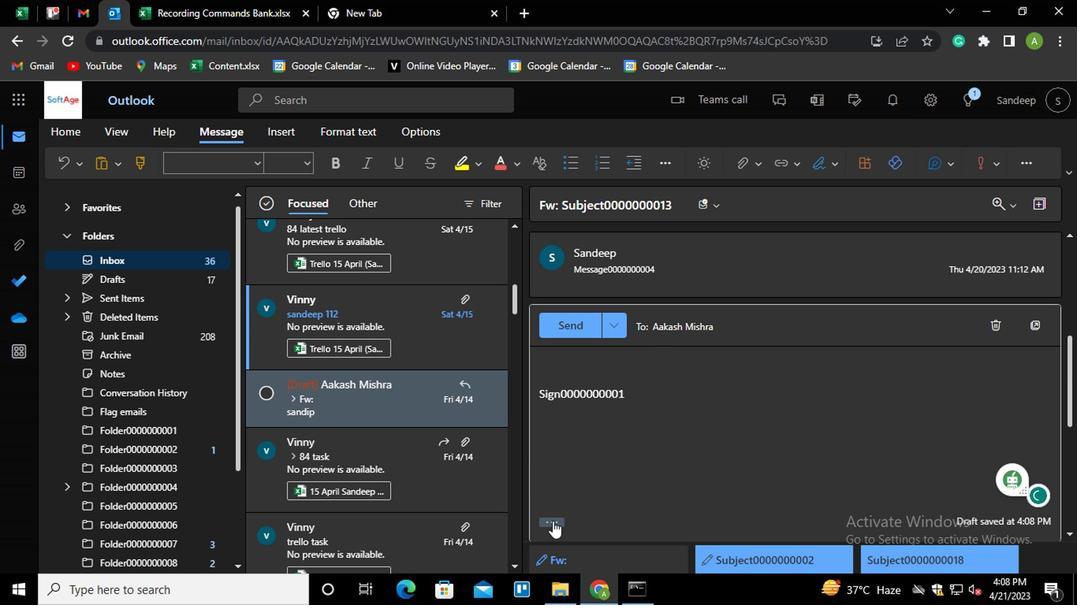 
Action: Mouse moved to (611, 245)
Screenshot: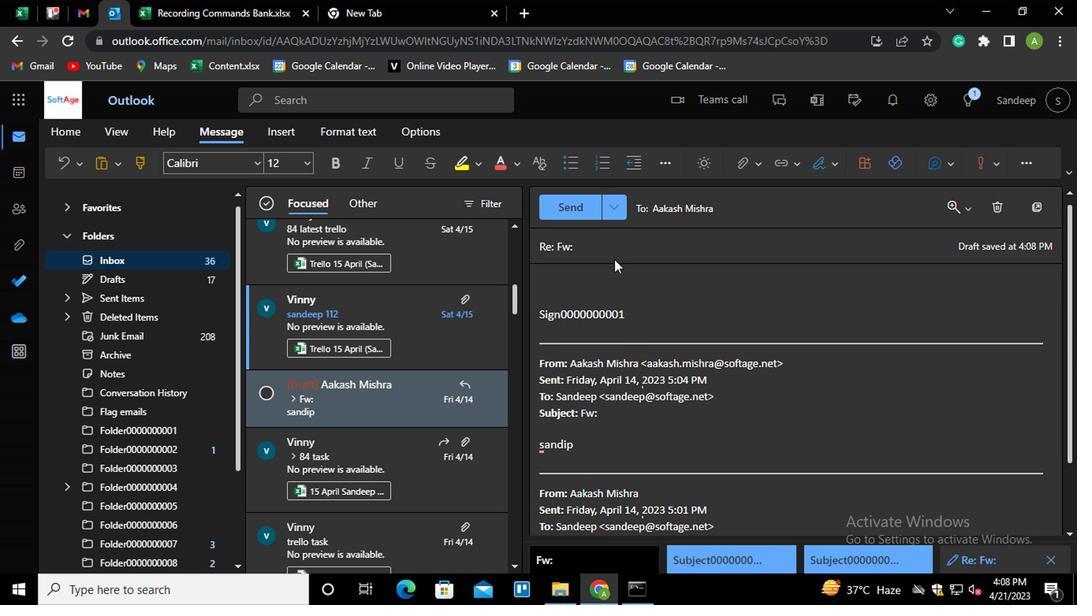 
Action: Mouse pressed left at (611, 245)
Screenshot: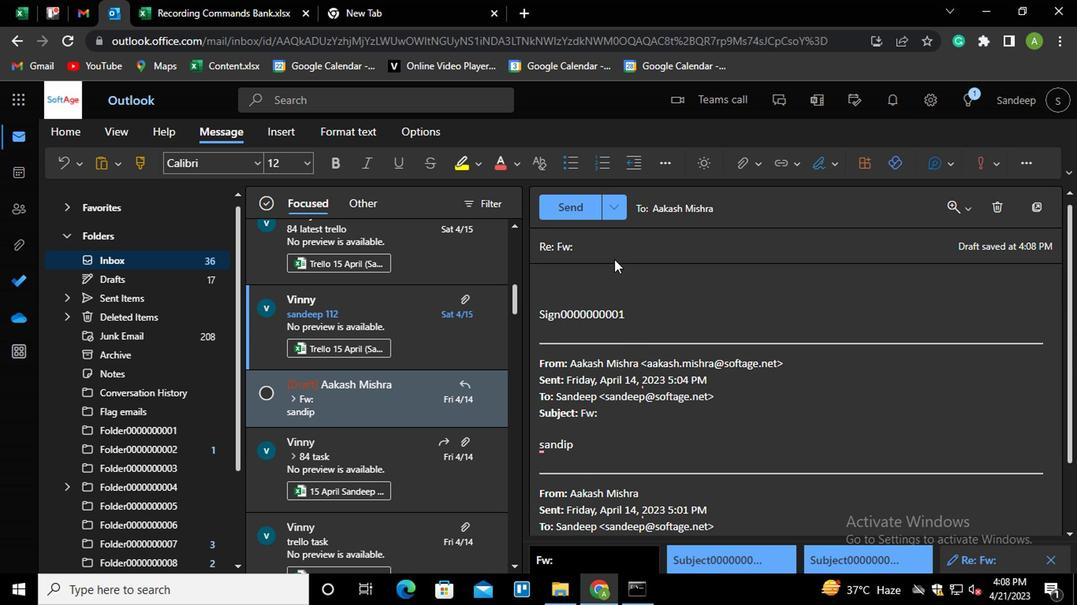 
Action: Key pressed <Key.shift>SUBJECT090000000<Key.left><Key.left><Key.left><Key.left><Key.left><Key.left><Key.left><Key.backspace><Key.left><Key.right><Key.right><Key.right><Key.right><Key.right><Key.right><Key.right><Key.right>14
Screenshot: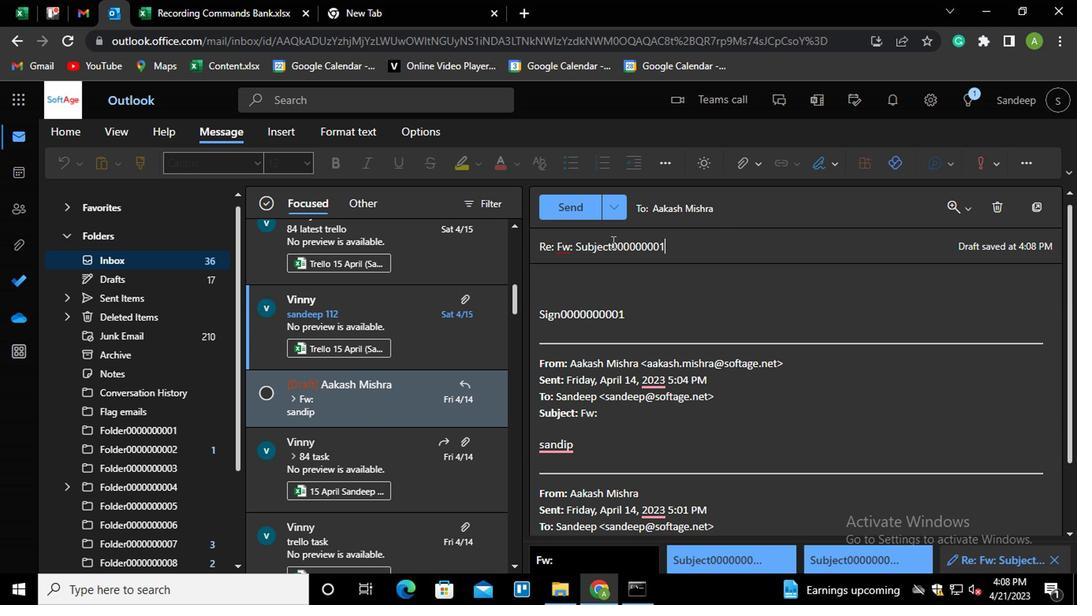 
Action: Mouse moved to (637, 321)
Screenshot: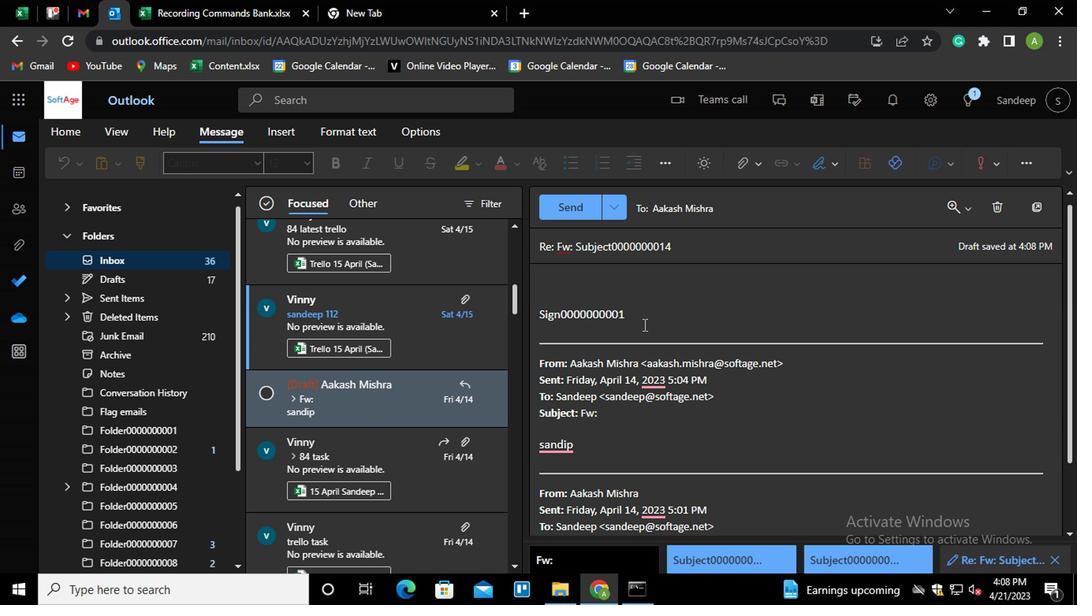 
Action: Mouse pressed left at (637, 321)
Screenshot: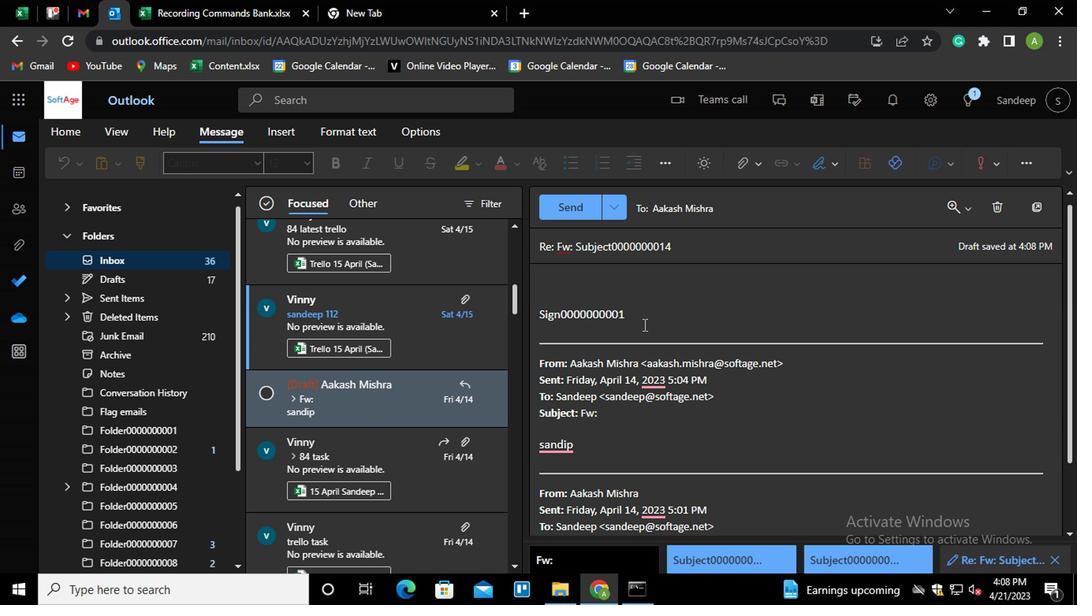 
Action: Key pressed <Key.shift_r><Key.home><Key.shift_r>MESSAGE0000000014
Screenshot: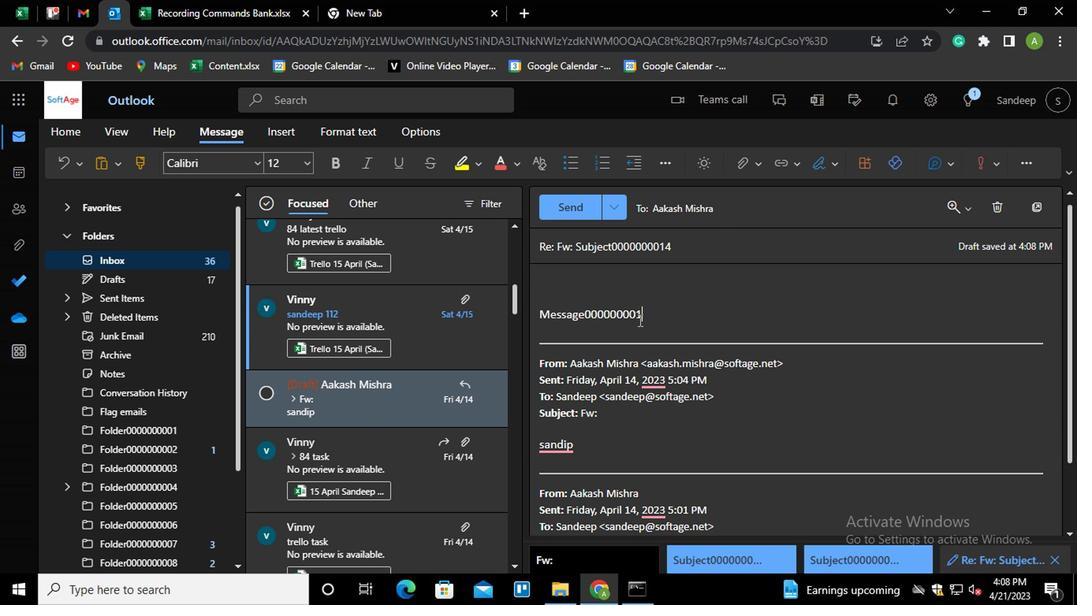 
Action: Mouse moved to (746, 164)
Screenshot: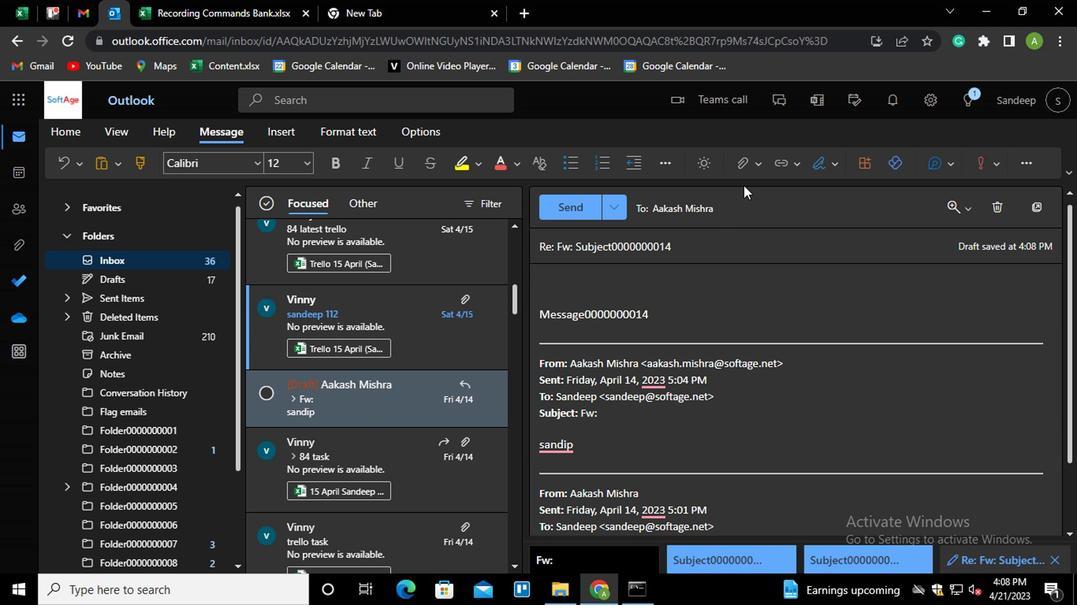 
Action: Mouse pressed left at (746, 164)
Screenshot: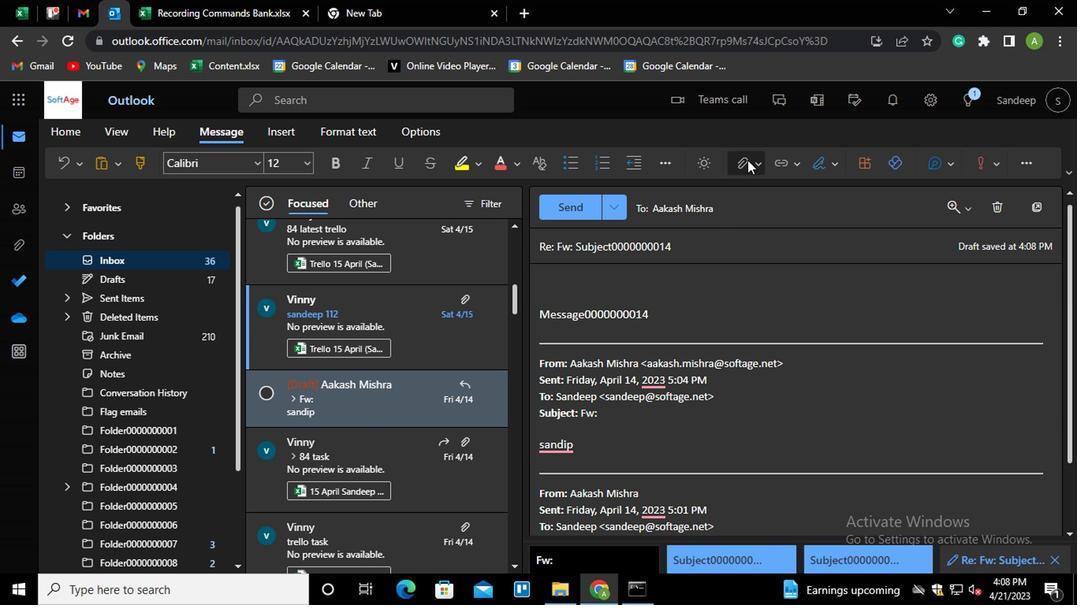 
Action: Mouse moved to (677, 195)
Screenshot: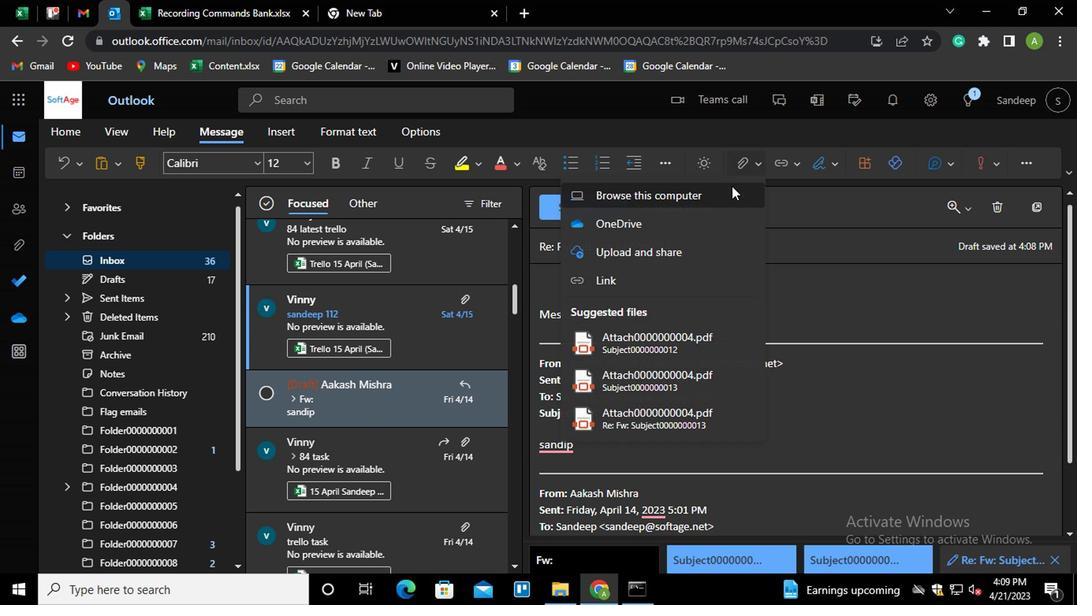 
Action: Mouse pressed left at (677, 195)
Screenshot: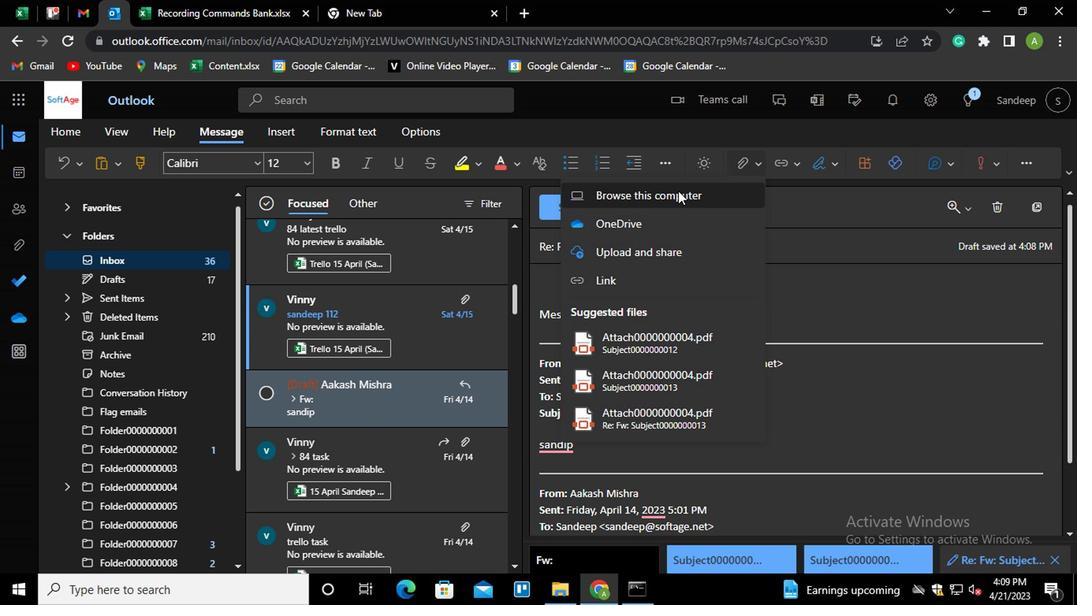 
Action: Mouse moved to (263, 166)
Screenshot: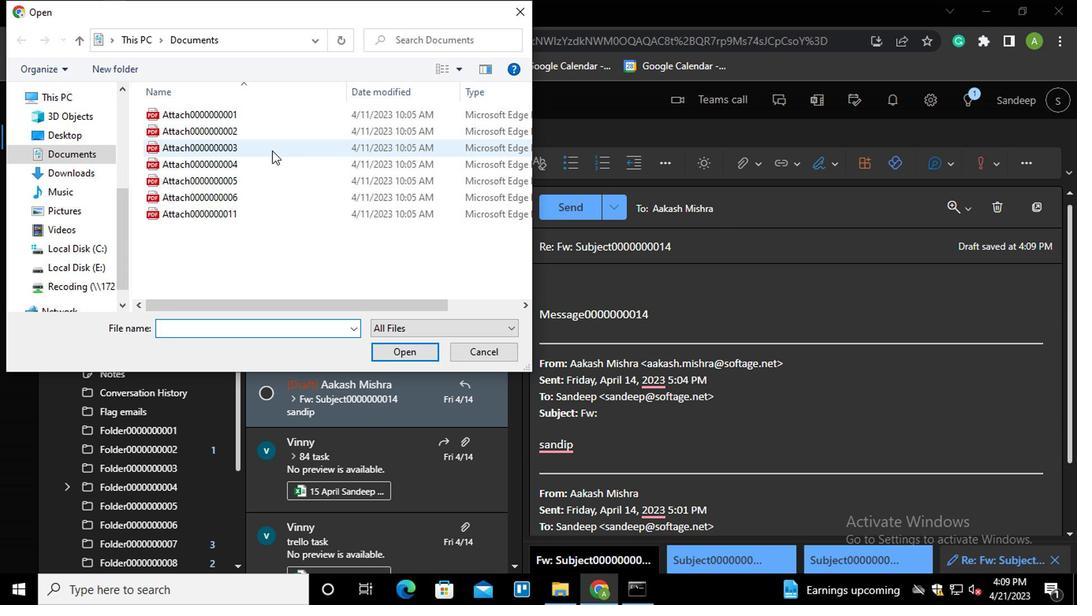 
Action: Mouse pressed left at (263, 166)
Screenshot: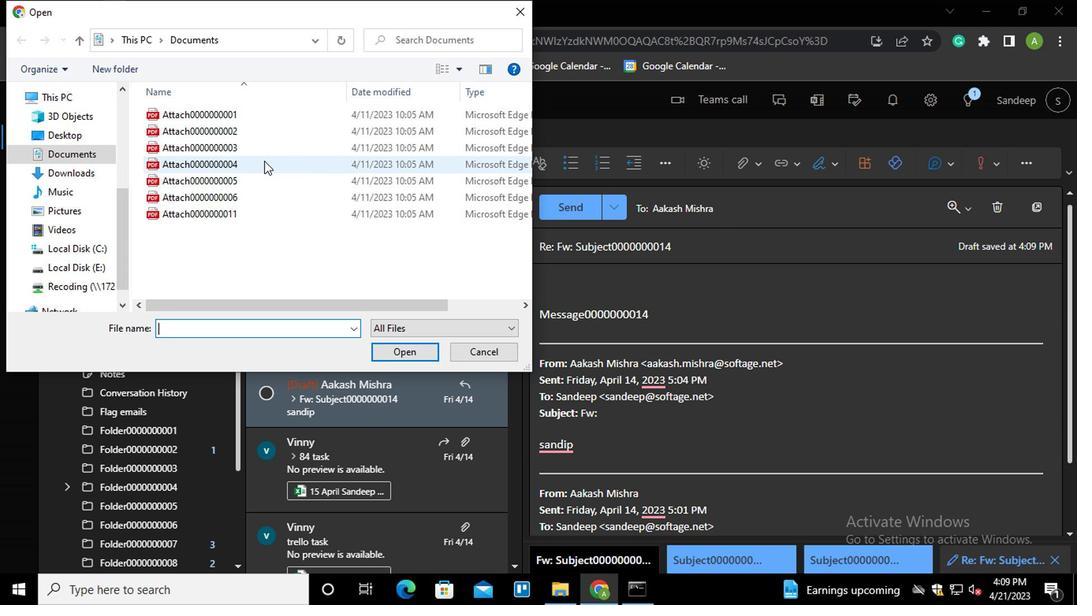 
Action: Mouse moved to (393, 349)
Screenshot: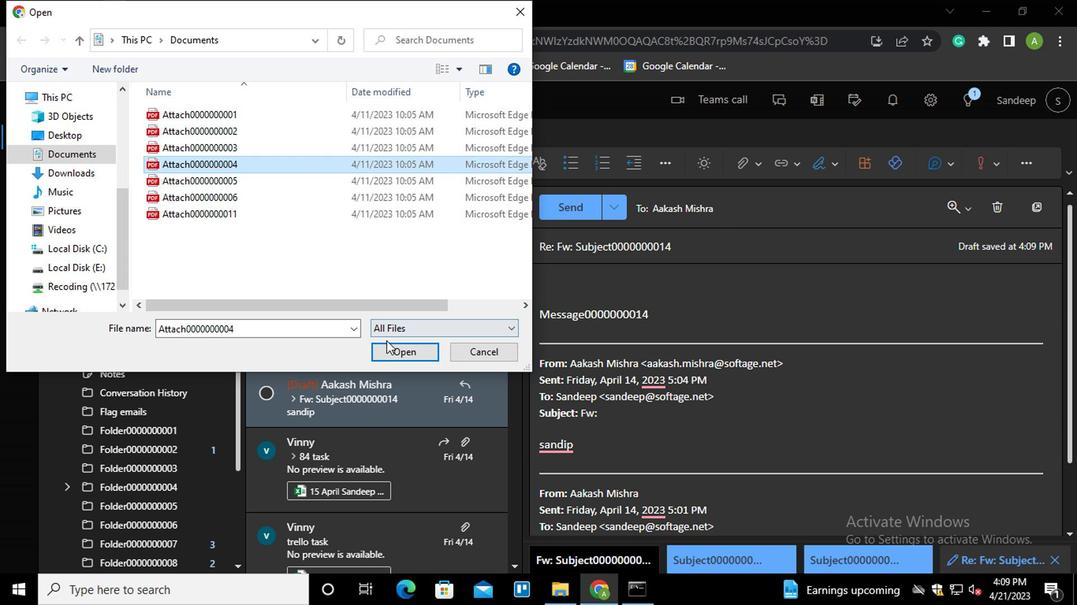 
Action: Mouse pressed left at (393, 349)
Screenshot: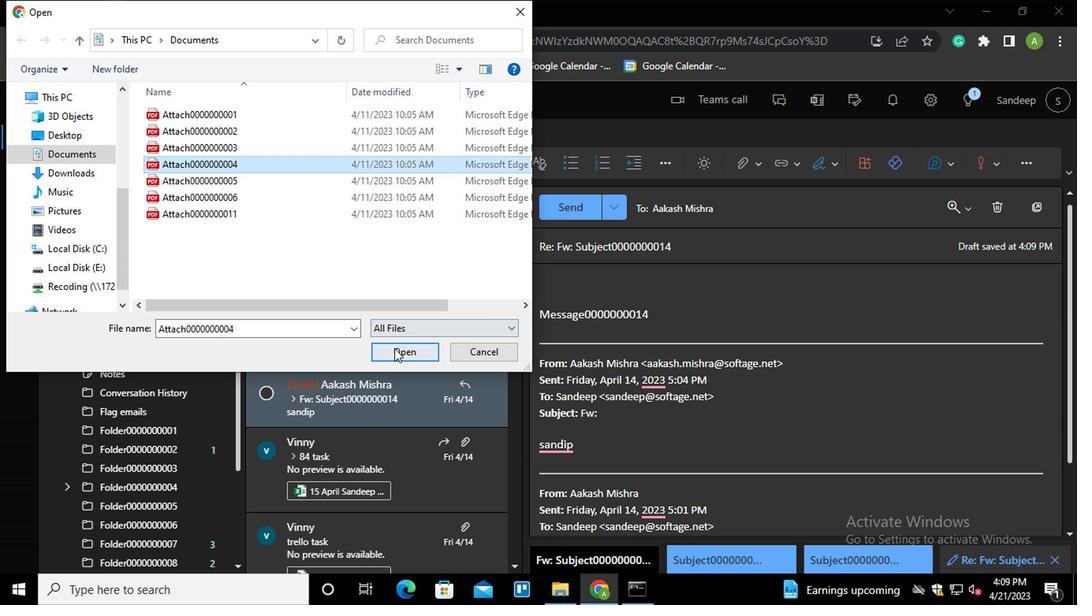 
Action: Mouse moved to (752, 168)
Screenshot: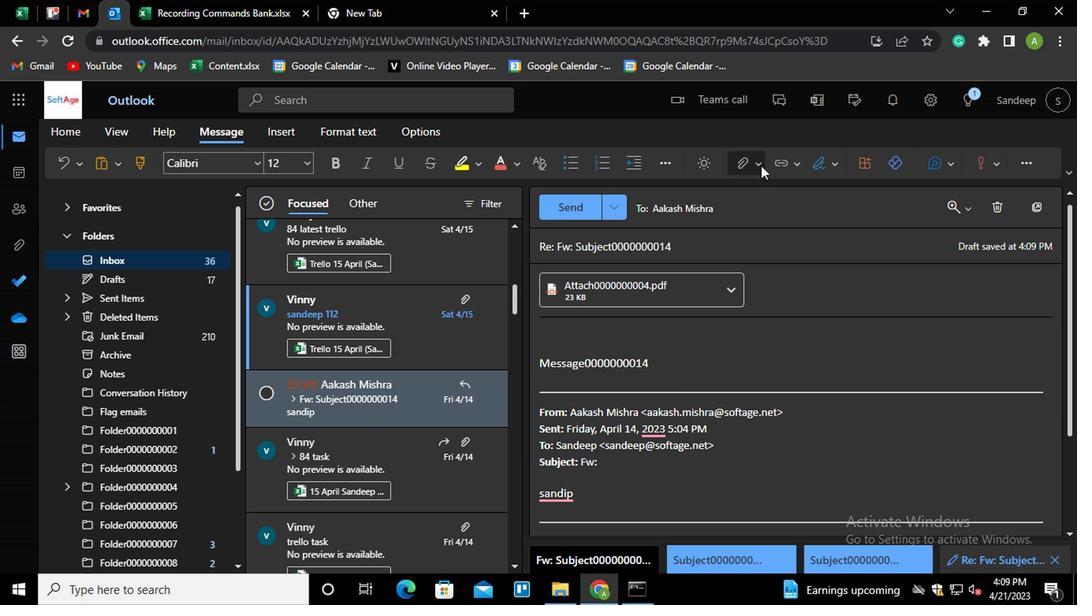 
Action: Mouse pressed left at (752, 168)
Screenshot: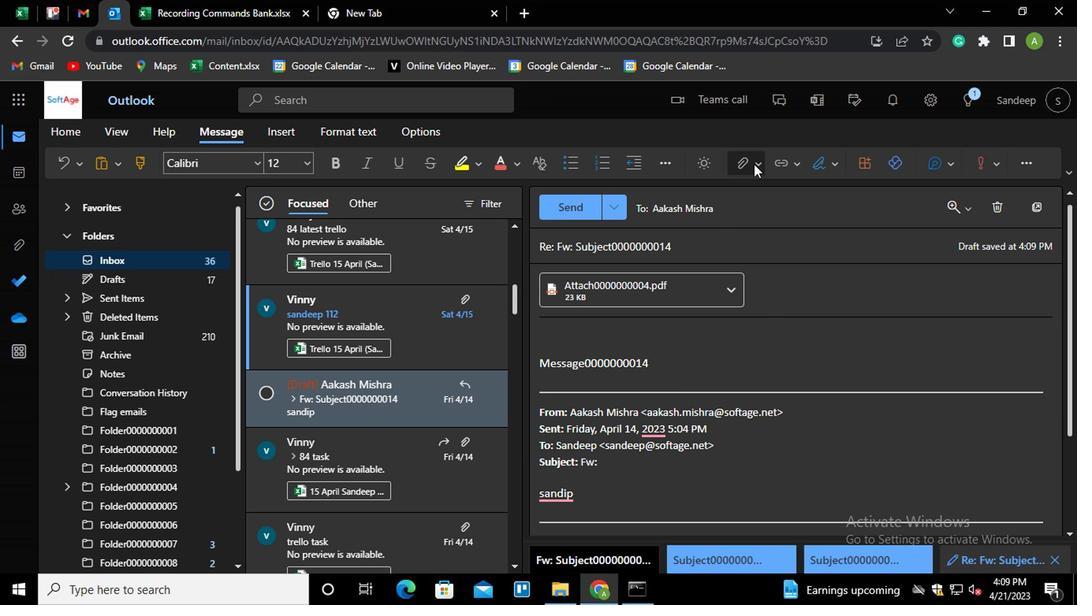 
Action: Mouse moved to (635, 224)
Screenshot: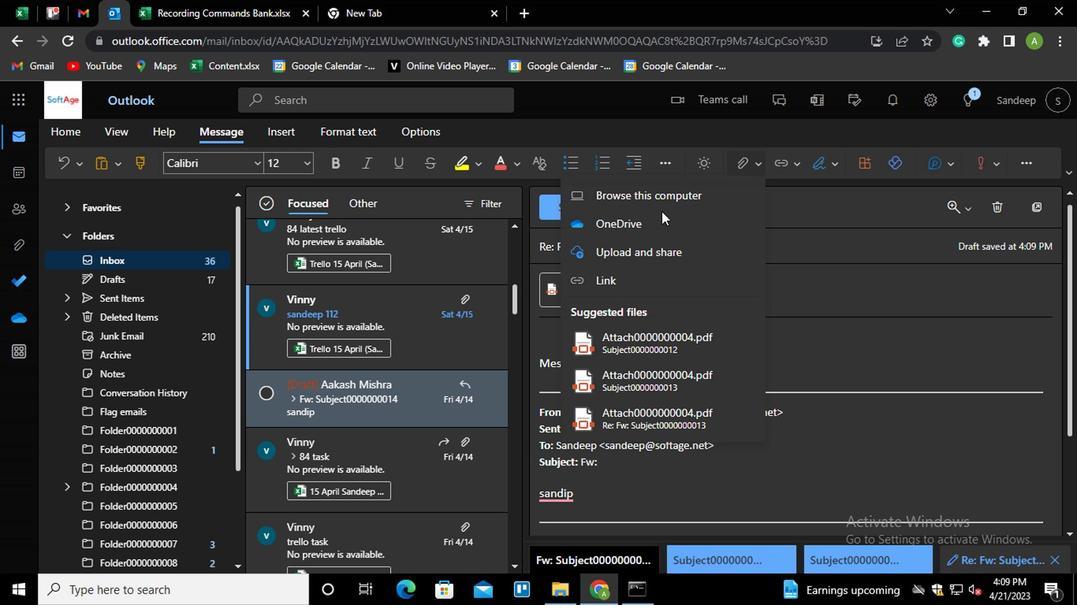 
Action: Mouse pressed left at (635, 224)
Screenshot: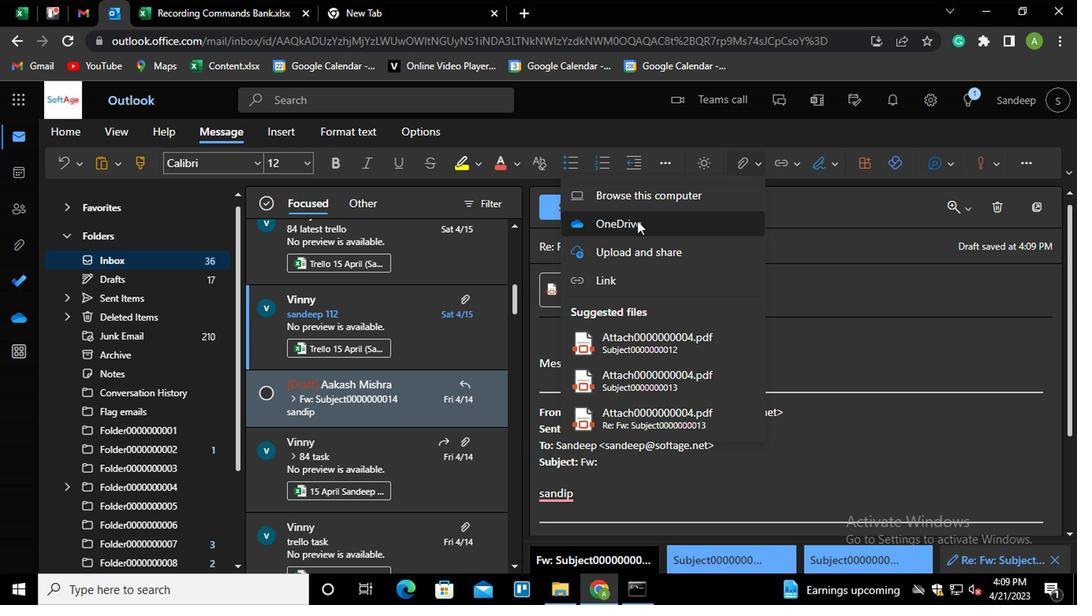 
Action: Mouse moved to (133, 320)
Screenshot: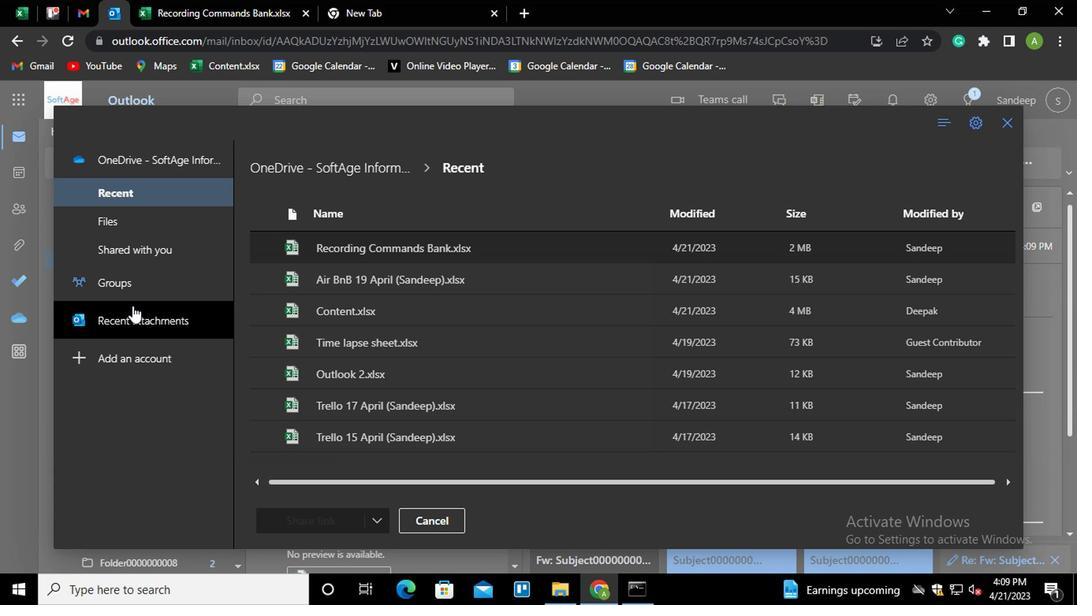 
Action: Mouse pressed left at (133, 320)
Screenshot: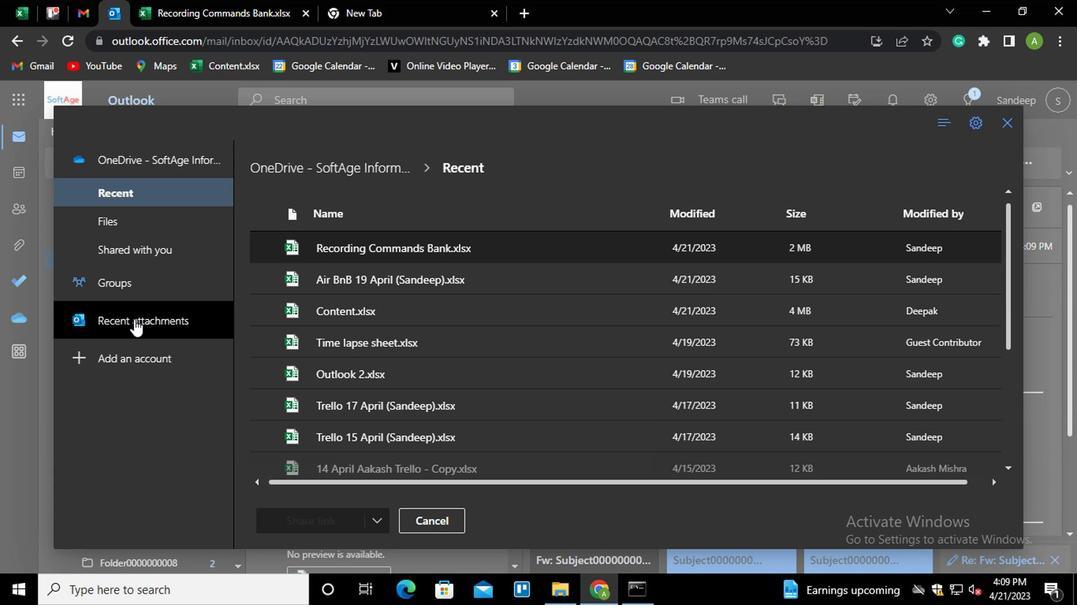 
Action: Mouse moved to (435, 394)
Screenshot: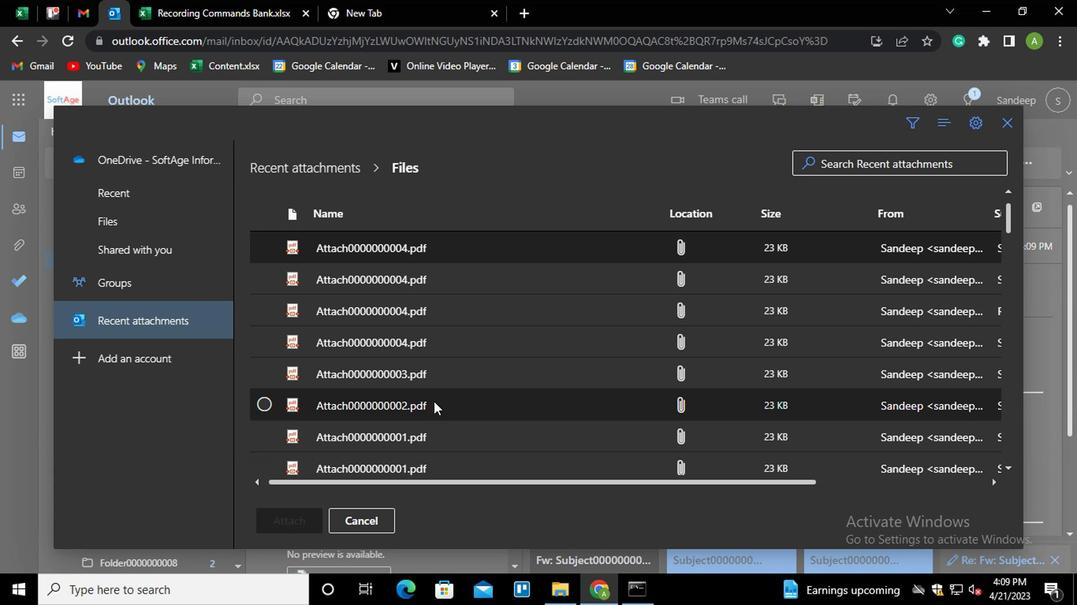 
Action: Mouse scrolled (435, 393) with delta (0, -1)
Screenshot: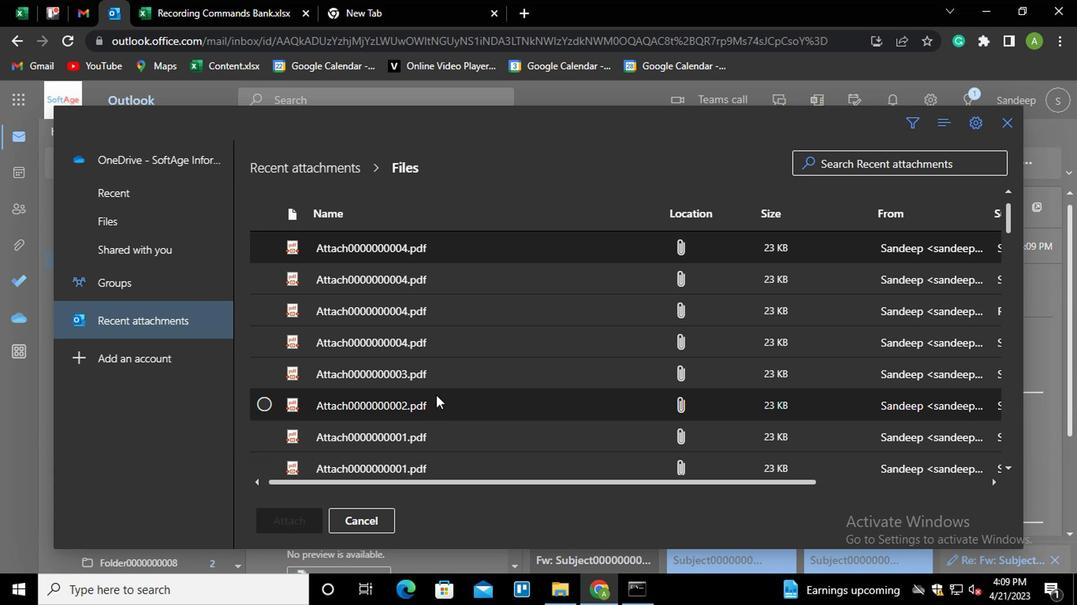 
Action: Mouse scrolled (435, 393) with delta (0, -1)
Screenshot: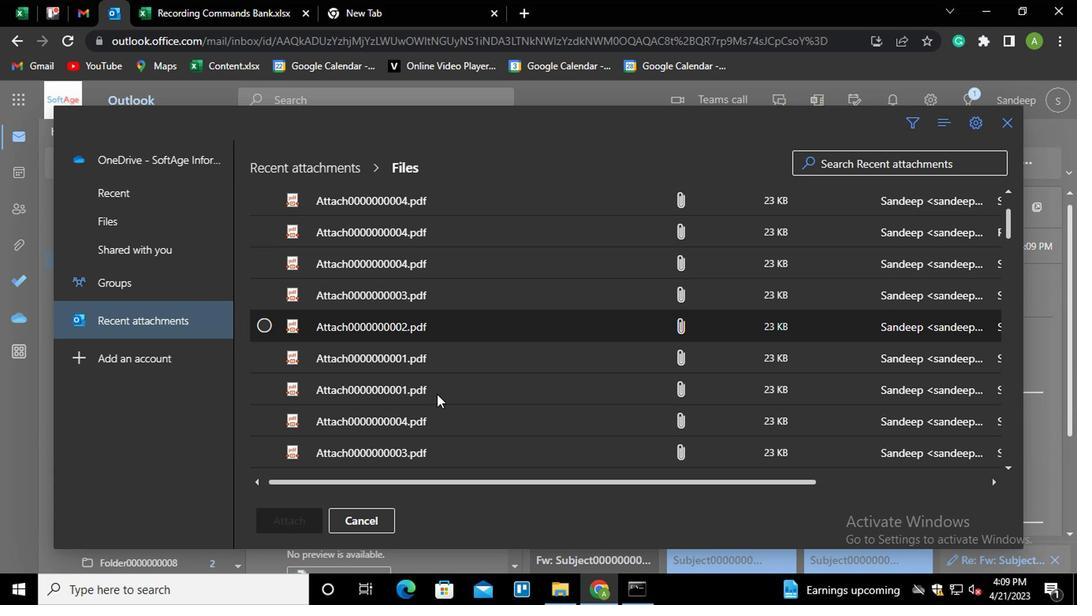 
Action: Mouse scrolled (435, 393) with delta (0, -1)
Screenshot: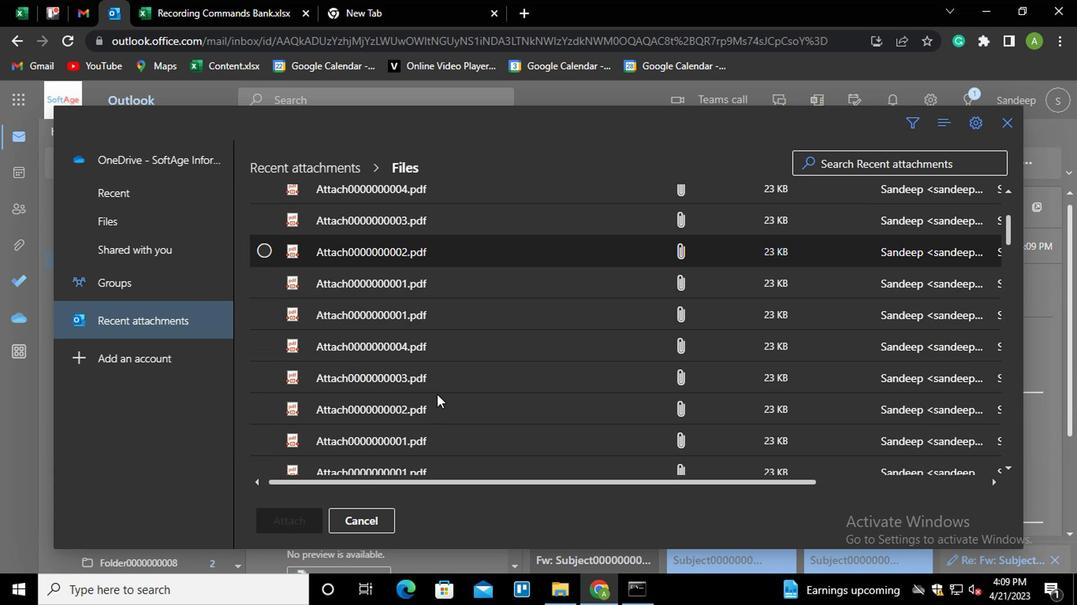 
Action: Mouse scrolled (435, 393) with delta (0, -1)
Screenshot: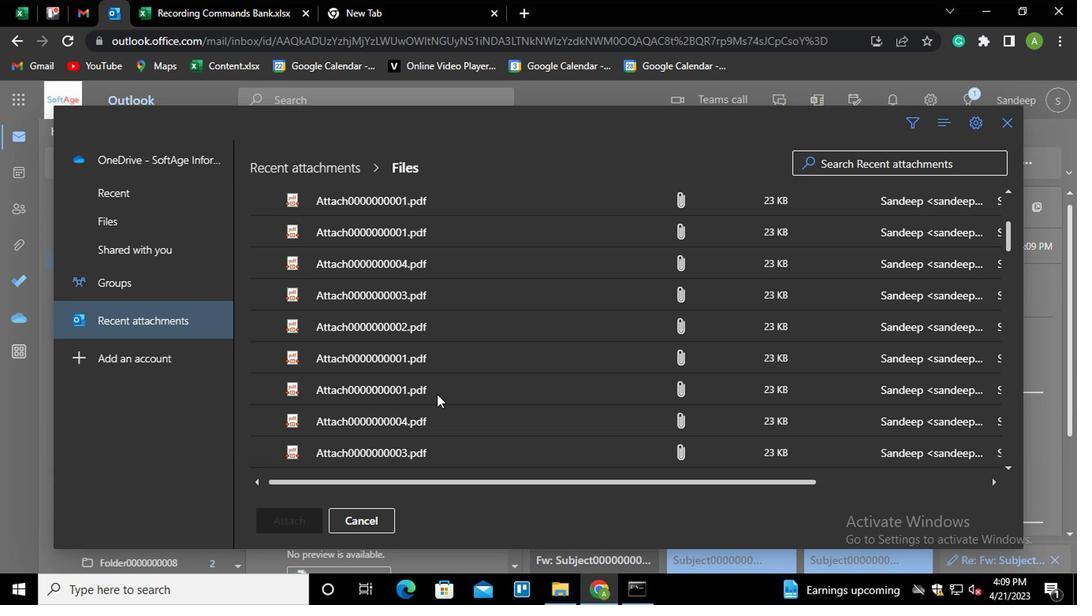 
Action: Mouse scrolled (435, 393) with delta (0, -1)
Screenshot: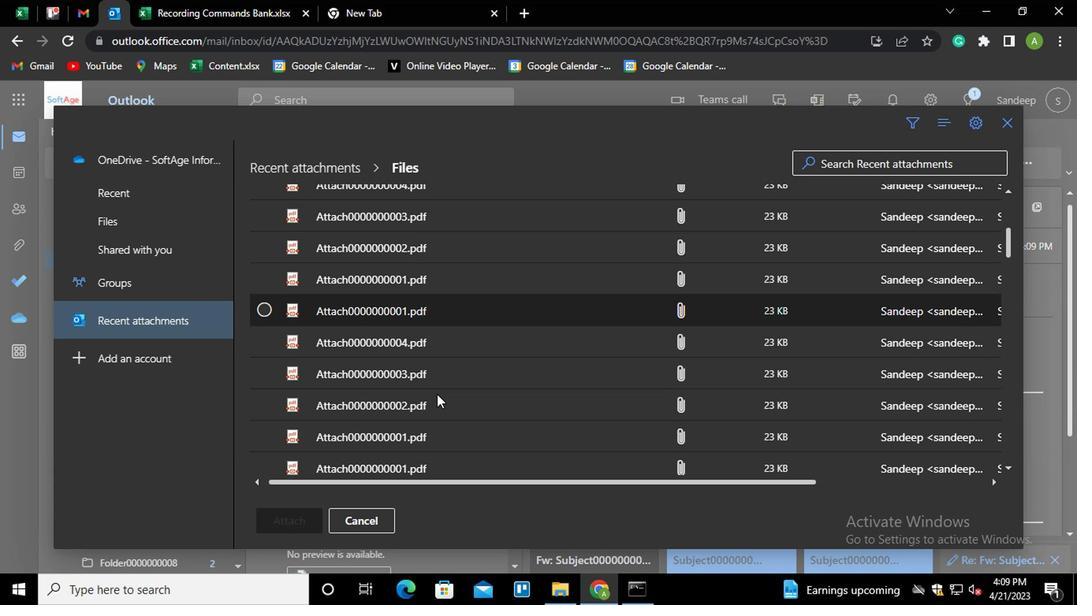 
Action: Mouse scrolled (435, 393) with delta (0, -1)
Screenshot: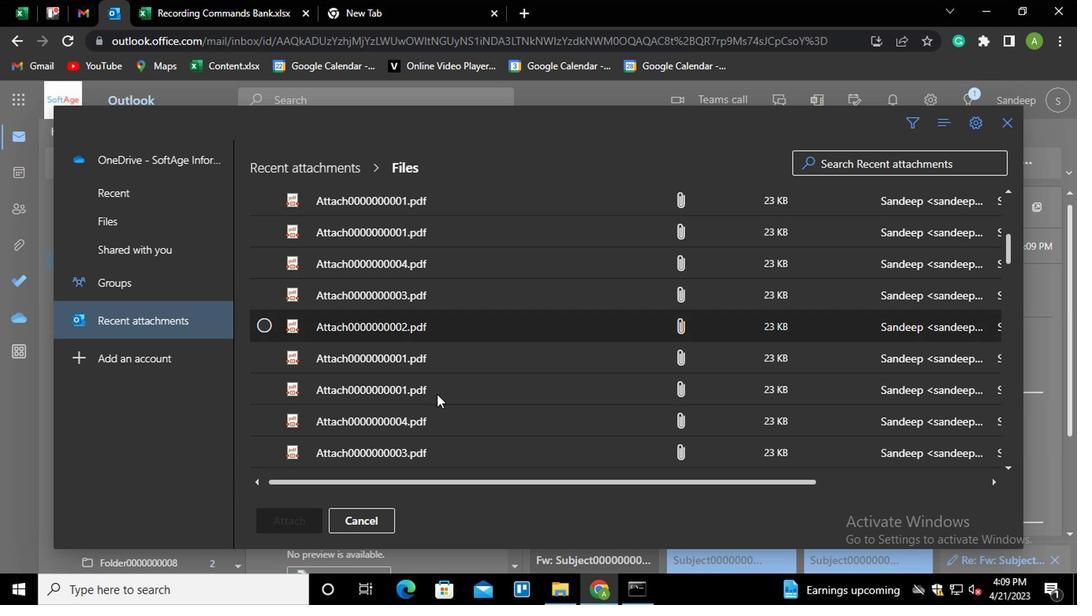 
Action: Mouse scrolled (435, 393) with delta (0, -1)
Screenshot: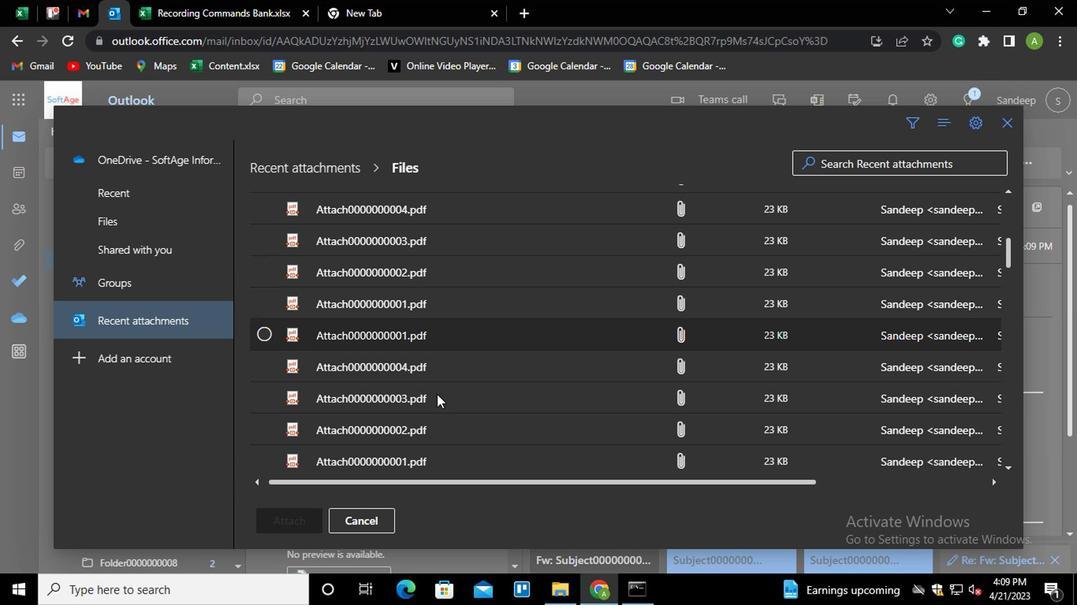 
Action: Mouse moved to (439, 388)
Screenshot: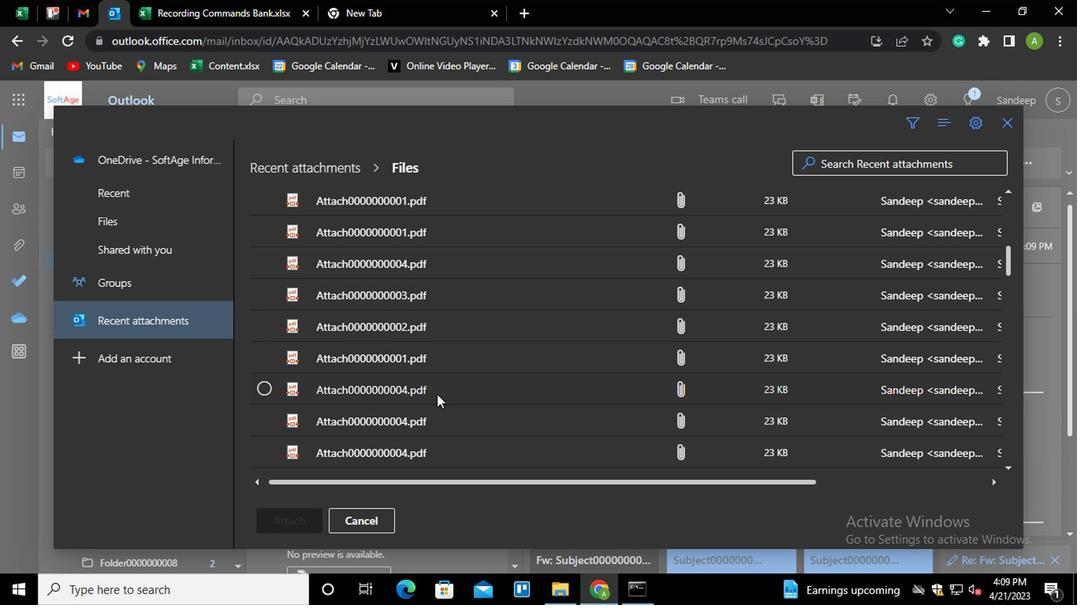 
Action: Mouse scrolled (439, 388) with delta (0, 0)
Screenshot: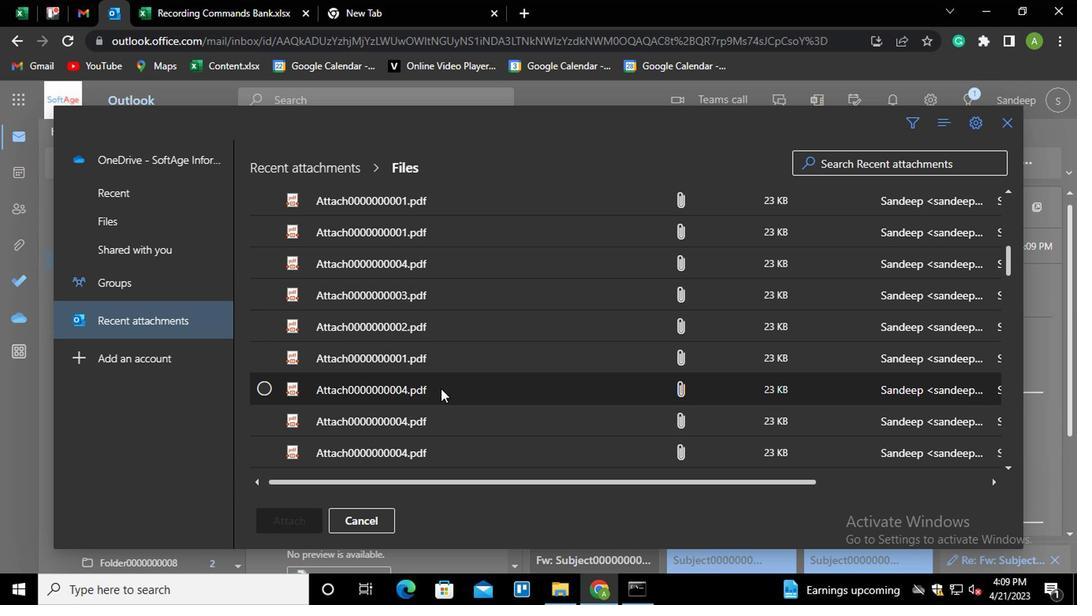 
Action: Mouse scrolled (439, 388) with delta (0, 0)
Screenshot: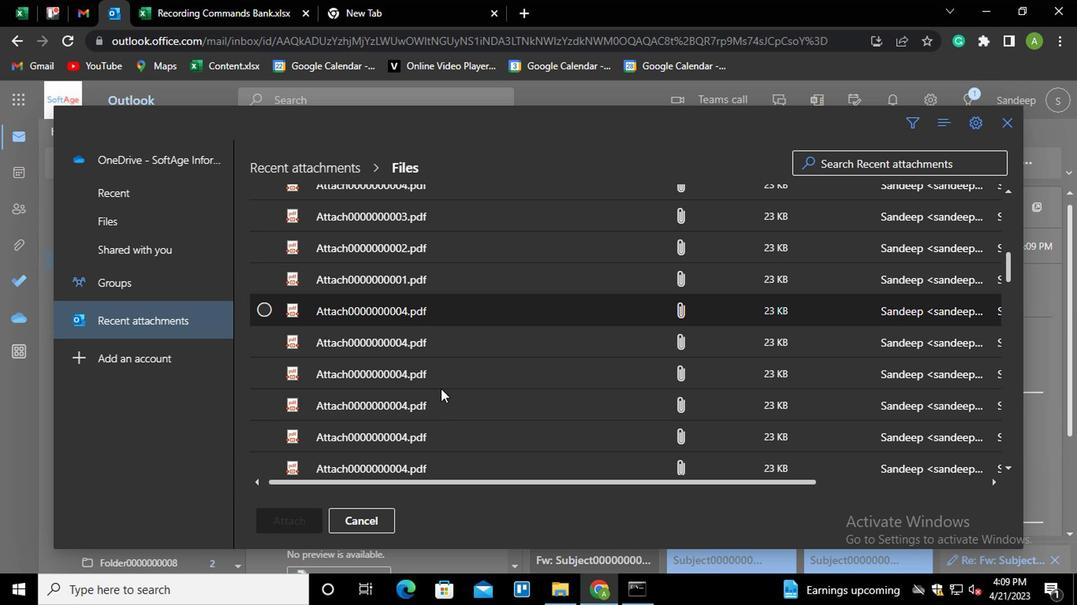 
Action: Mouse moved to (439, 388)
Screenshot: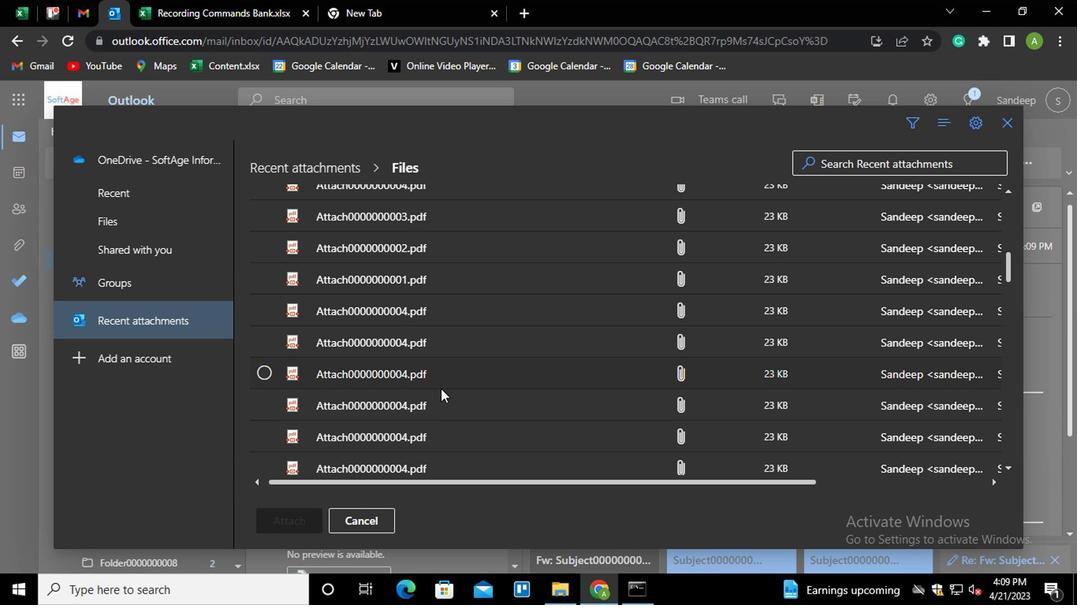 
Action: Mouse scrolled (439, 388) with delta (0, 0)
Screenshot: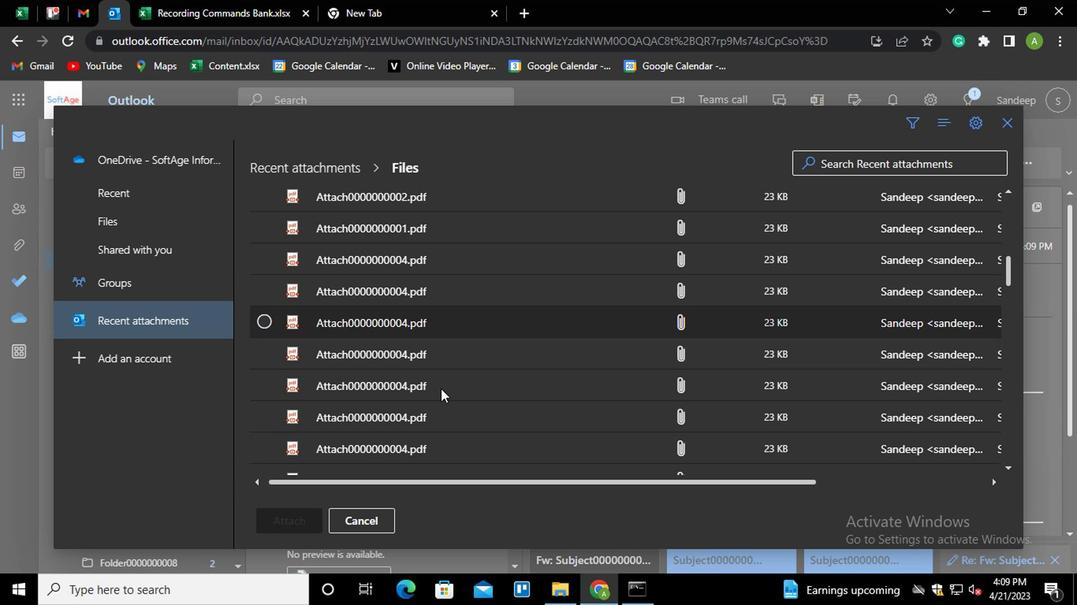 
Action: Mouse scrolled (439, 388) with delta (0, 0)
Screenshot: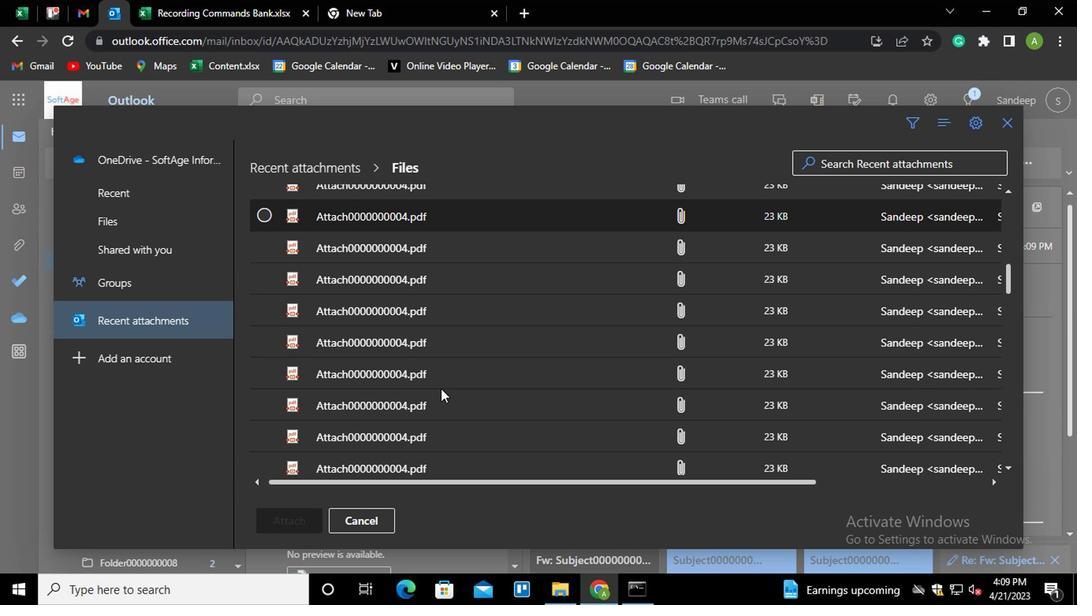 
Action: Mouse moved to (439, 388)
Screenshot: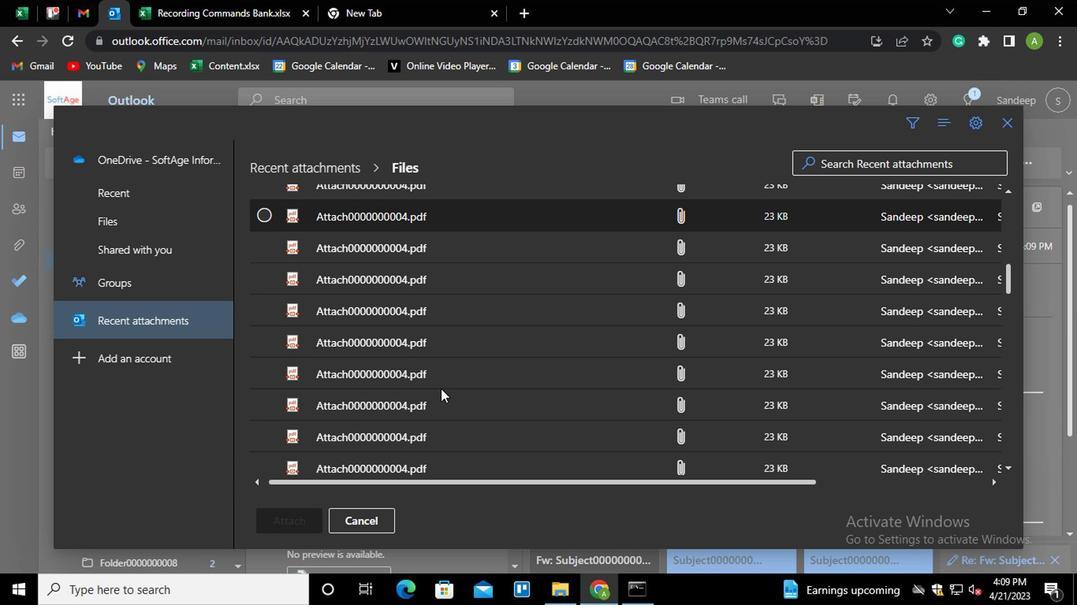 
Action: Mouse scrolled (439, 388) with delta (0, 0)
Screenshot: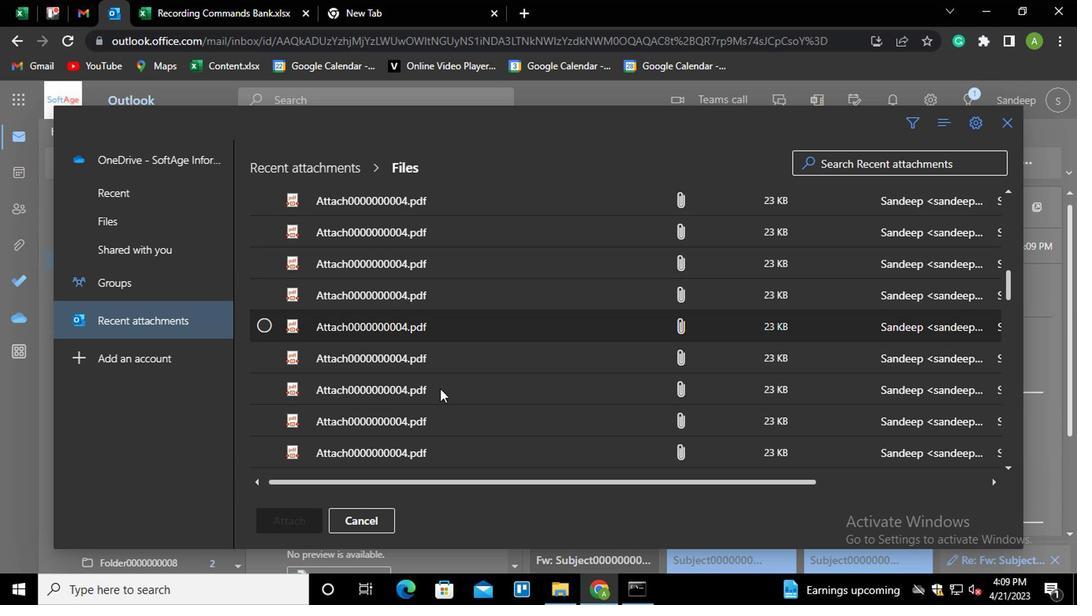 
Action: Mouse scrolled (439, 388) with delta (0, 0)
Screenshot: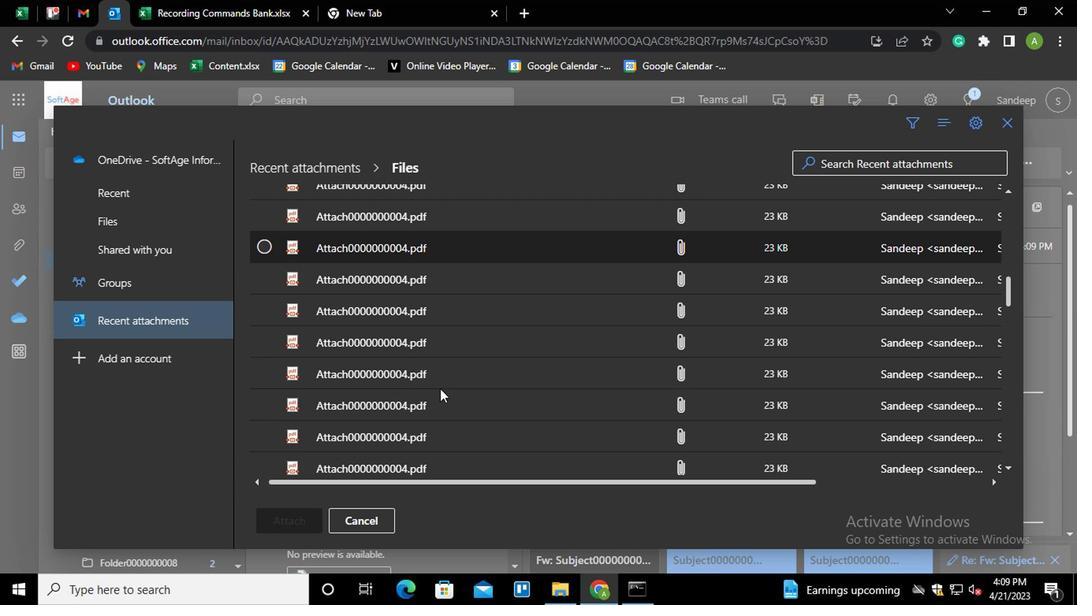 
Action: Mouse scrolled (439, 388) with delta (0, 0)
Screenshot: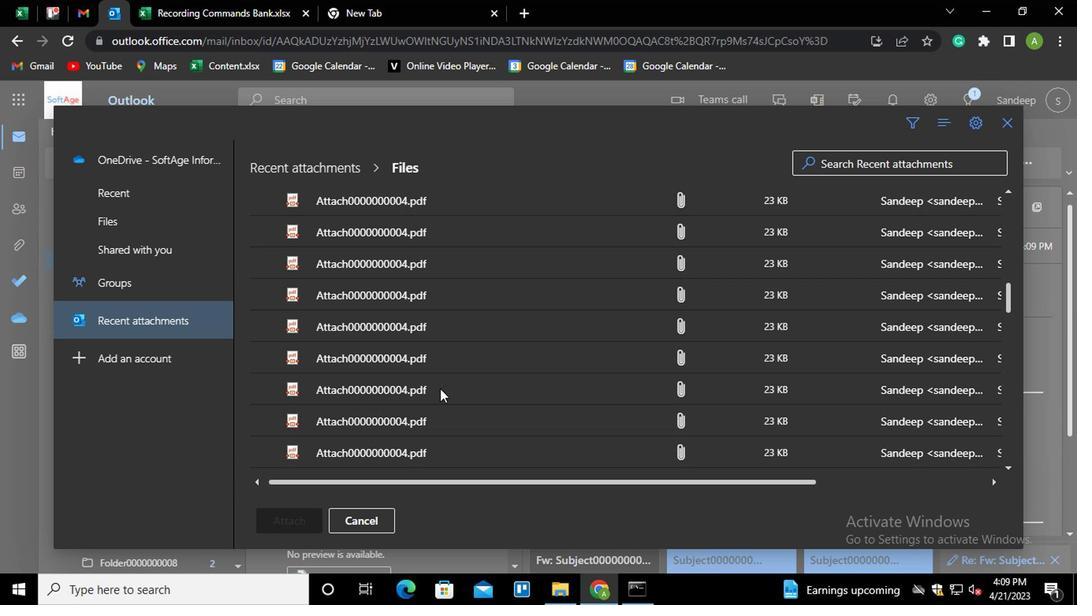 
Action: Mouse scrolled (439, 388) with delta (0, 0)
